 Task: Buy 1 Salon & Spa Stools from Salon & Spa Equipment section under best seller category for shipping address: Colton Mitchell, 4710 Wines Lane, Sabine Pass, Texas 77655, Cell Number 8322385022. Pay from credit card ending with 5759, CVV 953
Action: Mouse moved to (1029, 361)
Screenshot: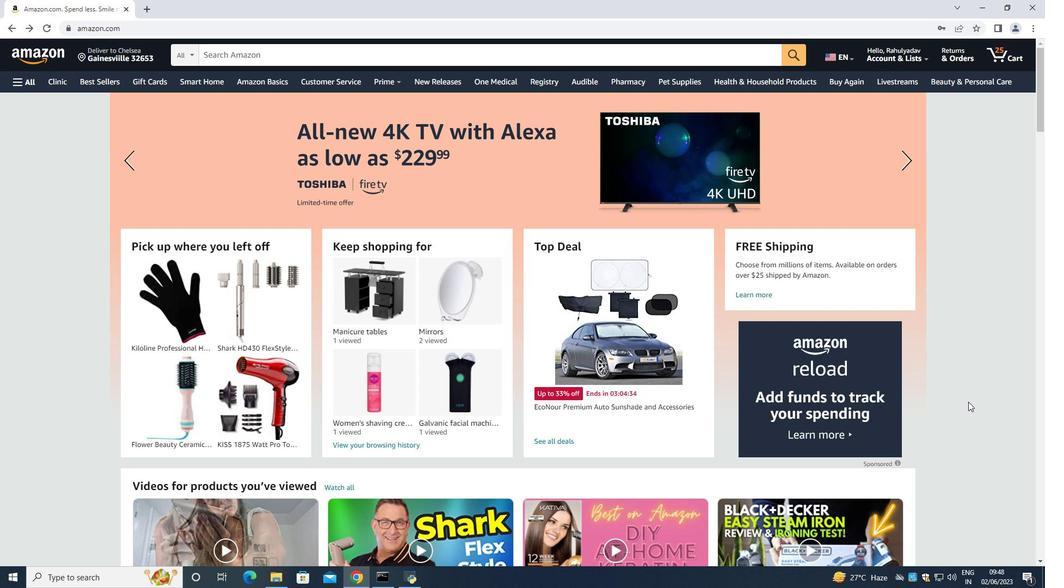 
Action: Mouse scrolled (1029, 361) with delta (0, 0)
Screenshot: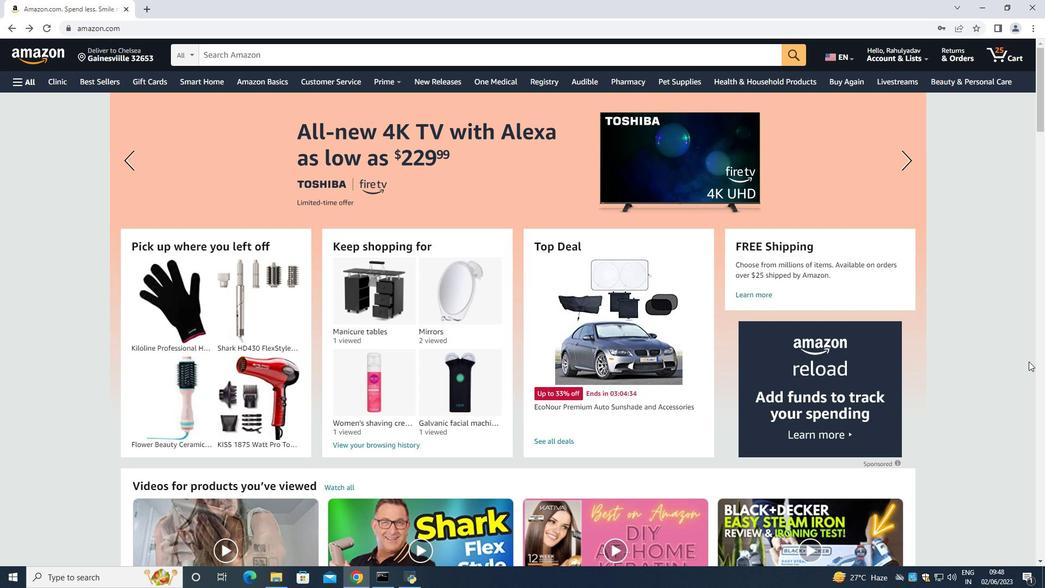 
Action: Mouse moved to (986, 346)
Screenshot: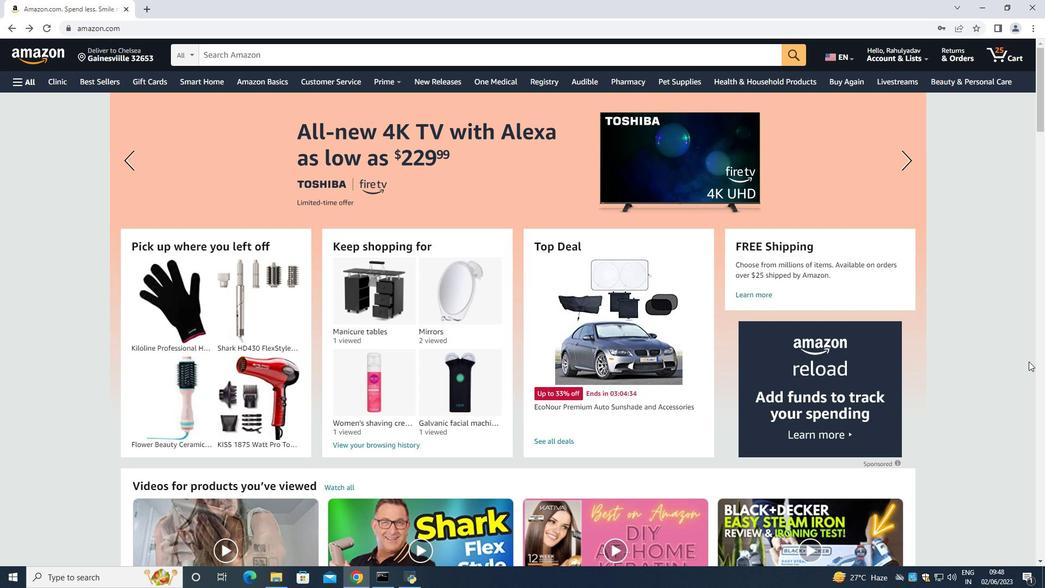 
Action: Mouse scrolled (1000, 351) with delta (0, 0)
Screenshot: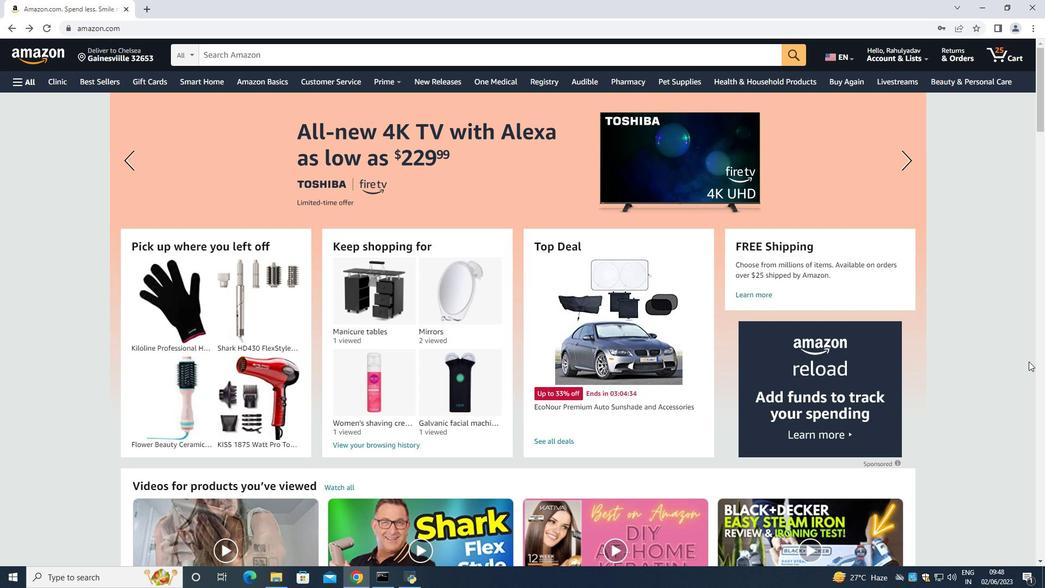 
Action: Mouse moved to (142, 99)
Screenshot: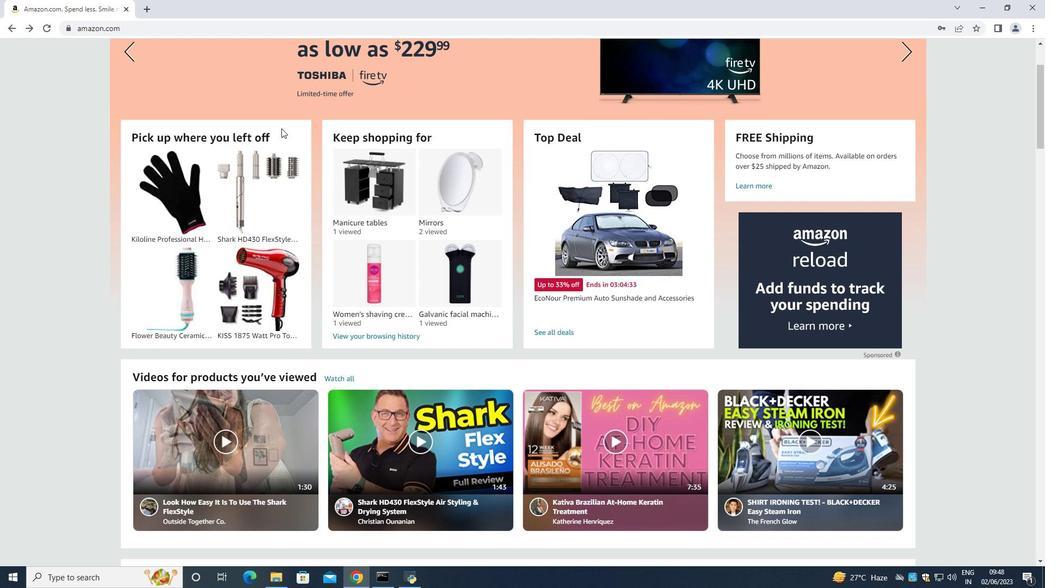 
Action: Mouse scrolled (142, 99) with delta (0, 0)
Screenshot: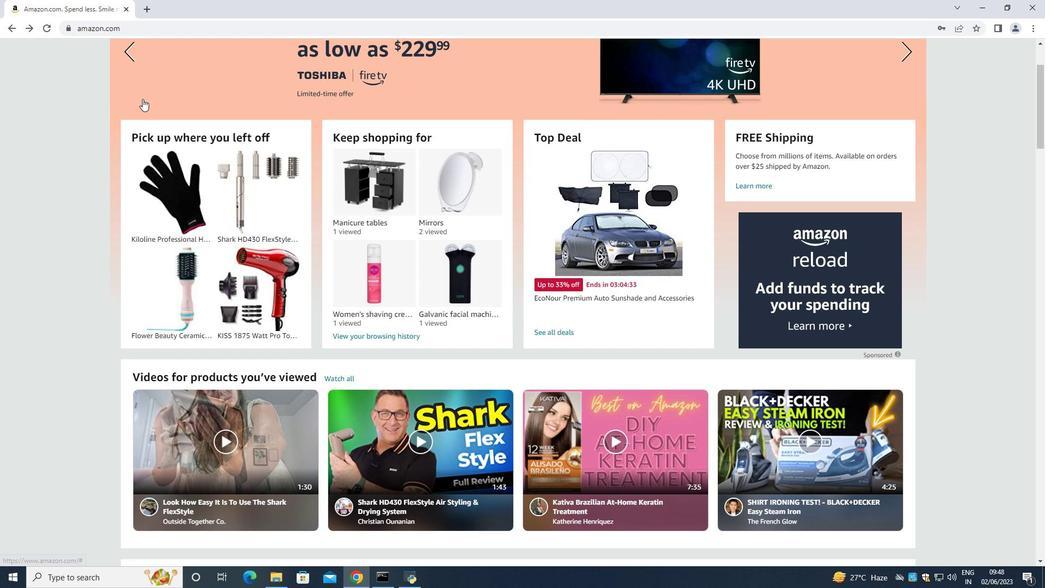 
Action: Mouse scrolled (142, 99) with delta (0, 0)
Screenshot: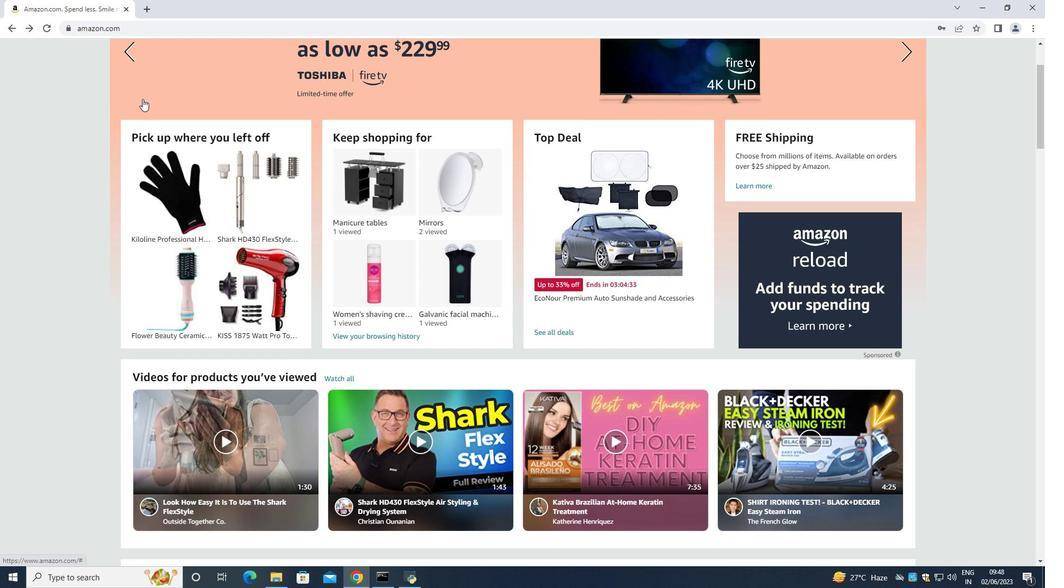 
Action: Mouse scrolled (142, 99) with delta (0, 0)
Screenshot: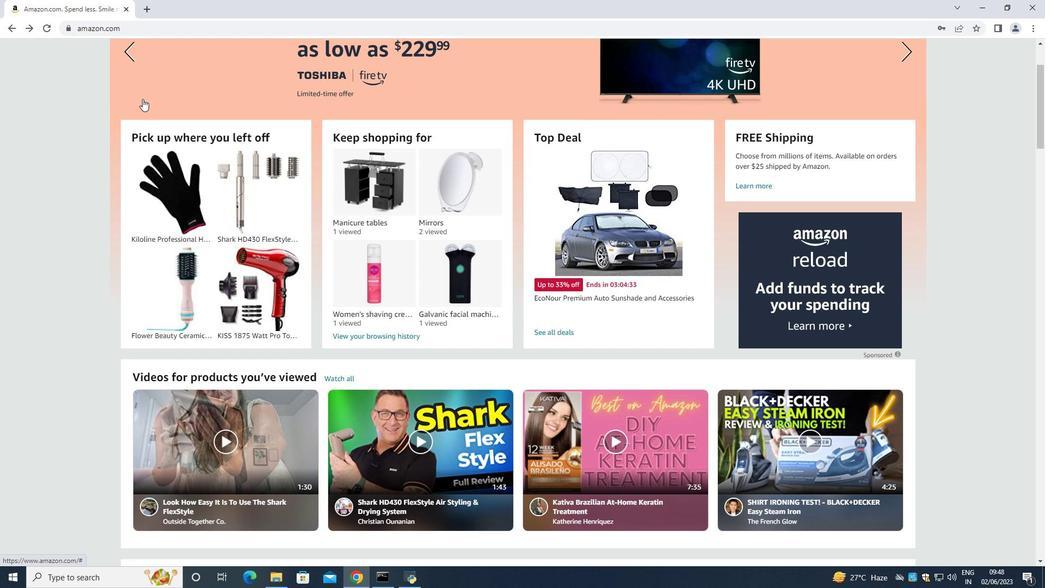 
Action: Mouse scrolled (142, 99) with delta (0, 0)
Screenshot: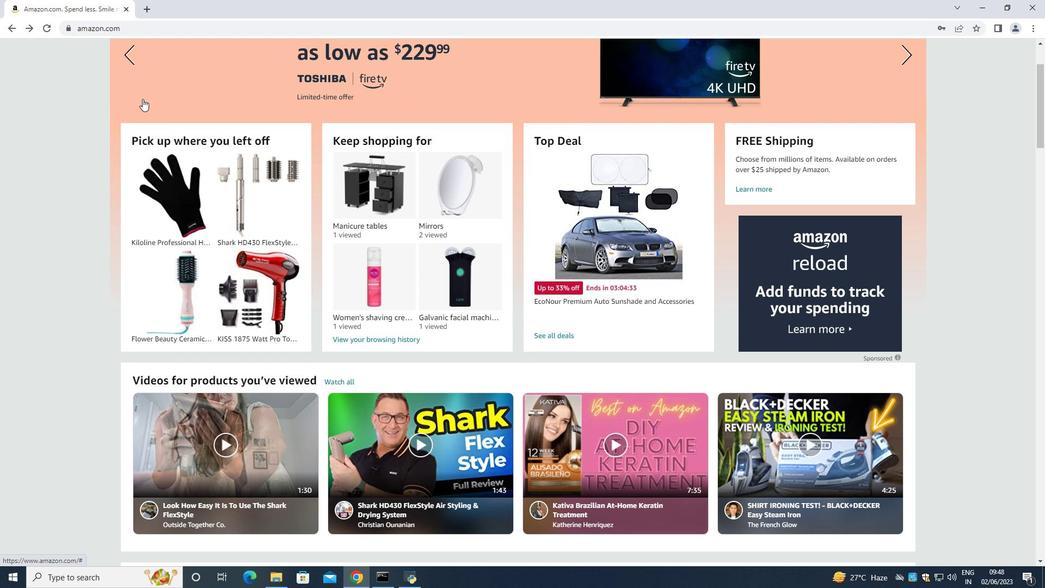 
Action: Mouse scrolled (142, 99) with delta (0, 0)
Screenshot: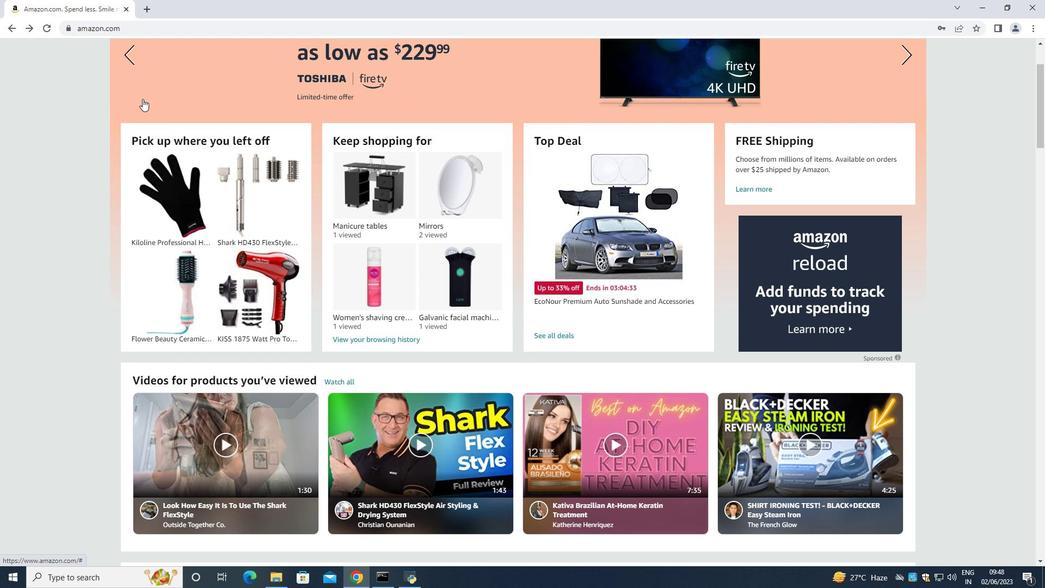 
Action: Mouse scrolled (142, 99) with delta (0, 0)
Screenshot: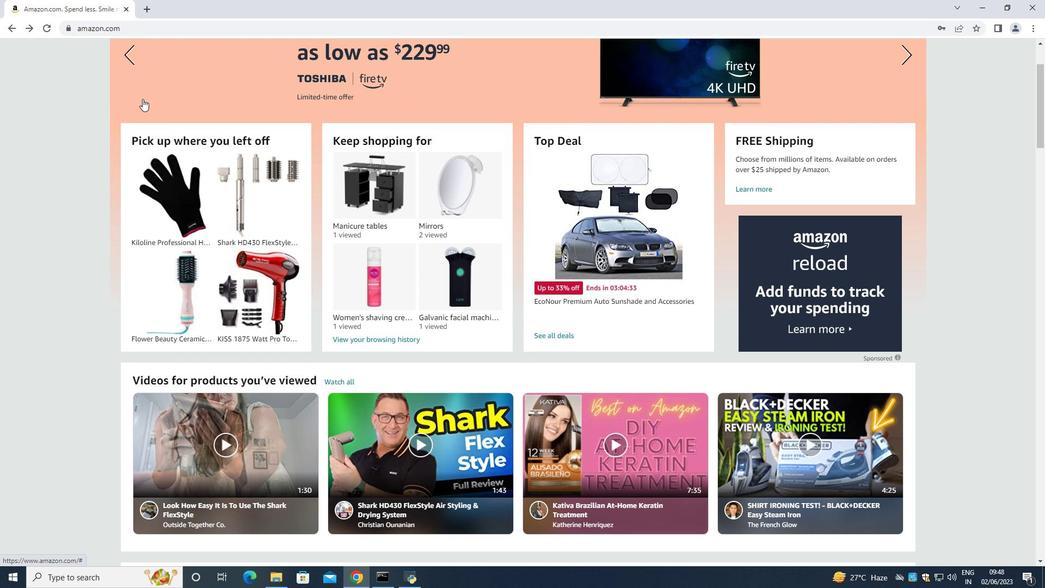
Action: Mouse moved to (18, 78)
Screenshot: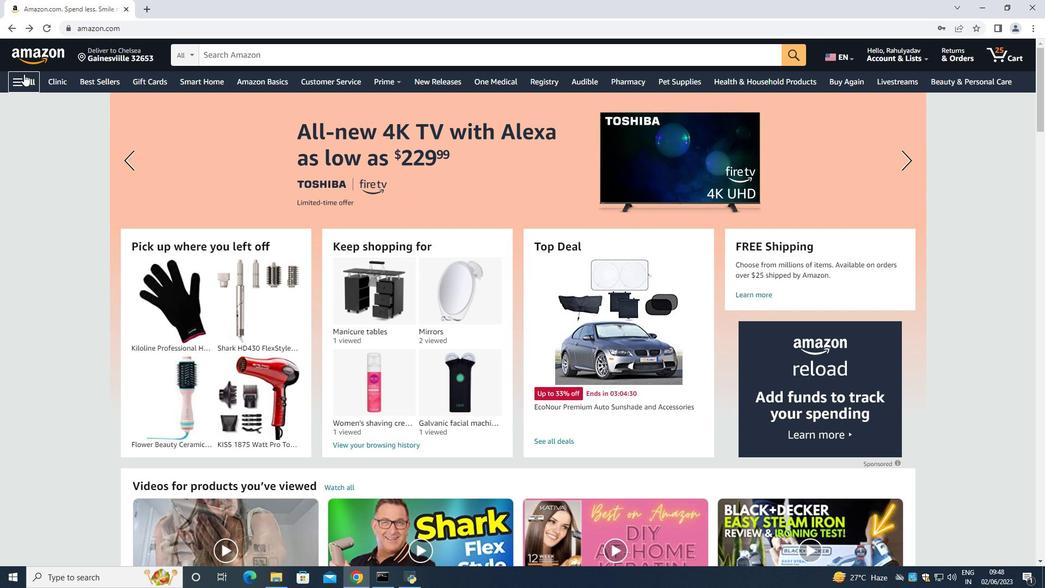 
Action: Mouse pressed left at (18, 78)
Screenshot: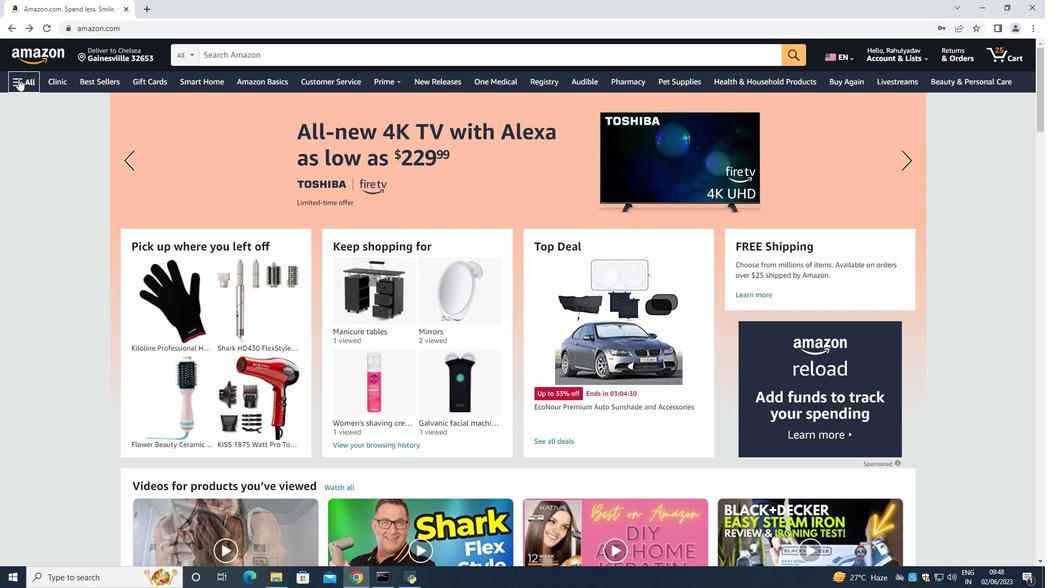 
Action: Mouse moved to (42, 107)
Screenshot: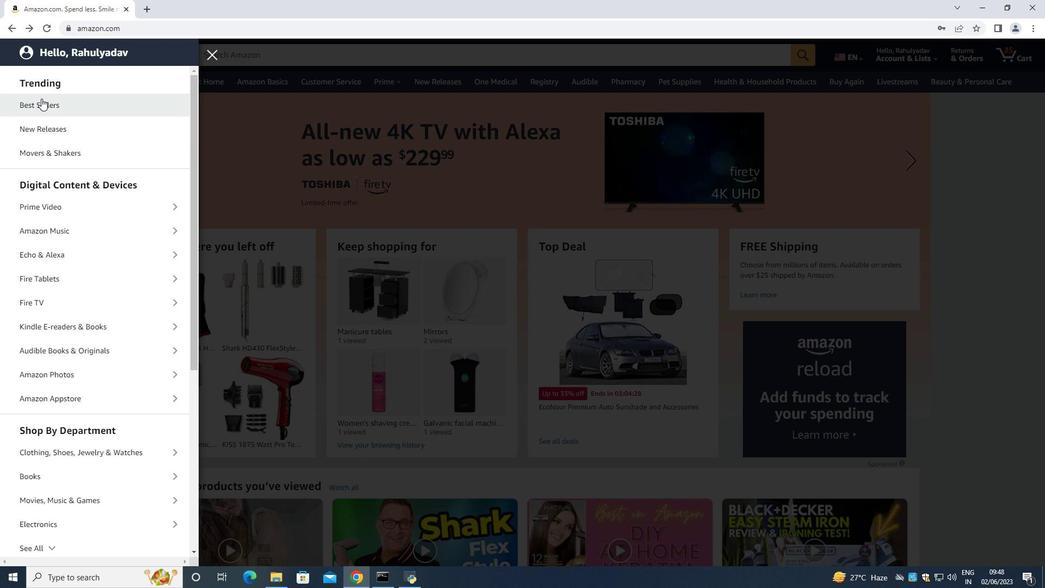 
Action: Mouse pressed left at (42, 107)
Screenshot: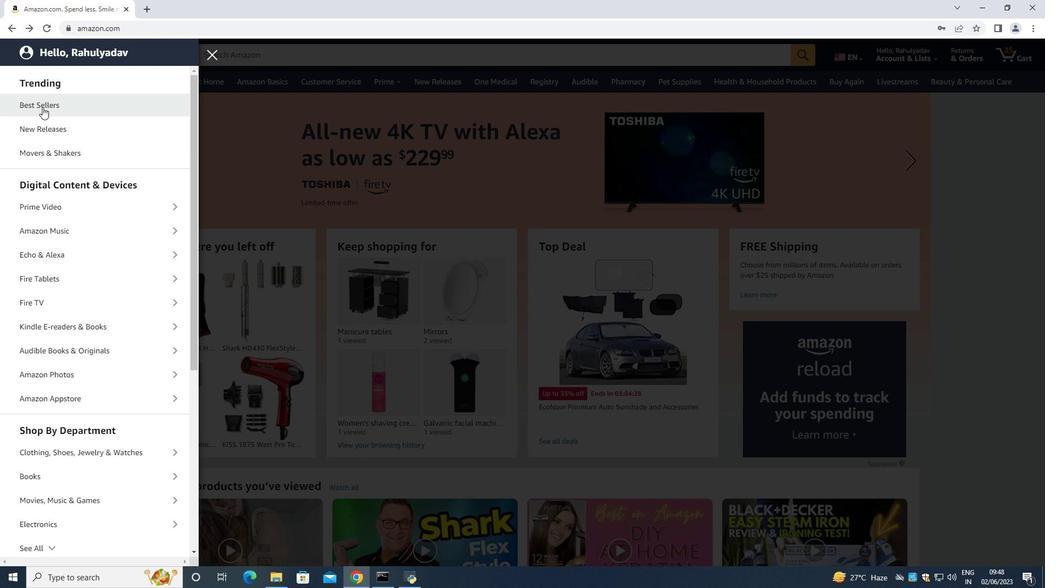 
Action: Mouse moved to (285, 51)
Screenshot: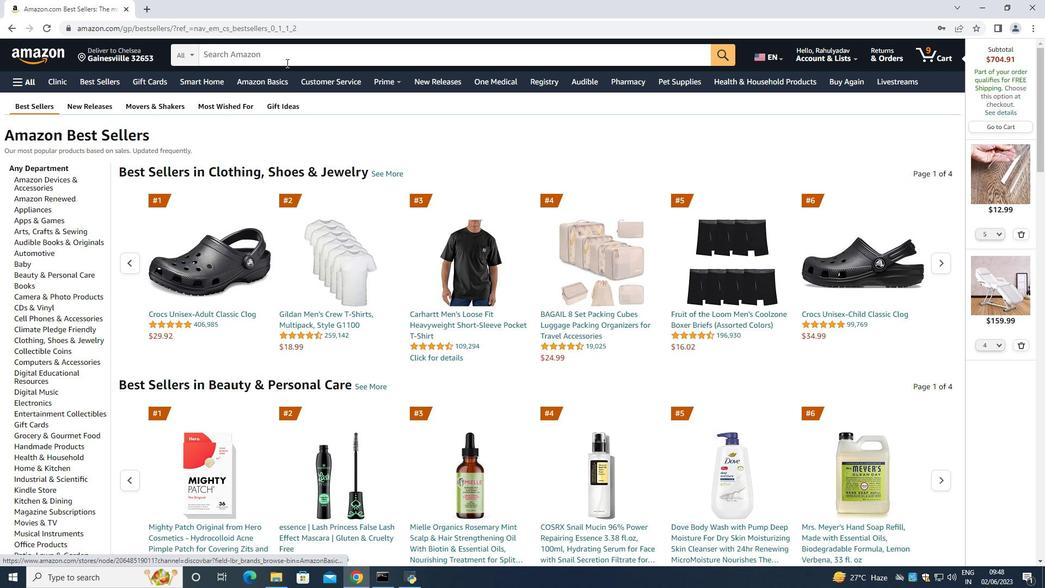 
Action: Mouse pressed left at (285, 51)
Screenshot: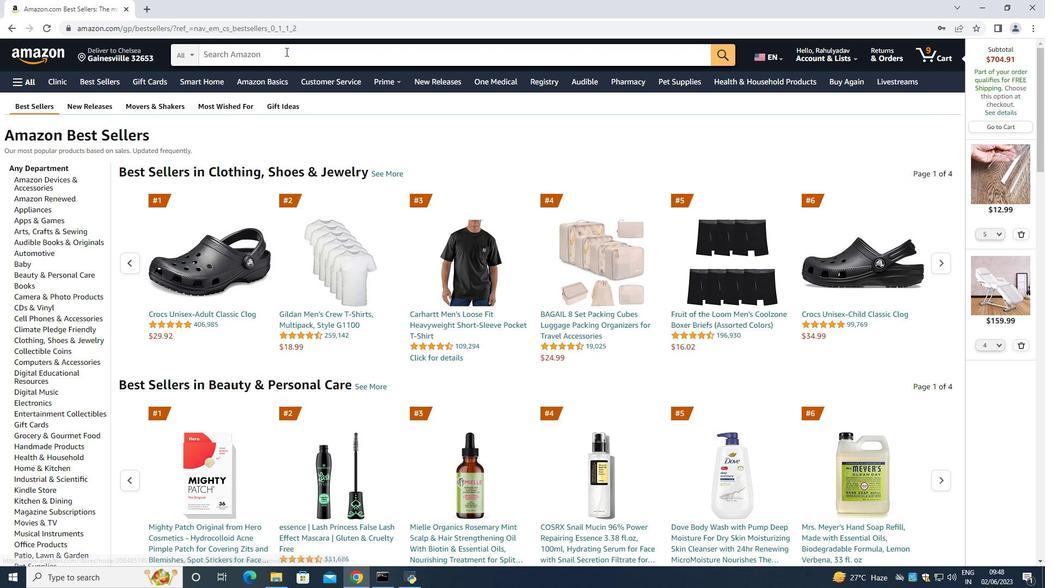 
Action: Mouse moved to (647, 94)
Screenshot: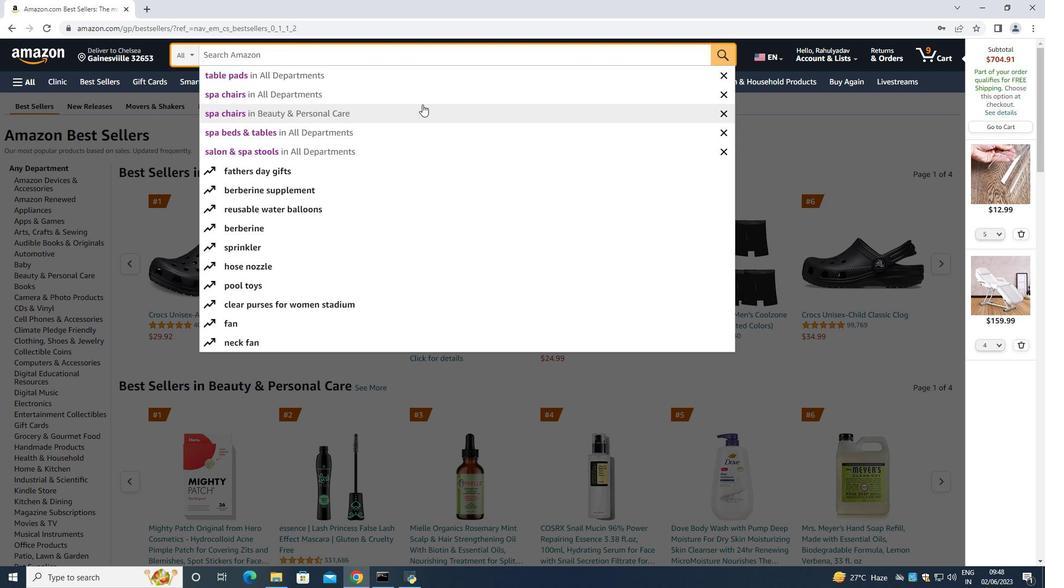 
Action: Key pressed <Key.shift><Key.shift><Key.shift><Key.shift><Key.shift><Key.shift><Key.shift><Key.shift><Key.shift><Key.shift><Key.shift><Key.shift><Key.shift><Key.shift><Key.shift><Key.shift>Salon<Key.space><Key.shift><Key.shift><Key.shift><Key.shift><Key.shift>&<Key.space><Key.shift>Spa<Key.space><Key.shift><Key.shift><Key.shift>s<Key.backspace><Key.shift><Key.shift><Key.shift>Stools<Key.space><Key.enter>
Screenshot: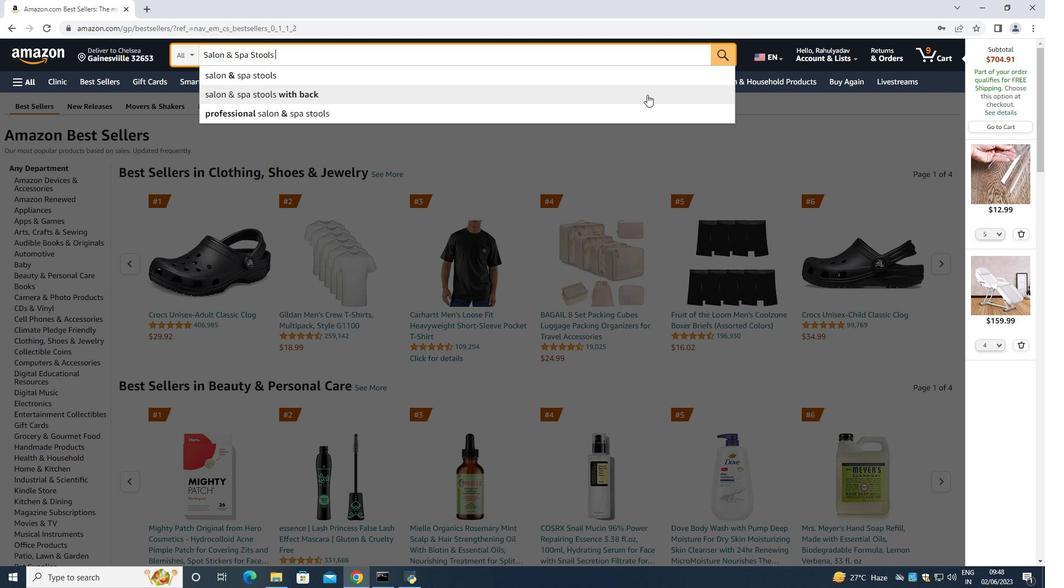 
Action: Mouse moved to (59, 204)
Screenshot: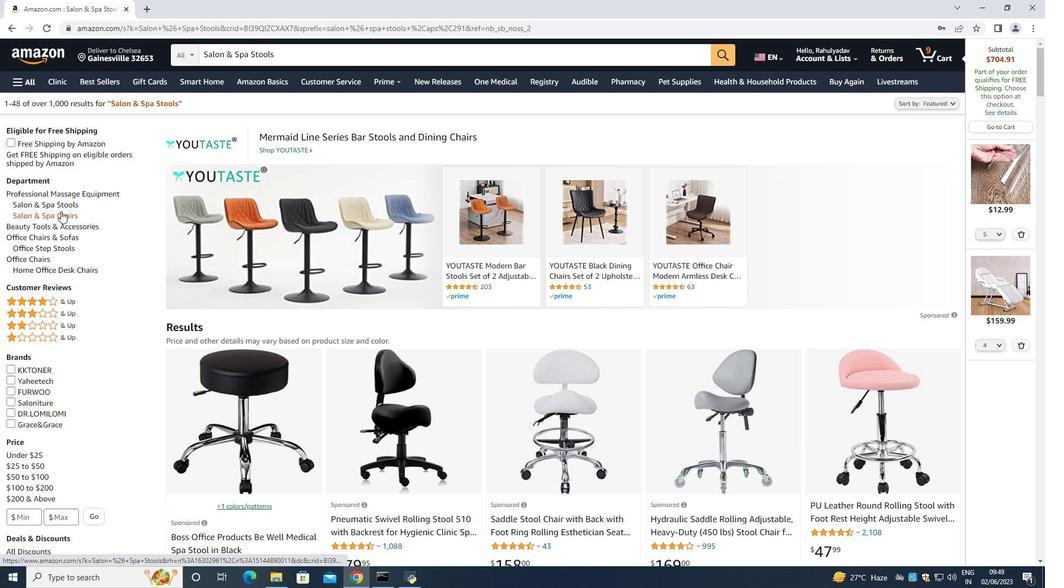 
Action: Mouse pressed left at (59, 204)
Screenshot: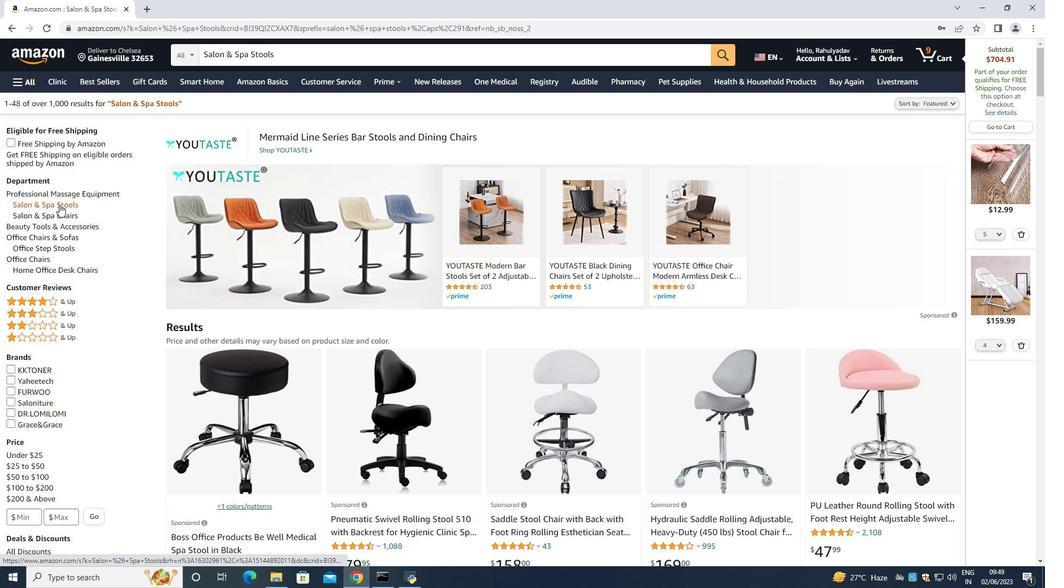 
Action: Mouse moved to (34, 236)
Screenshot: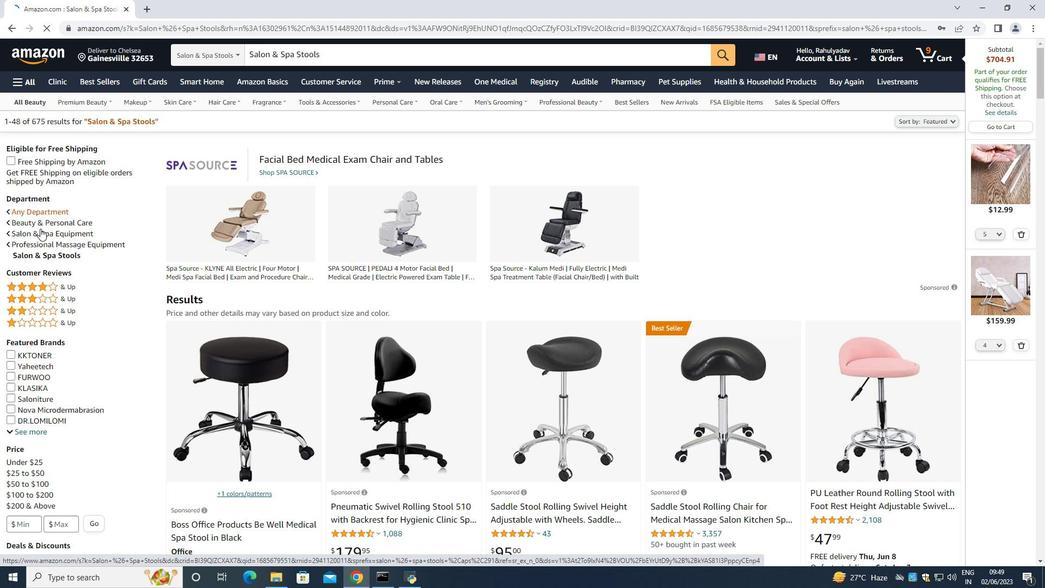 
Action: Mouse pressed left at (34, 236)
Screenshot: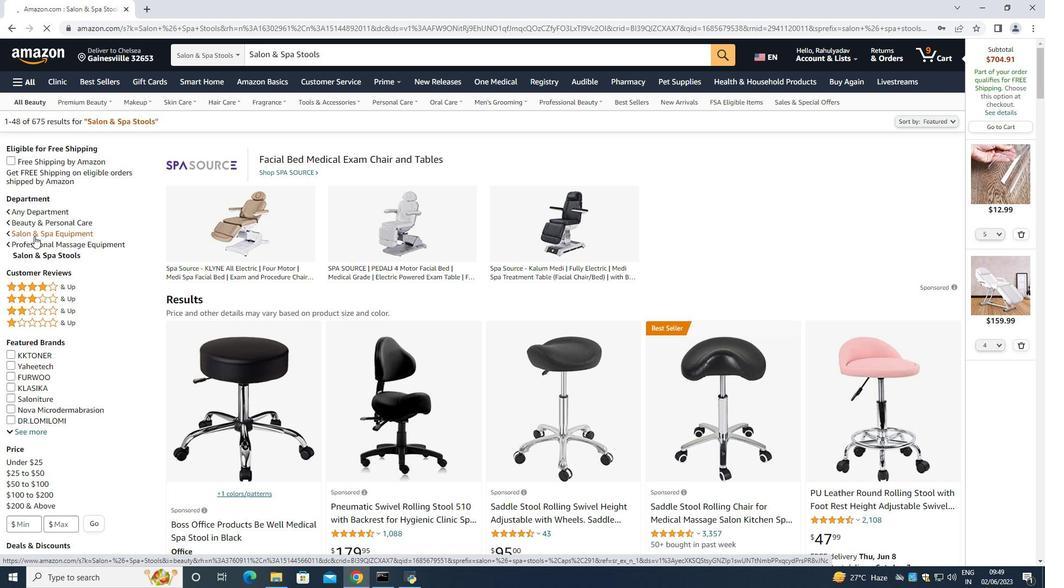 
Action: Mouse moved to (325, 265)
Screenshot: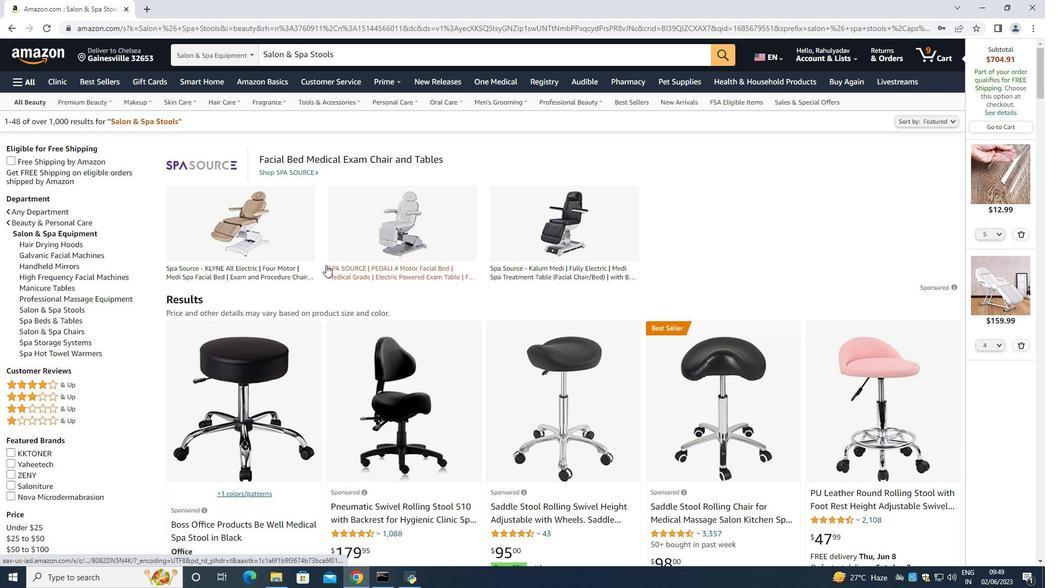 
Action: Mouse scrolled (325, 264) with delta (0, 0)
Screenshot: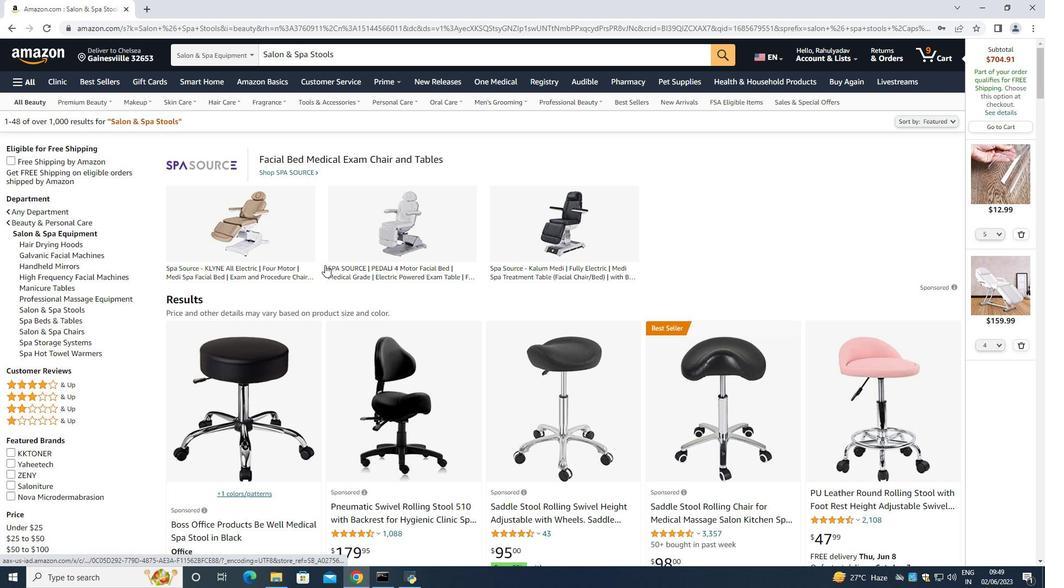 
Action: Mouse scrolled (325, 264) with delta (0, 0)
Screenshot: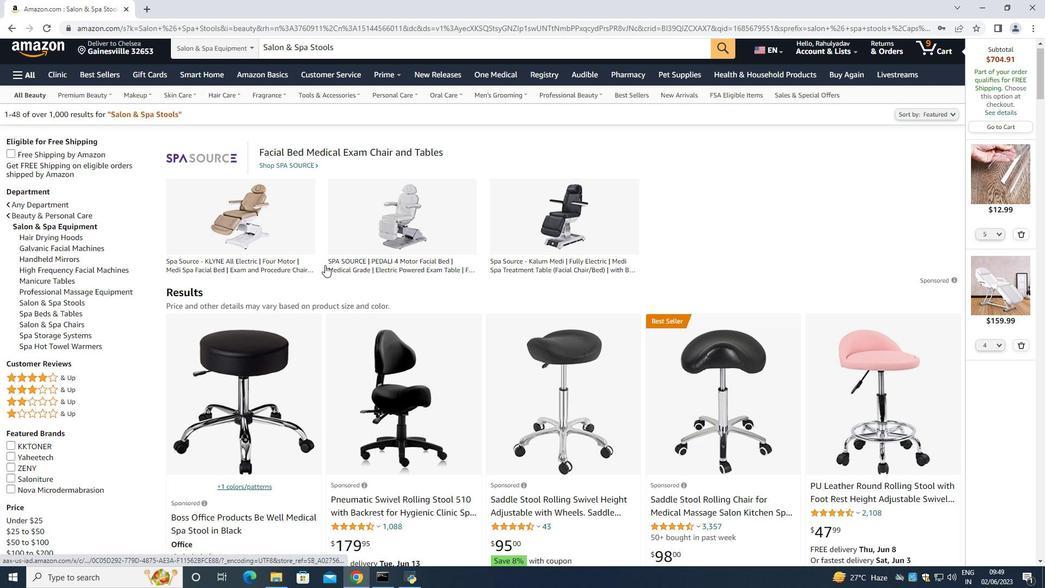 
Action: Mouse moved to (520, 310)
Screenshot: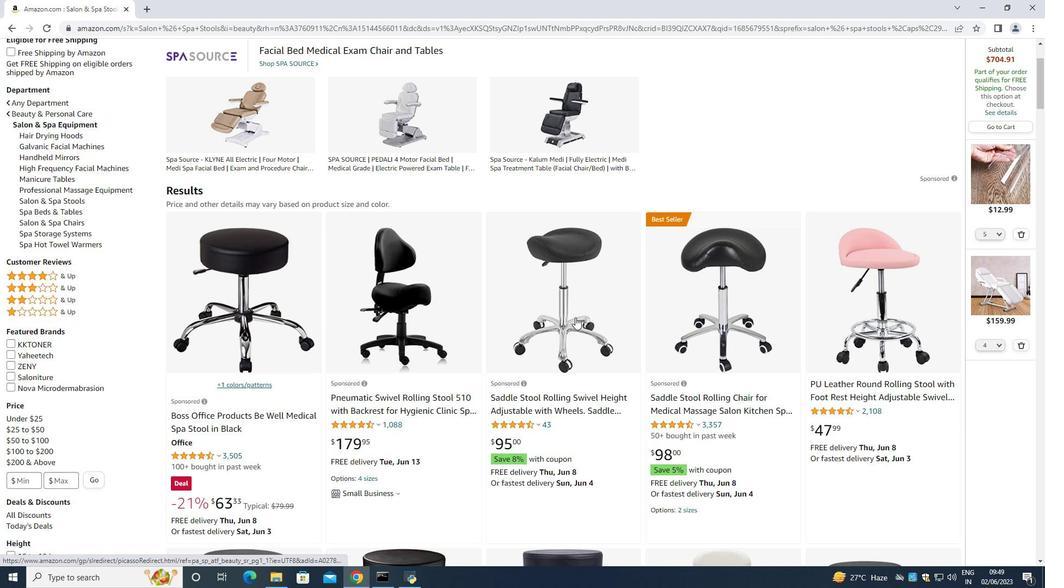 
Action: Mouse scrolled (520, 309) with delta (0, 0)
Screenshot: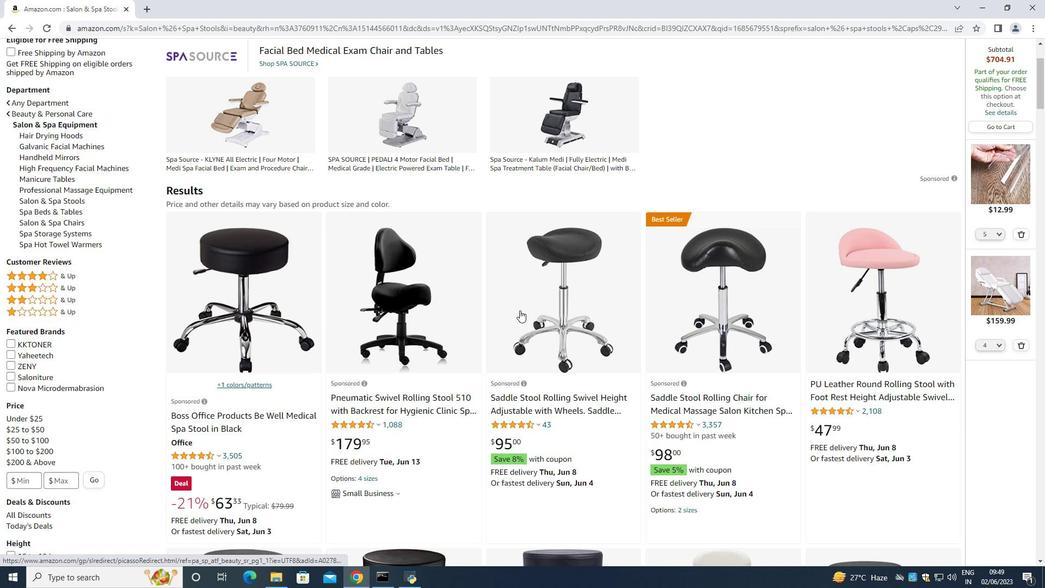 
Action: Mouse scrolled (520, 309) with delta (0, 0)
Screenshot: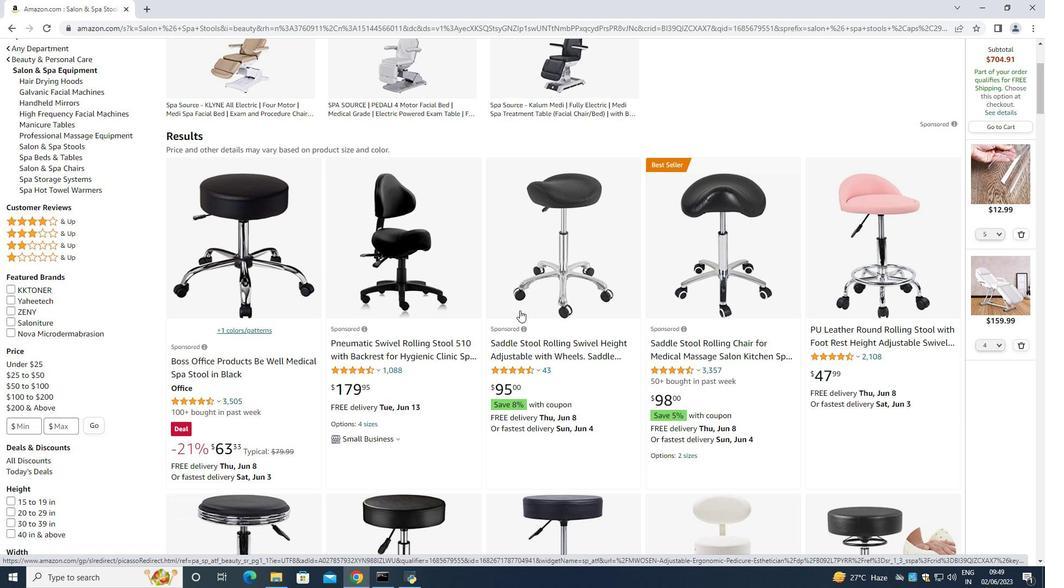 
Action: Mouse scrolled (520, 309) with delta (0, 0)
Screenshot: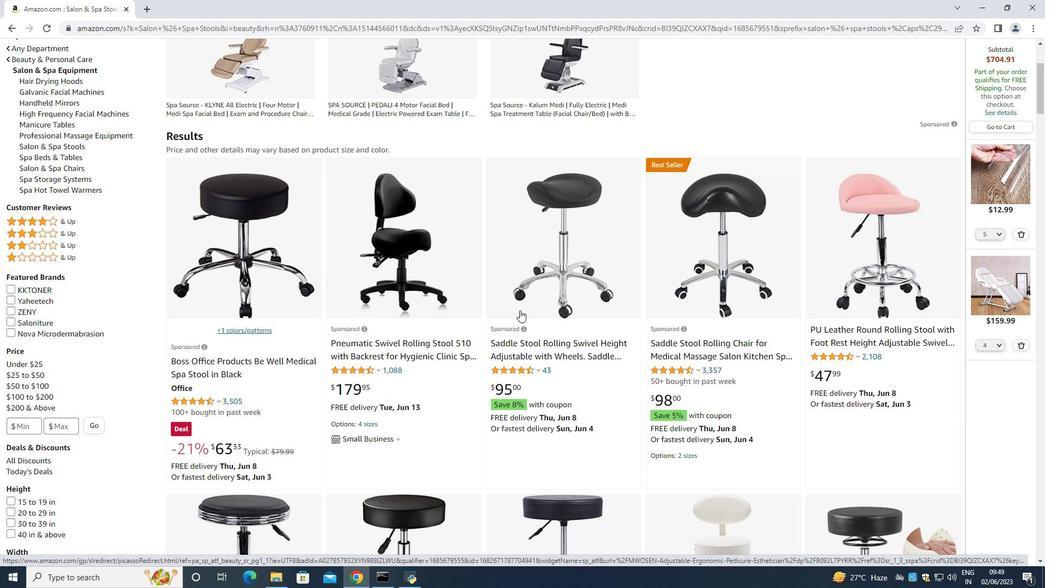 
Action: Mouse scrolled (520, 309) with delta (0, 0)
Screenshot: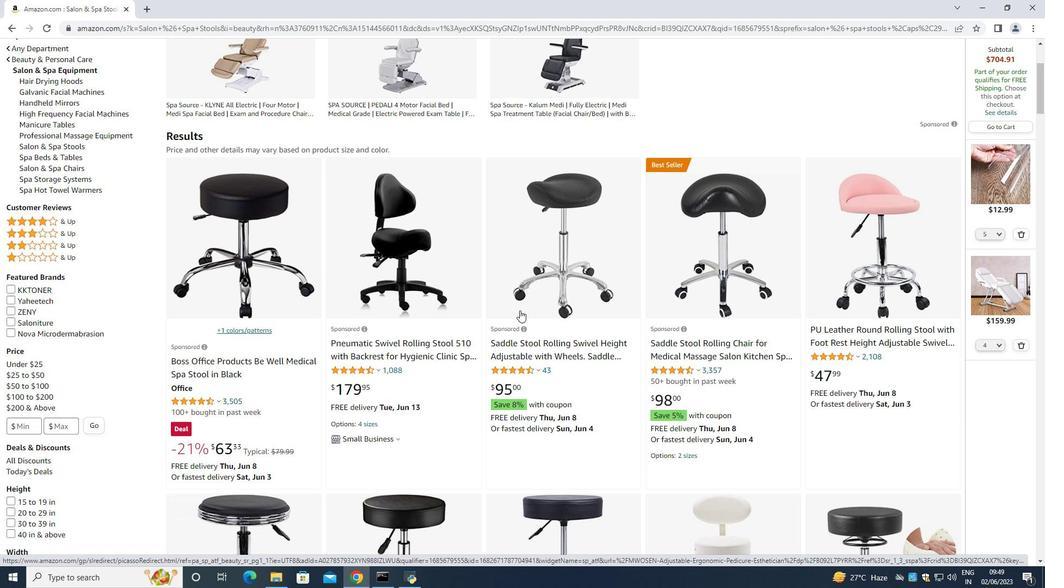 
Action: Mouse scrolled (520, 309) with delta (0, 0)
Screenshot: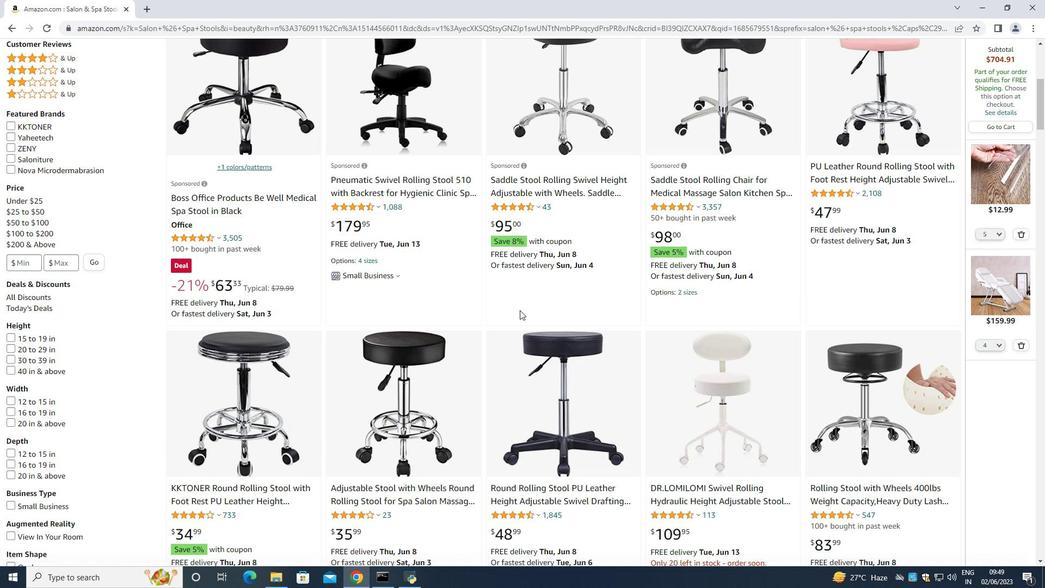 
Action: Mouse scrolled (520, 309) with delta (0, 0)
Screenshot: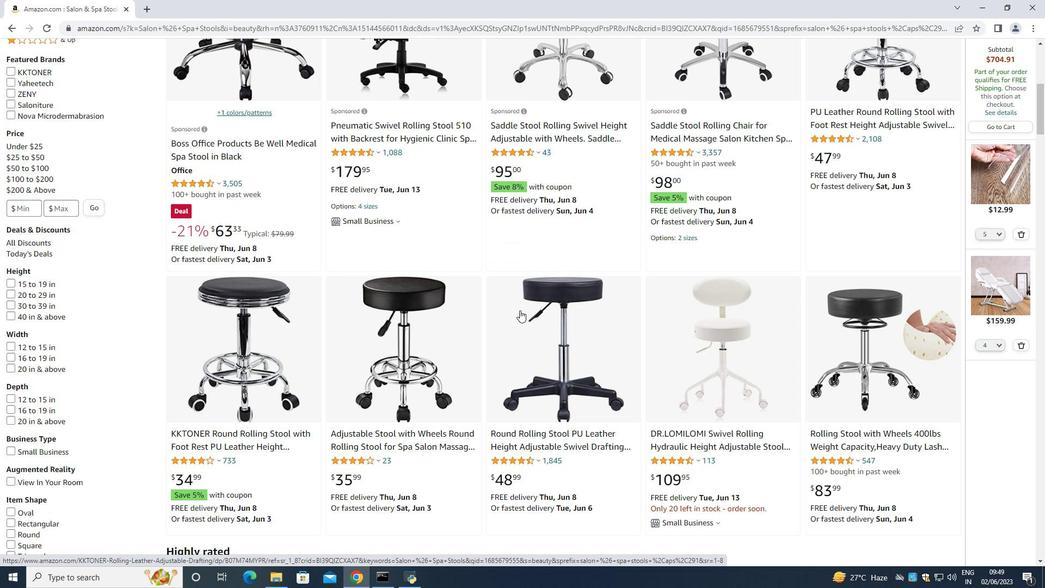 
Action: Mouse scrolled (520, 309) with delta (0, 0)
Screenshot: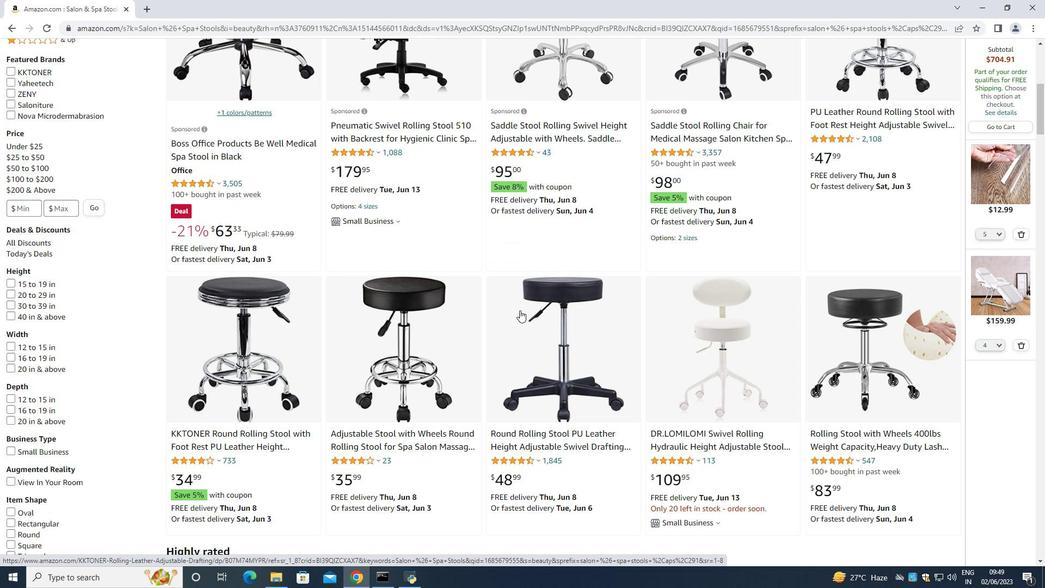 
Action: Mouse scrolled (520, 309) with delta (0, 0)
Screenshot: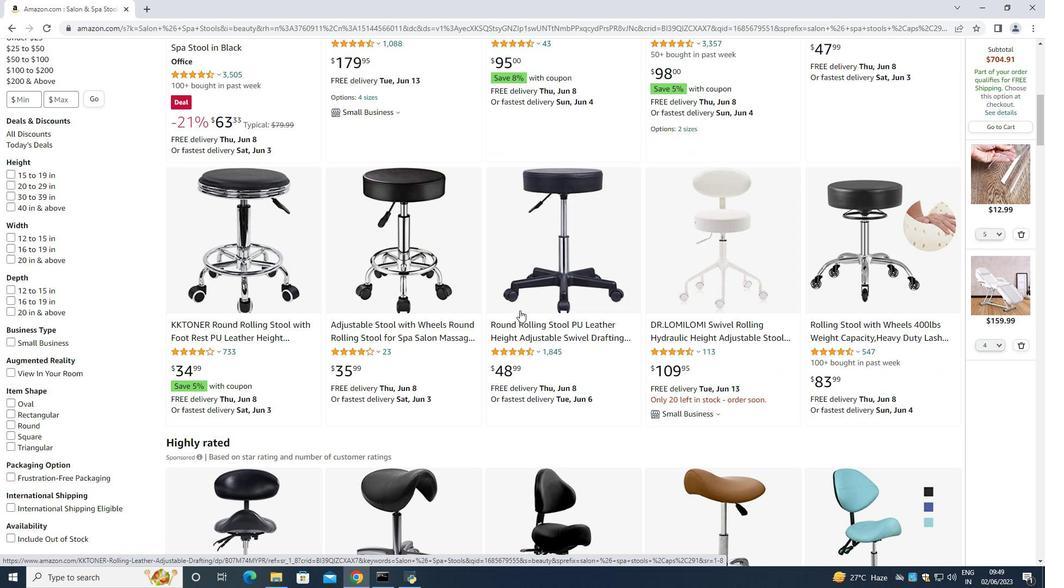
Action: Mouse scrolled (520, 309) with delta (0, 0)
Screenshot: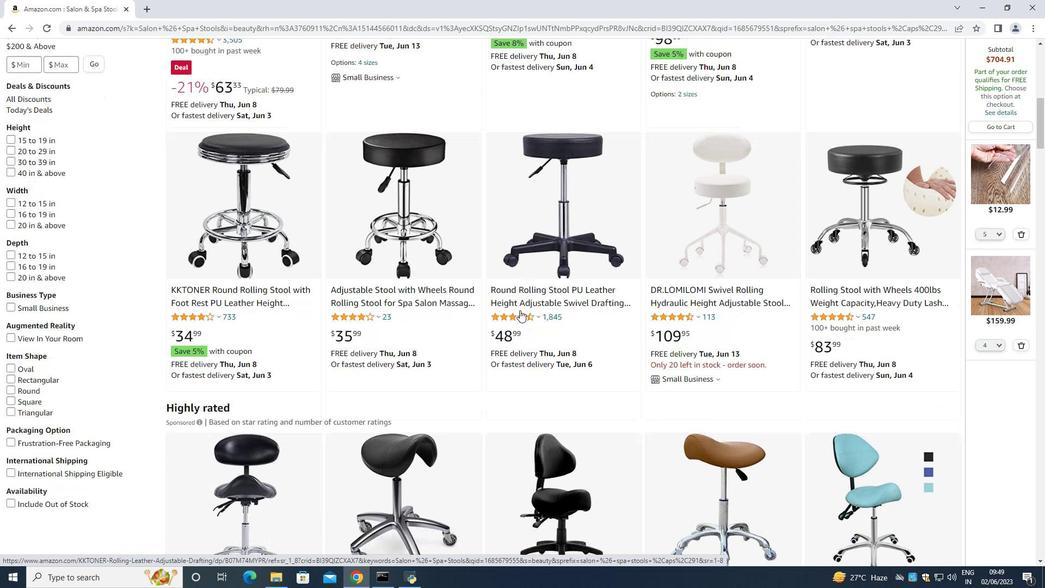 
Action: Mouse scrolled (520, 309) with delta (0, 0)
Screenshot: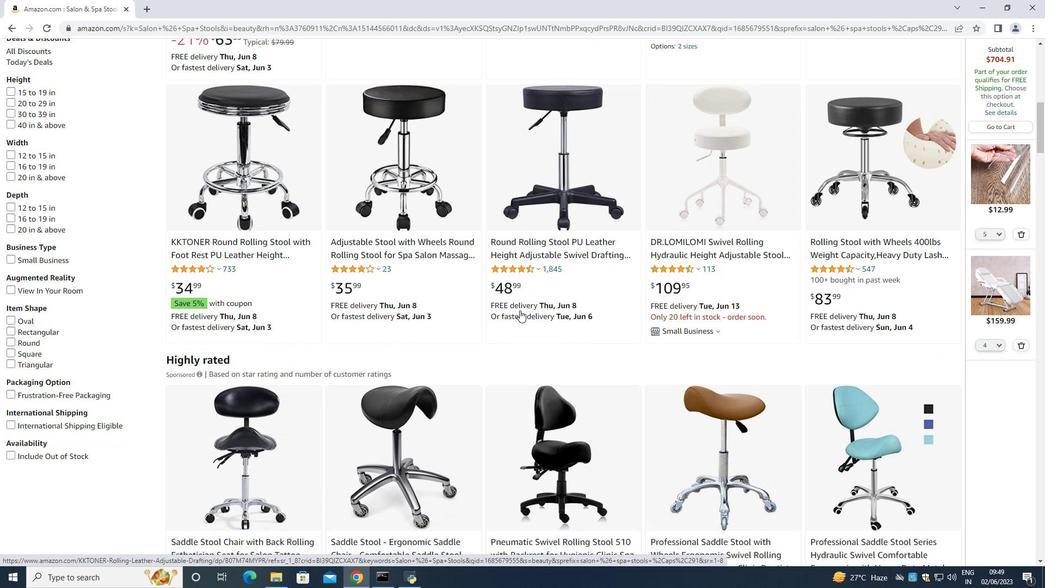 
Action: Mouse scrolled (520, 309) with delta (0, 0)
Screenshot: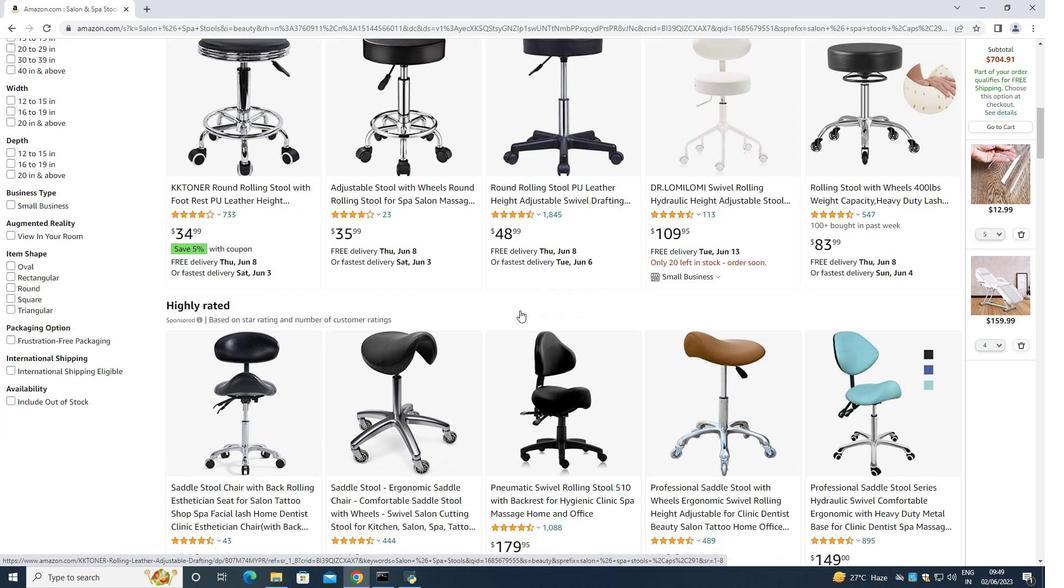 
Action: Mouse scrolled (520, 310) with delta (0, 0)
Screenshot: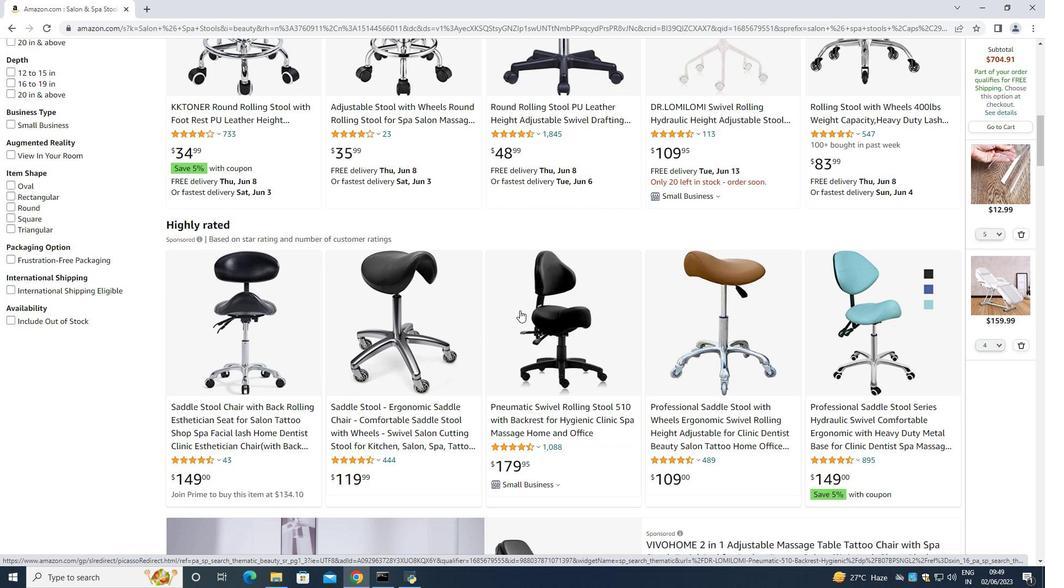 
Action: Mouse scrolled (520, 310) with delta (0, 0)
Screenshot: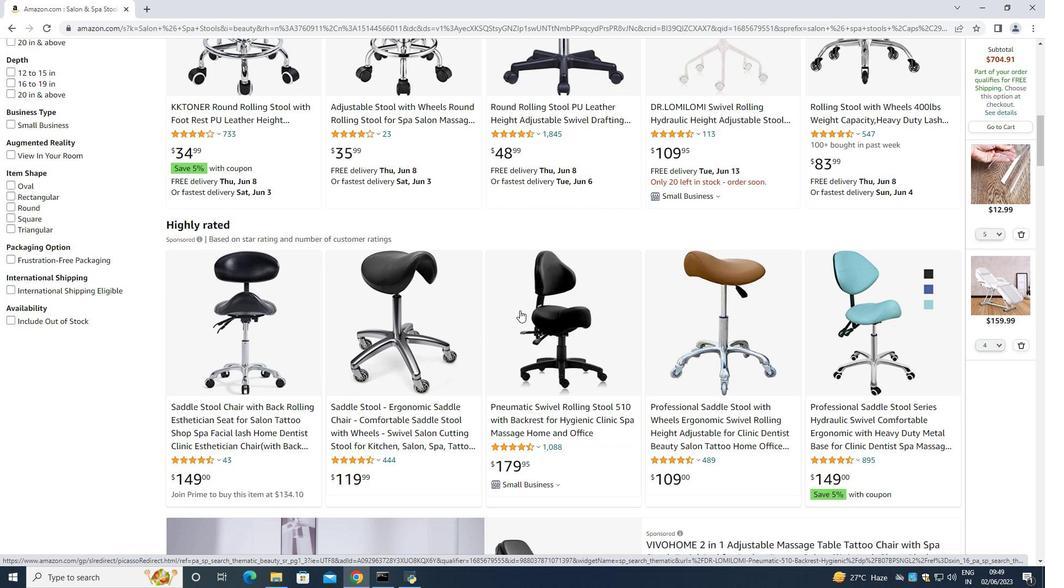 
Action: Mouse scrolled (520, 310) with delta (0, 0)
Screenshot: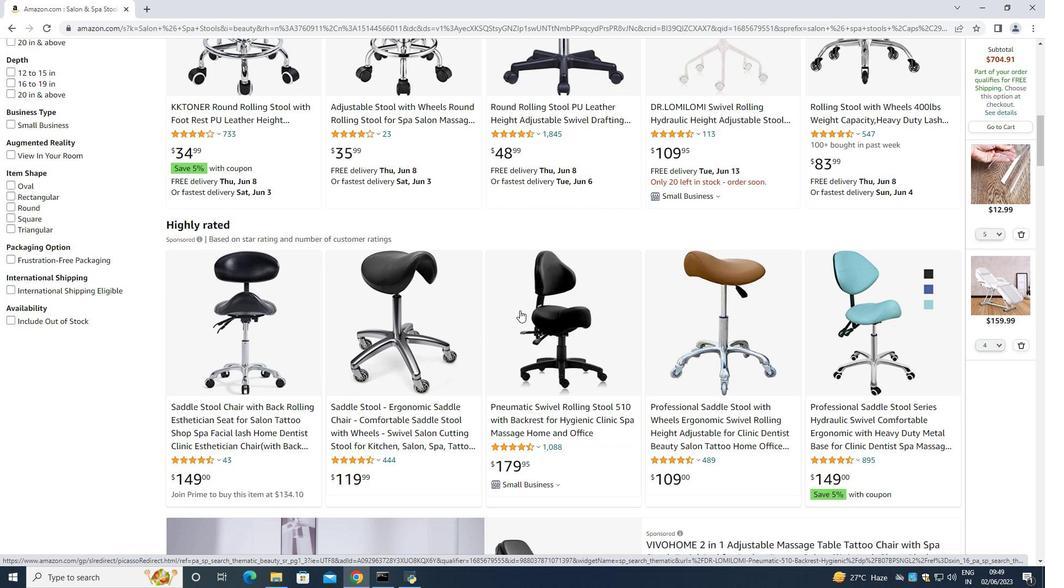 
Action: Mouse scrolled (520, 310) with delta (0, 0)
Screenshot: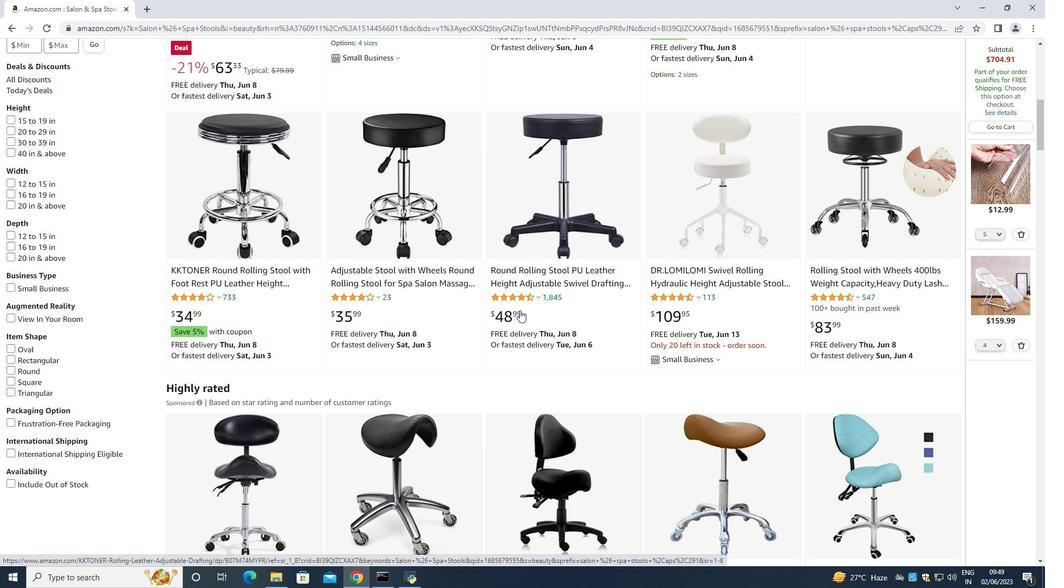 
Action: Mouse moved to (791, 327)
Screenshot: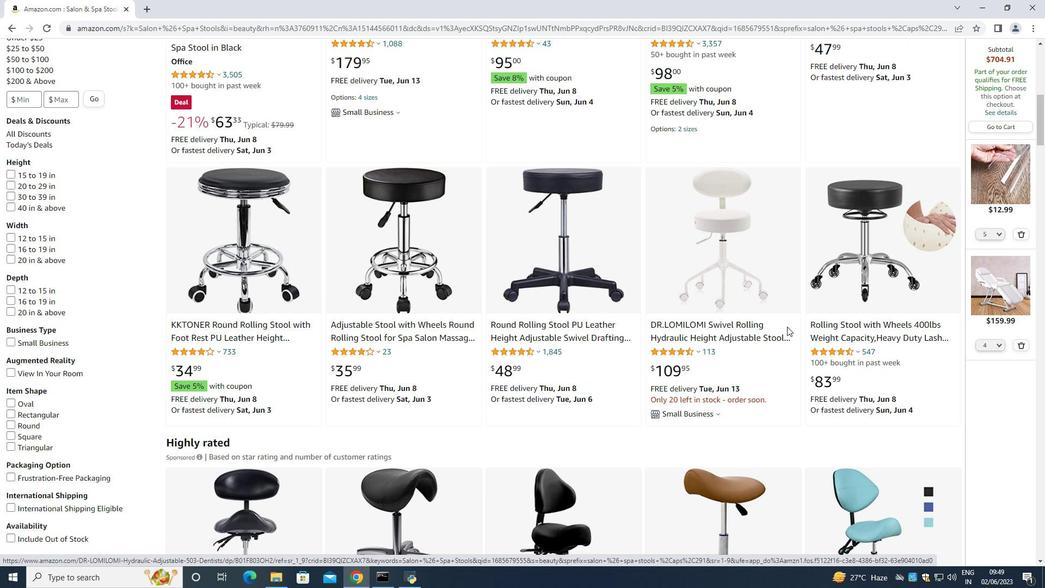 
Action: Mouse scrolled (791, 326) with delta (0, 0)
Screenshot: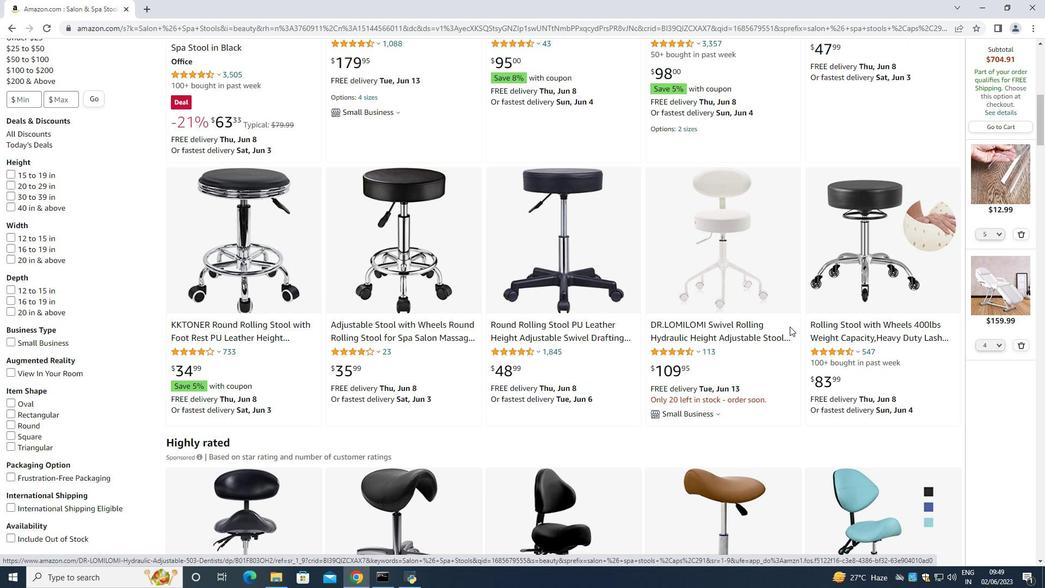 
Action: Mouse scrolled (791, 326) with delta (0, 0)
Screenshot: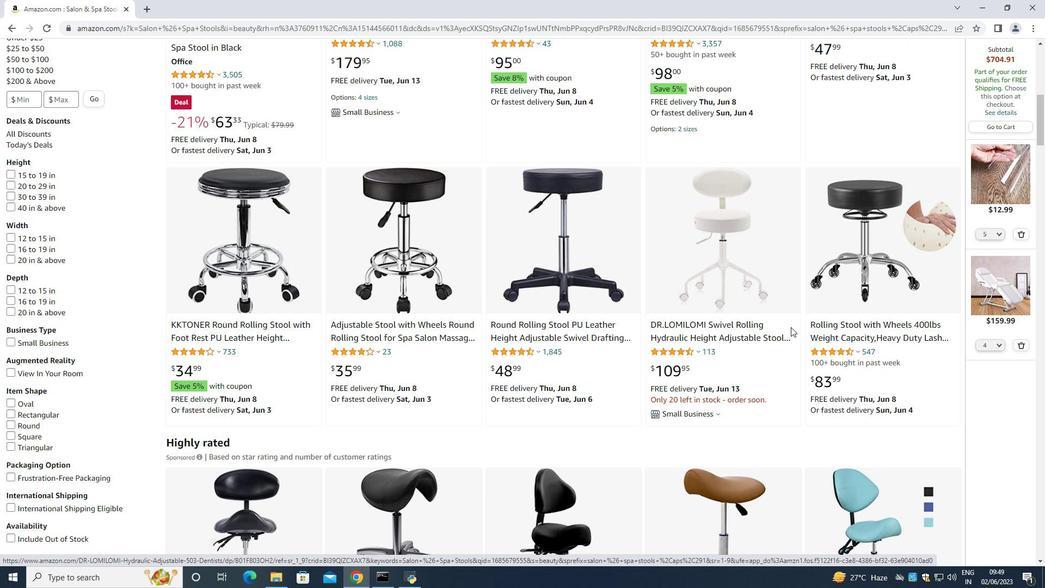 
Action: Mouse scrolled (791, 326) with delta (0, 0)
Screenshot: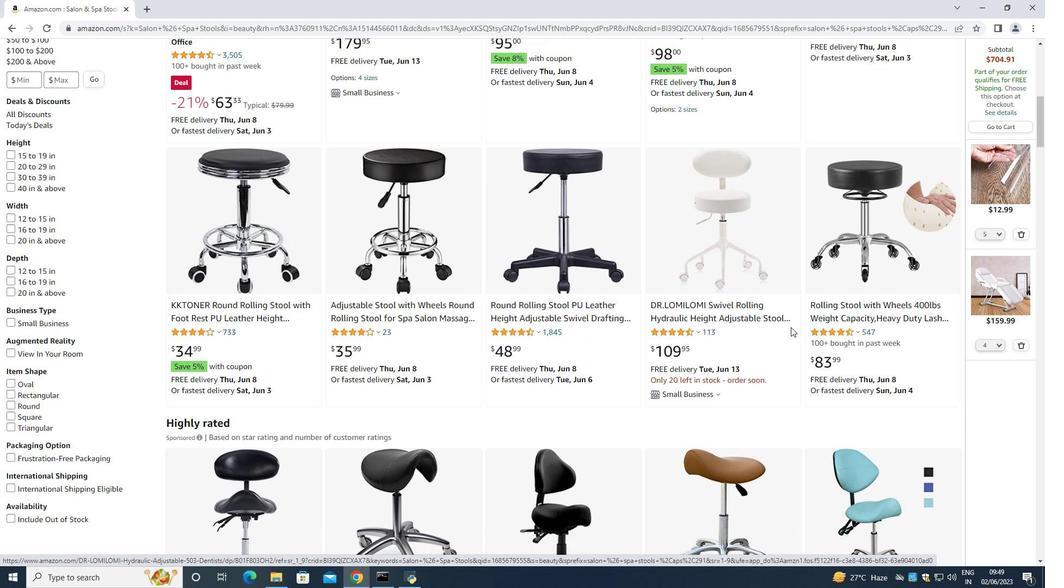 
Action: Mouse scrolled (791, 326) with delta (0, 0)
Screenshot: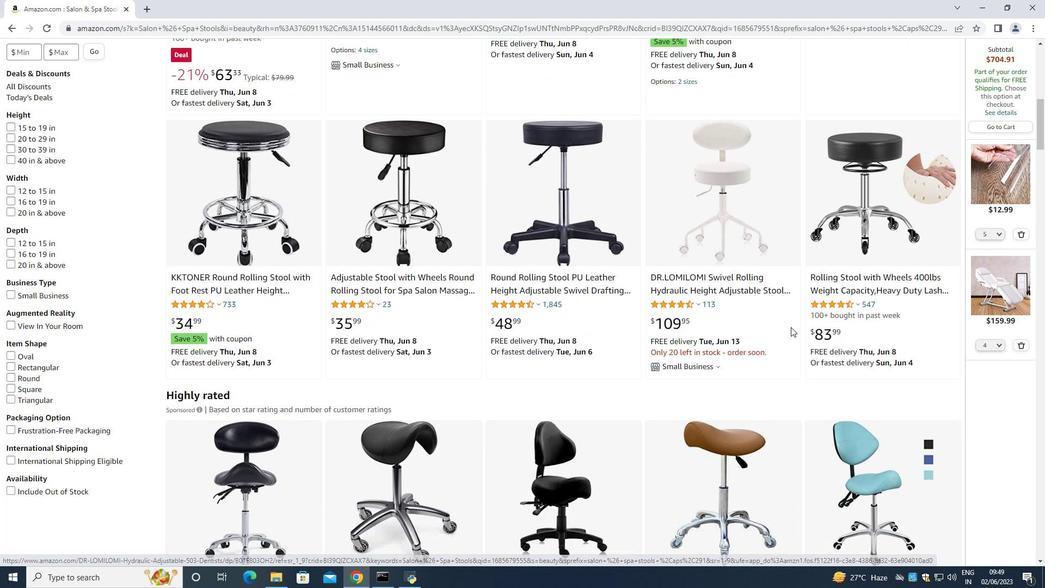 
Action: Mouse moved to (790, 327)
Screenshot: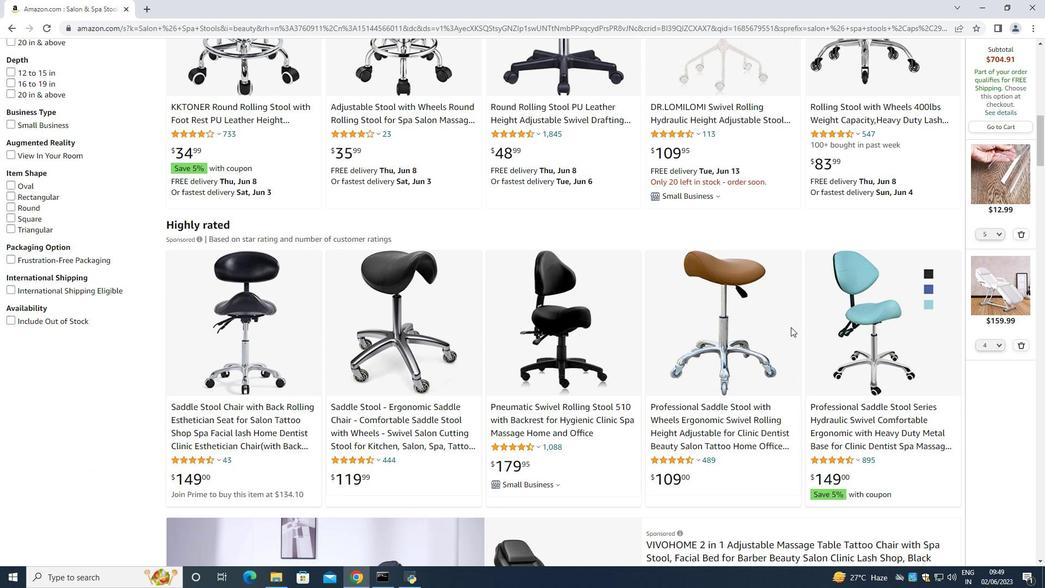 
Action: Mouse scrolled (790, 327) with delta (0, 0)
Screenshot: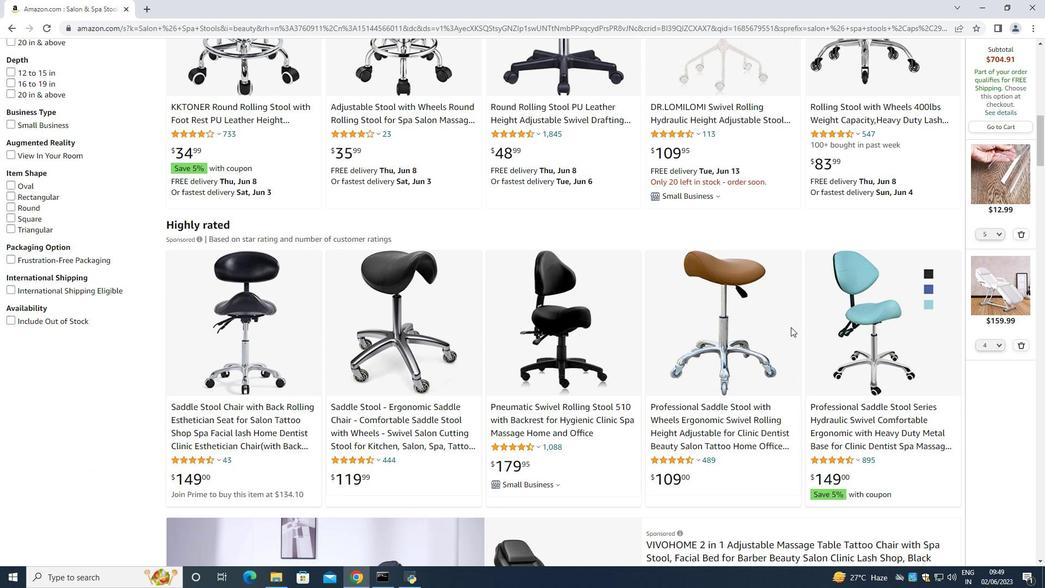 
Action: Mouse moved to (788, 329)
Screenshot: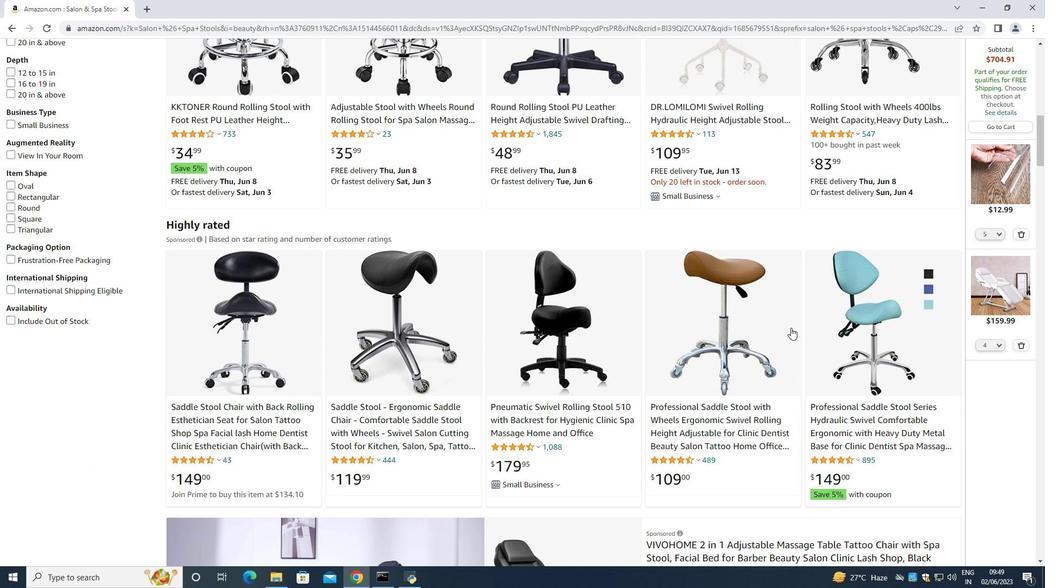 
Action: Mouse scrolled (788, 328) with delta (0, 0)
Screenshot: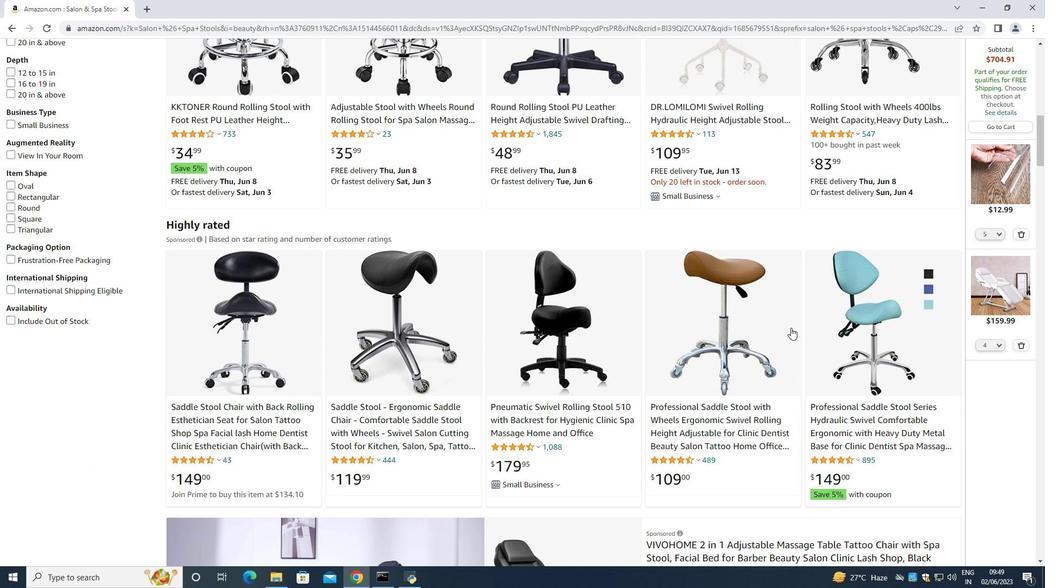 
Action: Mouse moved to (787, 331)
Screenshot: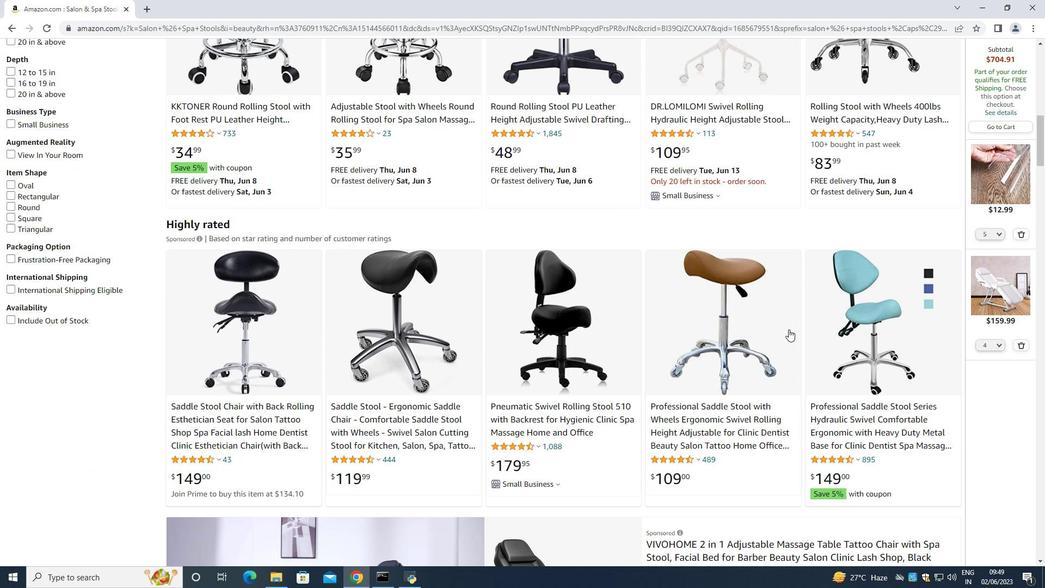 
Action: Mouse scrolled (787, 330) with delta (0, 0)
Screenshot: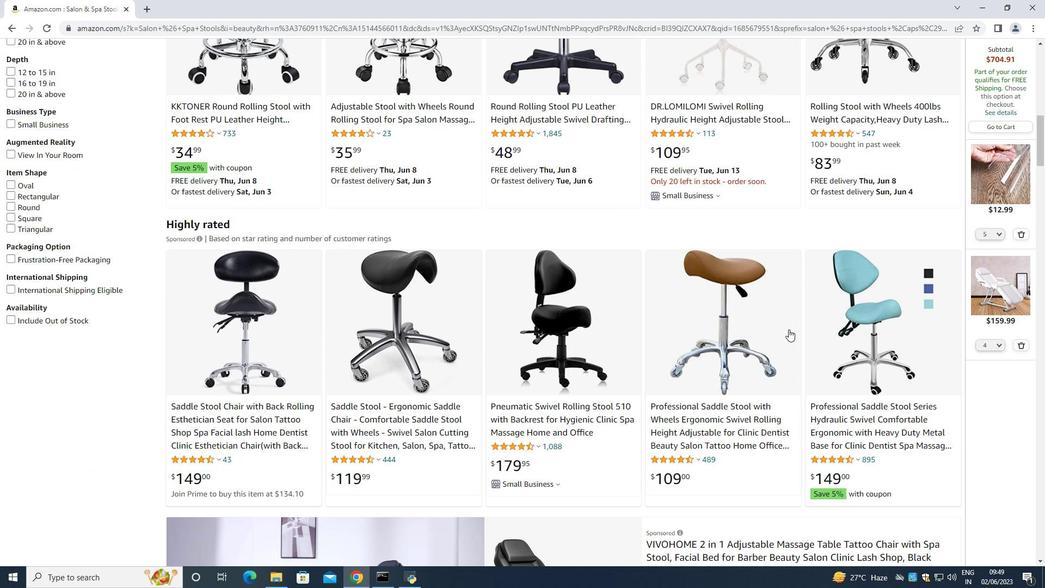 
Action: Mouse moved to (787, 331)
Screenshot: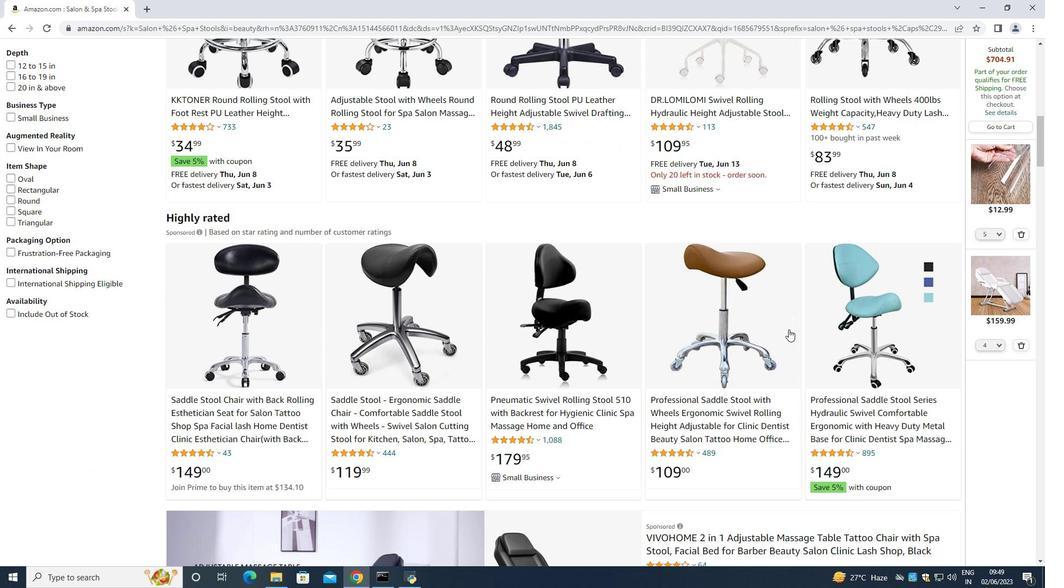 
Action: Mouse scrolled (787, 330) with delta (0, 0)
Screenshot: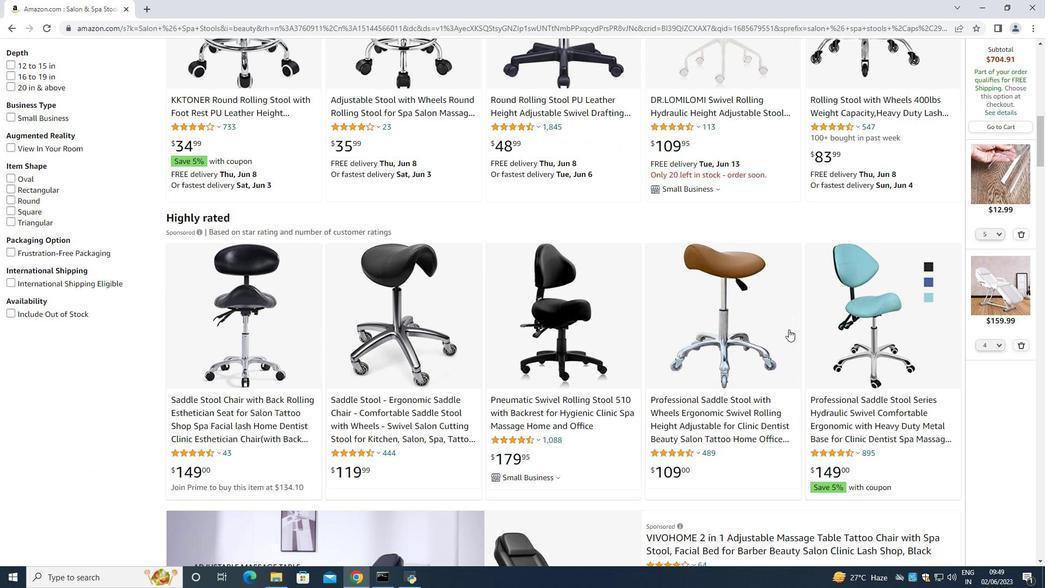 
Action: Mouse moved to (786, 331)
Screenshot: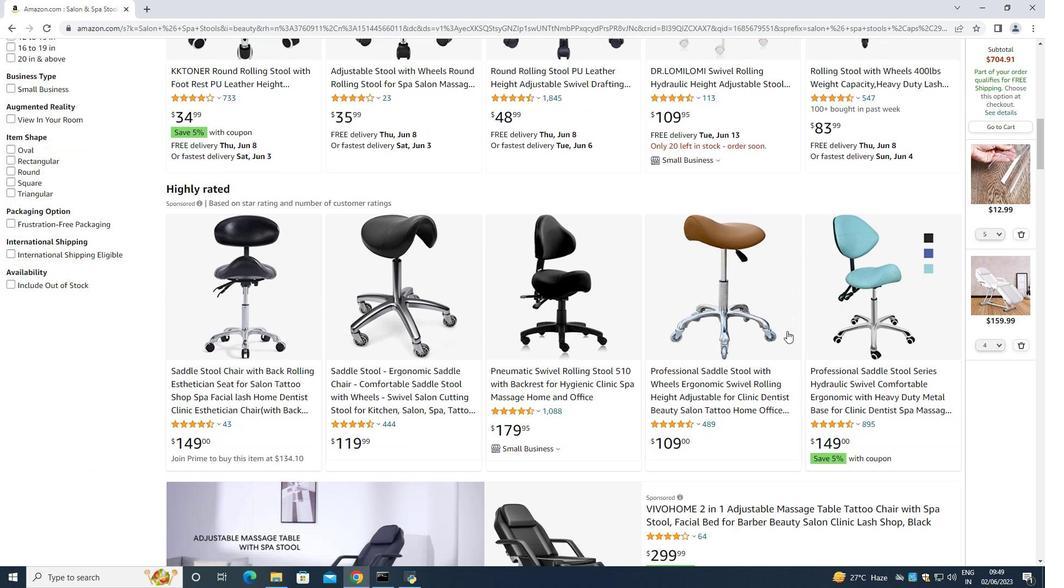 
Action: Mouse scrolled (786, 330) with delta (0, 0)
Screenshot: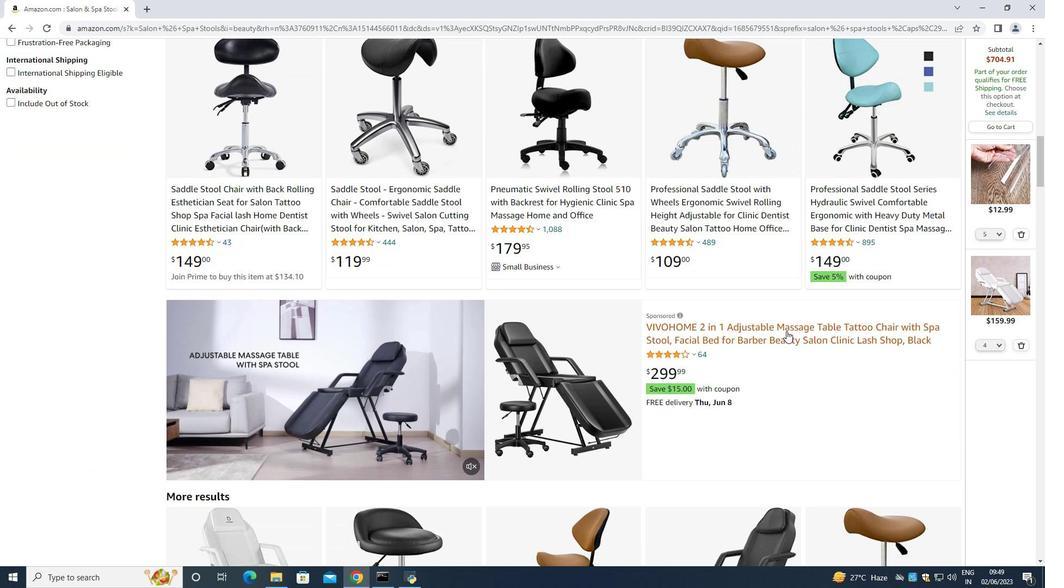 
Action: Mouse moved to (785, 332)
Screenshot: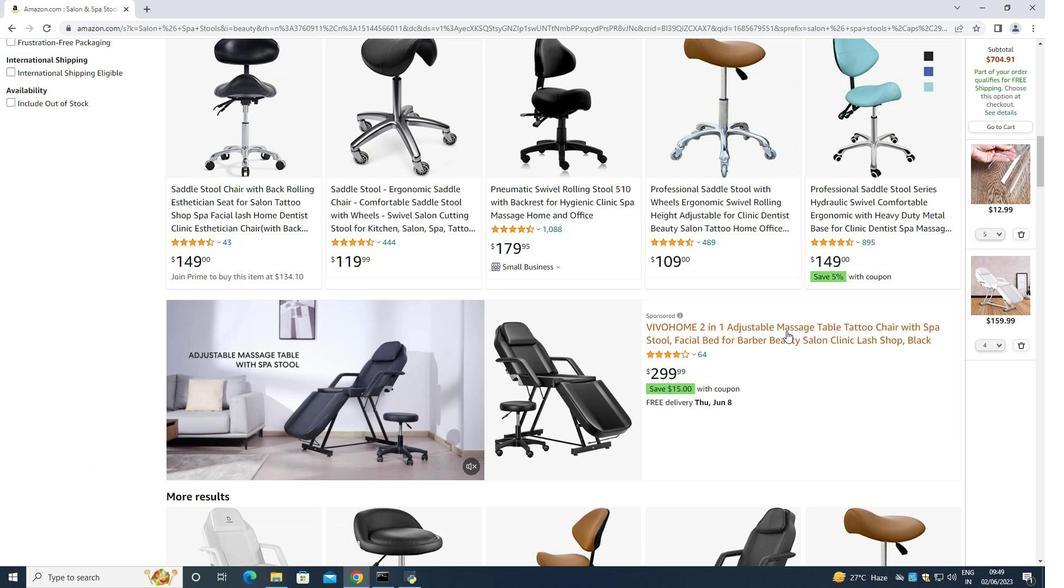 
Action: Mouse scrolled (785, 331) with delta (0, 0)
Screenshot: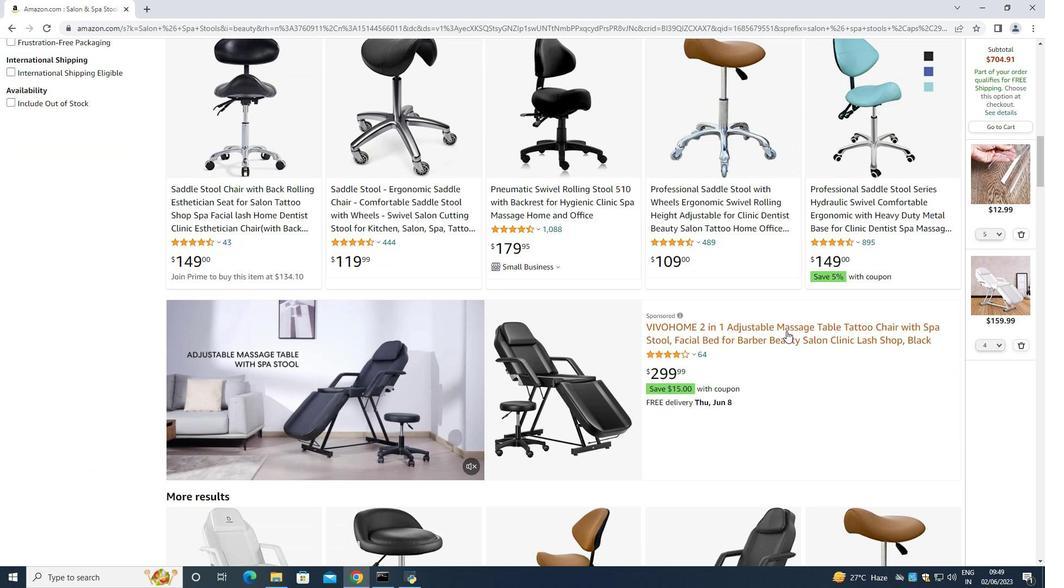
Action: Mouse moved to (785, 333)
Screenshot: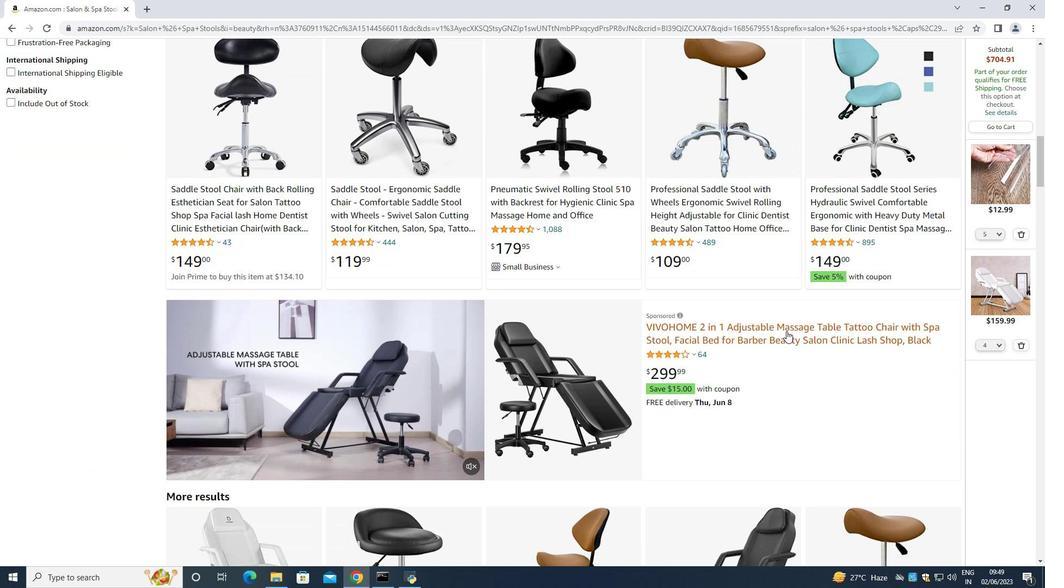 
Action: Mouse scrolled (785, 333) with delta (0, 0)
Screenshot: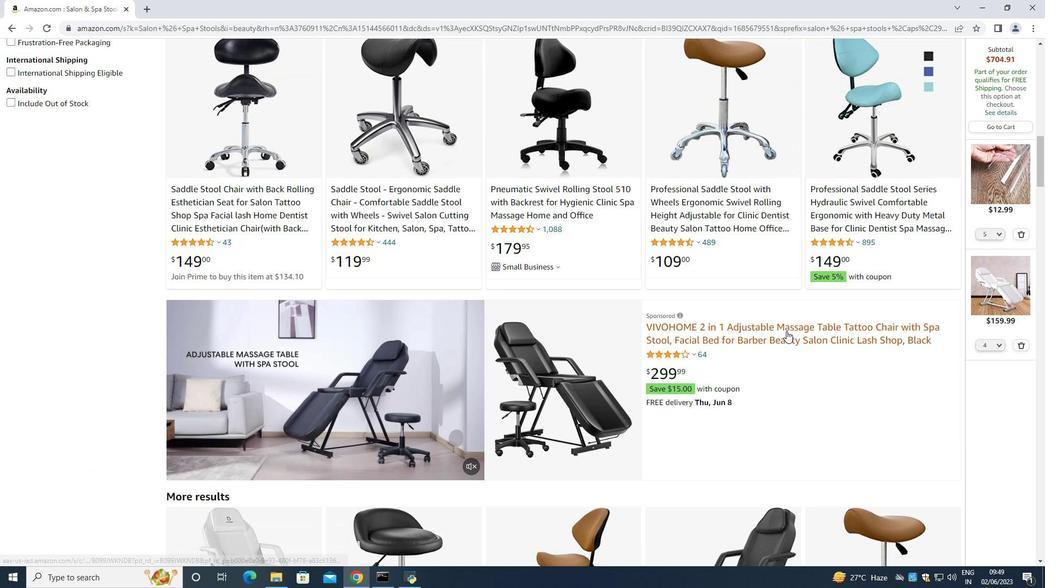 
Action: Mouse moved to (784, 334)
Screenshot: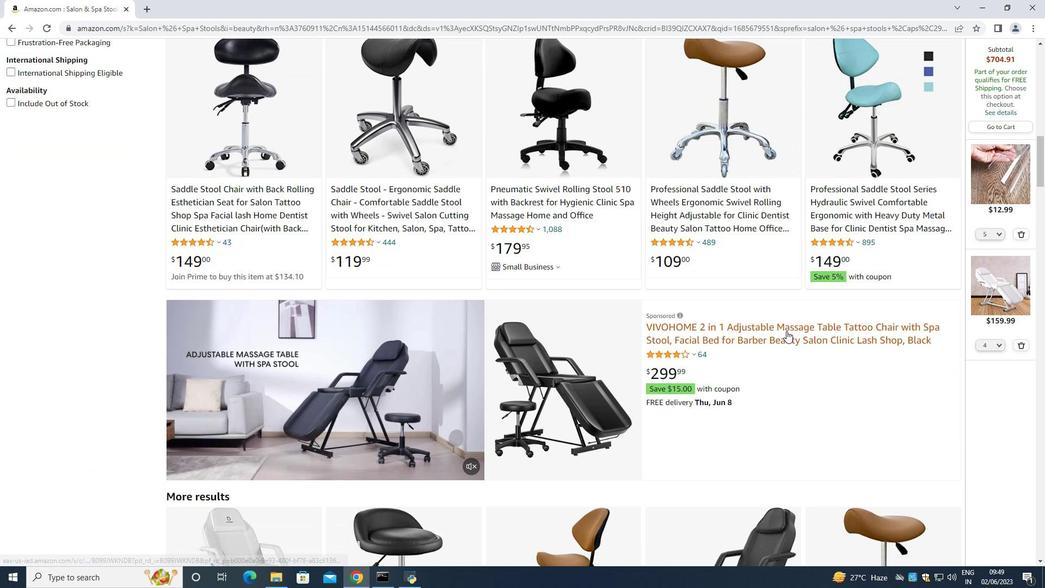 
Action: Mouse scrolled (784, 334) with delta (0, 0)
Screenshot: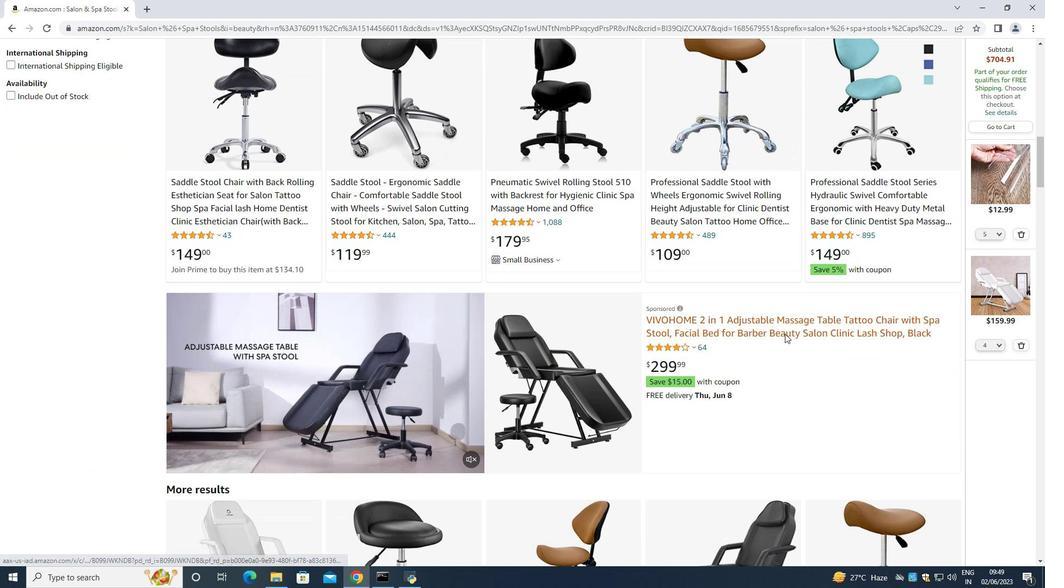 
Action: Mouse moved to (427, 470)
Screenshot: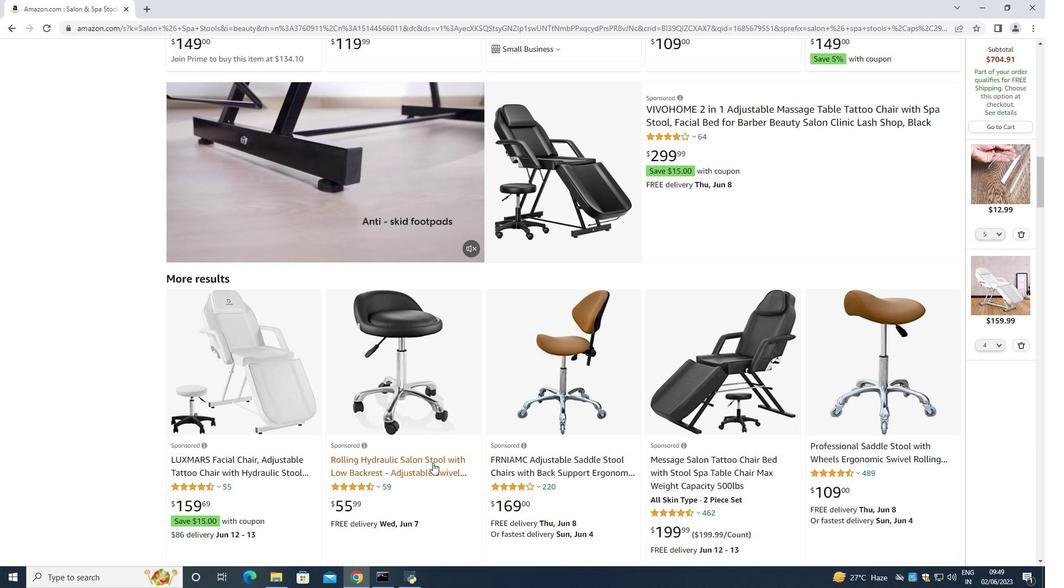 
Action: Mouse scrolled (427, 469) with delta (0, 0)
Screenshot: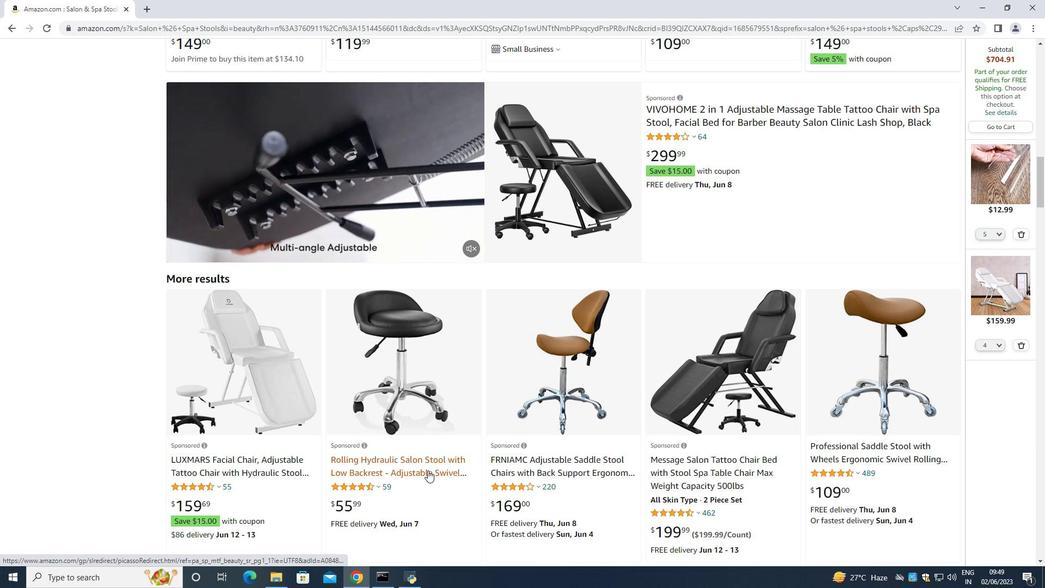 
Action: Mouse scrolled (427, 469) with delta (0, 0)
Screenshot: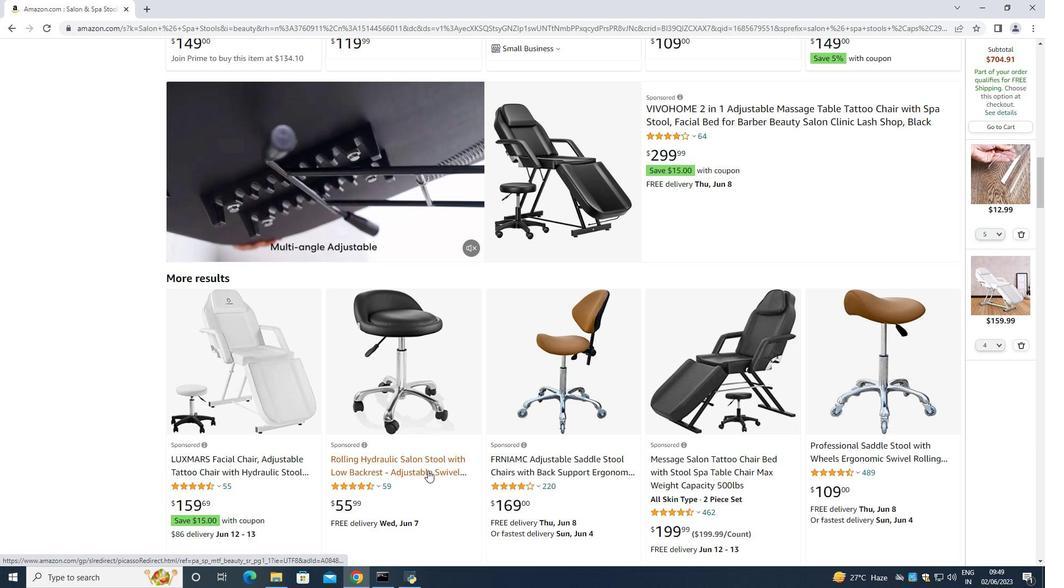 
Action: Mouse scrolled (427, 469) with delta (0, 0)
Screenshot: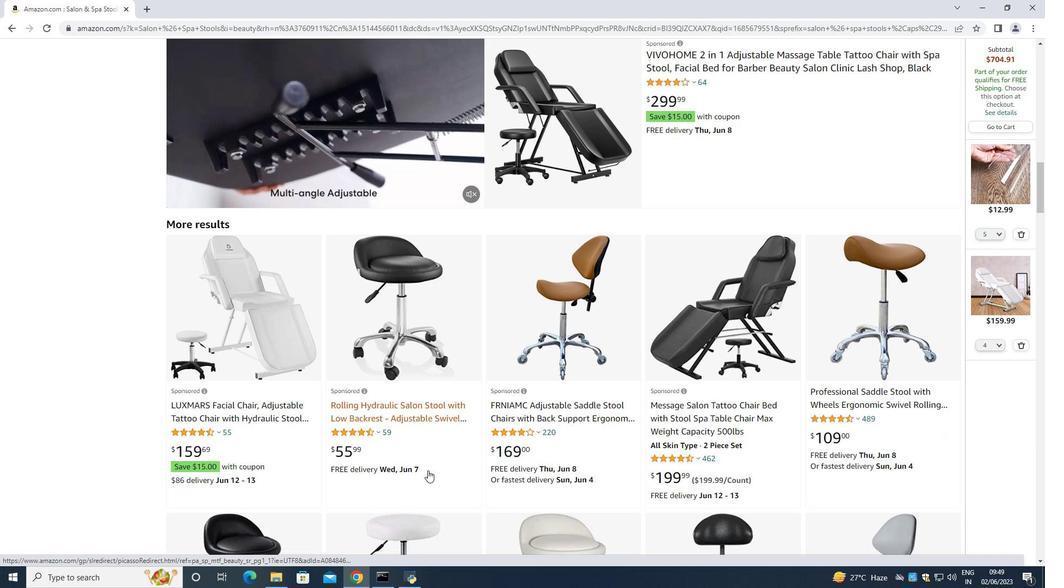 
Action: Mouse scrolled (427, 469) with delta (0, 0)
Screenshot: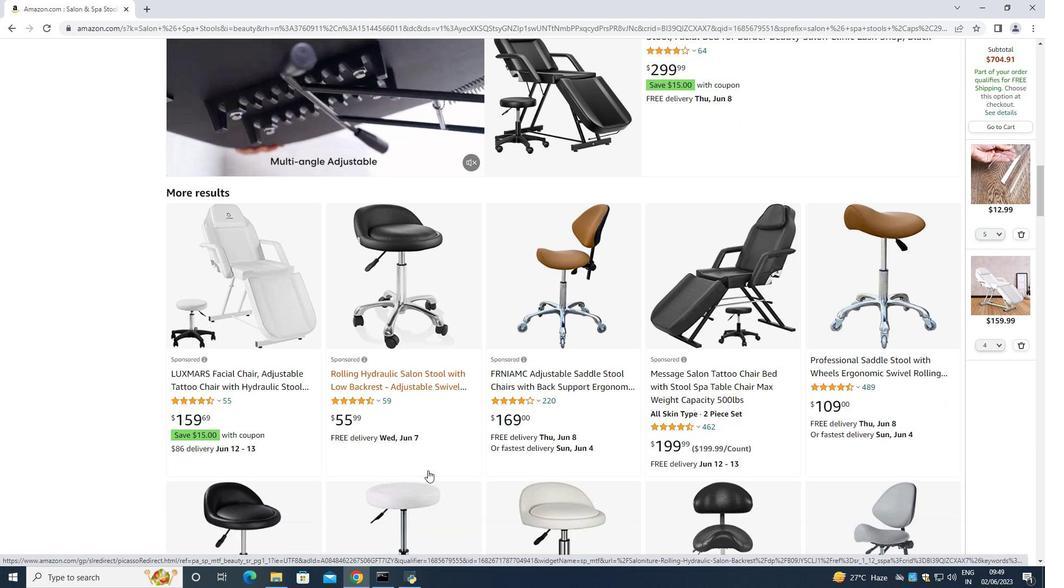 
Action: Mouse scrolled (427, 471) with delta (0, 0)
Screenshot: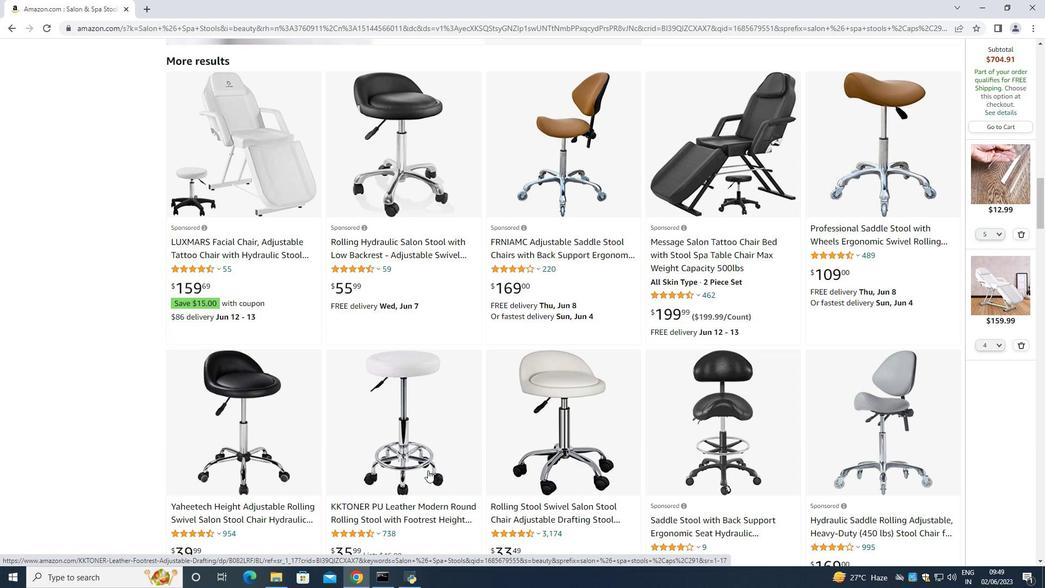 
Action: Mouse scrolled (427, 471) with delta (0, 0)
Screenshot: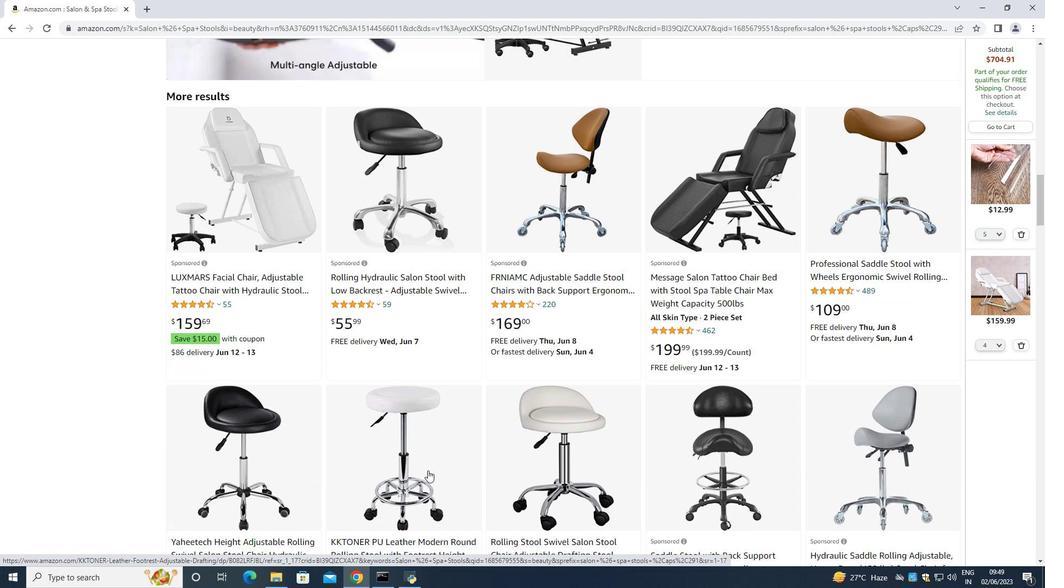 
Action: Mouse scrolled (427, 471) with delta (0, 0)
Screenshot: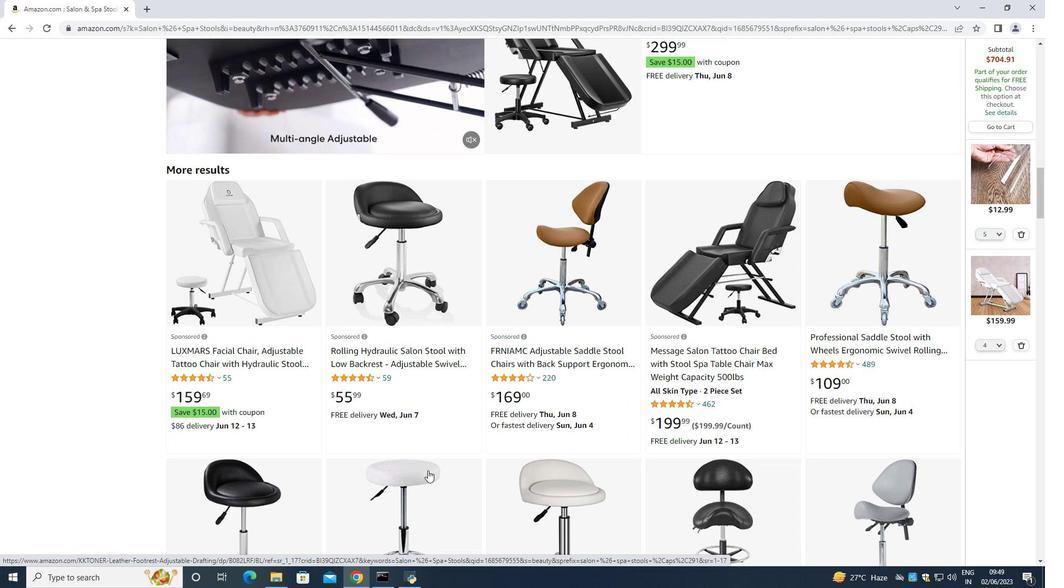 
Action: Mouse scrolled (427, 471) with delta (0, 0)
Screenshot: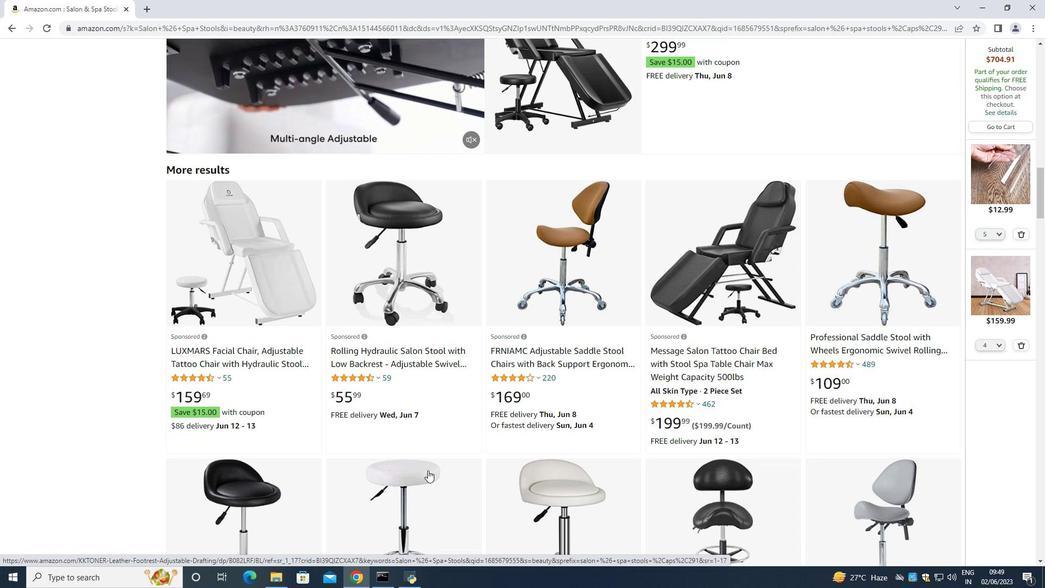 
Action: Mouse scrolled (427, 471) with delta (0, 0)
Screenshot: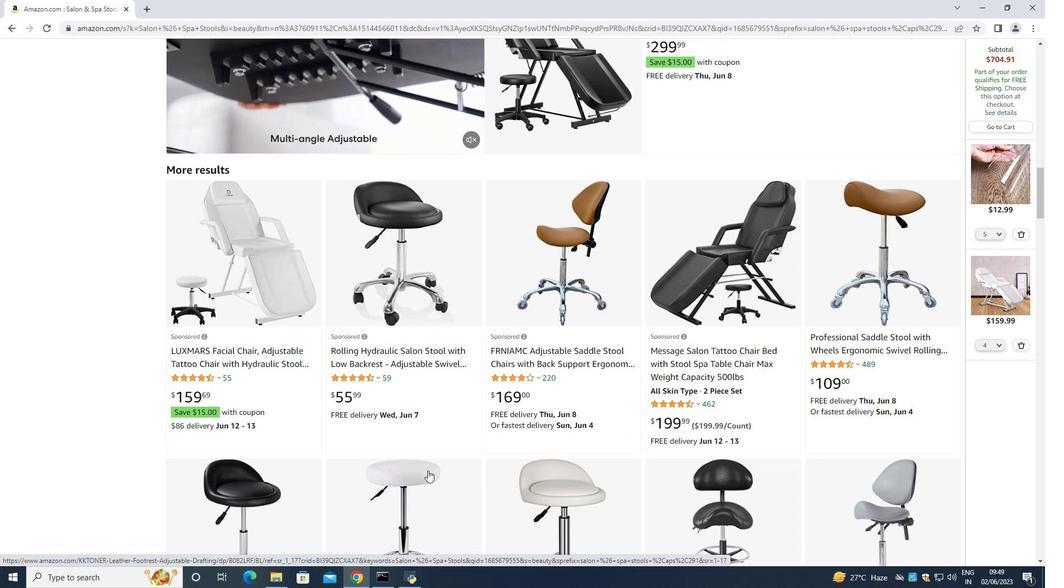 
Action: Mouse scrolled (427, 471) with delta (0, 0)
Screenshot: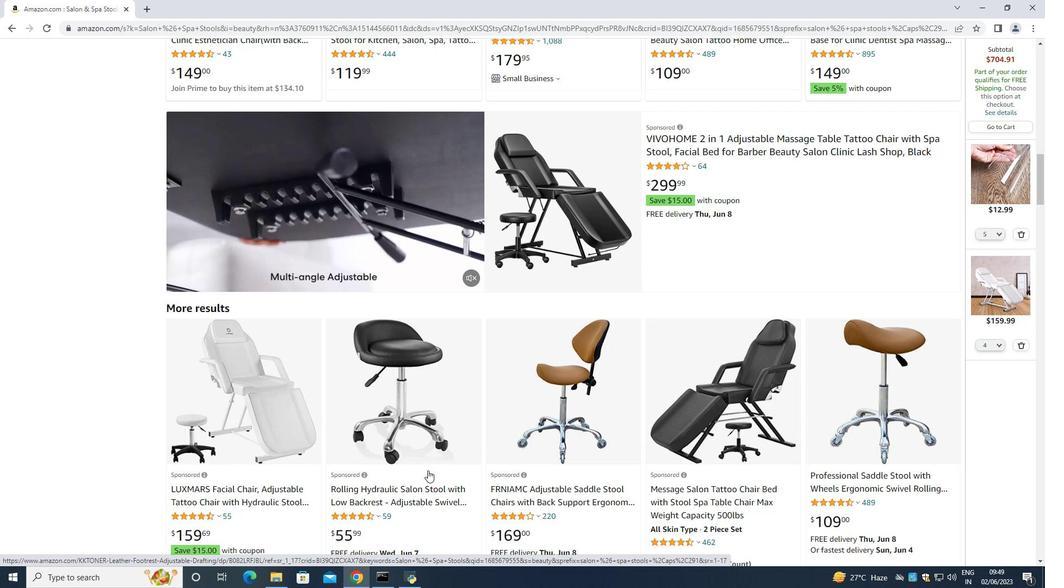 
Action: Mouse scrolled (427, 471) with delta (0, 0)
Screenshot: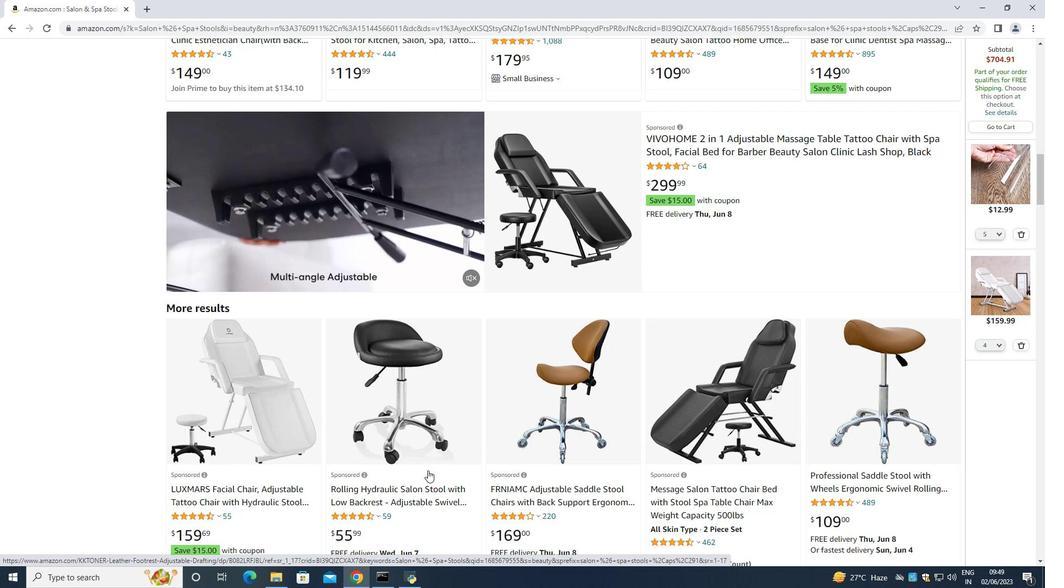 
Action: Mouse scrolled (427, 471) with delta (0, 0)
Screenshot: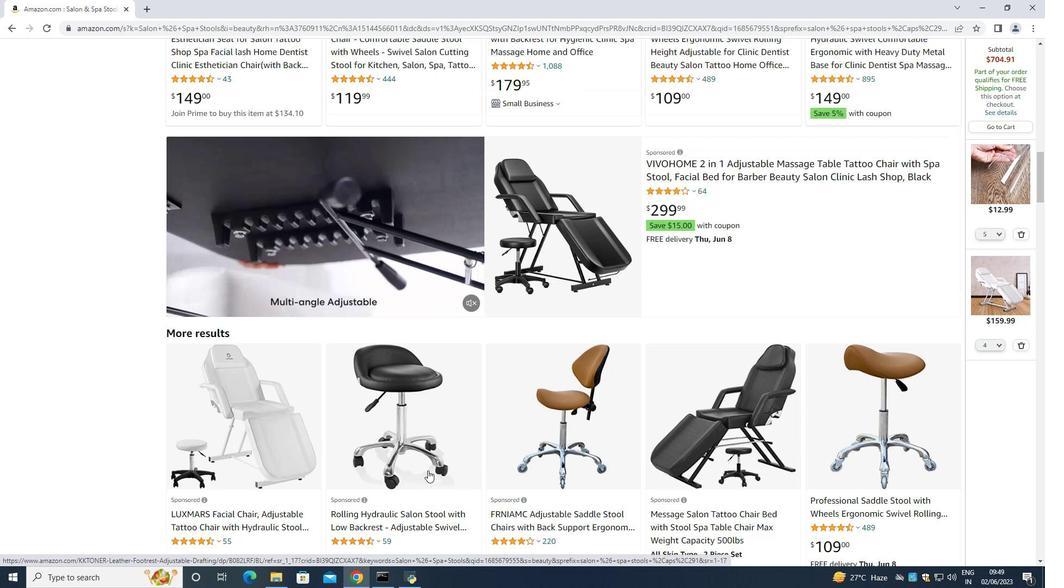 
Action: Mouse scrolled (427, 471) with delta (0, 0)
Screenshot: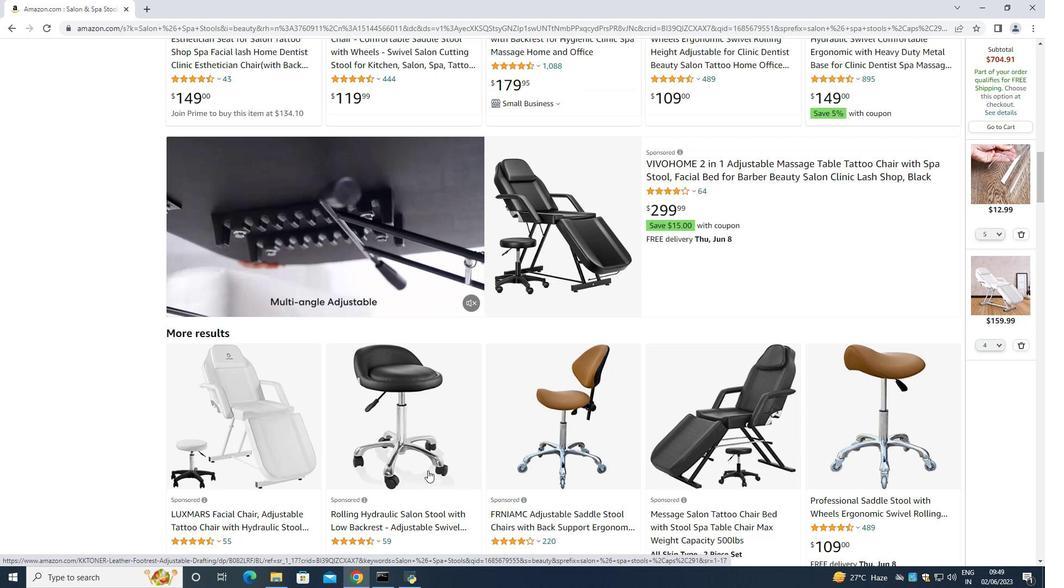 
Action: Mouse scrolled (427, 471) with delta (0, 0)
Screenshot: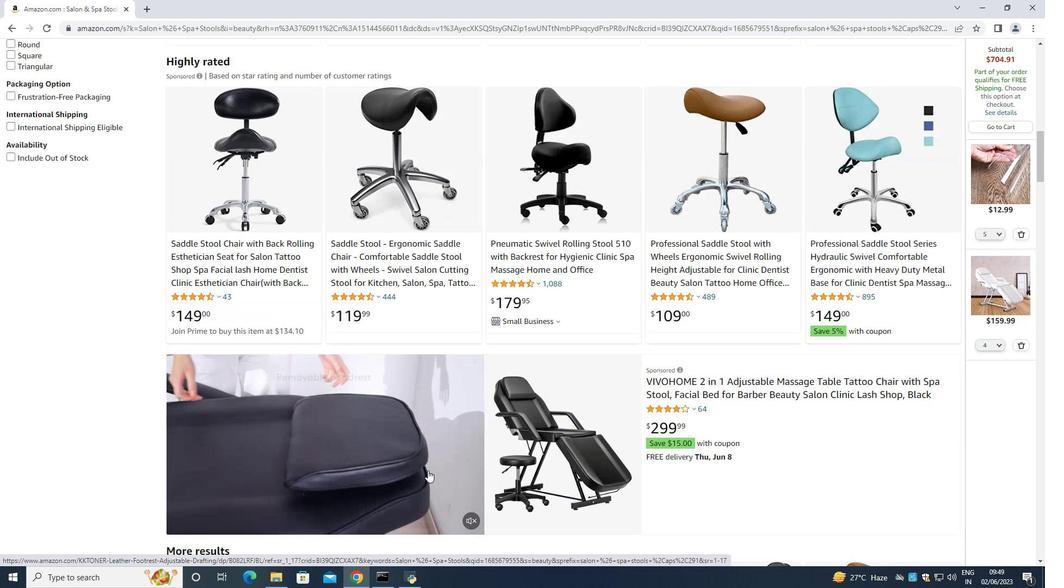 
Action: Mouse scrolled (427, 471) with delta (0, 0)
Screenshot: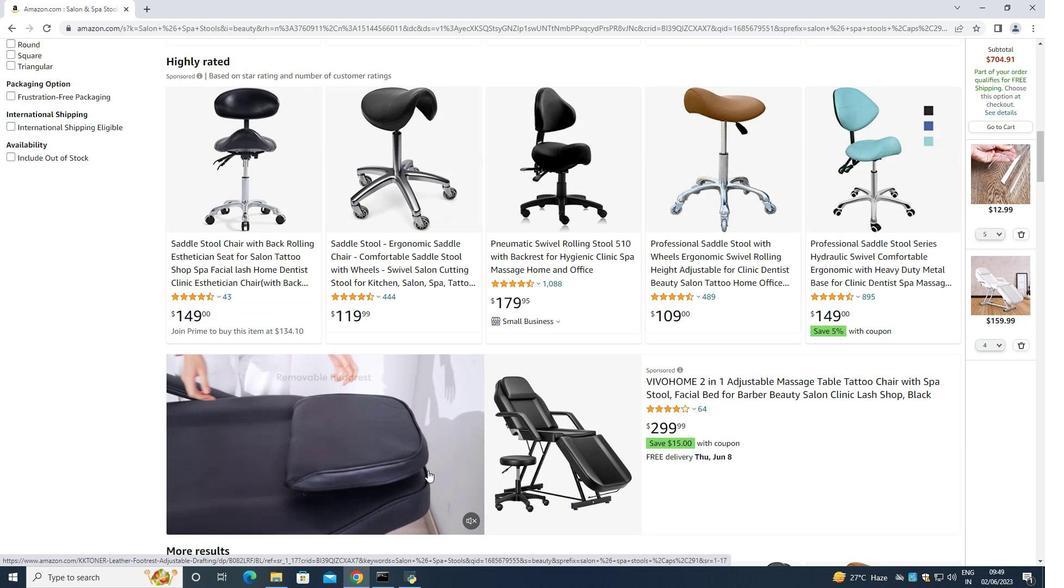 
Action: Mouse scrolled (427, 471) with delta (0, 0)
Screenshot: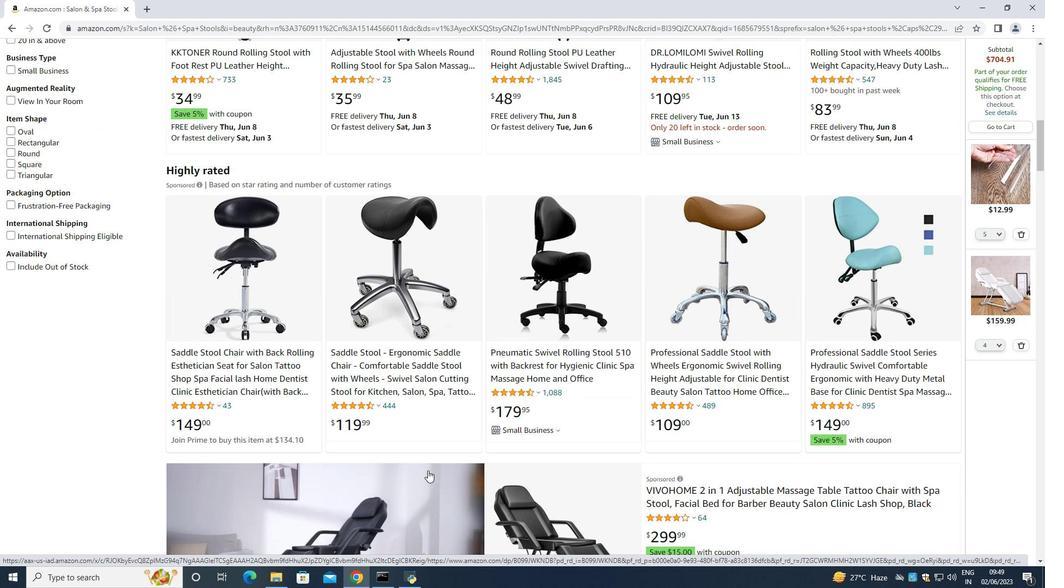 
Action: Mouse scrolled (427, 471) with delta (0, 0)
Screenshot: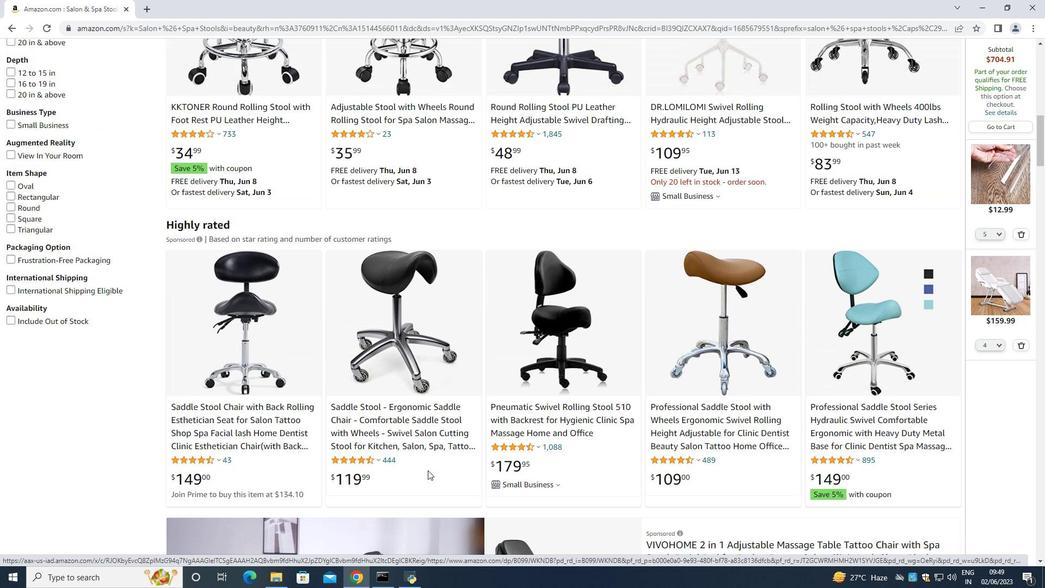 
Action: Mouse scrolled (427, 471) with delta (0, 0)
Screenshot: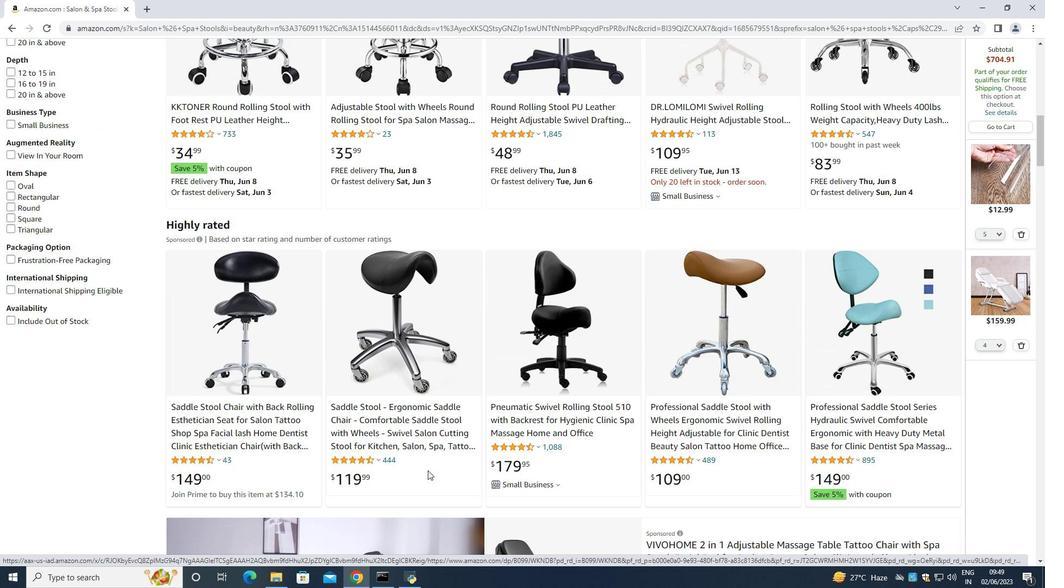 
Action: Mouse scrolled (427, 471) with delta (0, 0)
Screenshot: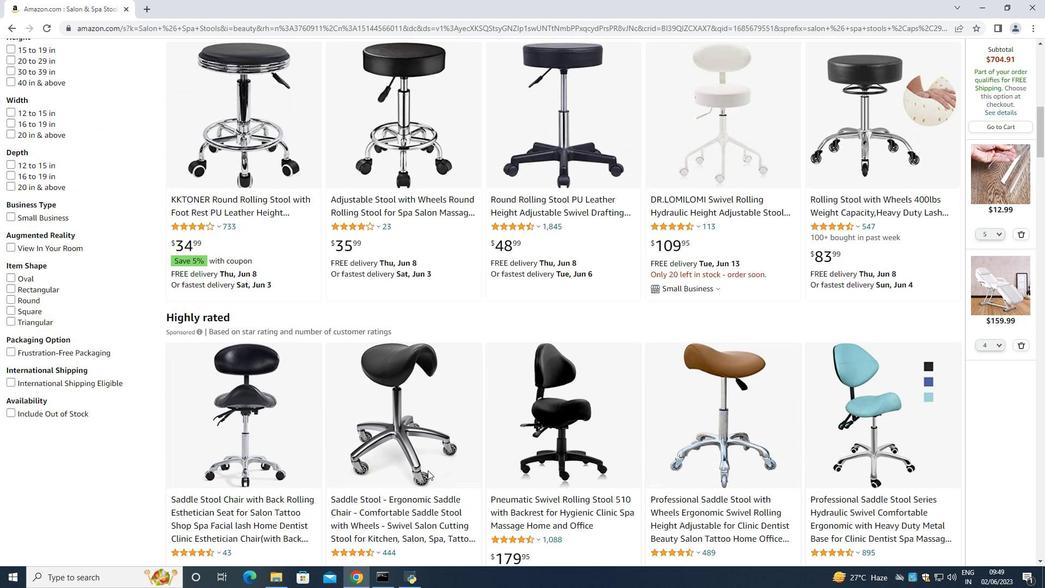 
Action: Mouse scrolled (427, 469) with delta (0, 0)
Screenshot: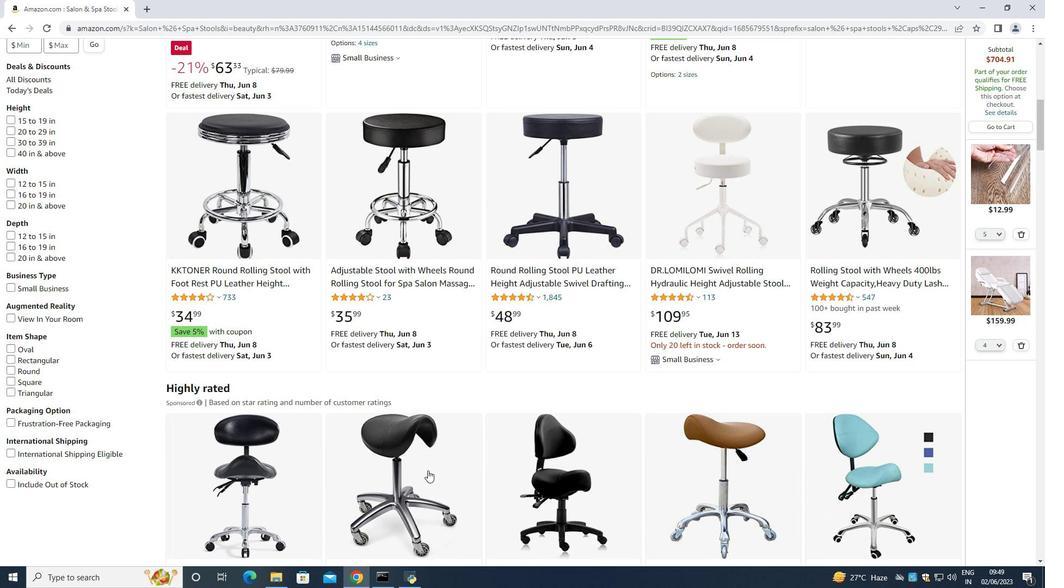 
Action: Mouse scrolled (427, 469) with delta (0, 0)
Screenshot: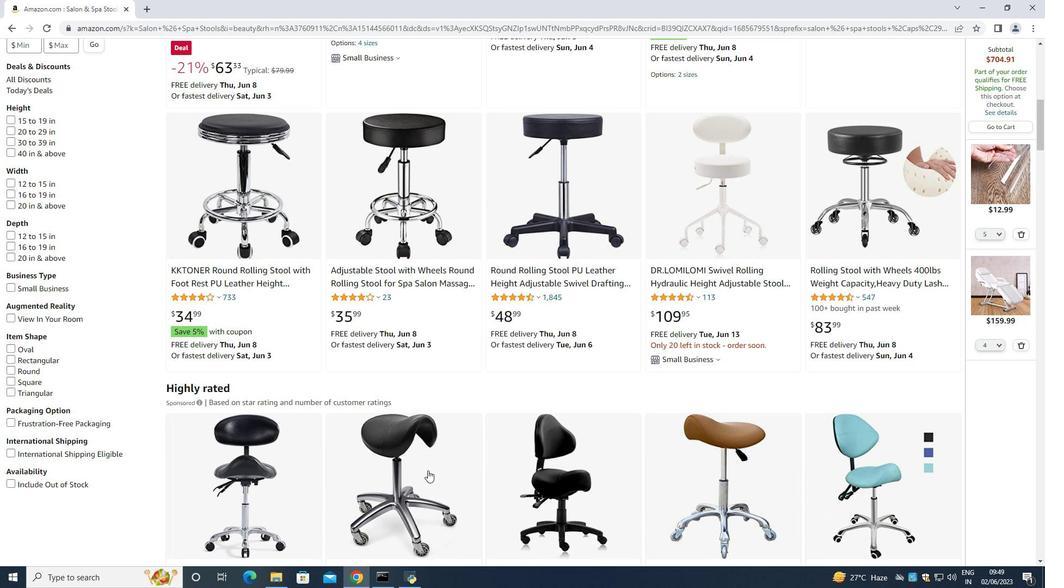 
Action: Mouse scrolled (427, 469) with delta (0, 0)
Screenshot: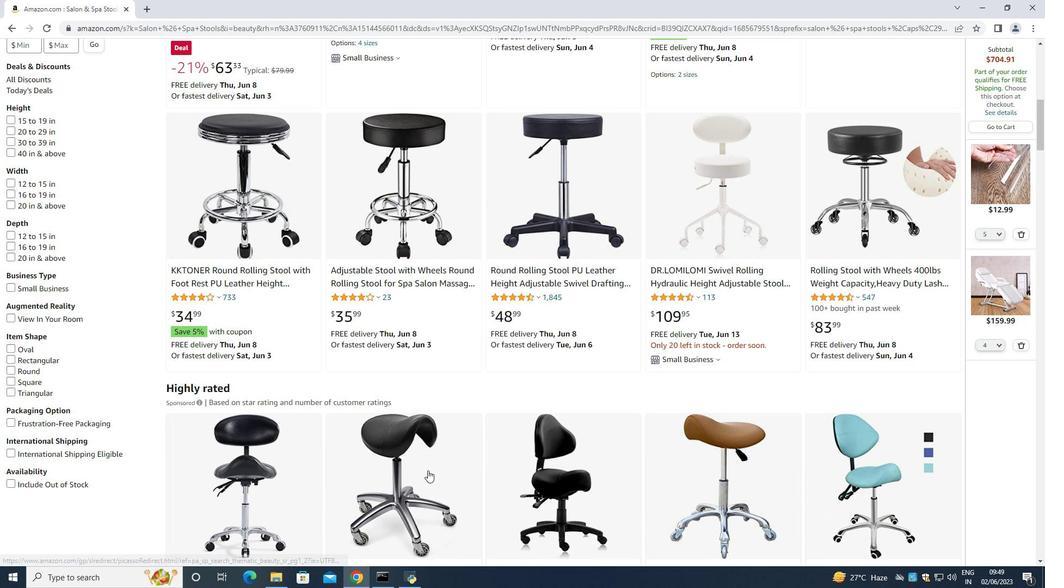 
Action: Mouse scrolled (427, 469) with delta (0, 0)
Screenshot: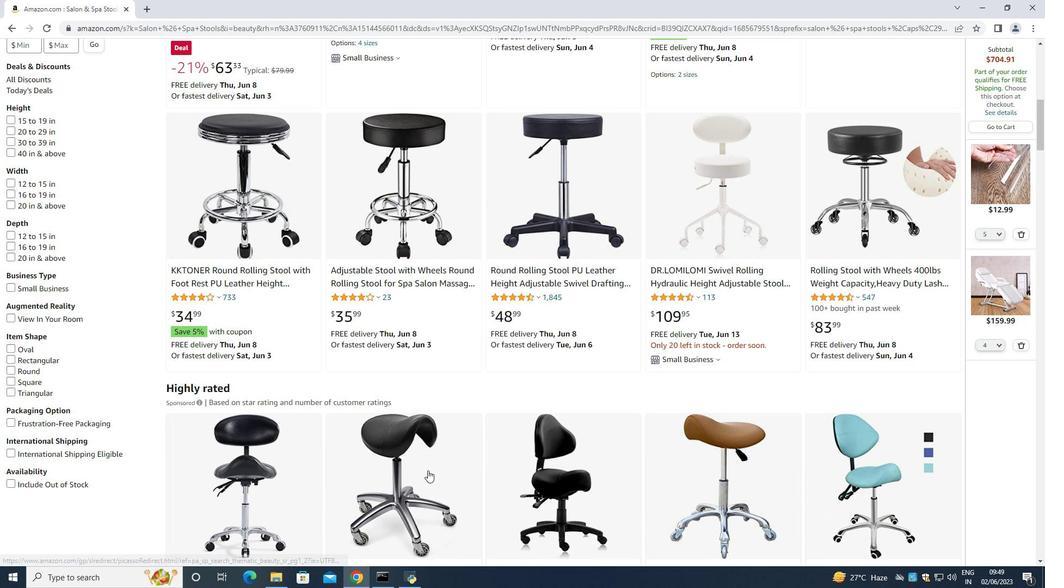 
Action: Mouse scrolled (427, 469) with delta (0, 0)
Screenshot: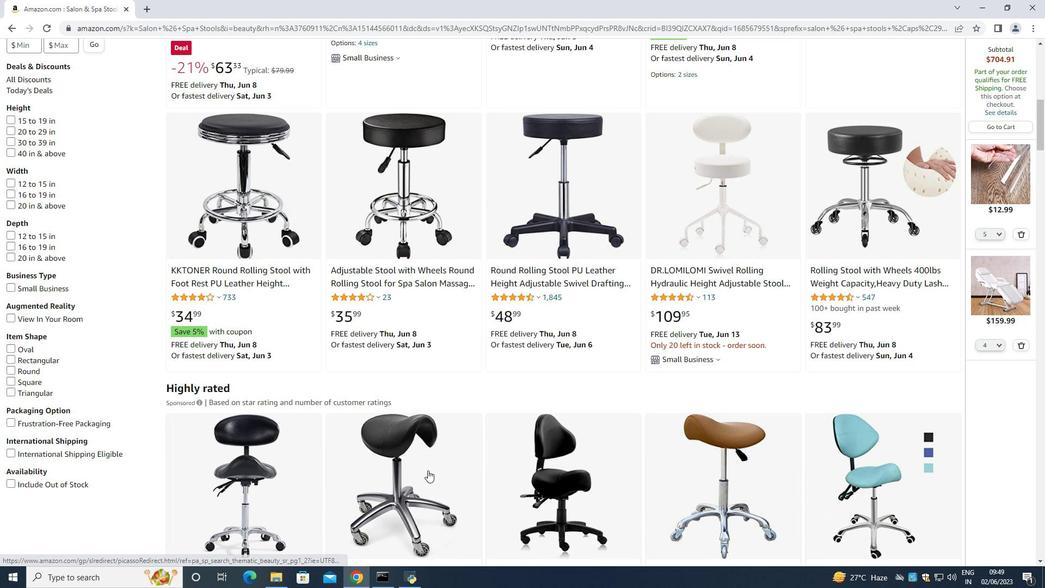 
Action: Mouse scrolled (427, 469) with delta (0, 0)
Screenshot: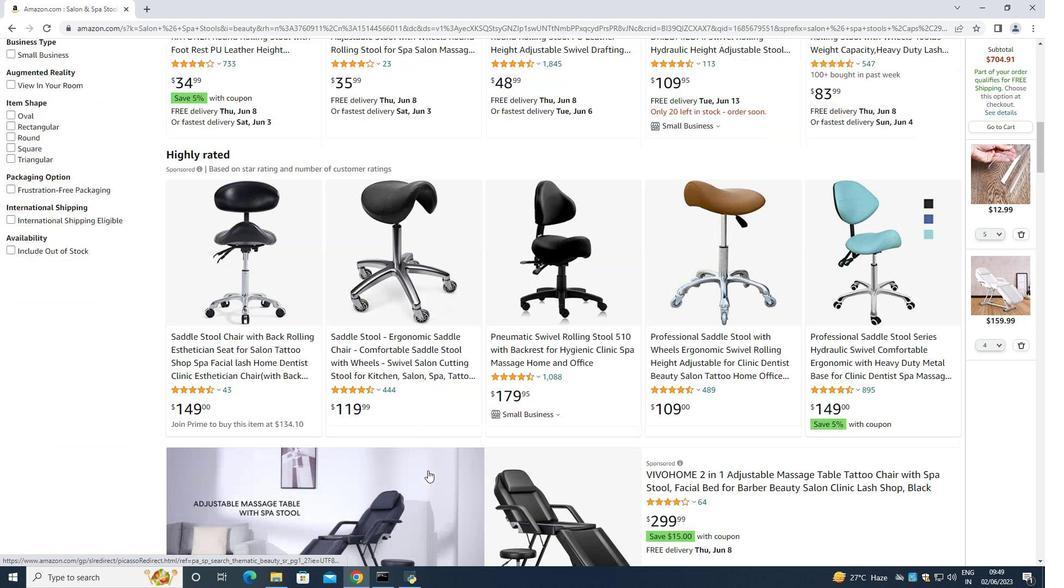 
Action: Mouse scrolled (427, 469) with delta (0, 0)
Screenshot: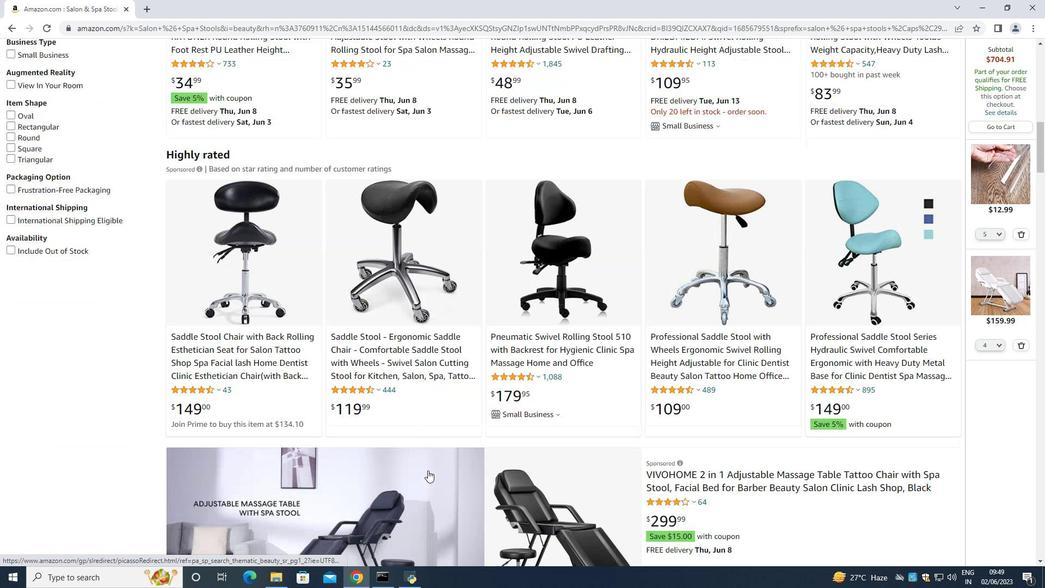 
Action: Mouse scrolled (427, 469) with delta (0, 0)
Screenshot: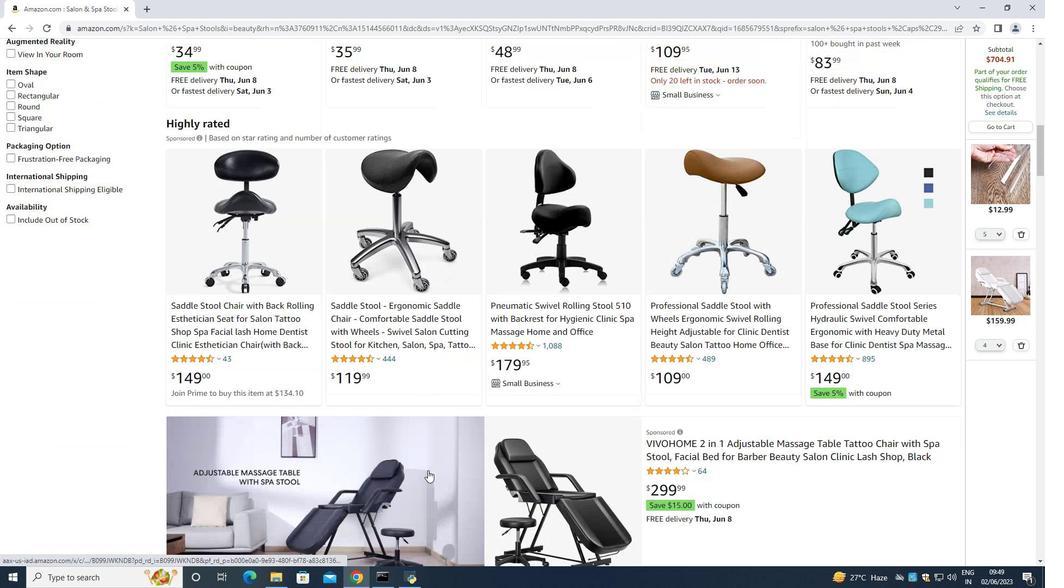 
Action: Mouse scrolled (427, 469) with delta (0, 0)
Screenshot: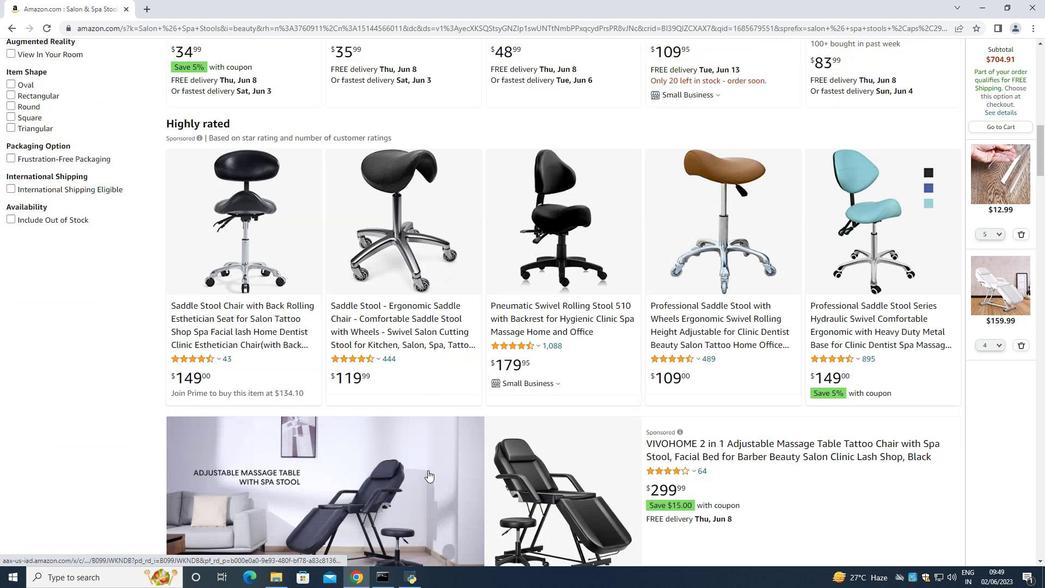 
Action: Mouse scrolled (427, 469) with delta (0, 0)
Screenshot: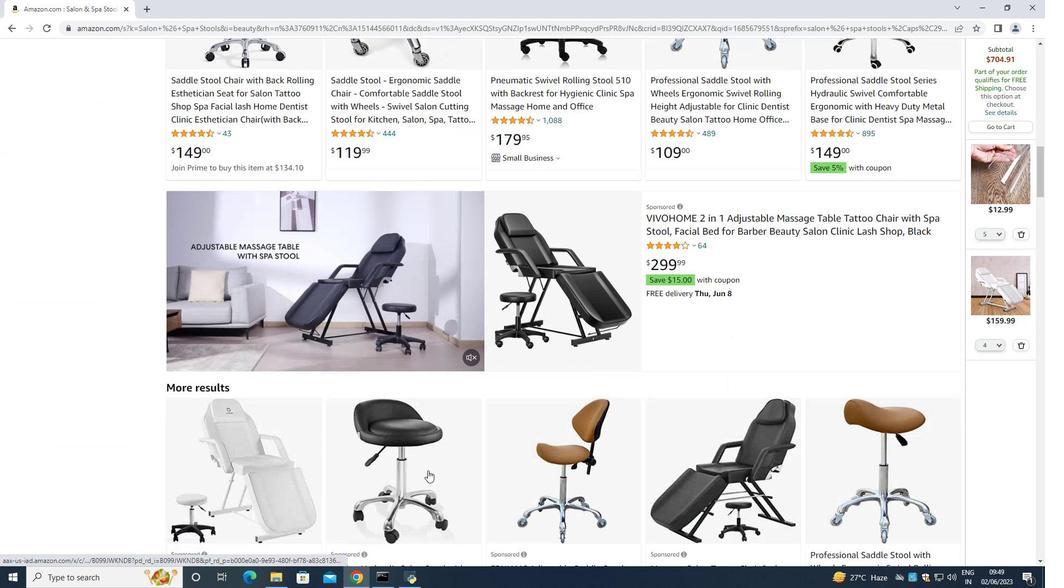 
Action: Mouse scrolled (427, 469) with delta (0, 0)
Screenshot: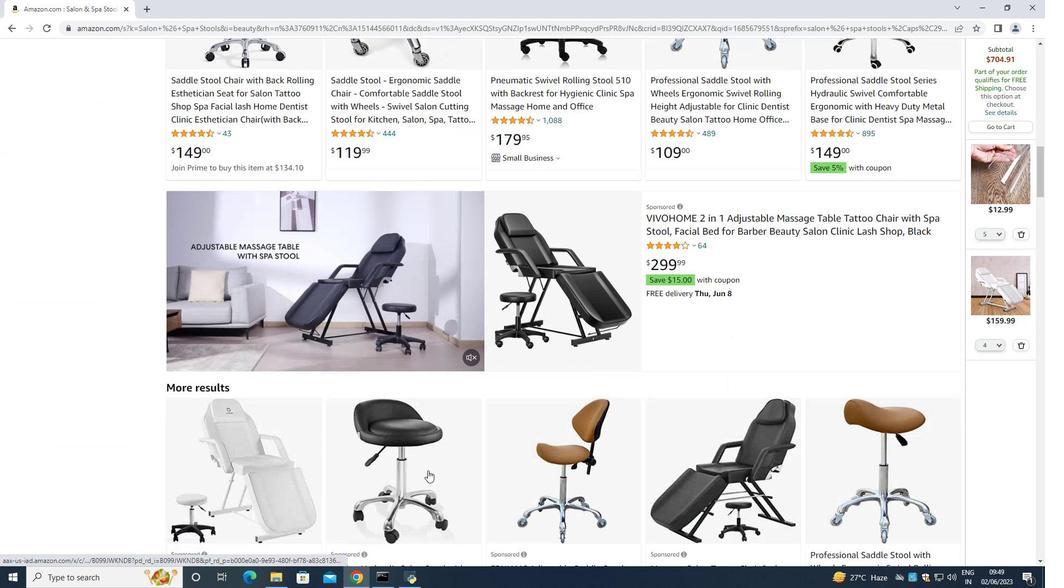 
Action: Mouse scrolled (427, 469) with delta (0, 0)
Screenshot: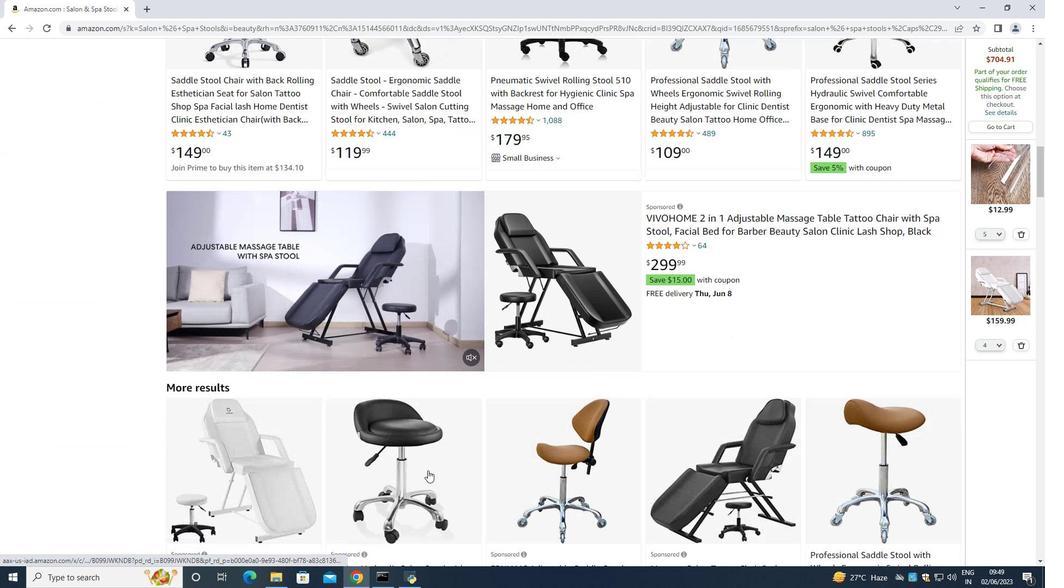 
Action: Mouse scrolled (427, 469) with delta (0, 0)
Screenshot: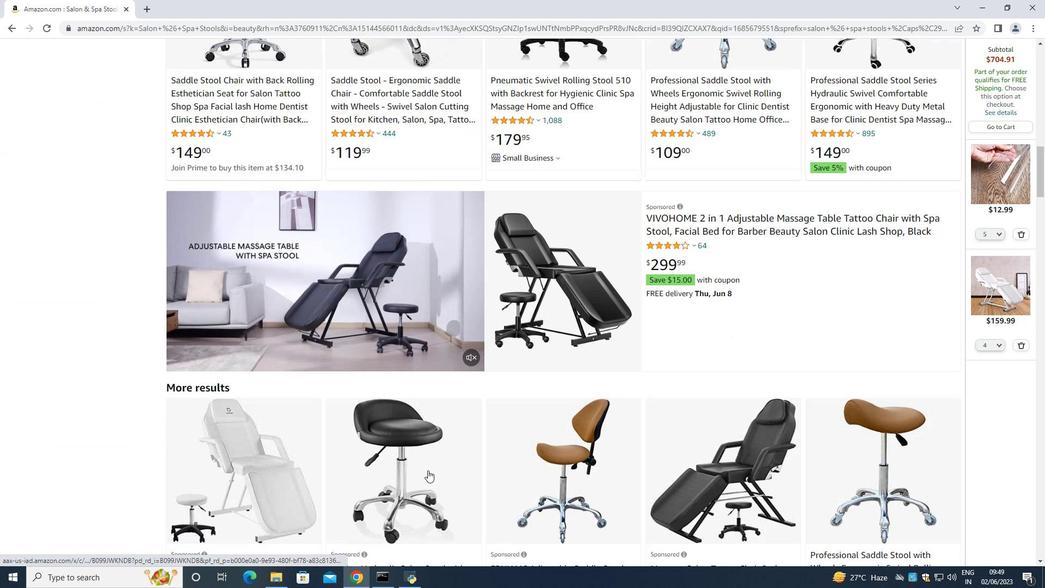
Action: Mouse moved to (429, 351)
Screenshot: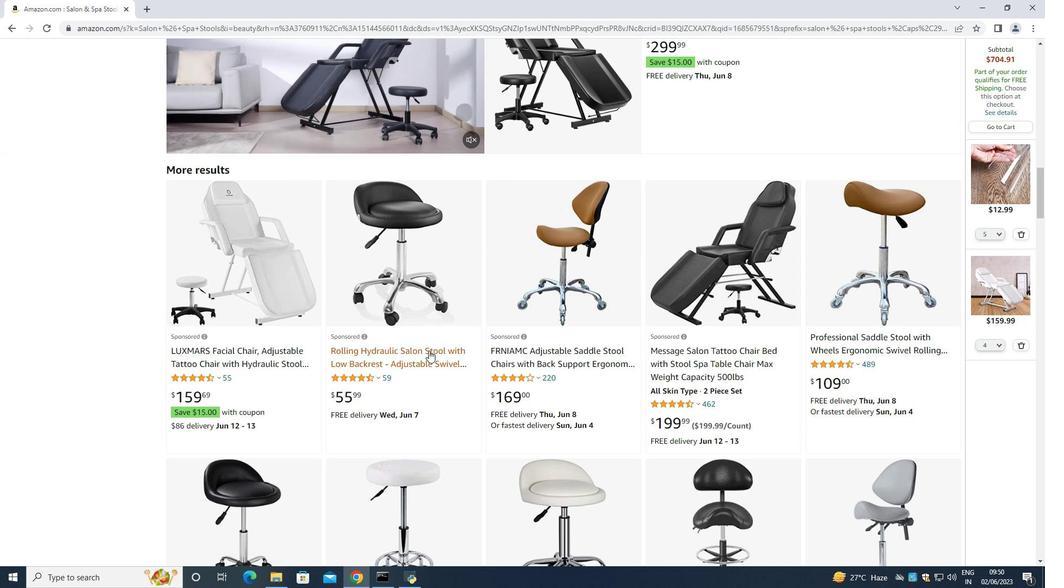 
Action: Mouse pressed left at (429, 351)
Screenshot: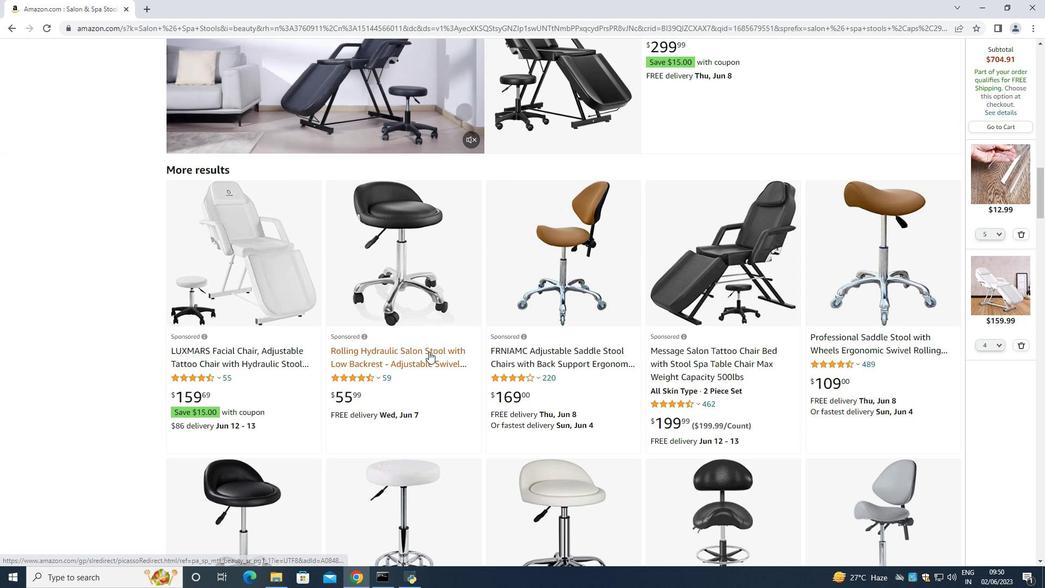 
Action: Mouse moved to (741, 381)
Screenshot: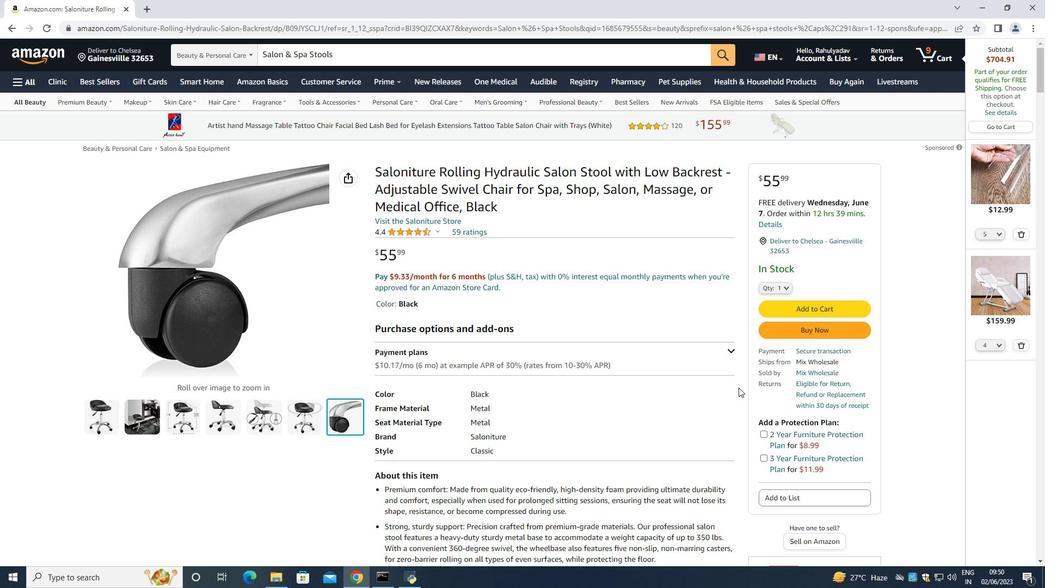 
Action: Mouse scrolled (741, 380) with delta (0, 0)
Screenshot: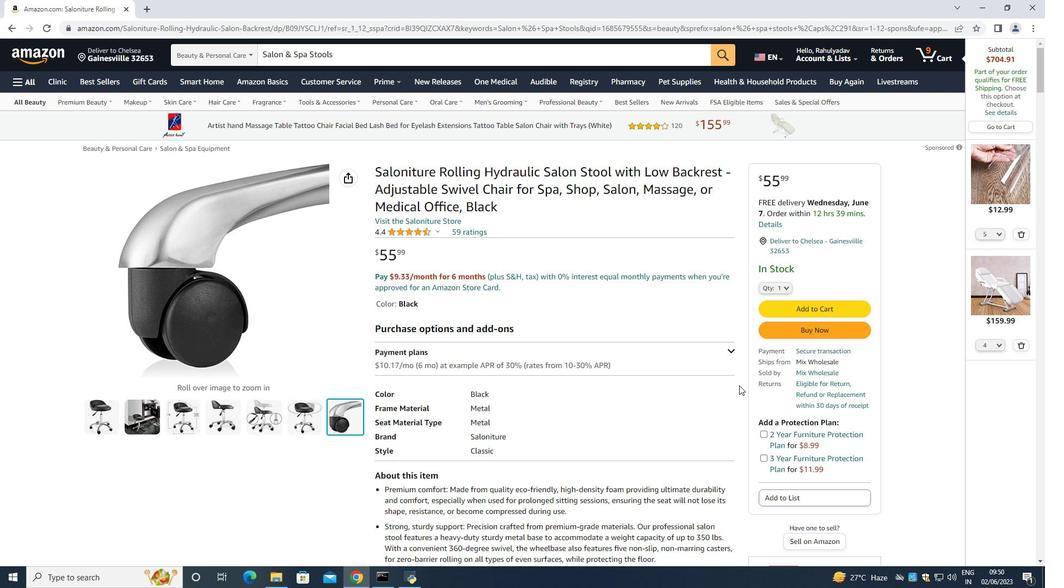 
Action: Mouse scrolled (741, 380) with delta (0, 0)
Screenshot: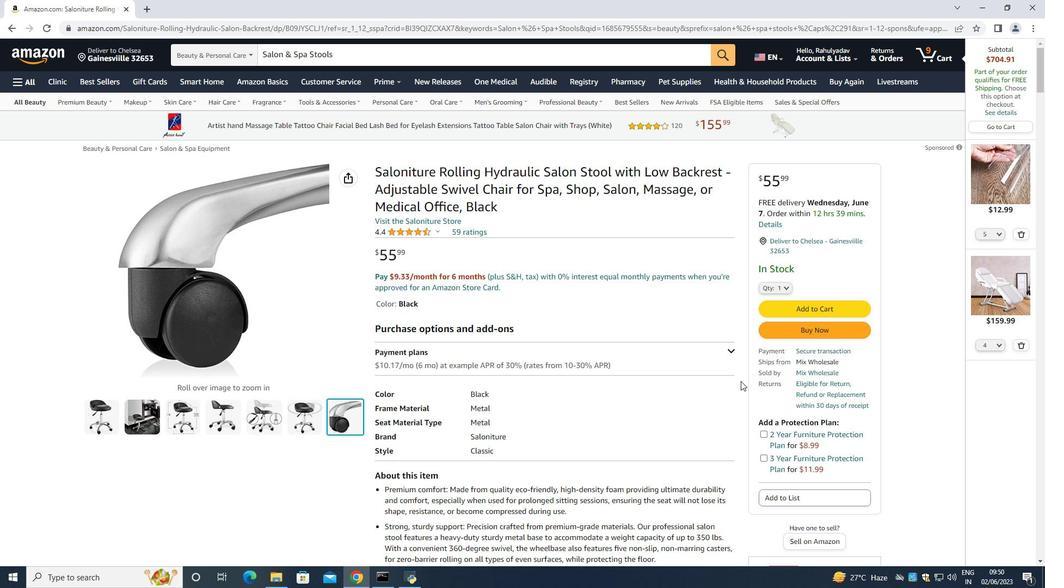 
Action: Mouse scrolled (741, 380) with delta (0, 0)
Screenshot: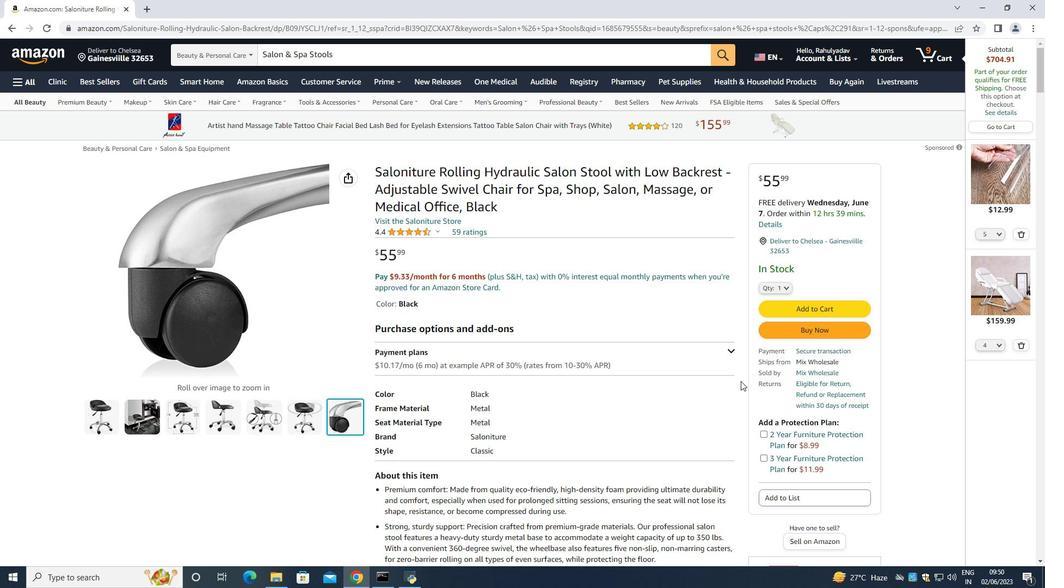 
Action: Mouse scrolled (741, 380) with delta (0, 0)
Screenshot: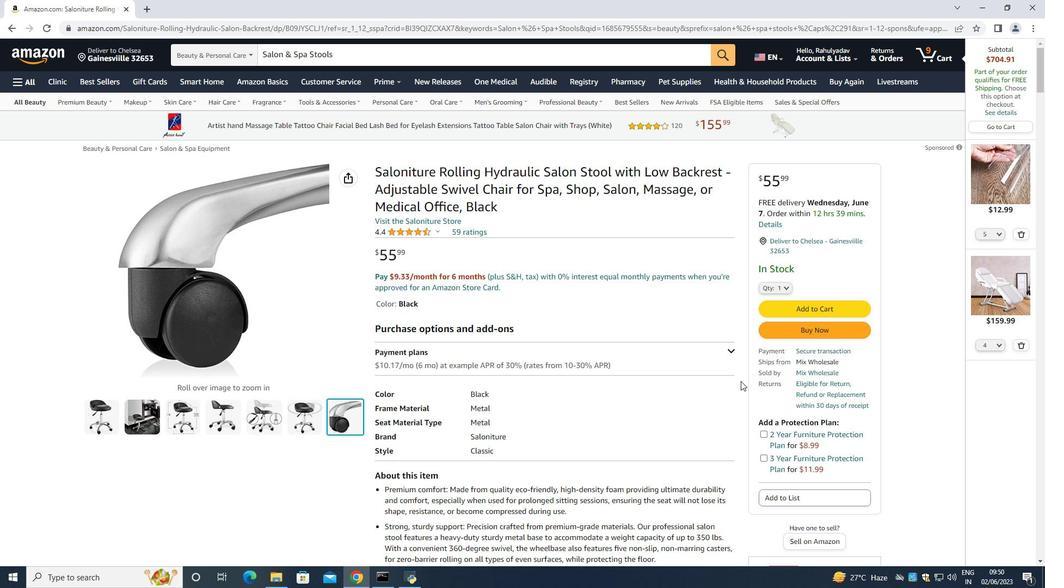 
Action: Mouse moved to (740, 373)
Screenshot: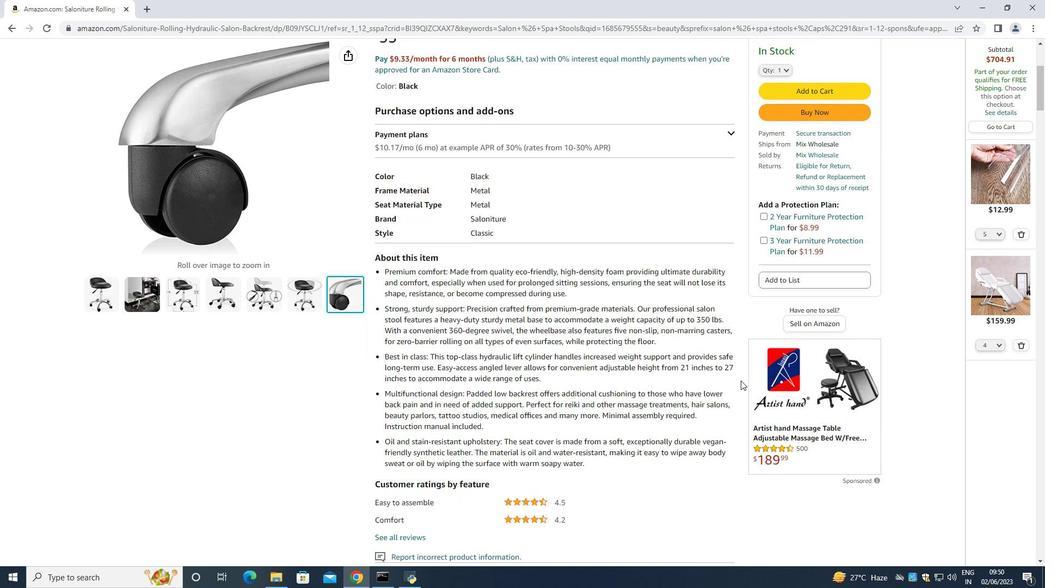 
Action: Mouse scrolled (740, 374) with delta (0, 0)
Screenshot: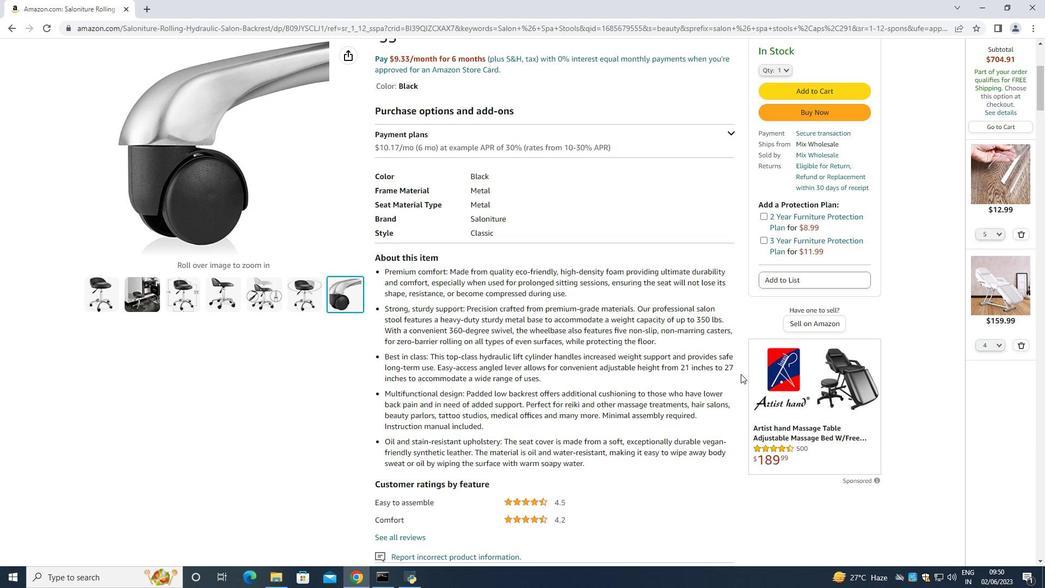 
Action: Mouse scrolled (740, 374) with delta (0, 0)
Screenshot: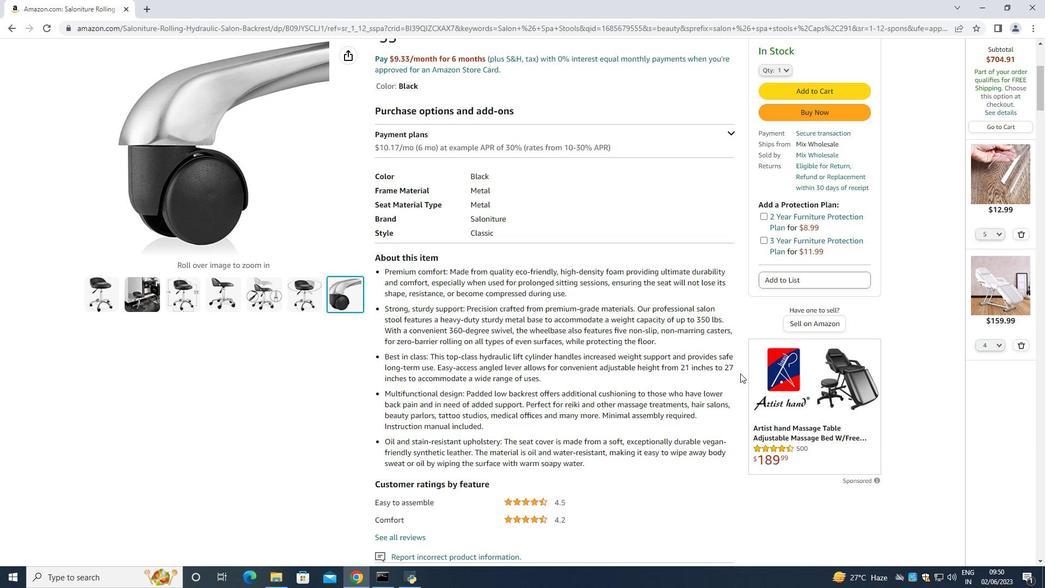 
Action: Mouse moved to (774, 179)
Screenshot: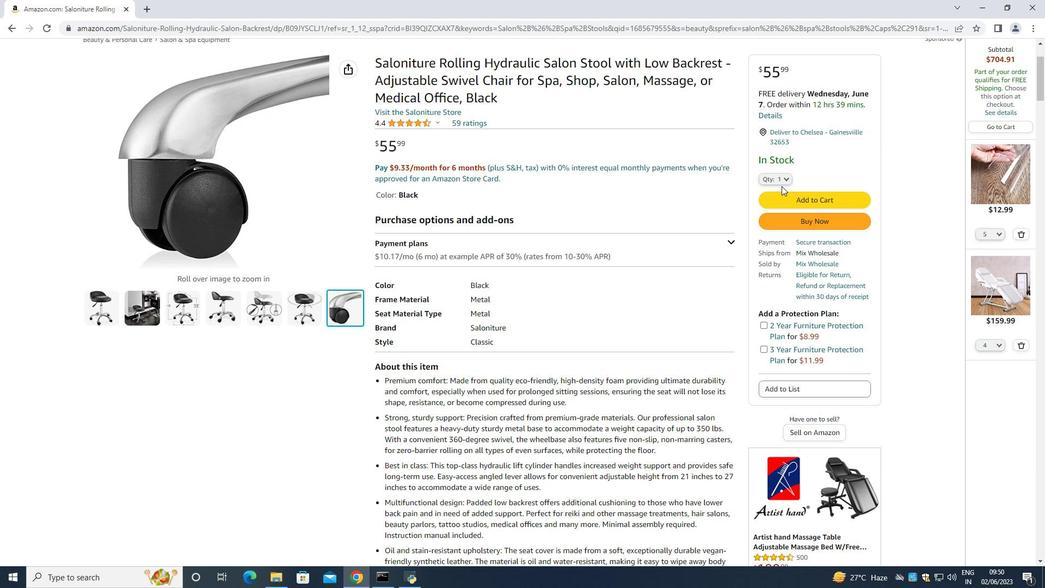 
Action: Mouse pressed left at (774, 179)
Screenshot: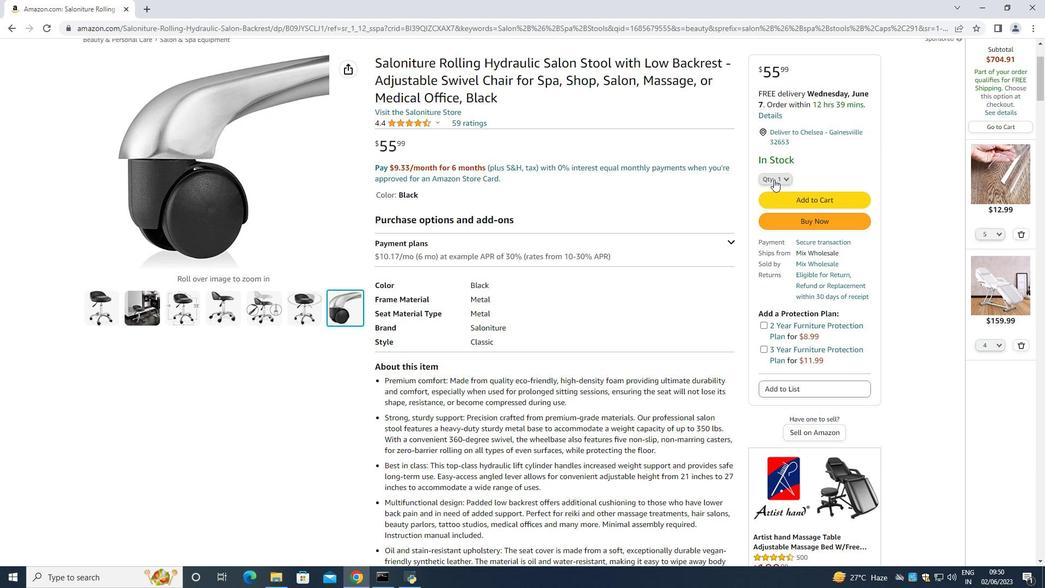 
Action: Mouse moved to (767, 185)
Screenshot: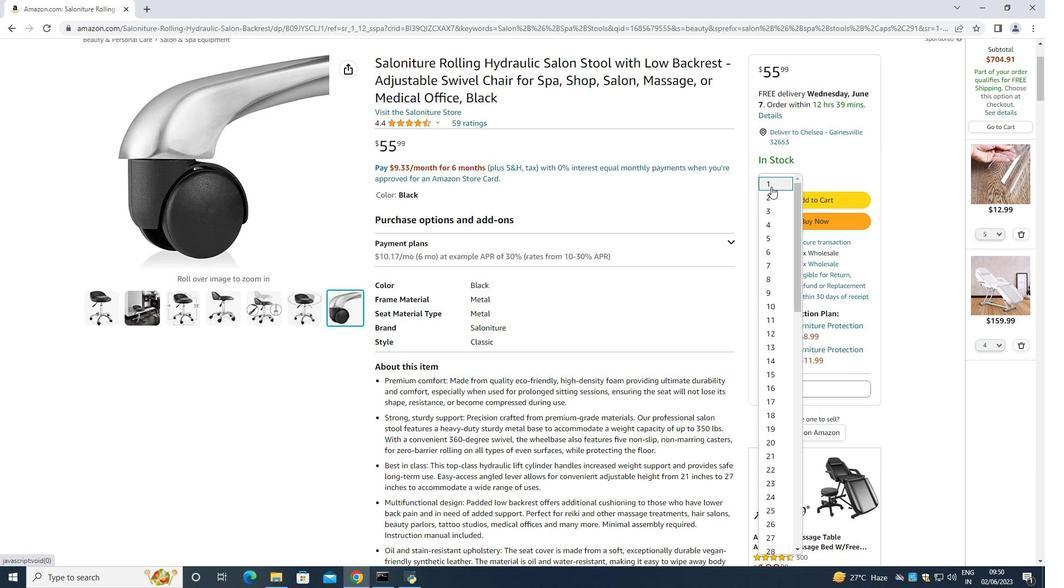 
Action: Mouse pressed left at (767, 185)
Screenshot: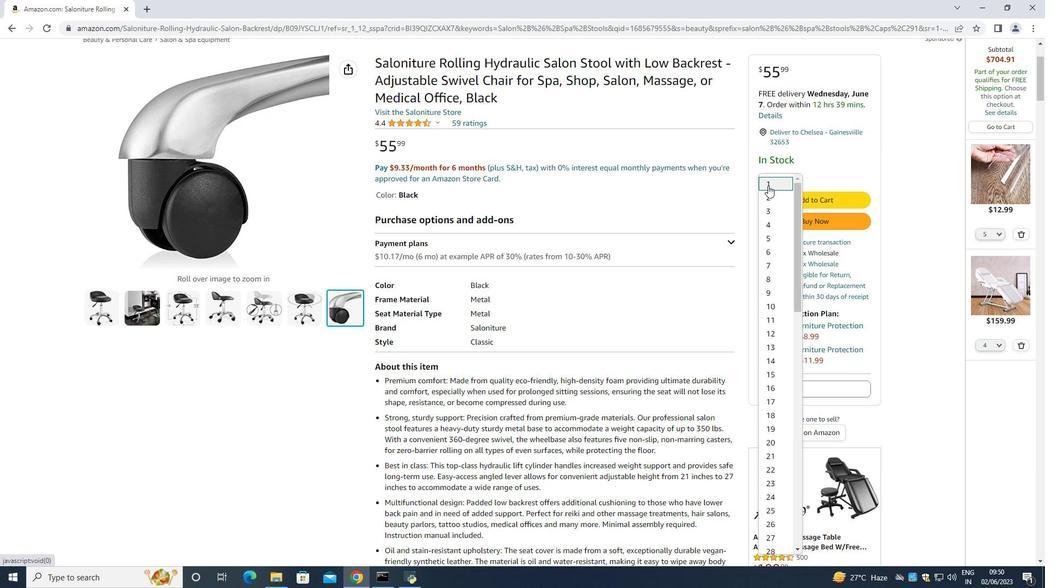 
Action: Mouse moved to (808, 218)
Screenshot: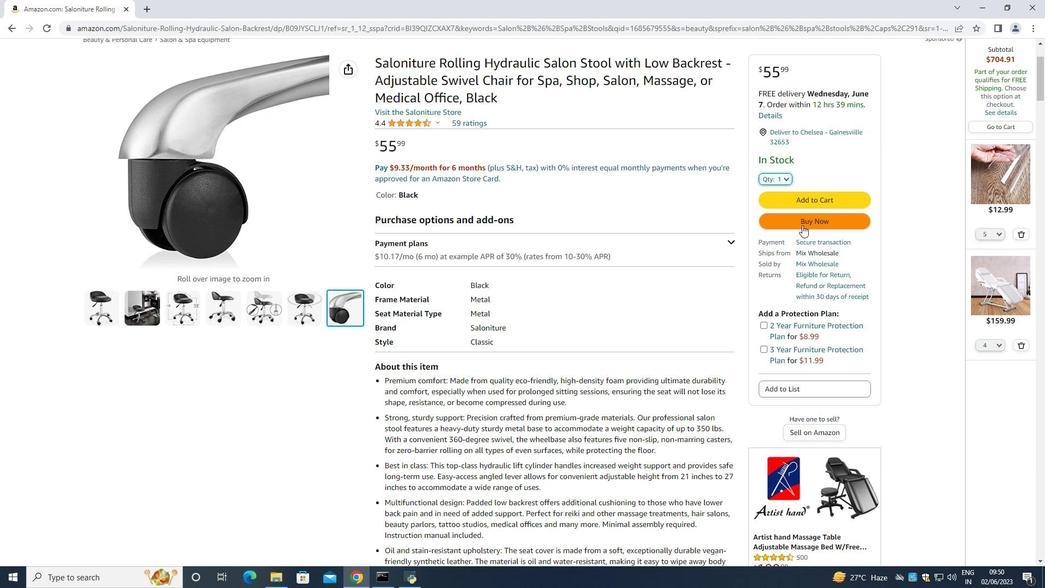 
Action: Mouse pressed left at (808, 218)
Screenshot: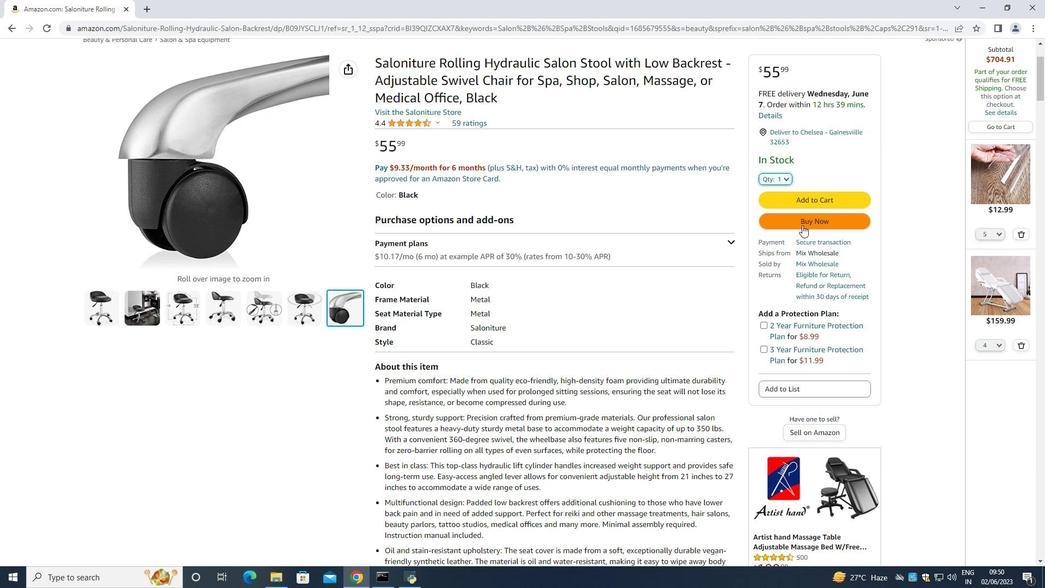 
Action: Mouse moved to (640, 93)
Screenshot: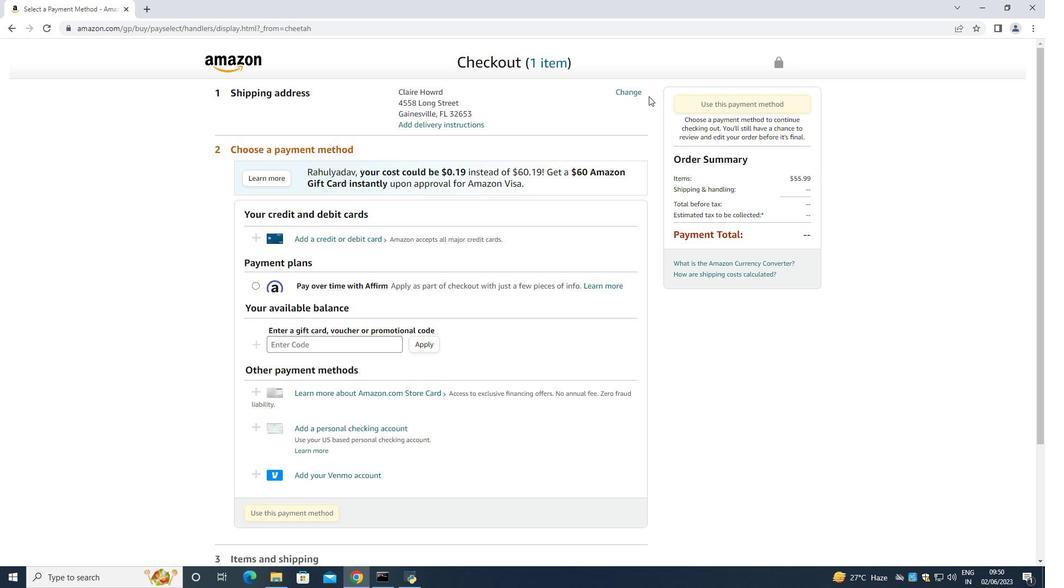 
Action: Mouse pressed left at (640, 93)
Screenshot: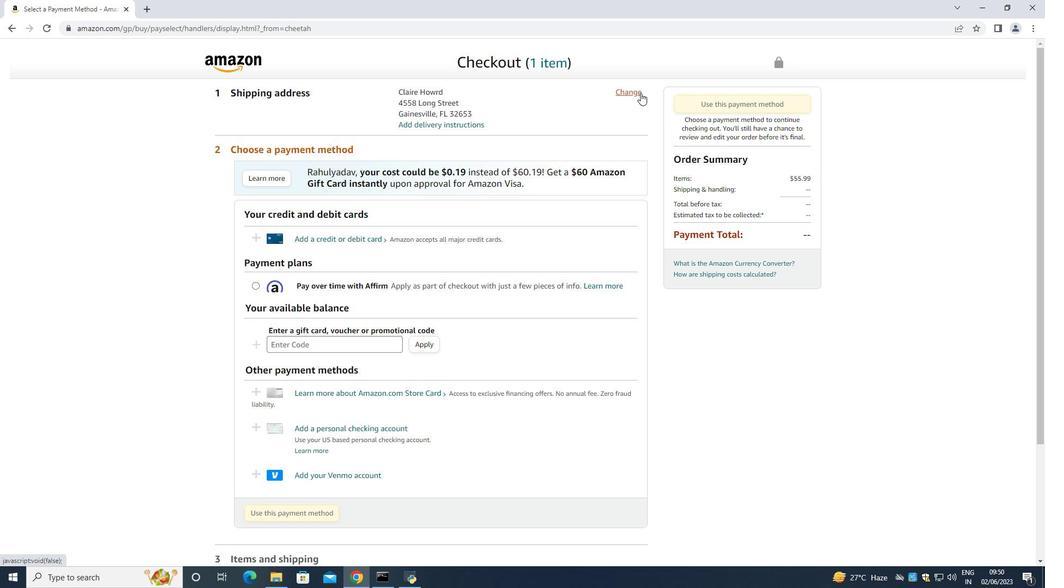 
Action: Mouse moved to (247, 314)
Screenshot: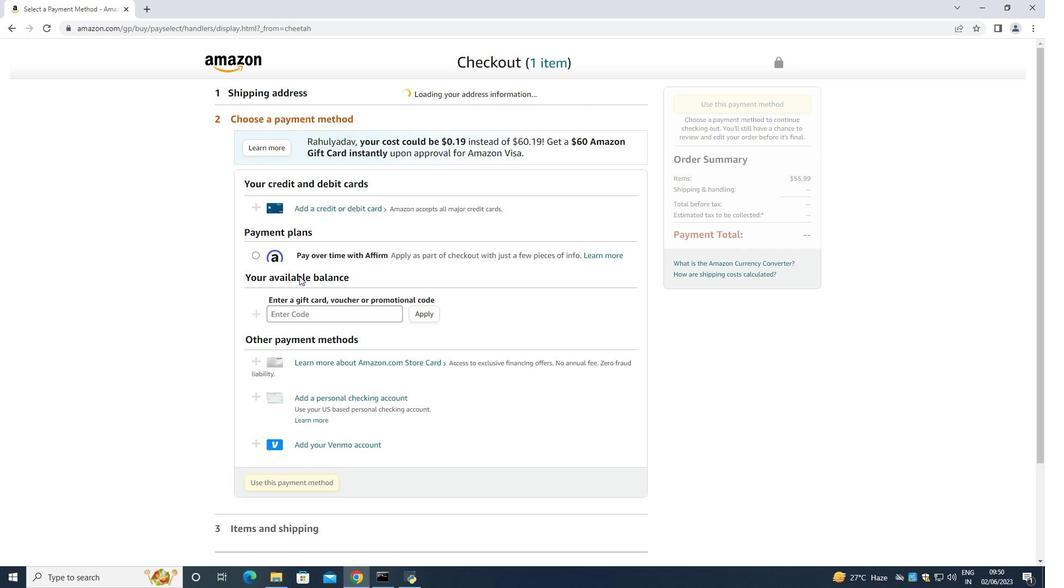 
Action: Mouse scrolled (247, 313) with delta (0, 0)
Screenshot: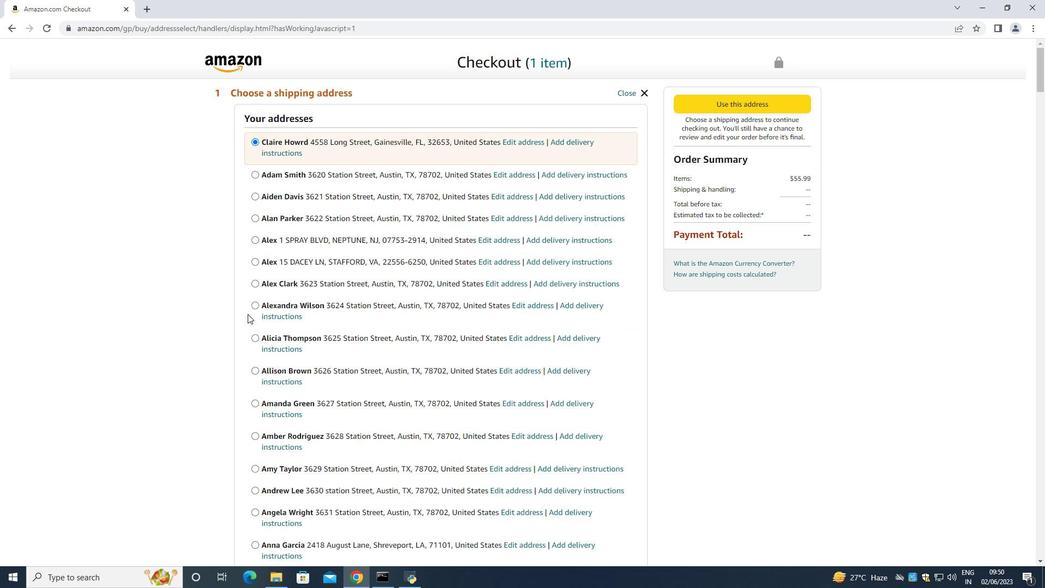 
Action: Mouse scrolled (247, 313) with delta (0, 0)
Screenshot: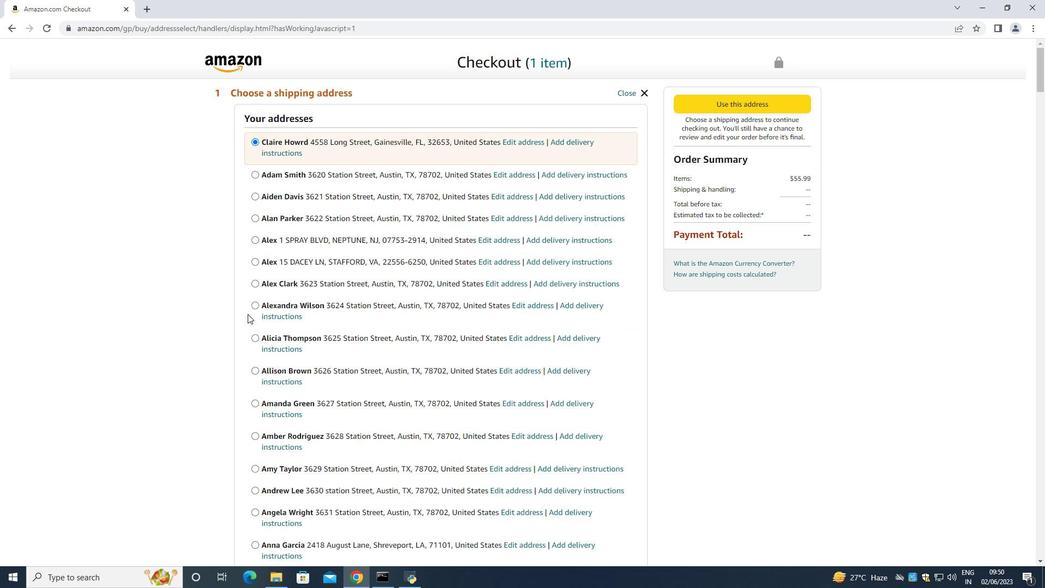 
Action: Mouse scrolled (247, 313) with delta (0, 0)
Screenshot: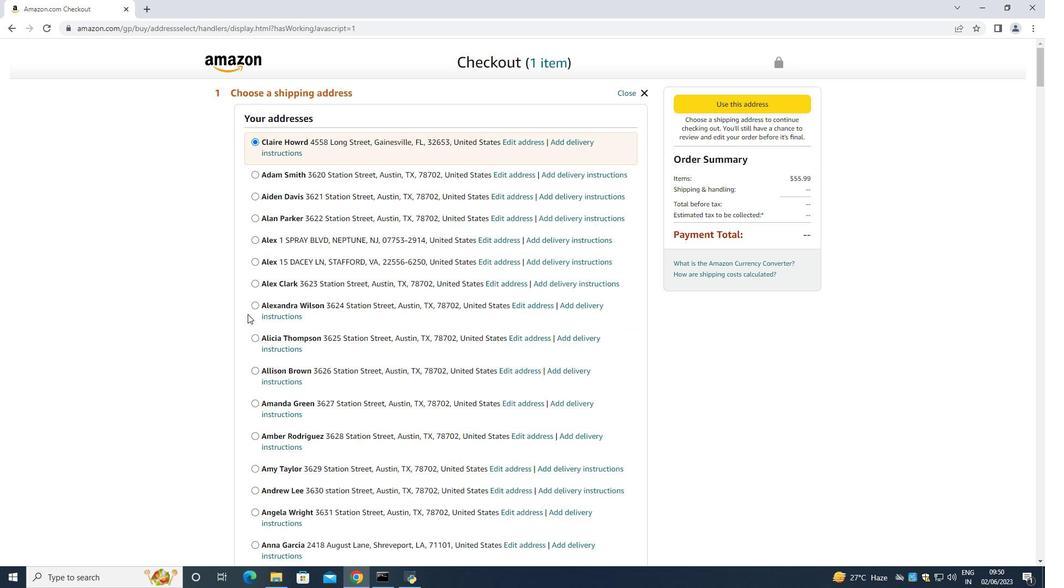 
Action: Mouse scrolled (247, 313) with delta (0, 0)
Screenshot: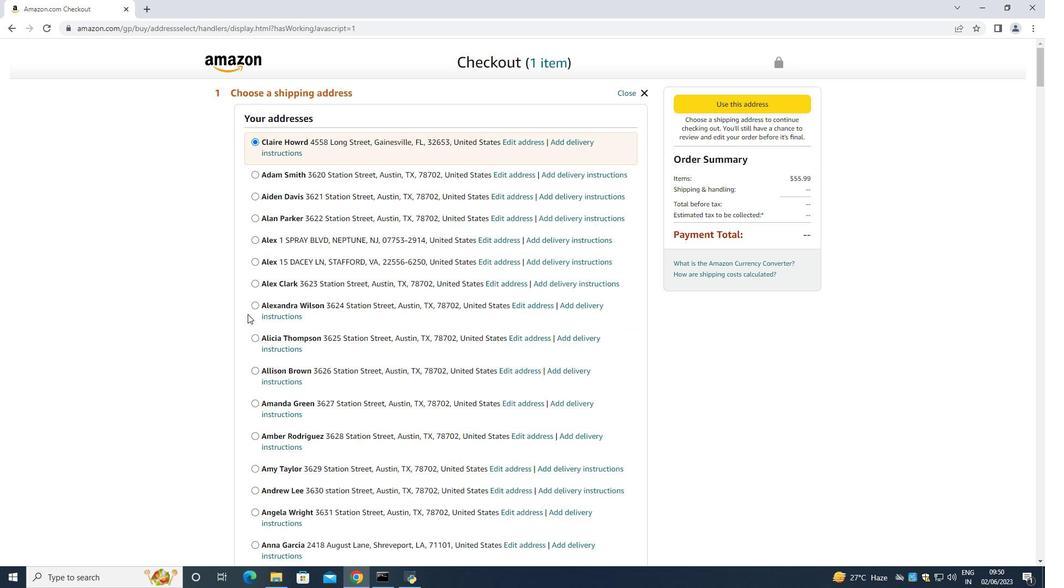 
Action: Mouse scrolled (247, 313) with delta (0, 0)
Screenshot: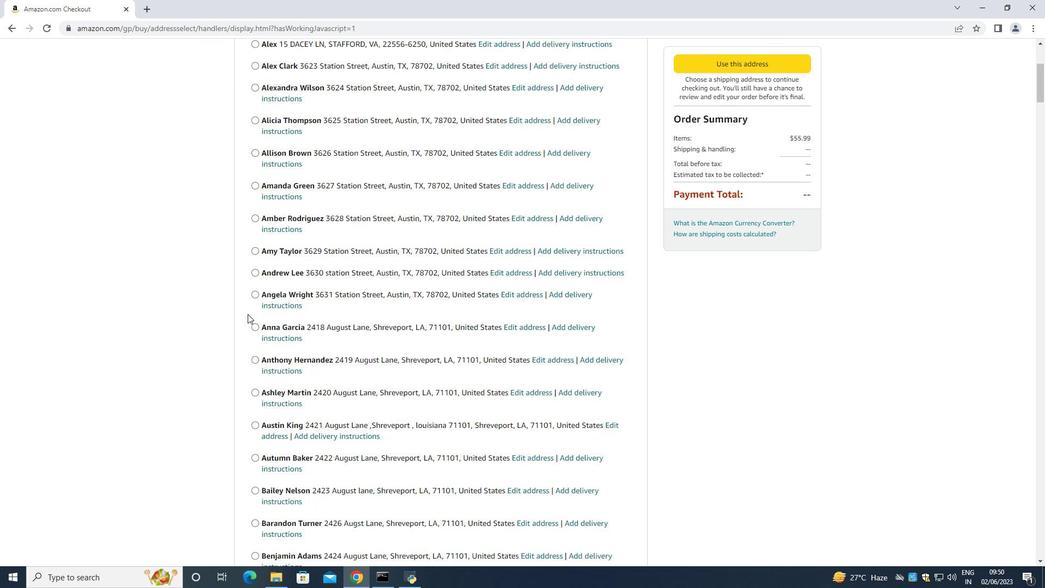 
Action: Mouse scrolled (247, 313) with delta (0, 0)
Screenshot: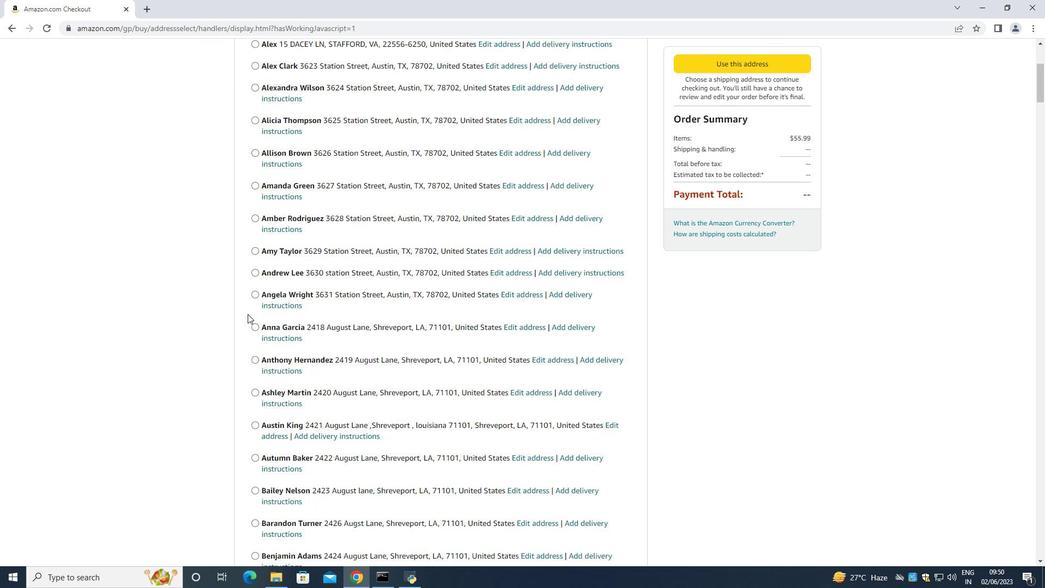 
Action: Mouse scrolled (247, 313) with delta (0, 0)
Screenshot: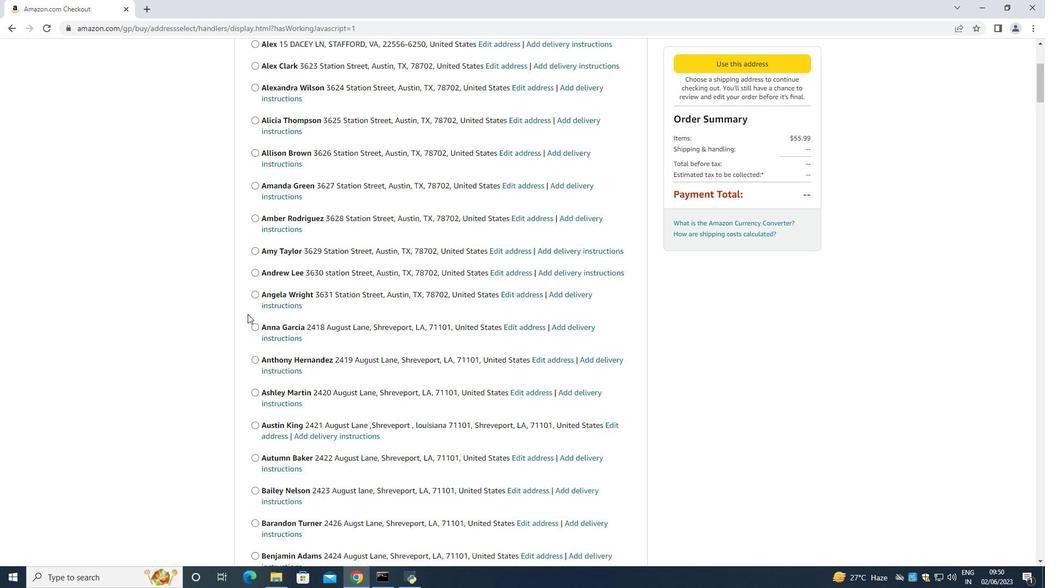 
Action: Mouse scrolled (247, 313) with delta (0, 0)
Screenshot: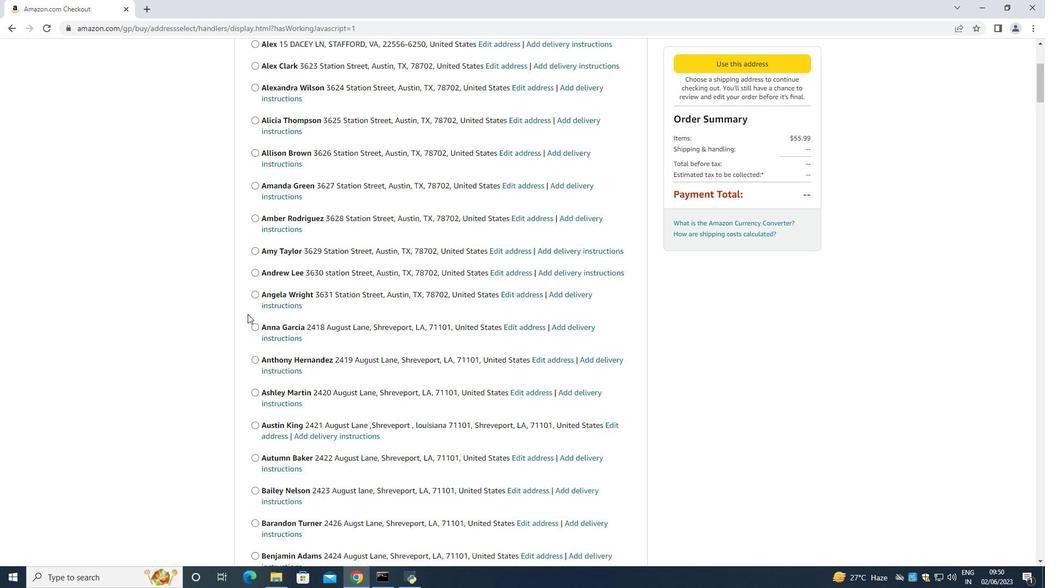 
Action: Mouse scrolled (247, 313) with delta (0, 0)
Screenshot: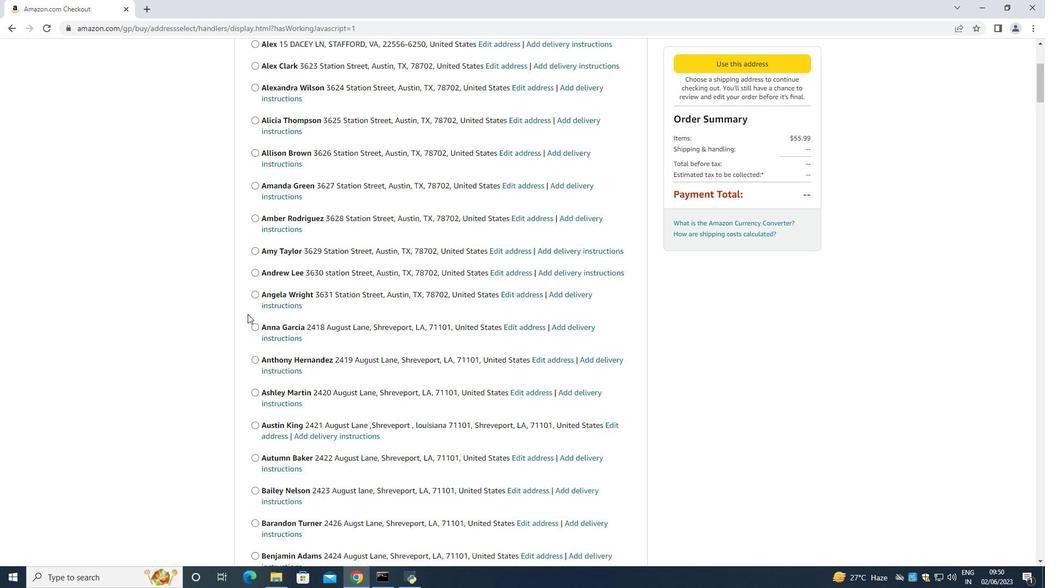
Action: Mouse scrolled (247, 313) with delta (0, 0)
Screenshot: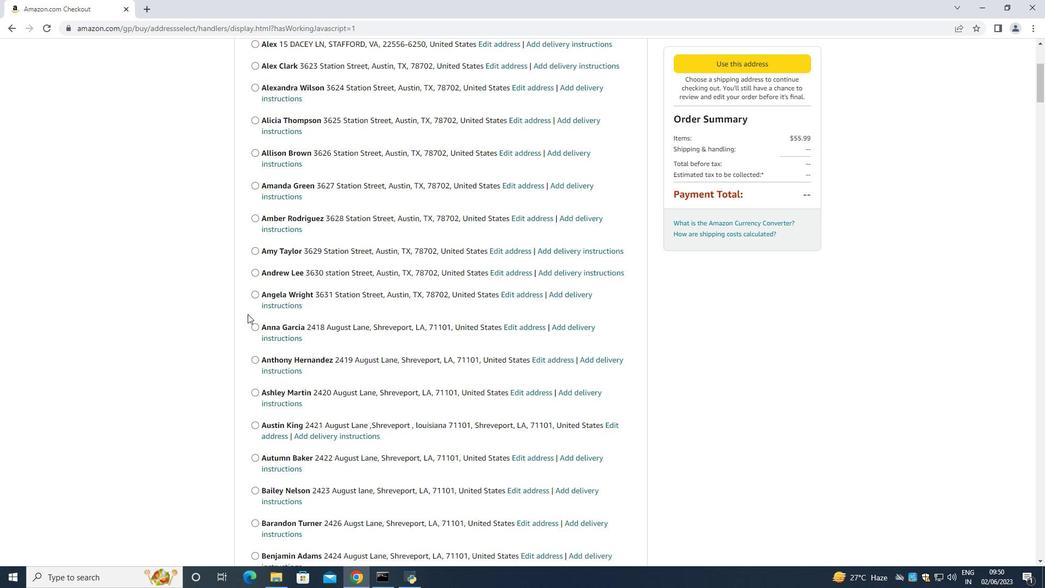
Action: Mouse scrolled (247, 313) with delta (0, 0)
Screenshot: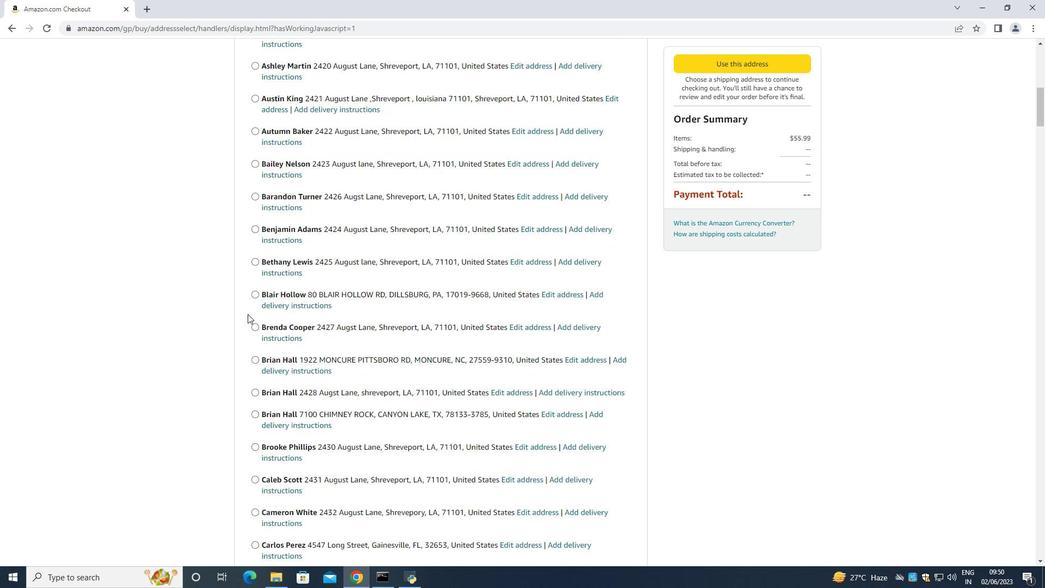 
Action: Mouse scrolled (247, 313) with delta (0, 0)
Screenshot: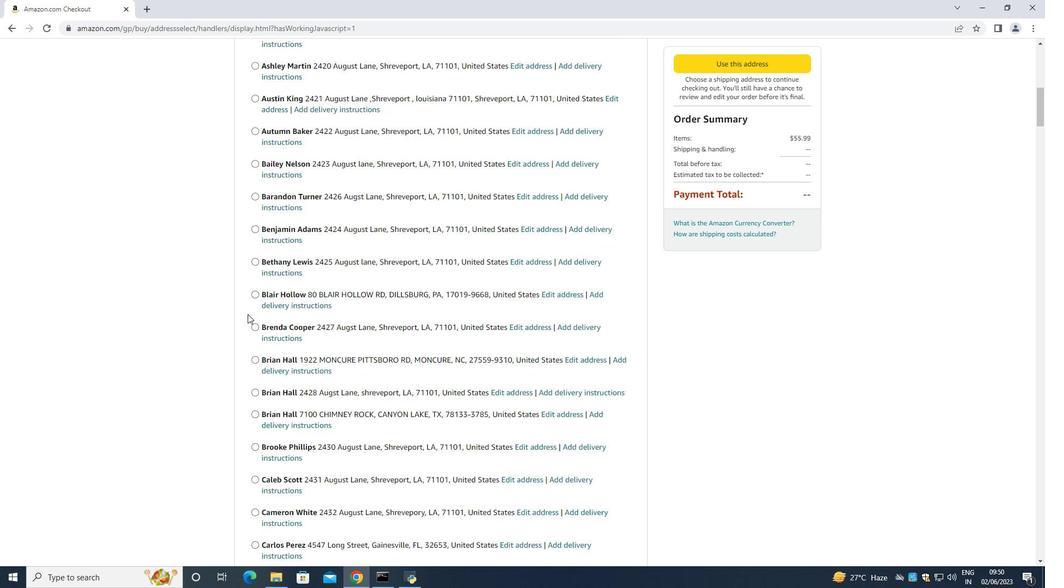 
Action: Mouse scrolled (247, 313) with delta (0, 0)
Screenshot: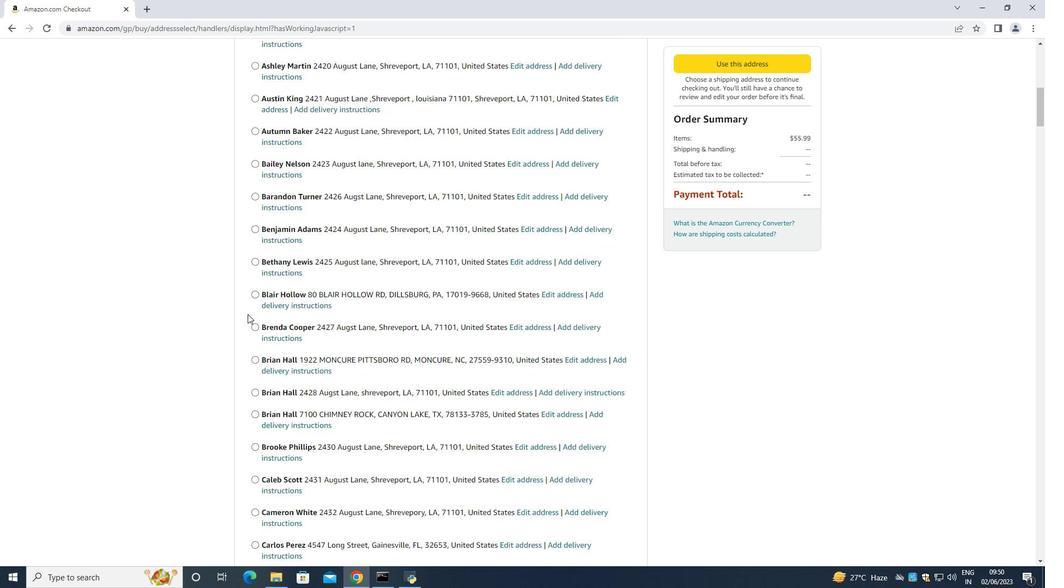 
Action: Mouse scrolled (247, 313) with delta (0, 0)
Screenshot: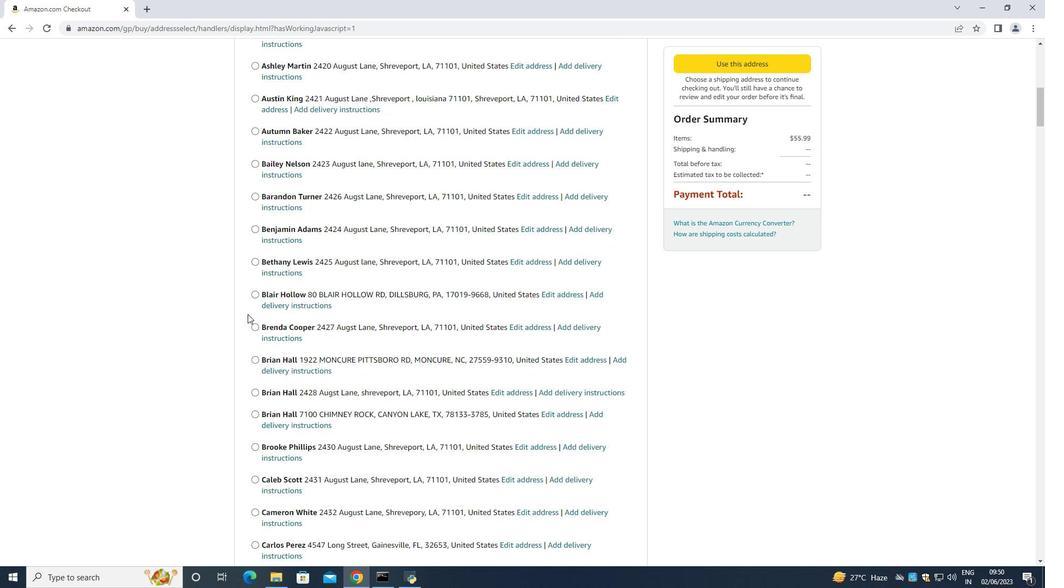 
Action: Mouse scrolled (247, 313) with delta (0, 0)
Screenshot: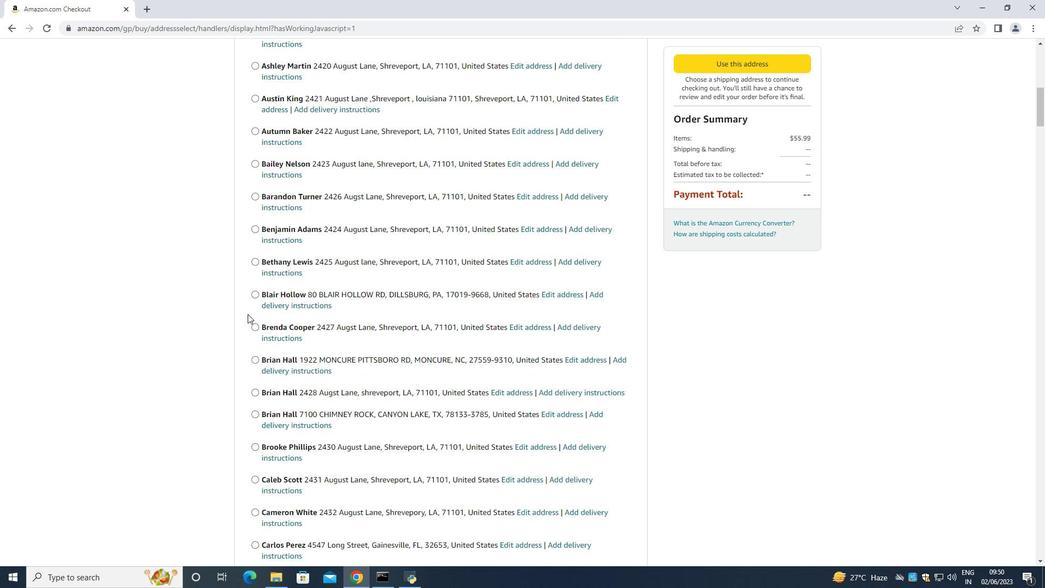 
Action: Mouse scrolled (247, 313) with delta (0, 0)
Screenshot: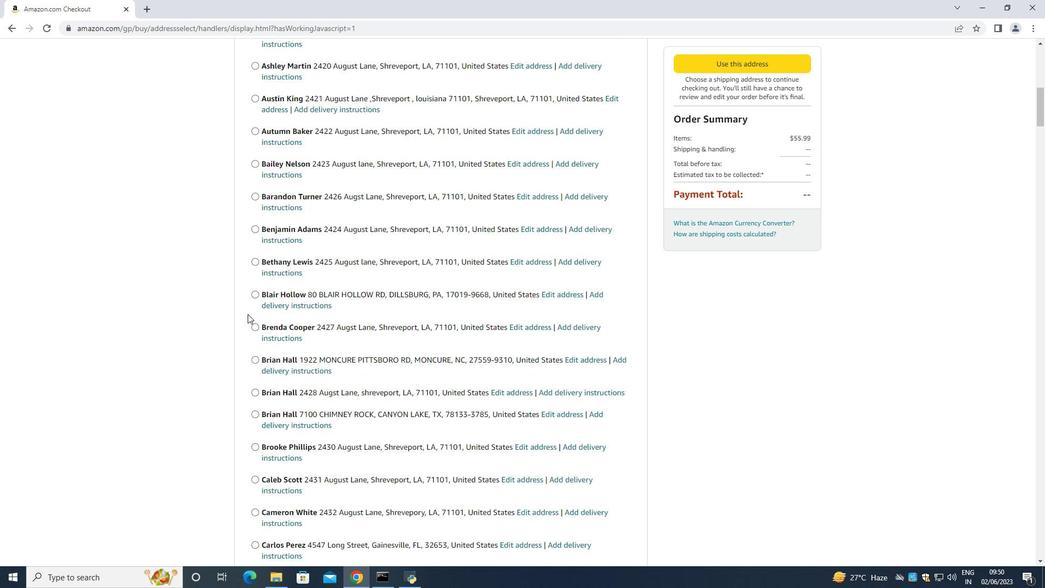 
Action: Mouse scrolled (247, 313) with delta (0, 0)
Screenshot: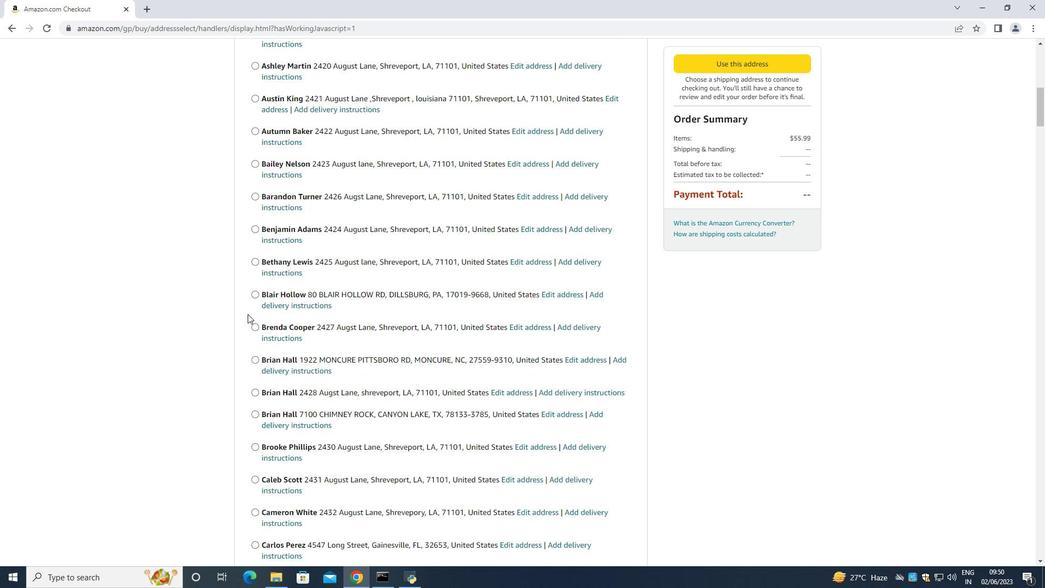 
Action: Mouse moved to (247, 314)
Screenshot: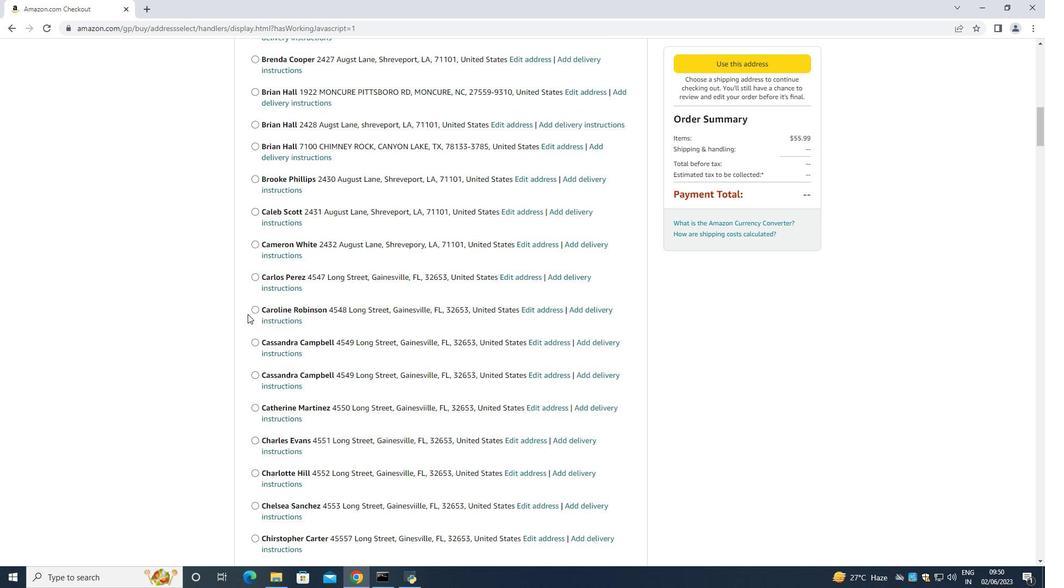 
Action: Mouse scrolled (247, 313) with delta (0, 0)
Screenshot: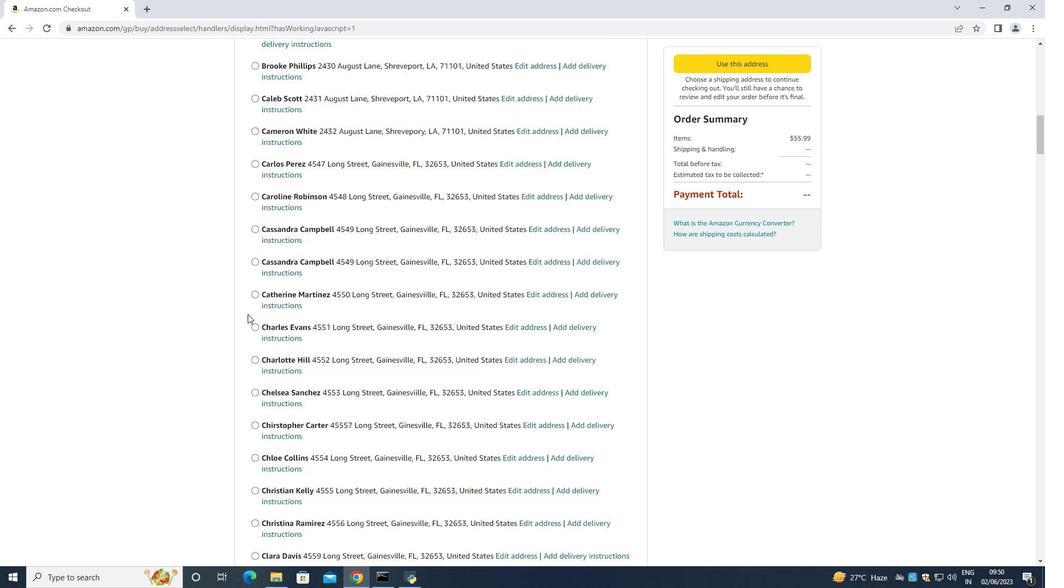 
Action: Mouse moved to (247, 314)
Screenshot: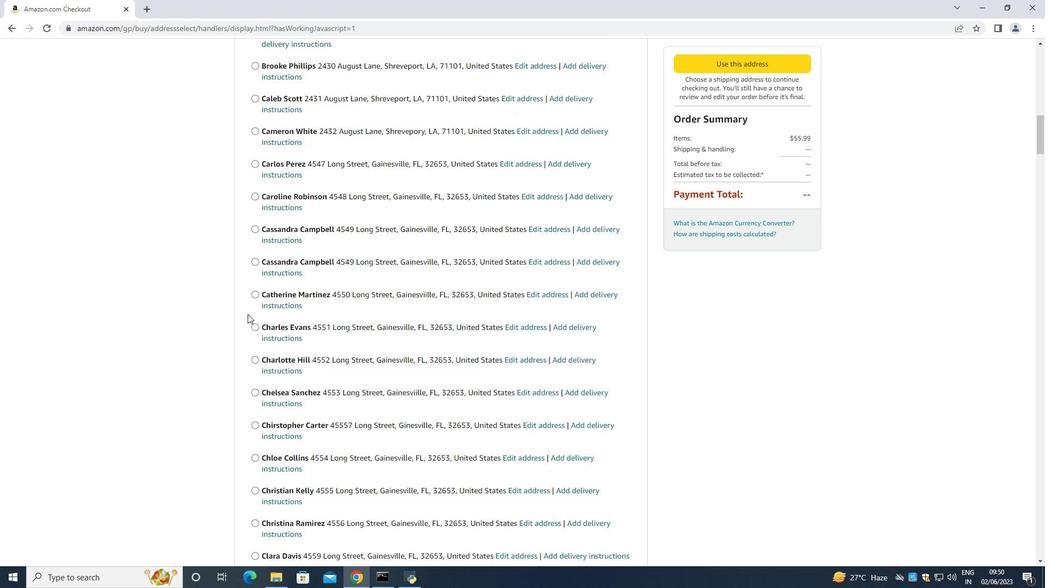 
Action: Mouse scrolled (247, 314) with delta (0, 0)
Screenshot: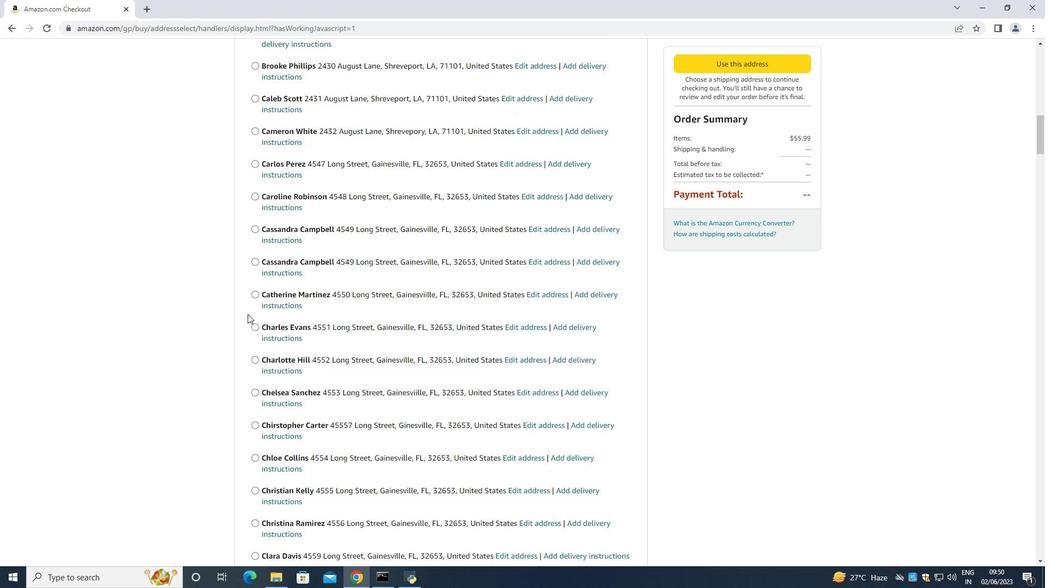 
Action: Mouse moved to (249, 317)
Screenshot: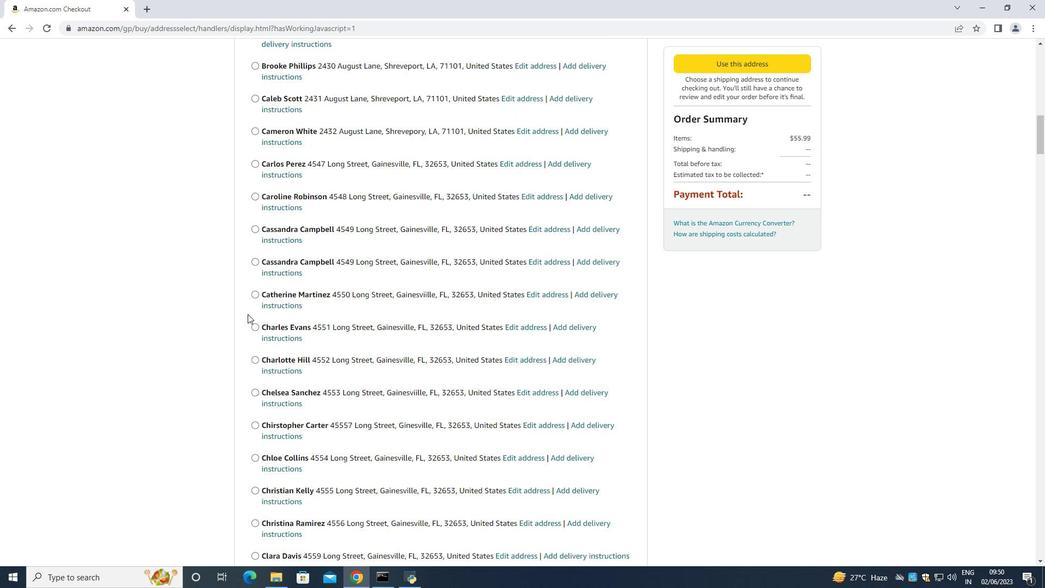 
Action: Mouse scrolled (248, 315) with delta (0, 0)
Screenshot: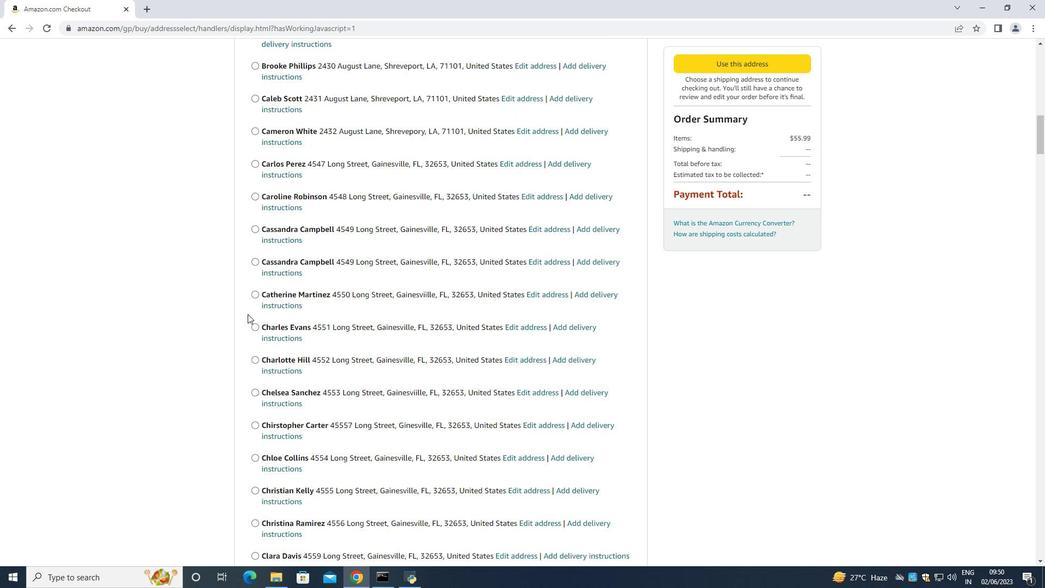 
Action: Mouse moved to (249, 318)
Screenshot: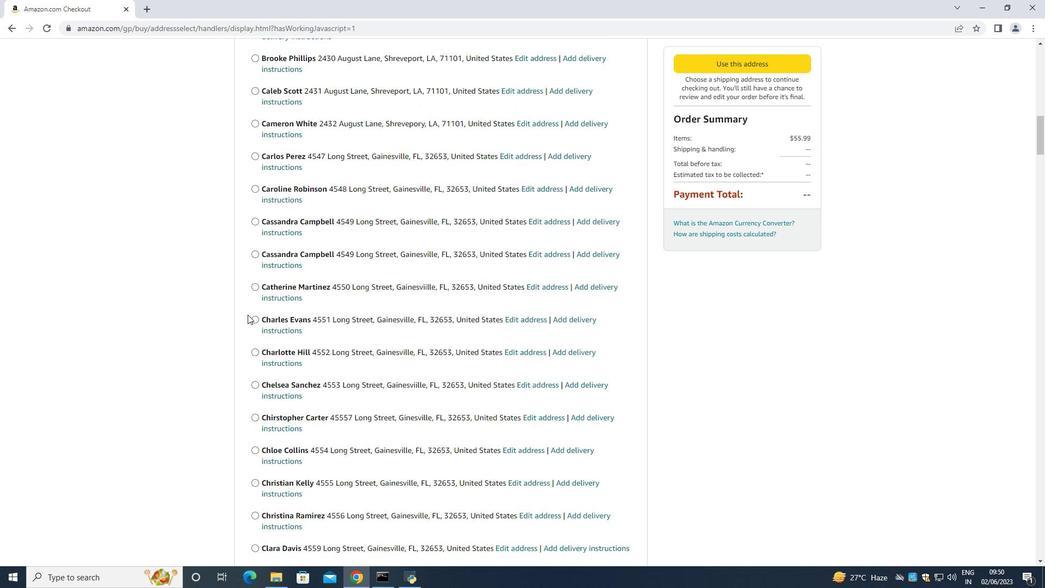 
Action: Mouse scrolled (248, 315) with delta (0, 0)
Screenshot: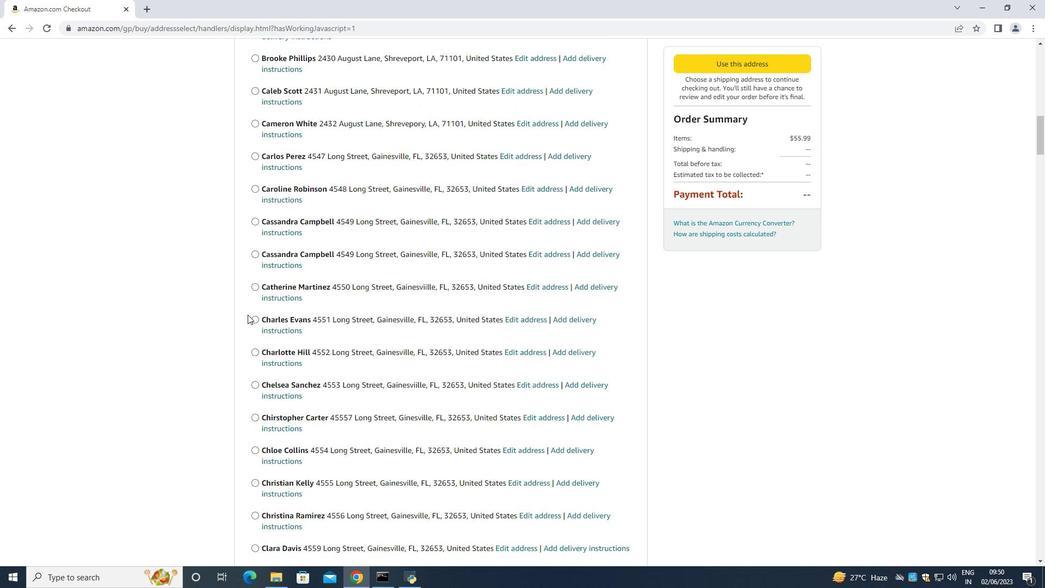 
Action: Mouse moved to (251, 322)
Screenshot: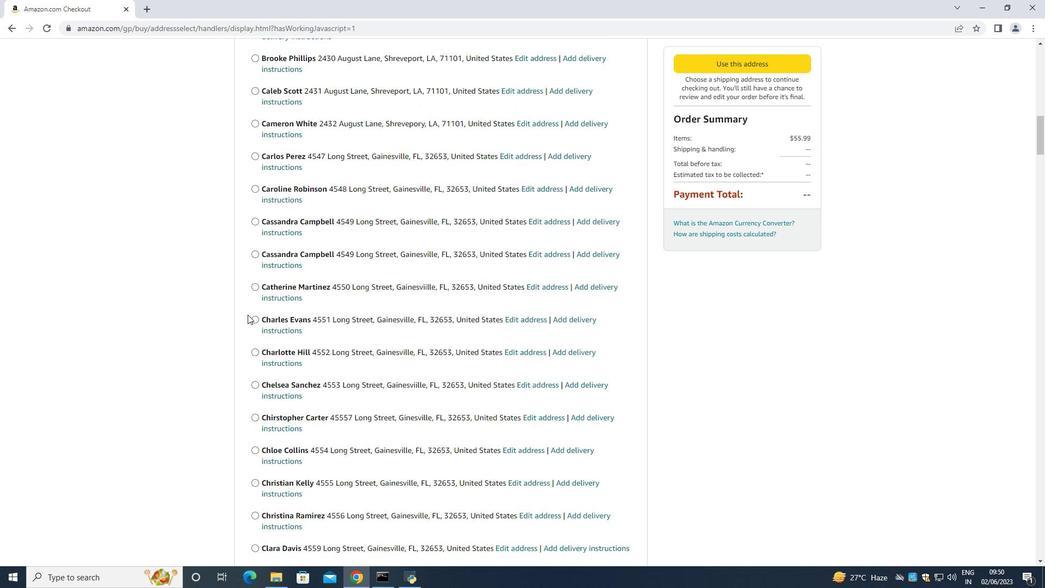 
Action: Mouse scrolled (248, 316) with delta (0, 0)
Screenshot: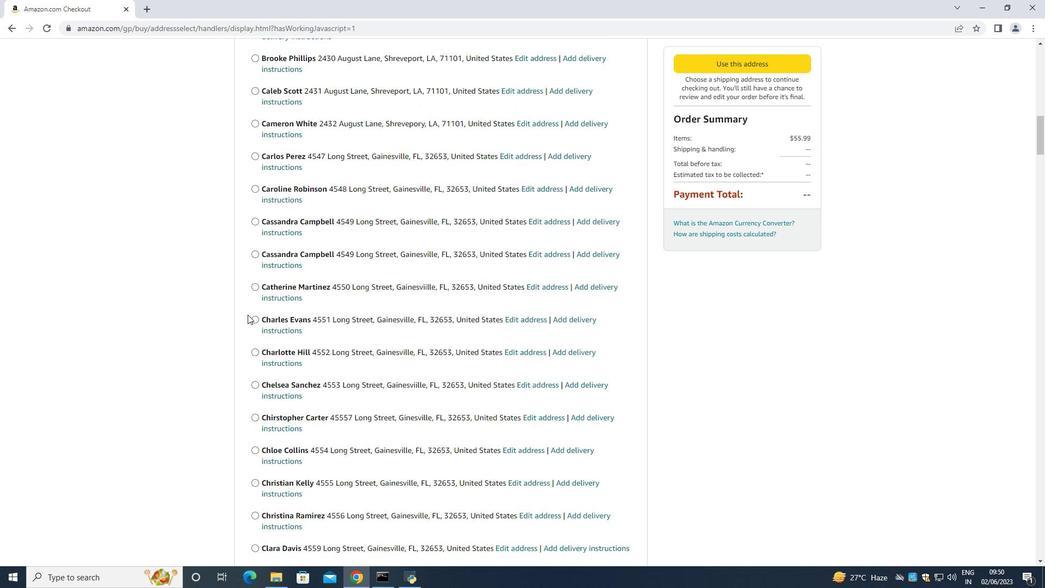 
Action: Mouse scrolled (248, 316) with delta (0, 0)
Screenshot: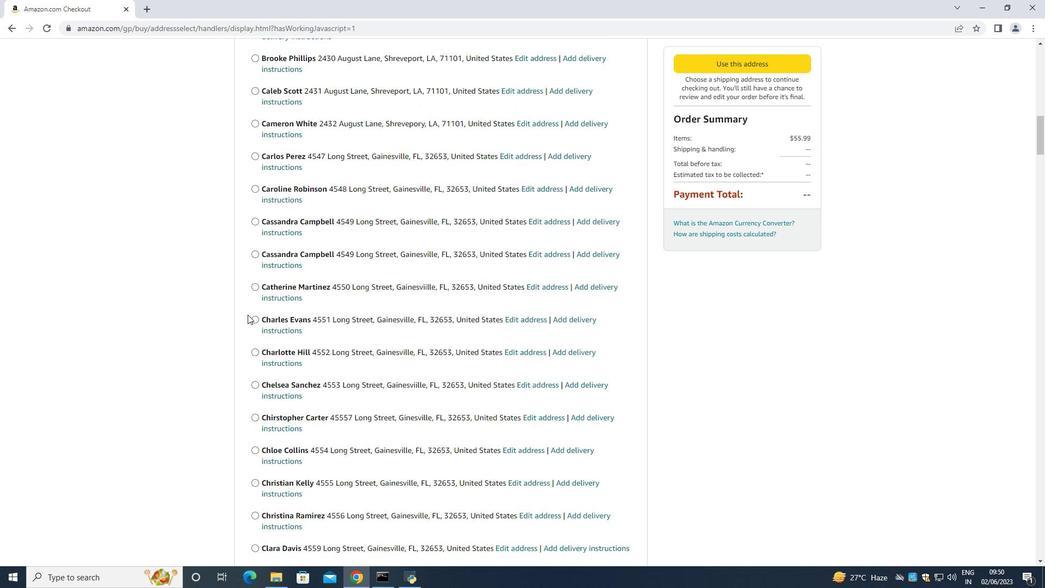 
Action: Mouse moved to (251, 322)
Screenshot: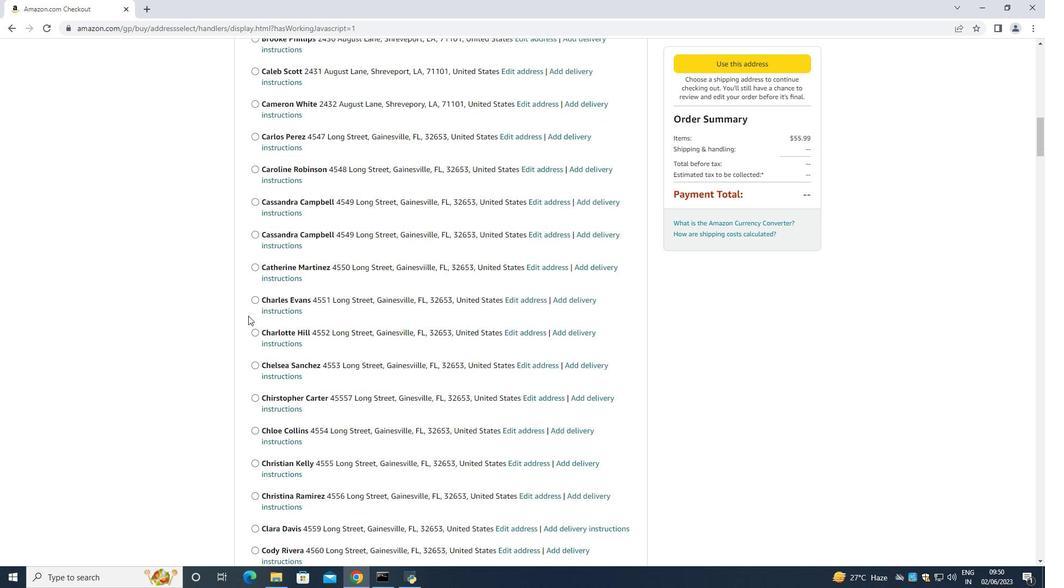 
Action: Mouse scrolled (249, 317) with delta (0, 0)
Screenshot: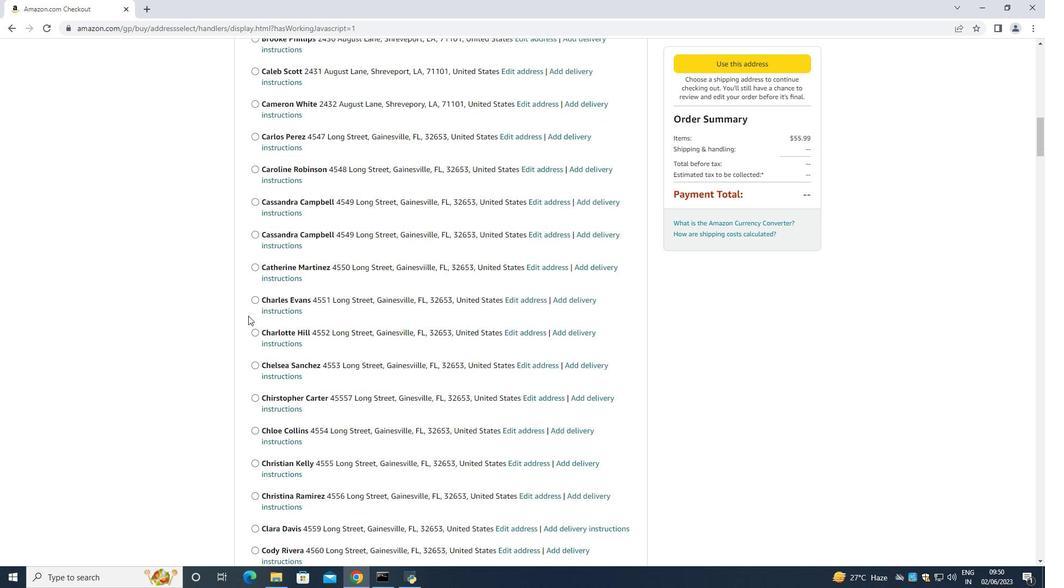 
Action: Mouse scrolled (249, 317) with delta (0, 0)
Screenshot: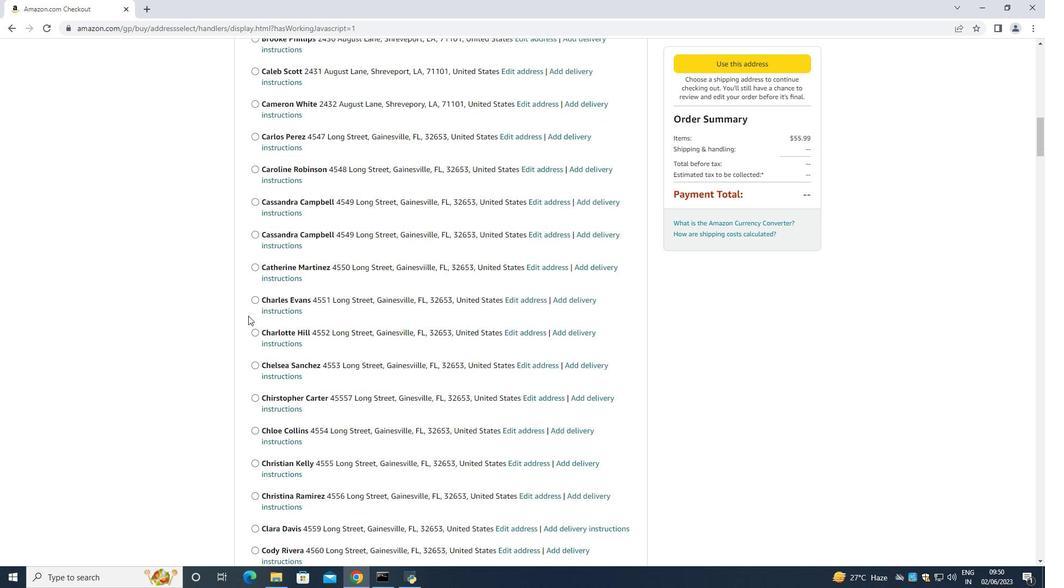 
Action: Mouse moved to (252, 323)
Screenshot: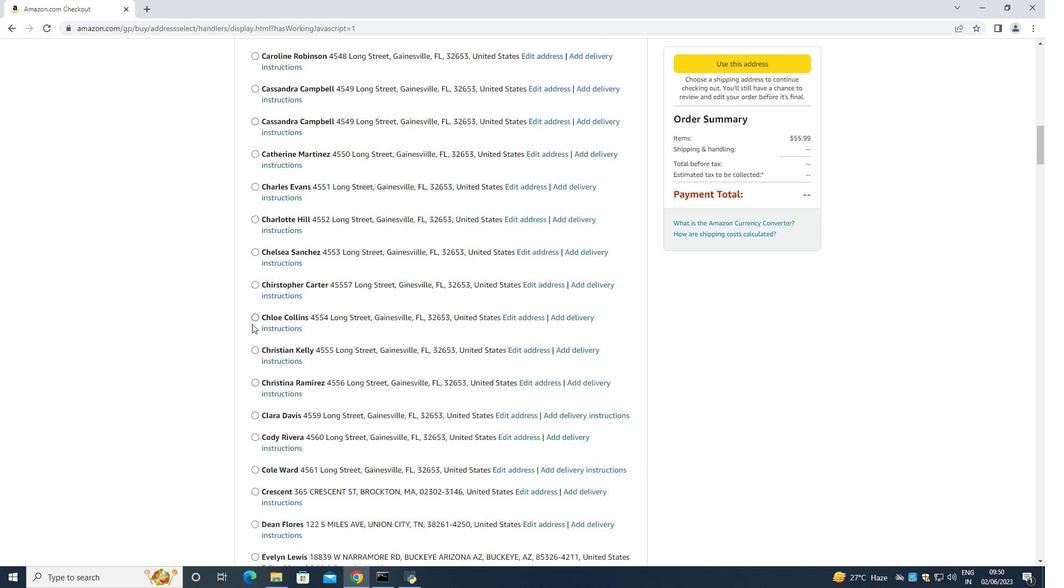 
Action: Mouse scrolled (252, 323) with delta (0, 0)
Screenshot: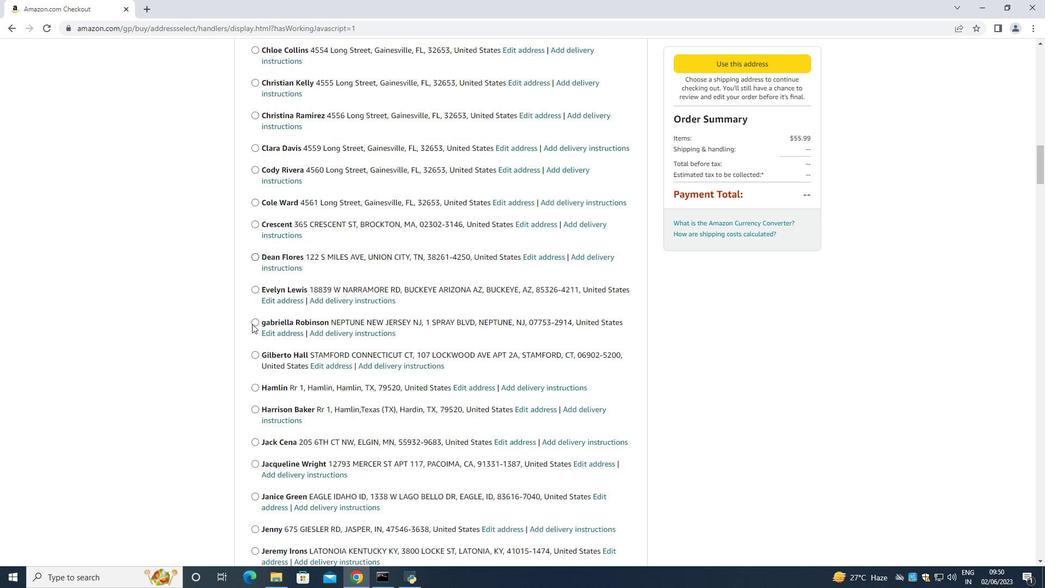 
Action: Mouse scrolled (252, 323) with delta (0, 0)
Screenshot: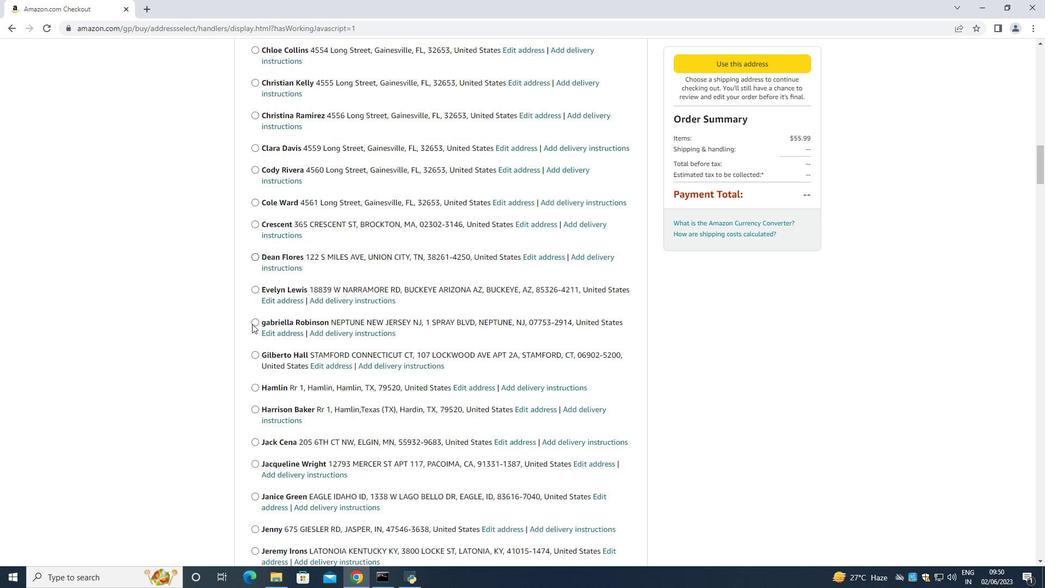 
Action: Mouse moved to (252, 324)
Screenshot: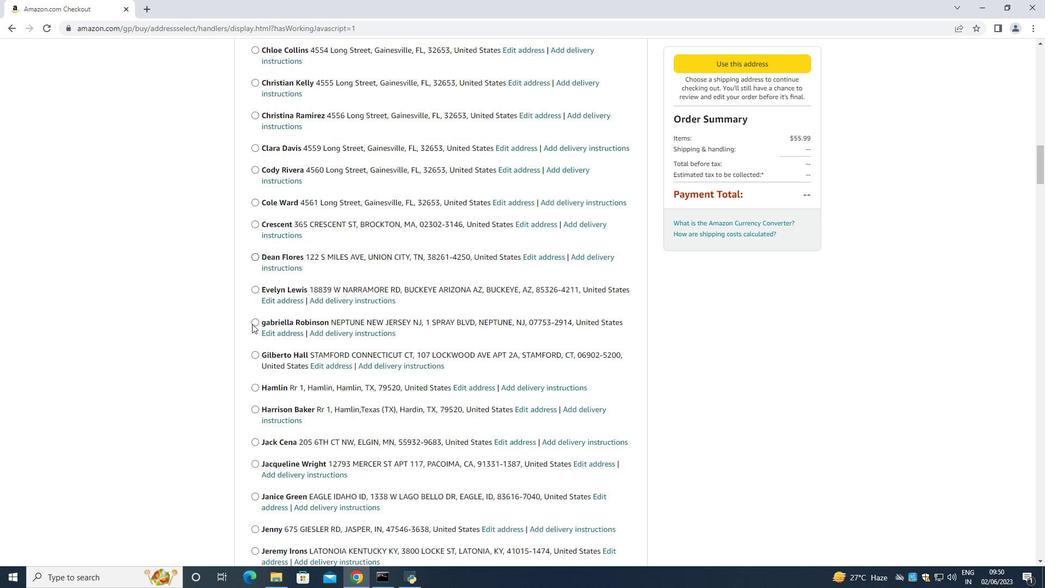 
Action: Mouse scrolled (252, 323) with delta (0, 0)
Screenshot: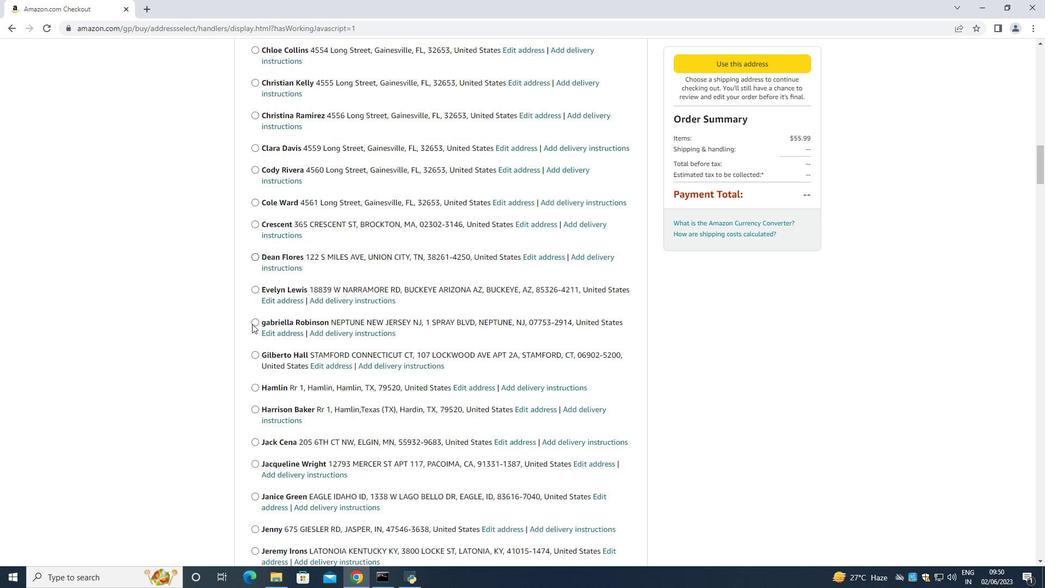 
Action: Mouse moved to (252, 324)
Screenshot: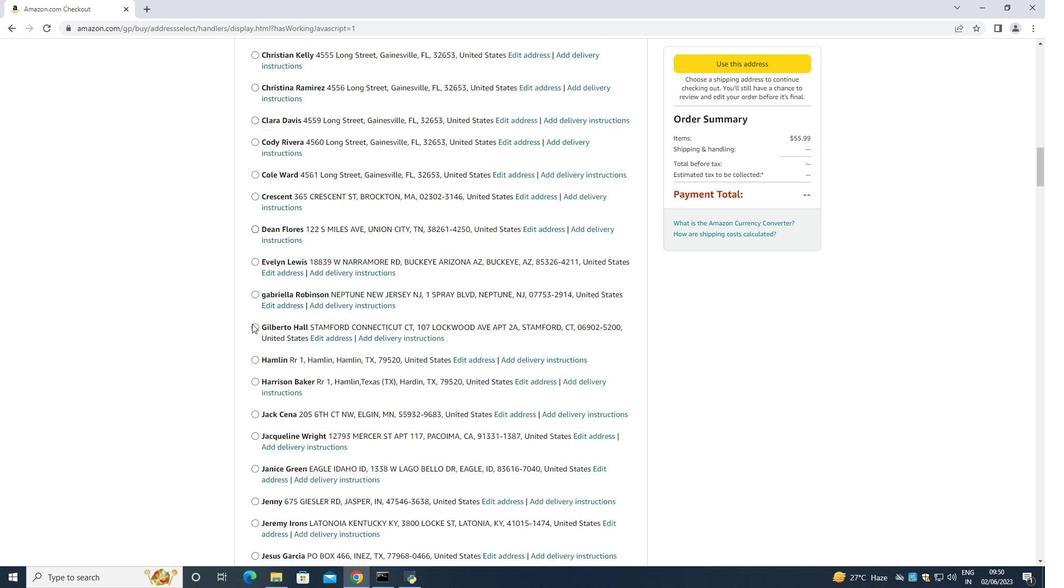 
Action: Mouse scrolled (252, 323) with delta (0, 0)
Screenshot: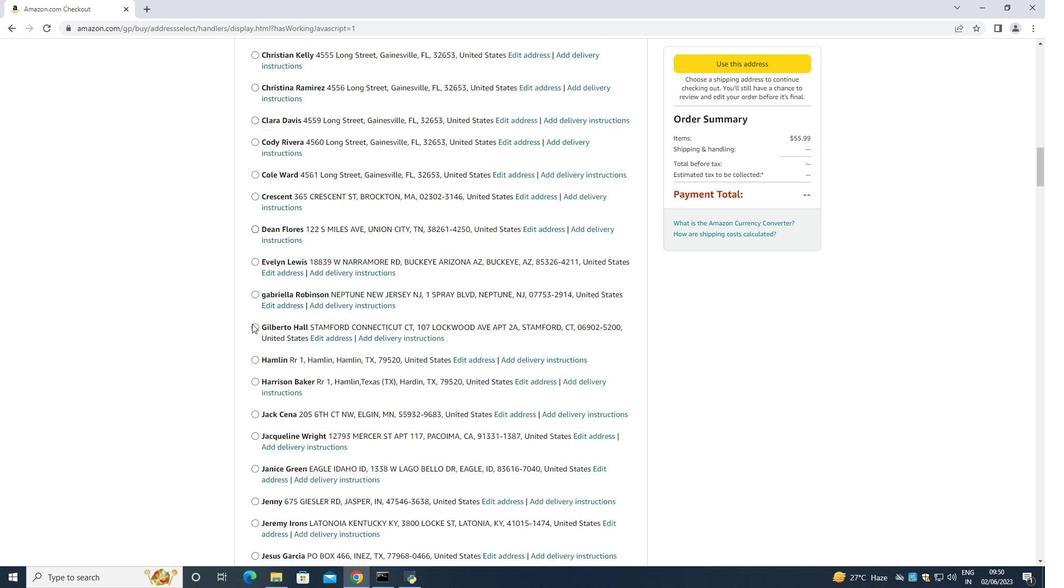 
Action: Mouse scrolled (252, 323) with delta (0, 0)
Screenshot: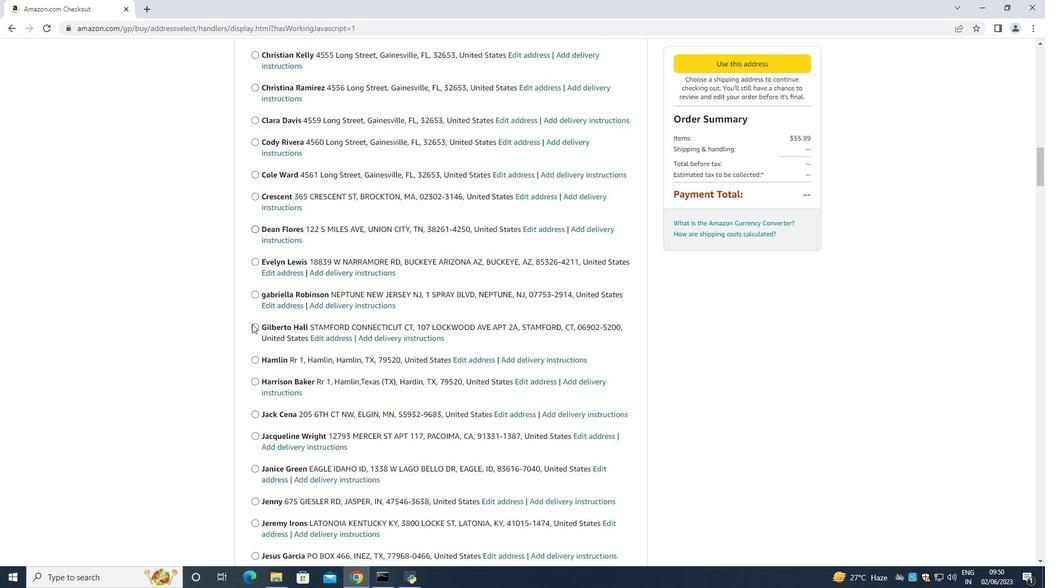 
Action: Mouse scrolled (252, 323) with delta (0, 0)
Screenshot: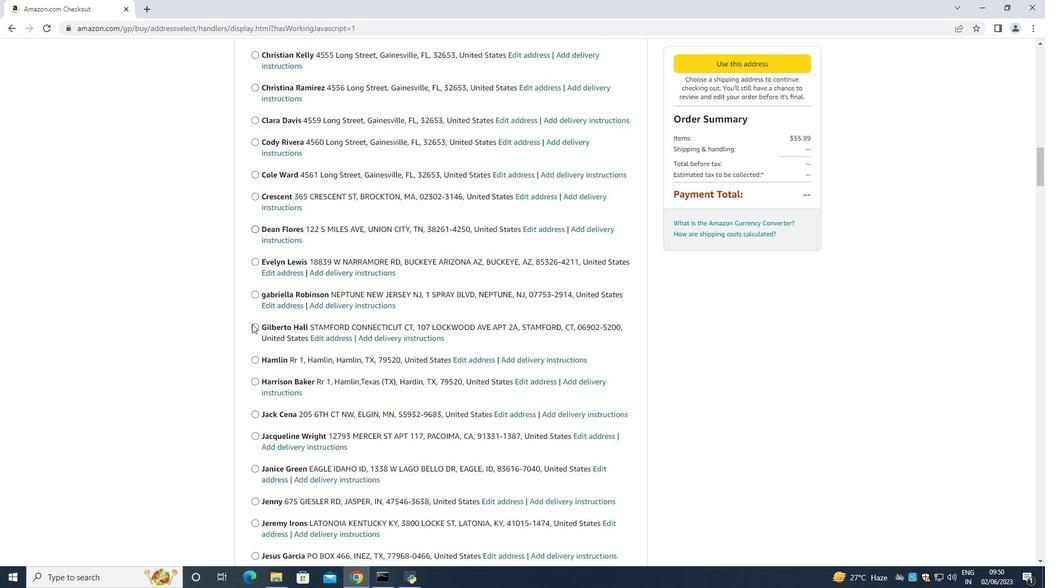 
Action: Mouse scrolled (252, 323) with delta (0, 0)
Screenshot: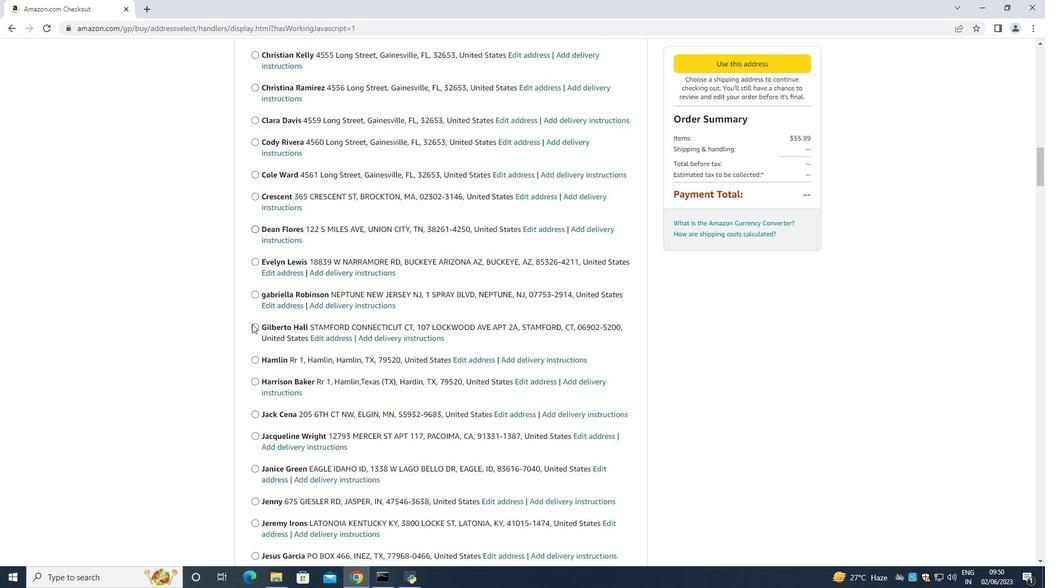 
Action: Mouse scrolled (252, 323) with delta (0, 0)
Screenshot: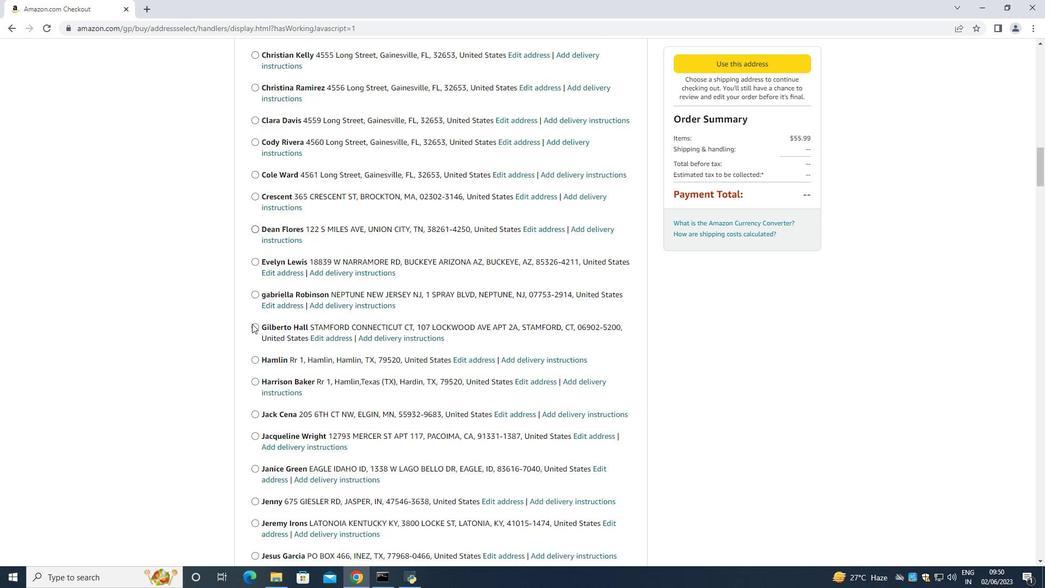 
Action: Mouse scrolled (252, 323) with delta (0, 0)
Screenshot: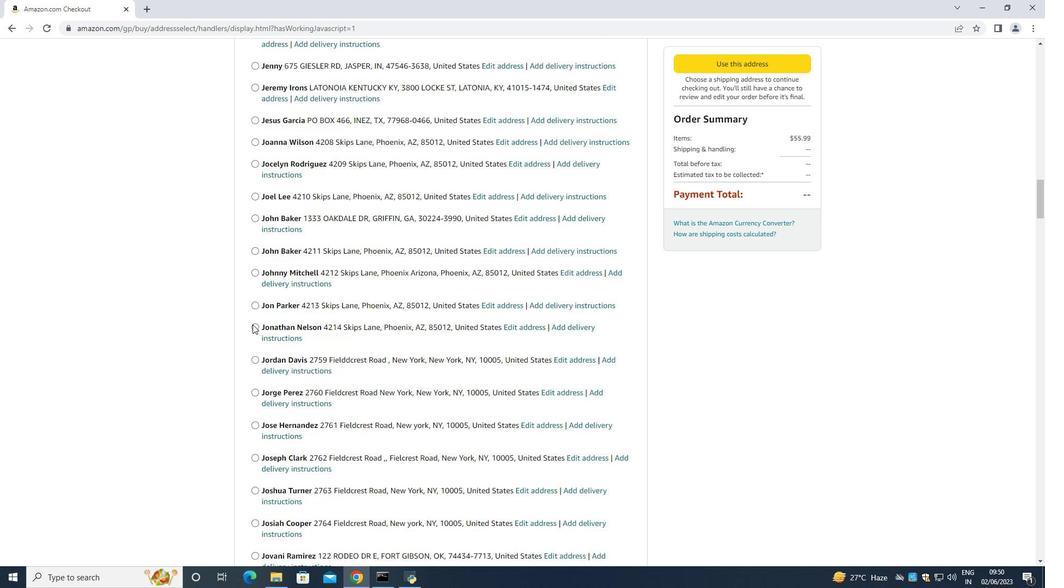 
Action: Mouse moved to (252, 324)
Screenshot: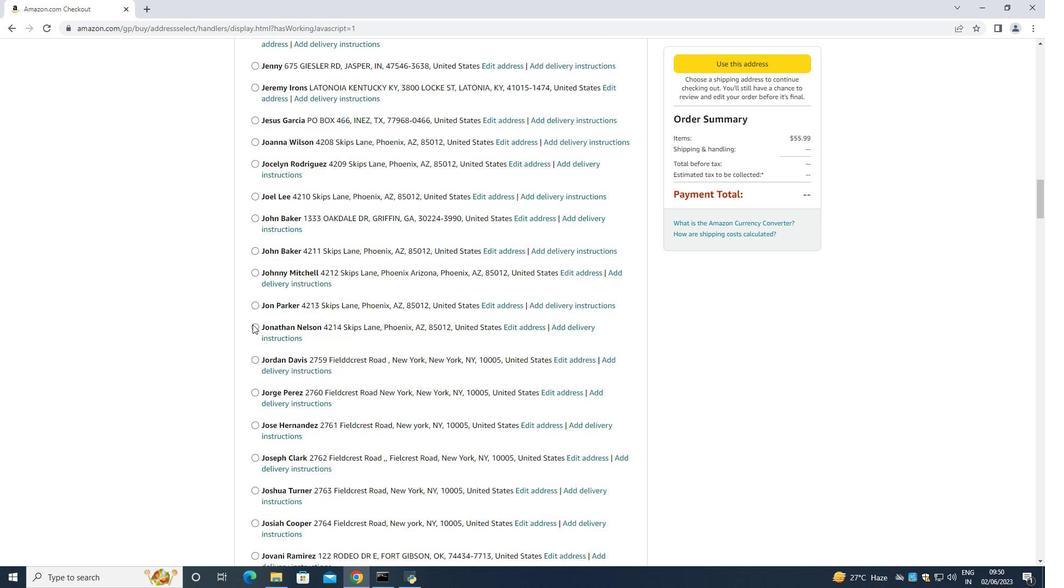 
Action: Mouse scrolled (252, 323) with delta (0, 0)
Screenshot: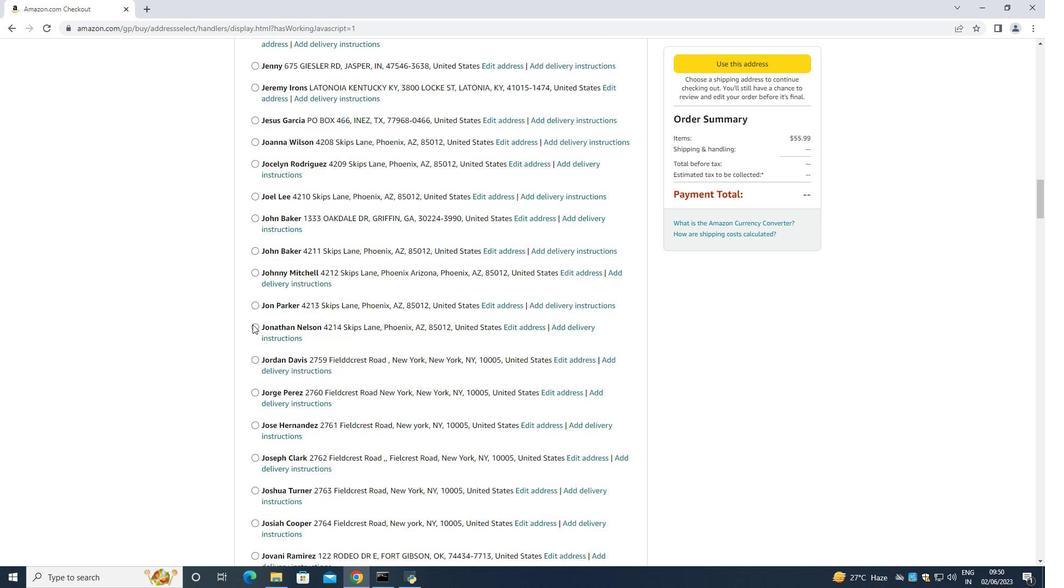 
Action: Mouse scrolled (252, 323) with delta (0, 0)
Screenshot: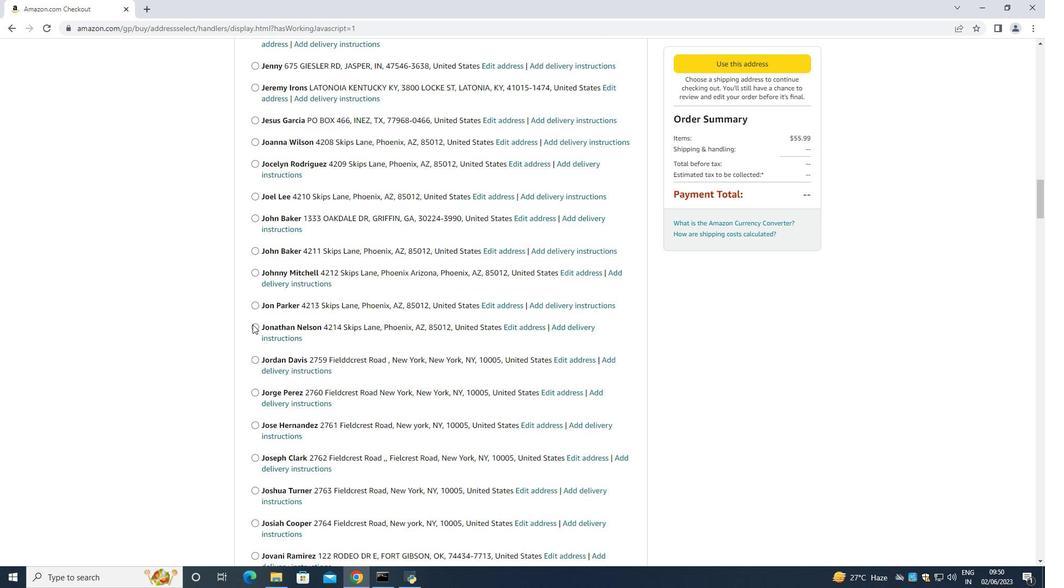 
Action: Mouse scrolled (252, 323) with delta (0, 0)
Screenshot: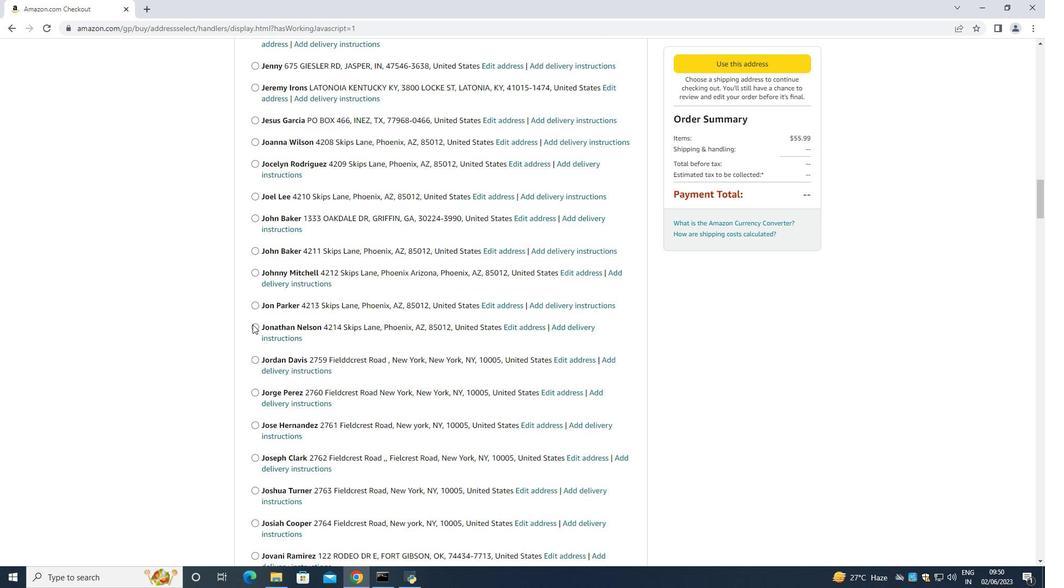 
Action: Mouse scrolled (252, 323) with delta (0, 0)
Screenshot: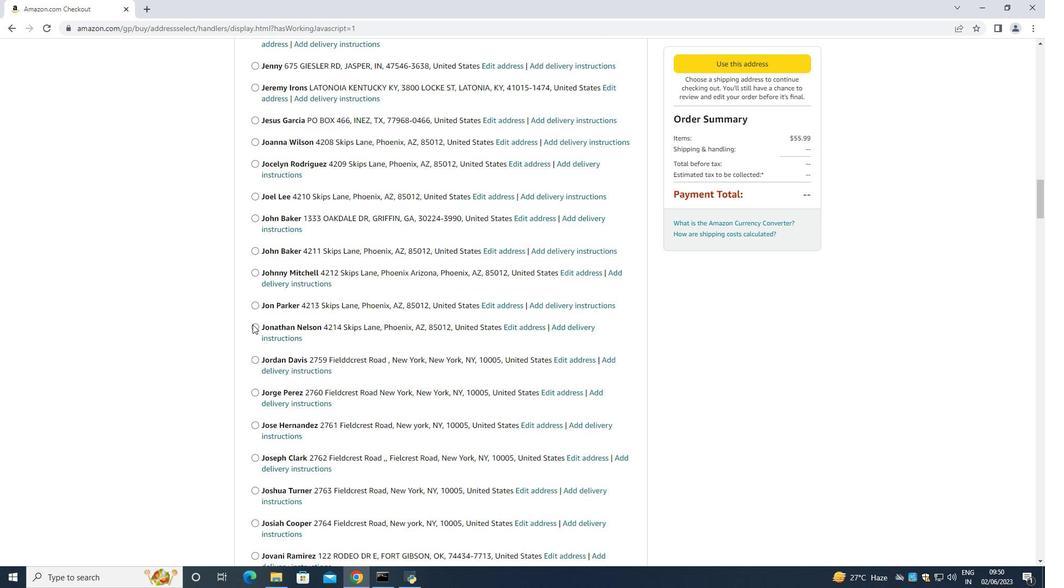 
Action: Mouse scrolled (252, 323) with delta (0, 0)
Screenshot: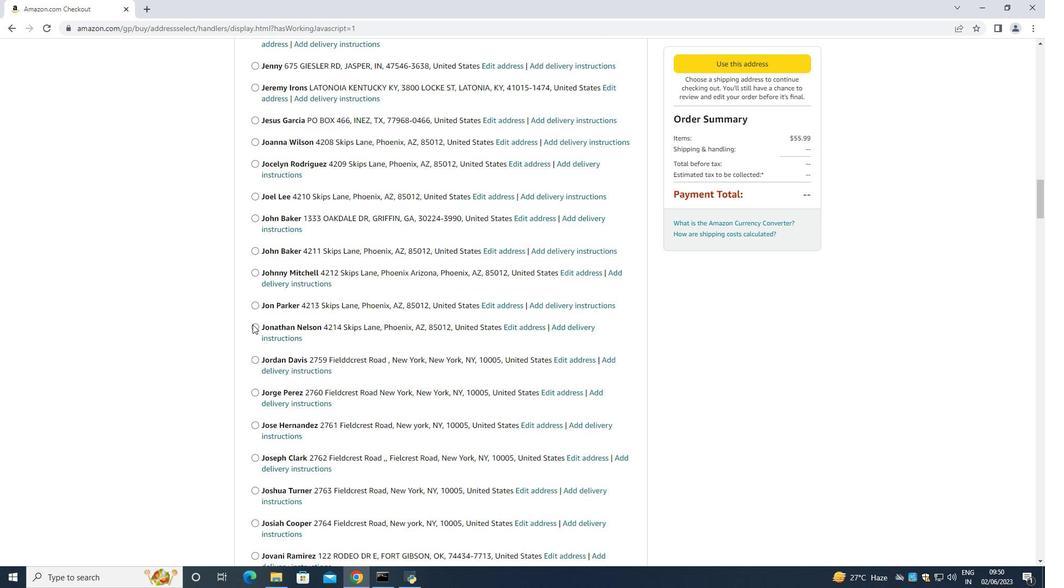 
Action: Mouse scrolled (252, 323) with delta (0, 0)
Screenshot: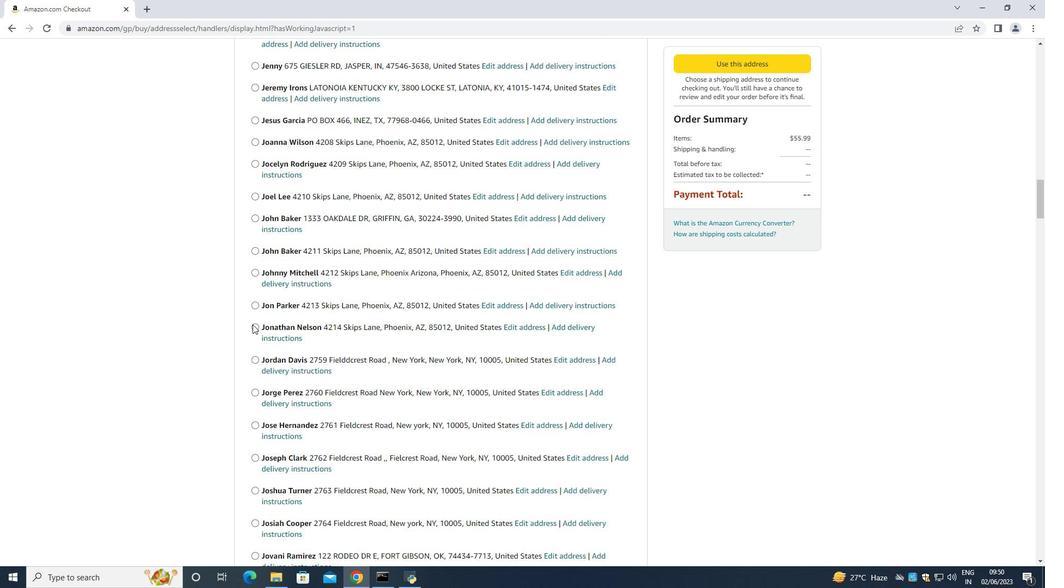 
Action: Mouse scrolled (252, 323) with delta (0, 0)
Screenshot: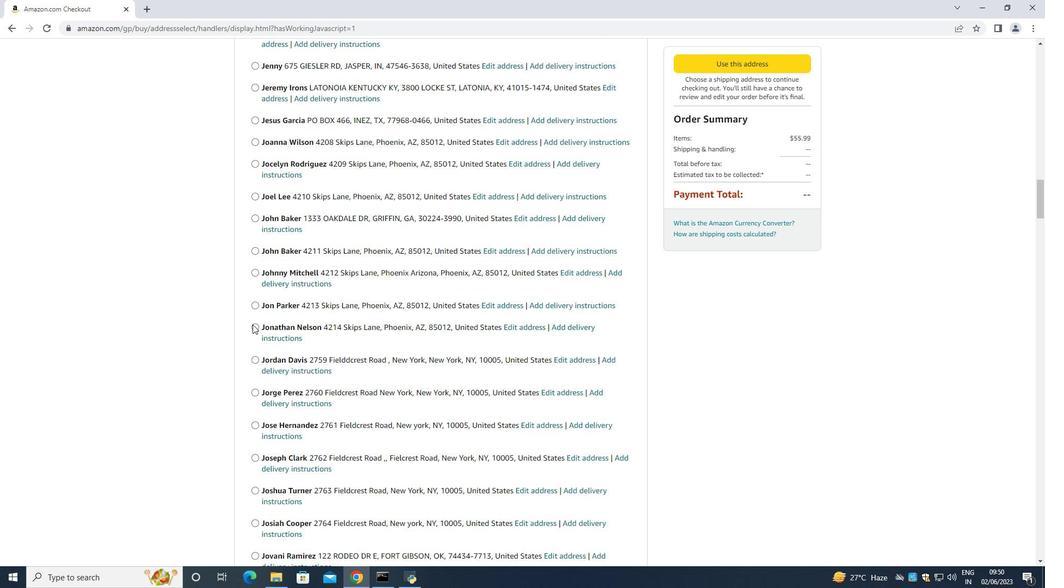 
Action: Mouse scrolled (252, 323) with delta (0, 0)
Screenshot: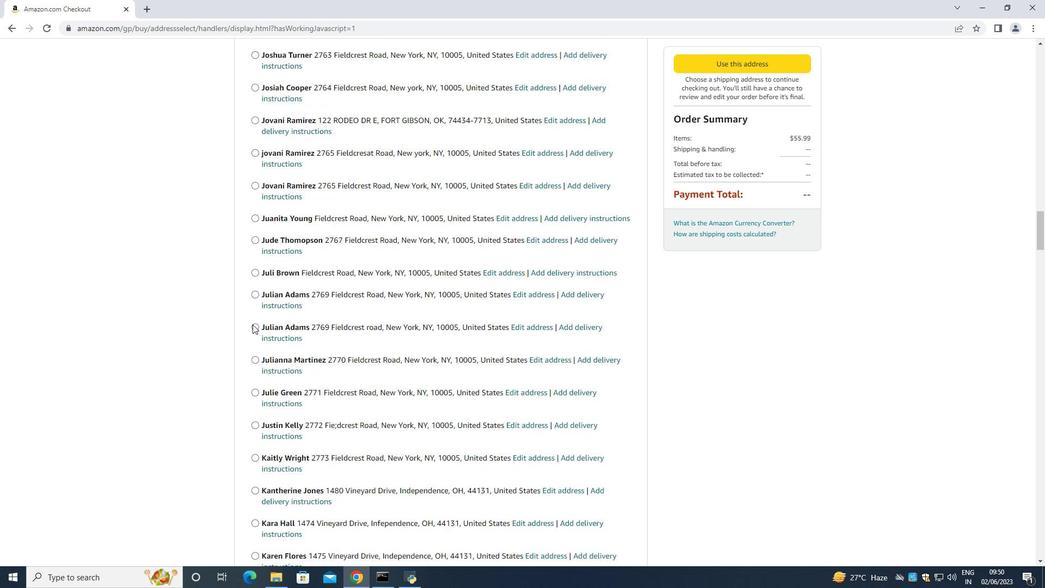 
Action: Mouse scrolled (252, 323) with delta (0, 0)
Screenshot: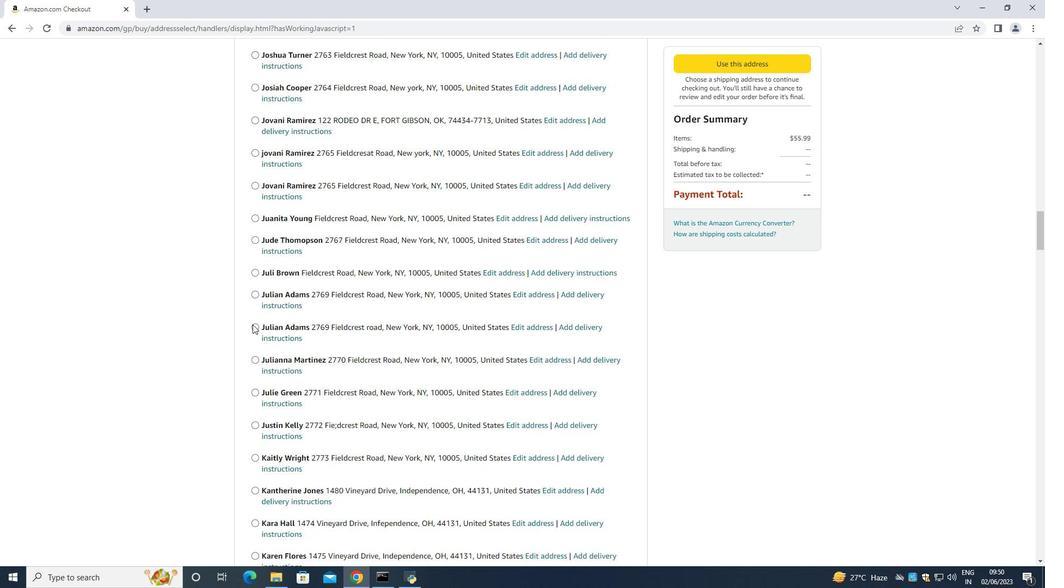 
Action: Mouse scrolled (252, 323) with delta (0, 0)
Screenshot: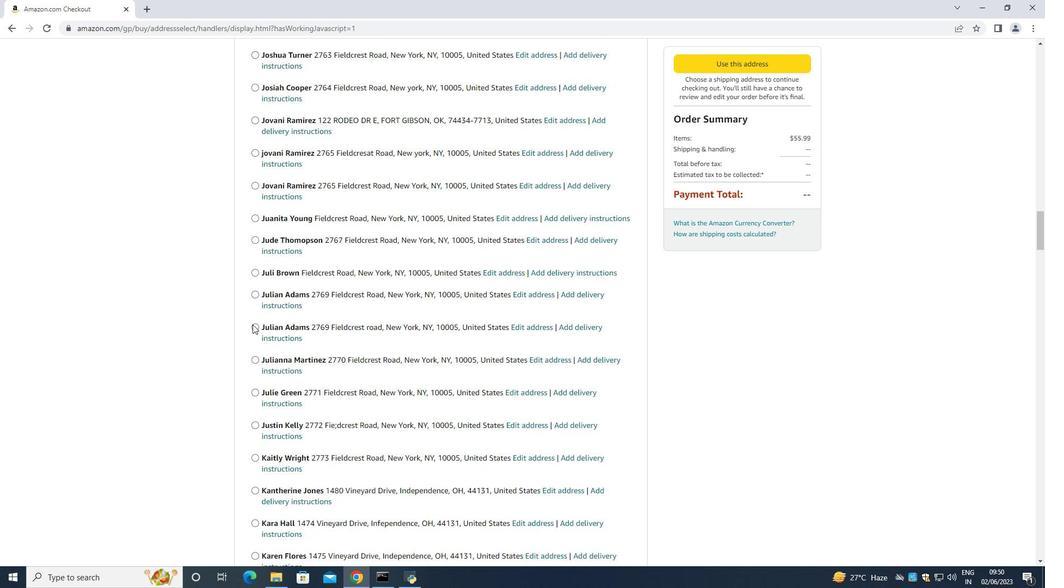 
Action: Mouse scrolled (252, 323) with delta (0, 0)
Screenshot: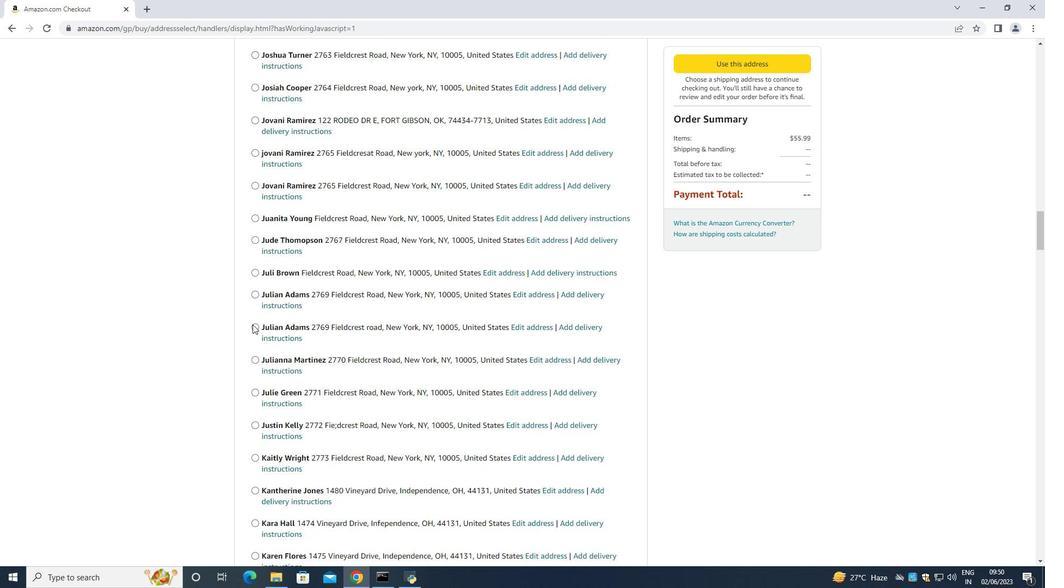 
Action: Mouse scrolled (252, 323) with delta (0, 0)
Screenshot: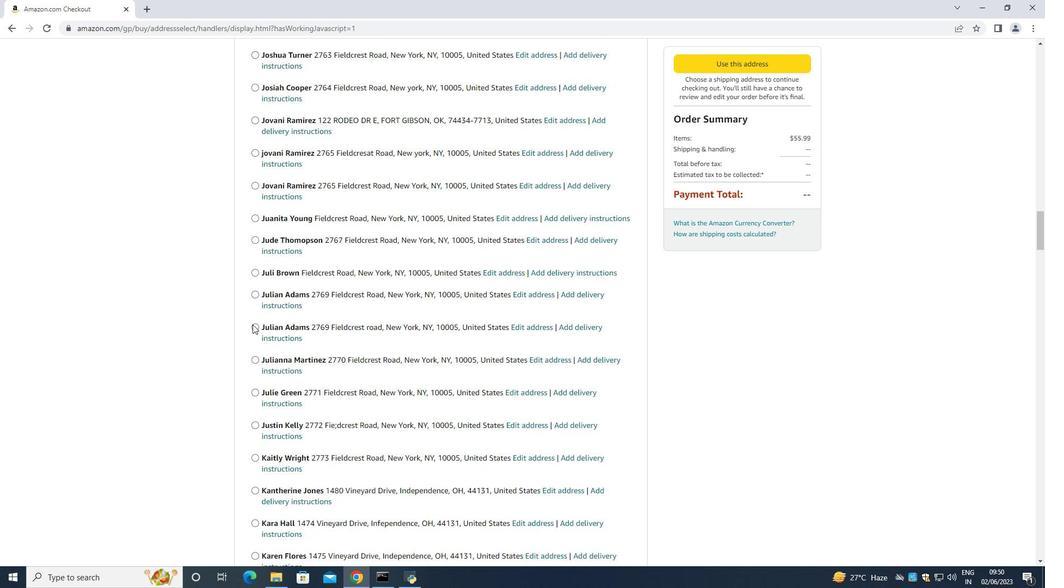 
Action: Mouse scrolled (252, 323) with delta (0, 0)
Screenshot: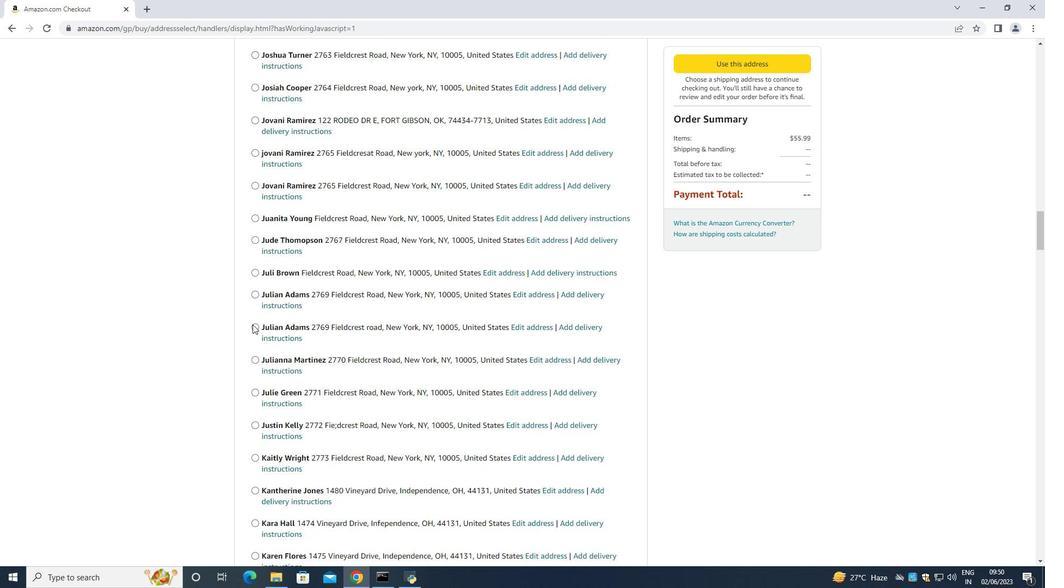 
Action: Mouse scrolled (252, 323) with delta (0, 0)
Screenshot: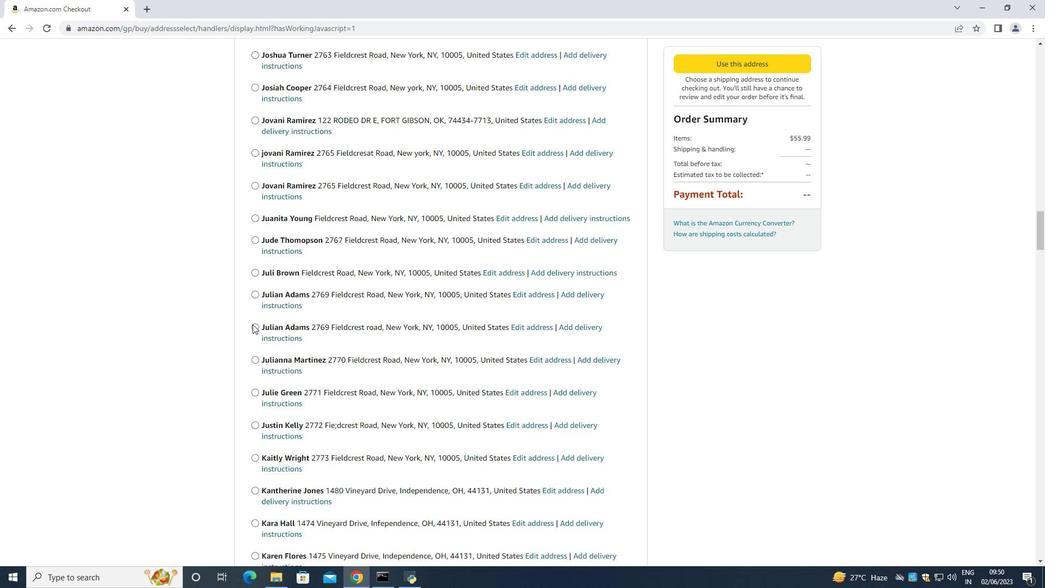 
Action: Mouse scrolled (252, 323) with delta (0, 0)
Screenshot: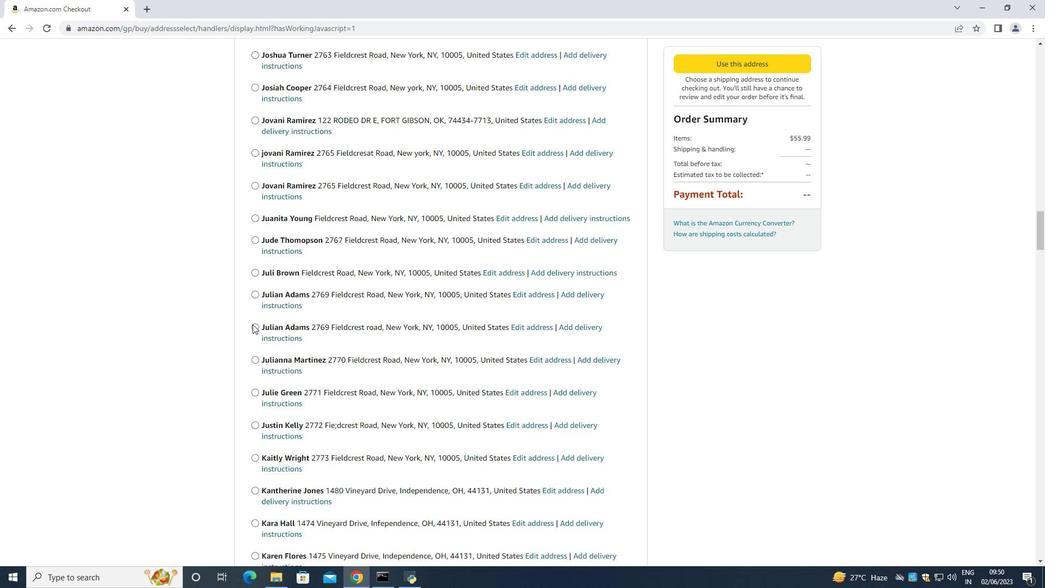 
Action: Mouse scrolled (252, 323) with delta (0, 0)
Screenshot: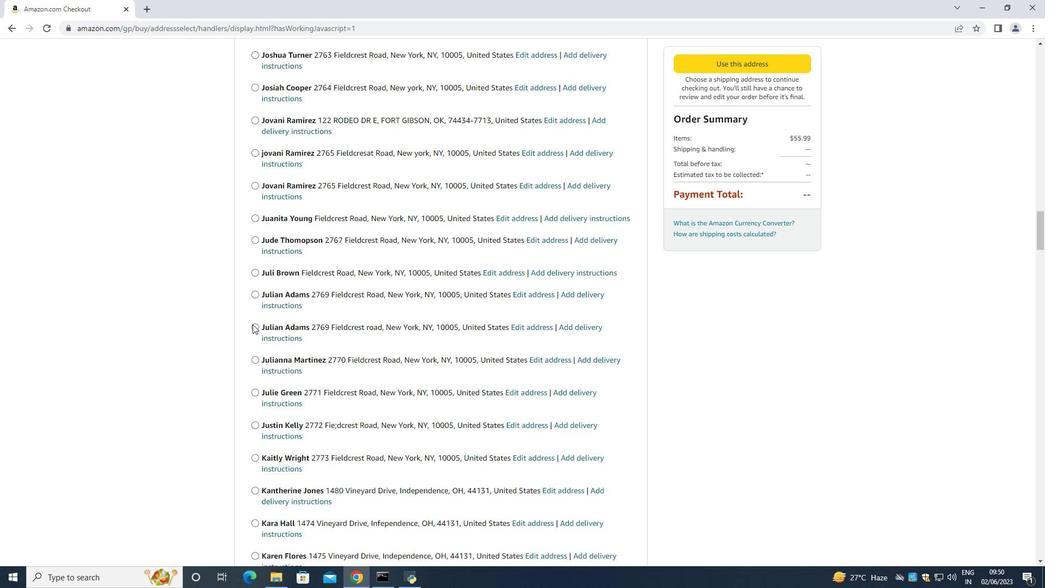 
Action: Mouse scrolled (252, 323) with delta (0, 0)
Screenshot: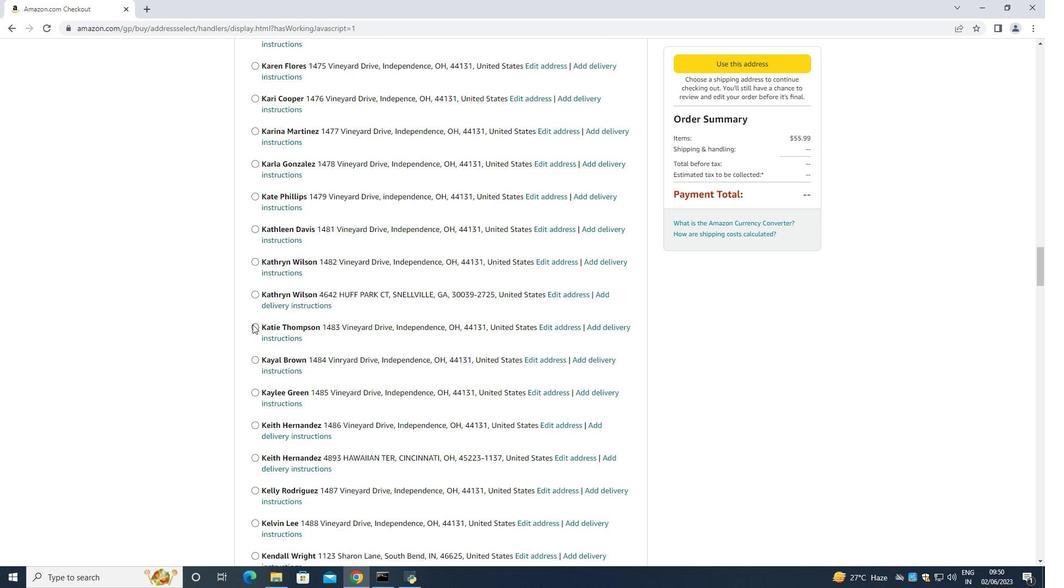 
Action: Mouse scrolled (252, 323) with delta (0, 0)
Screenshot: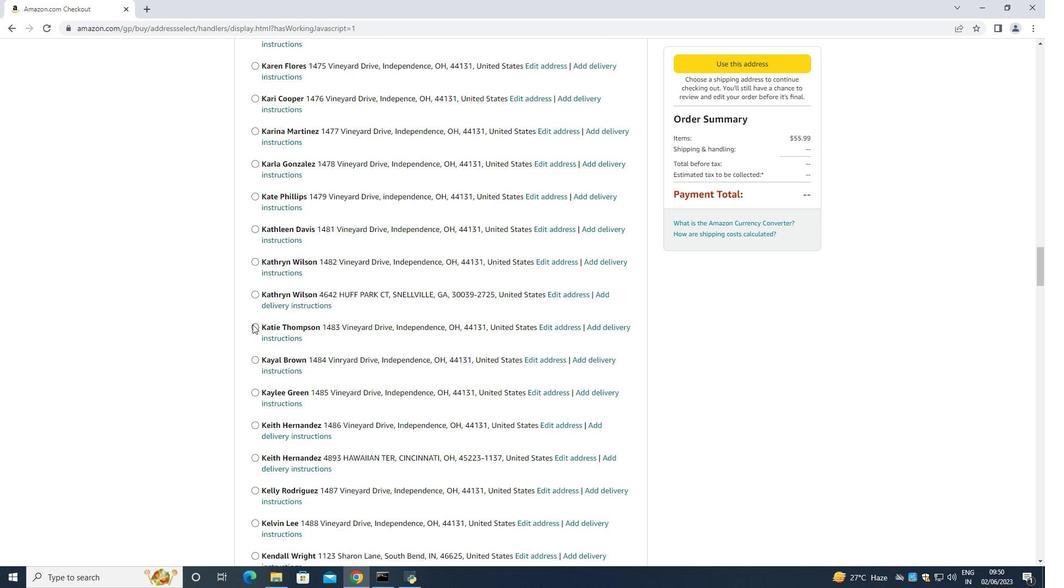 
Action: Mouse scrolled (252, 323) with delta (0, 0)
Screenshot: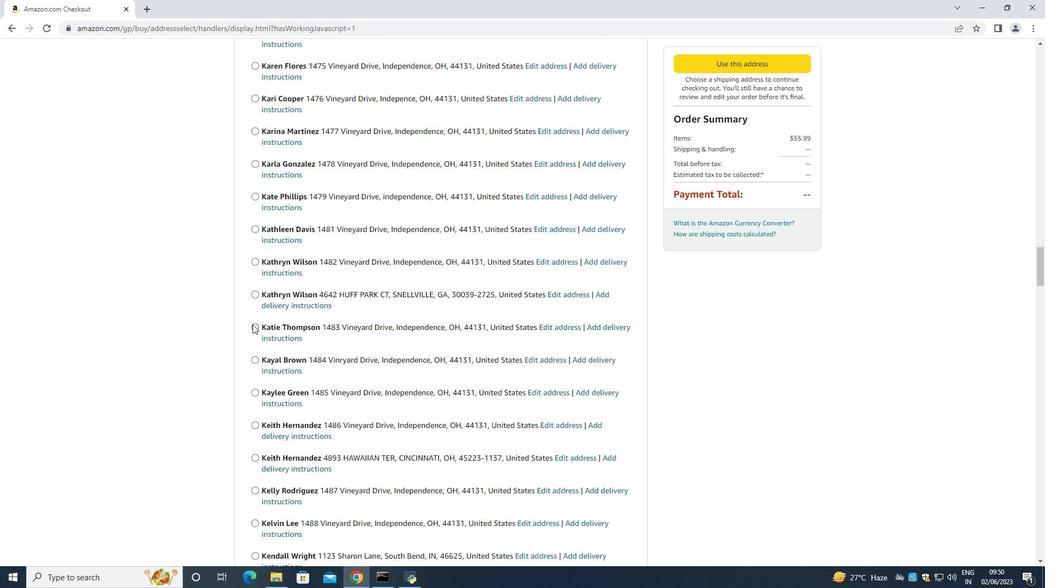 
Action: Mouse scrolled (252, 323) with delta (0, 0)
Screenshot: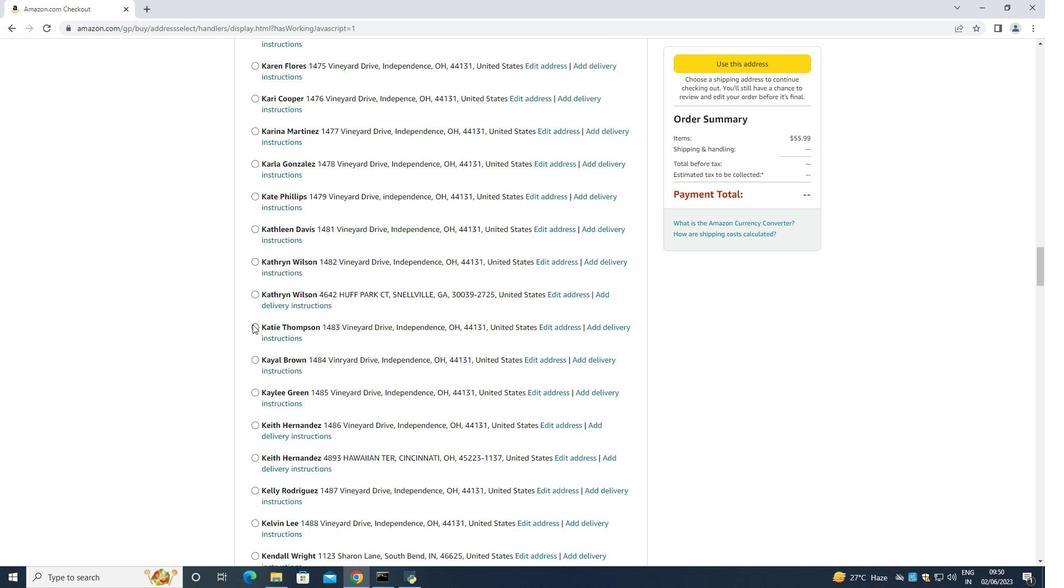 
Action: Mouse scrolled (252, 323) with delta (0, 0)
Screenshot: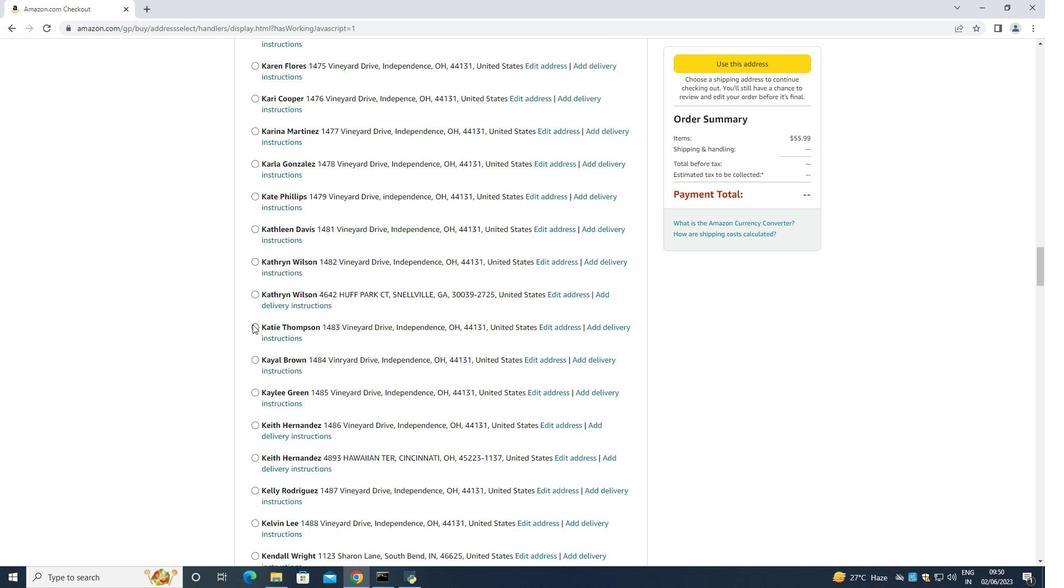 
Action: Mouse scrolled (252, 323) with delta (0, 0)
Screenshot: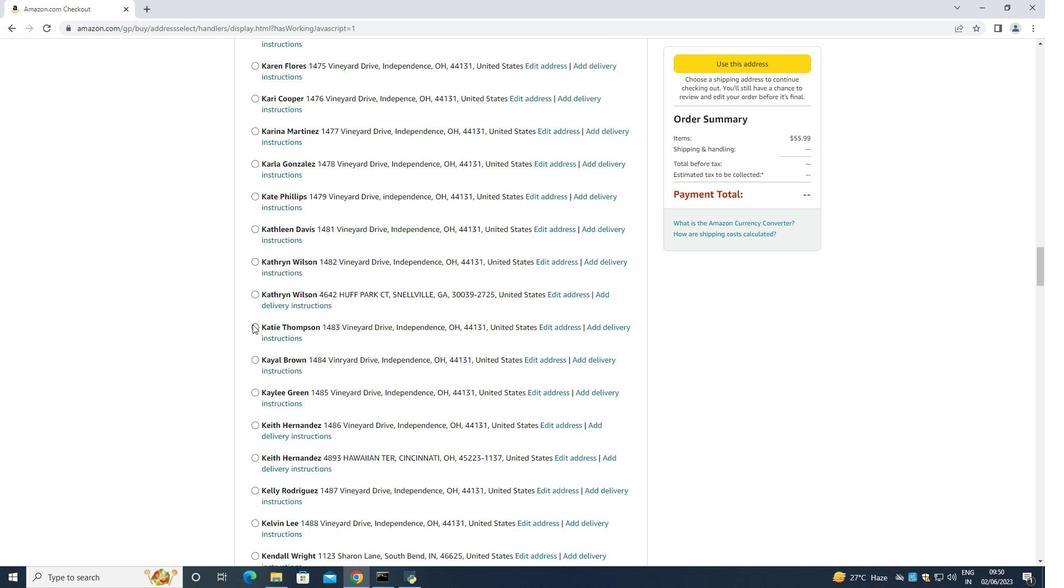 
Action: Mouse scrolled (252, 323) with delta (0, 0)
Screenshot: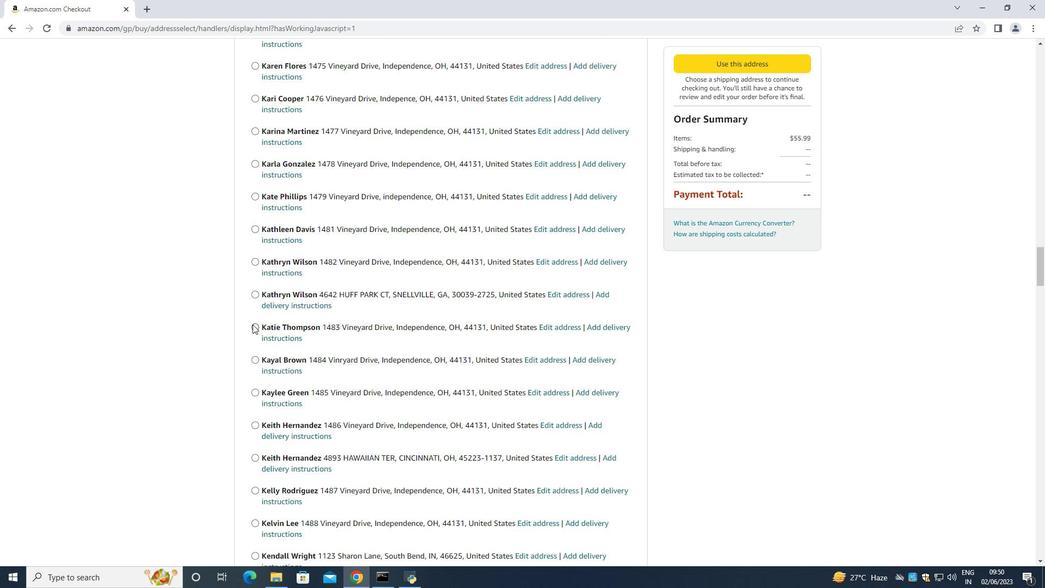 
Action: Mouse scrolled (252, 323) with delta (0, 0)
Screenshot: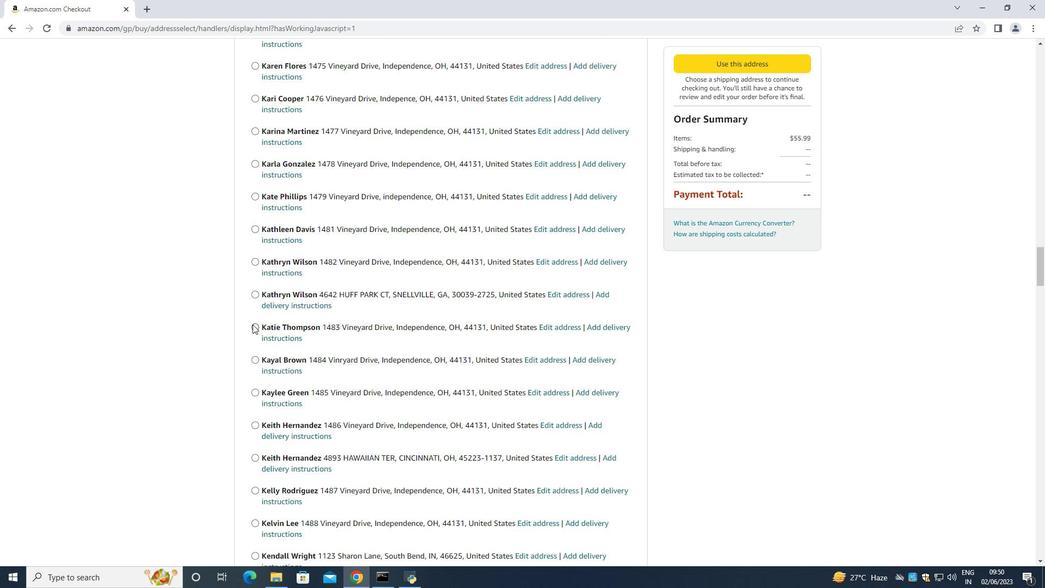 
Action: Mouse scrolled (252, 323) with delta (0, 0)
Screenshot: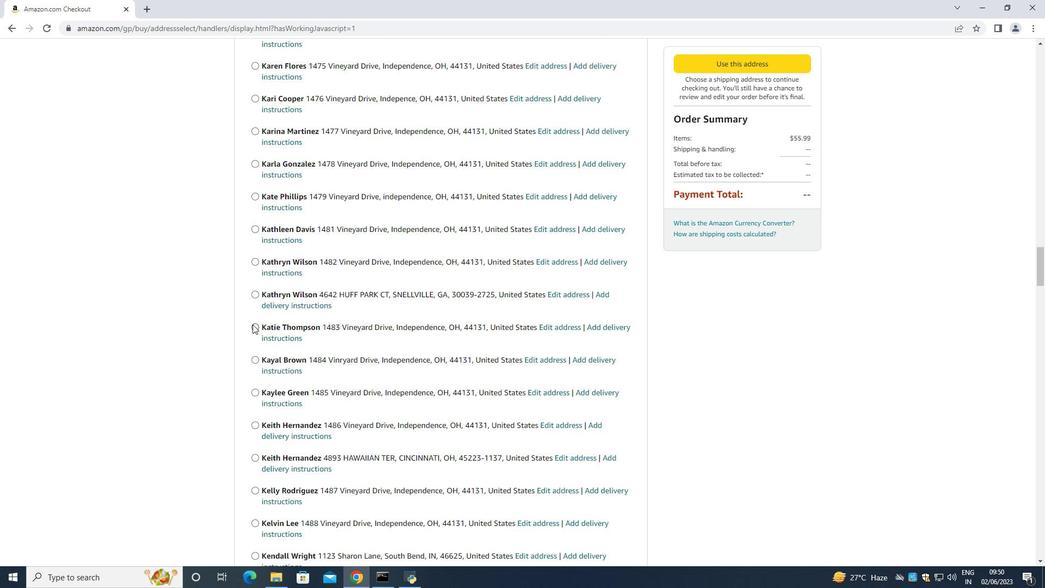 
Action: Mouse scrolled (252, 323) with delta (0, 0)
Screenshot: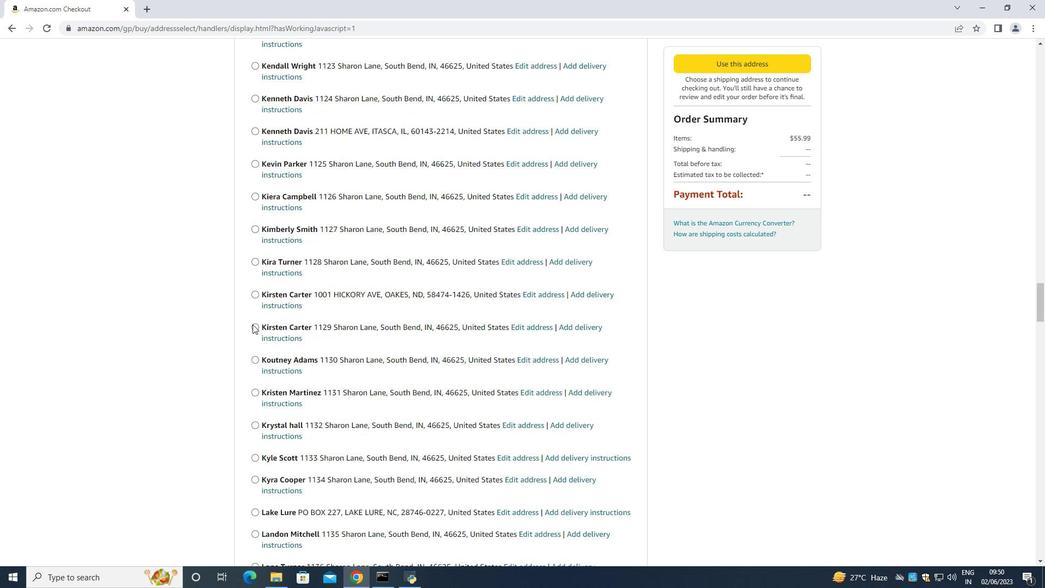 
Action: Mouse scrolled (252, 323) with delta (0, 0)
Screenshot: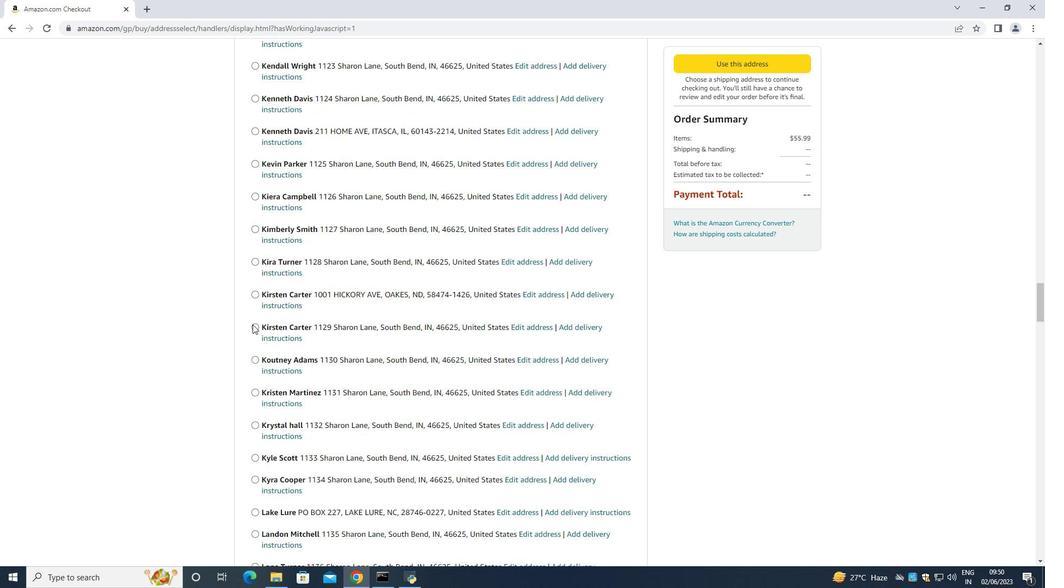 
Action: Mouse scrolled (252, 323) with delta (0, 0)
Screenshot: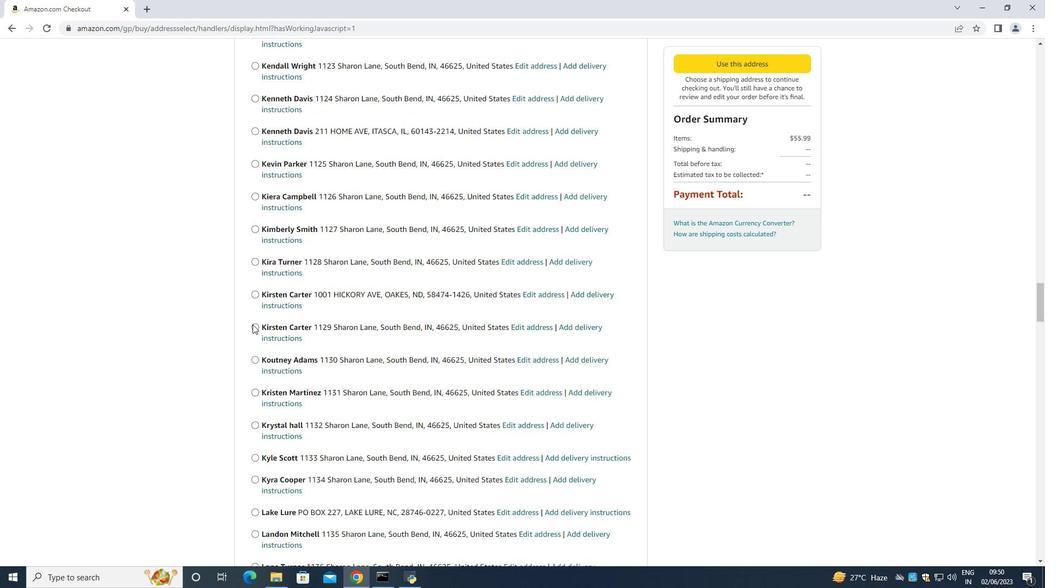 
Action: Mouse scrolled (252, 323) with delta (0, 0)
Screenshot: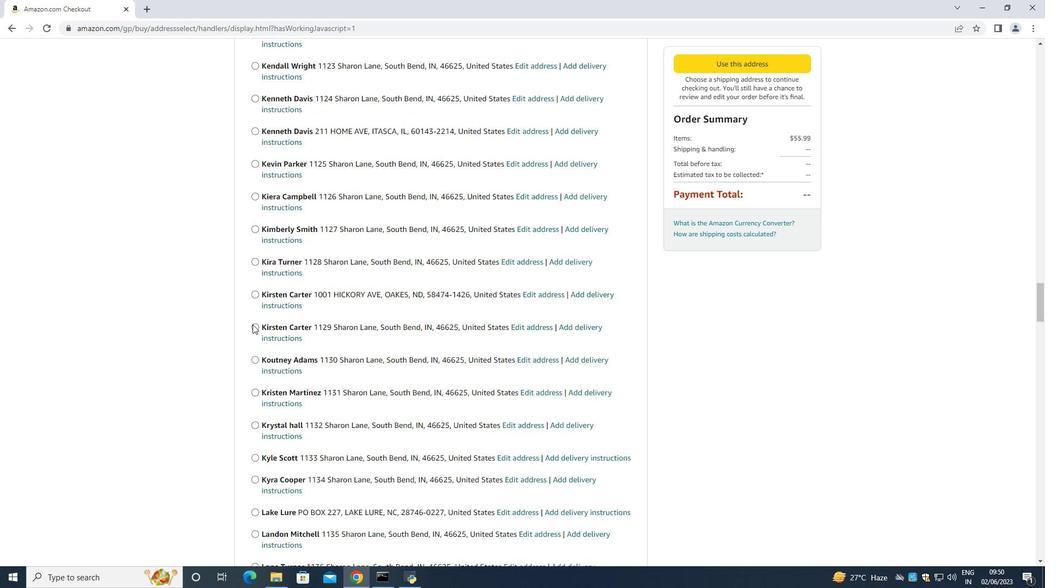 
Action: Mouse scrolled (252, 323) with delta (0, 0)
Screenshot: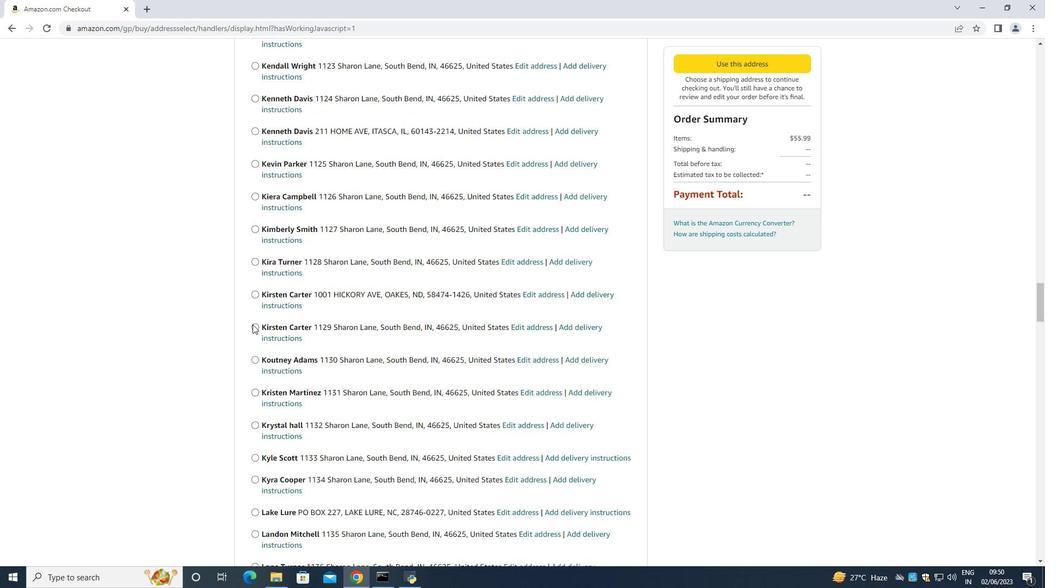 
Action: Mouse scrolled (252, 323) with delta (0, 0)
Screenshot: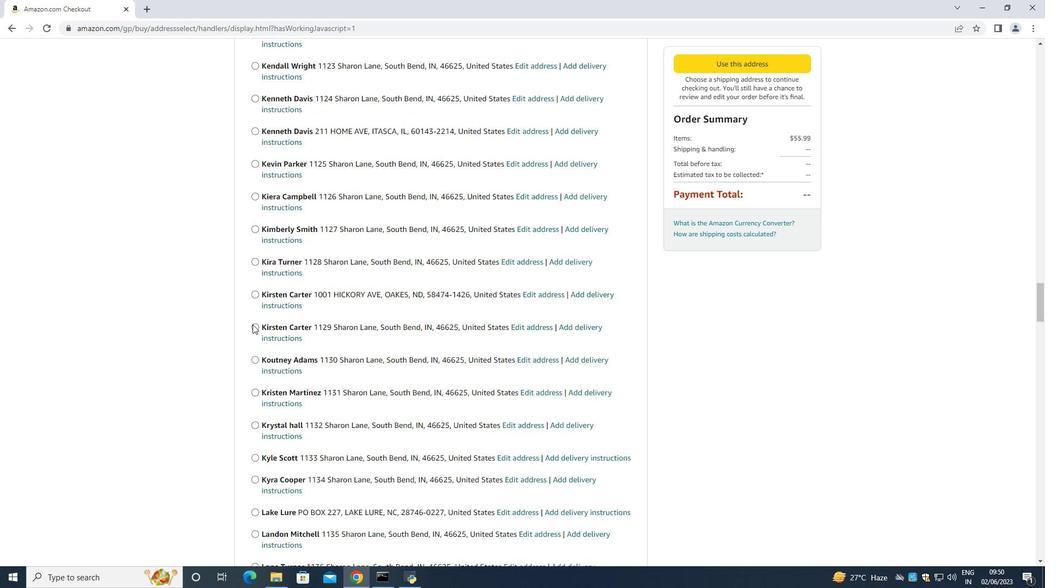 
Action: Mouse scrolled (252, 323) with delta (0, 0)
Screenshot: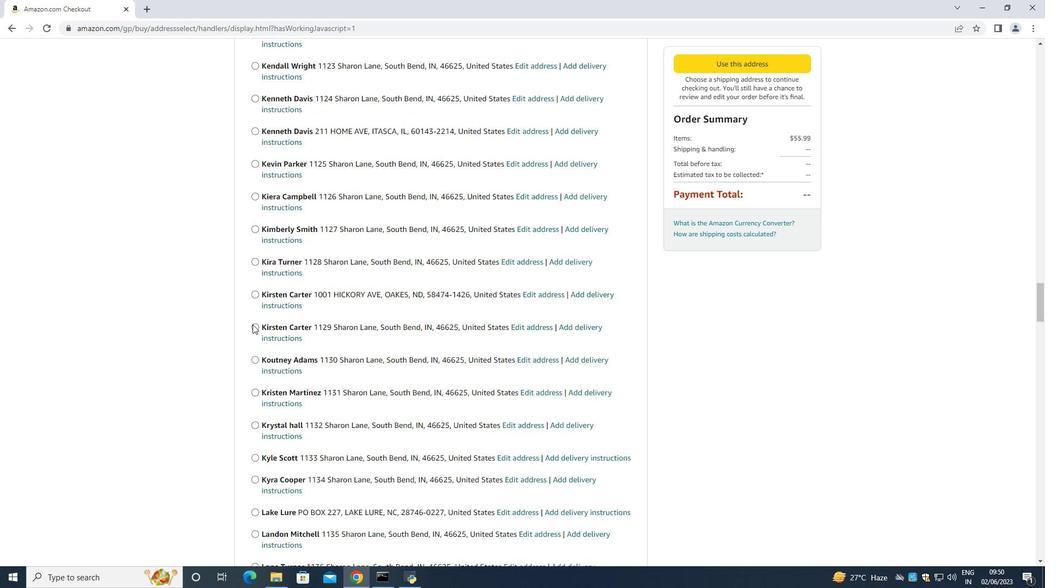
Action: Mouse scrolled (252, 323) with delta (0, 0)
Screenshot: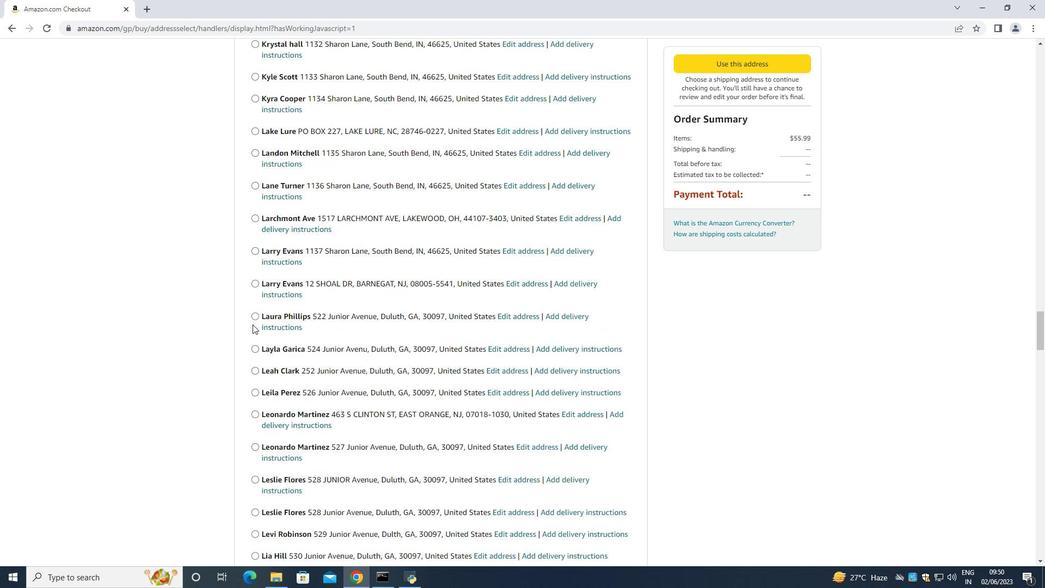 
Action: Mouse scrolled (252, 323) with delta (0, 0)
Screenshot: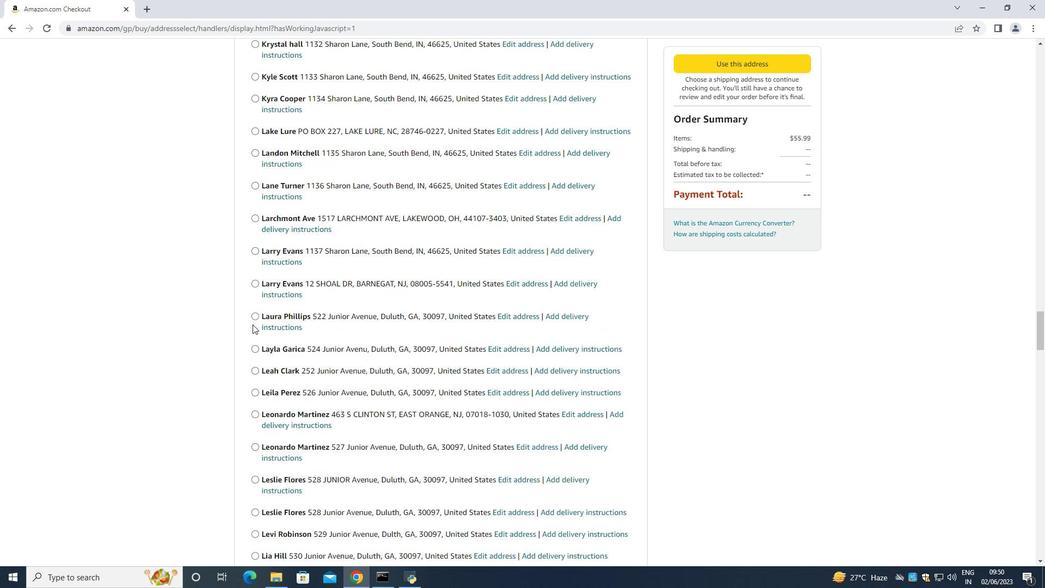 
Action: Mouse scrolled (252, 323) with delta (0, 0)
Screenshot: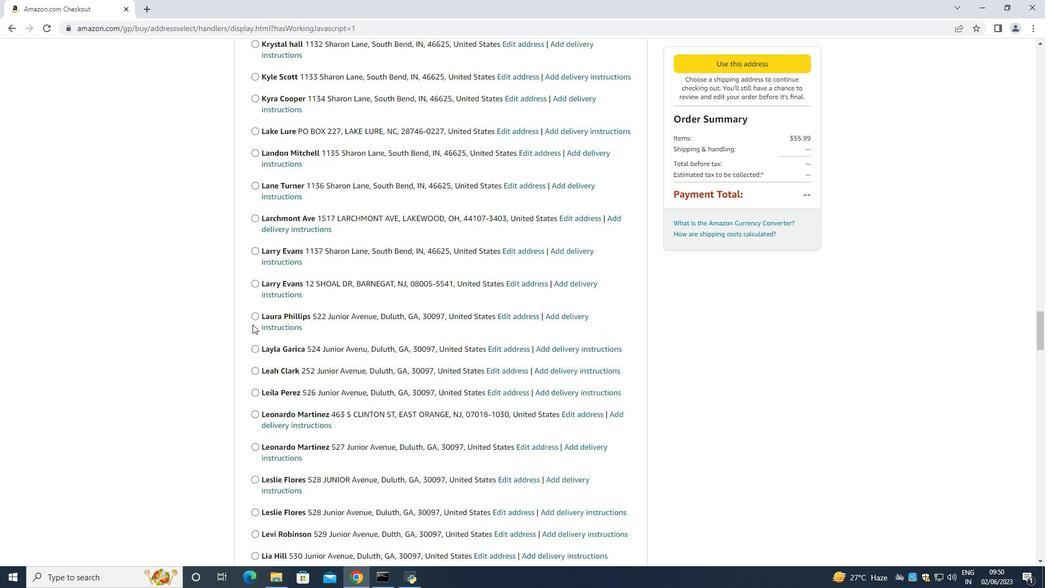 
Action: Mouse scrolled (252, 323) with delta (0, 0)
Screenshot: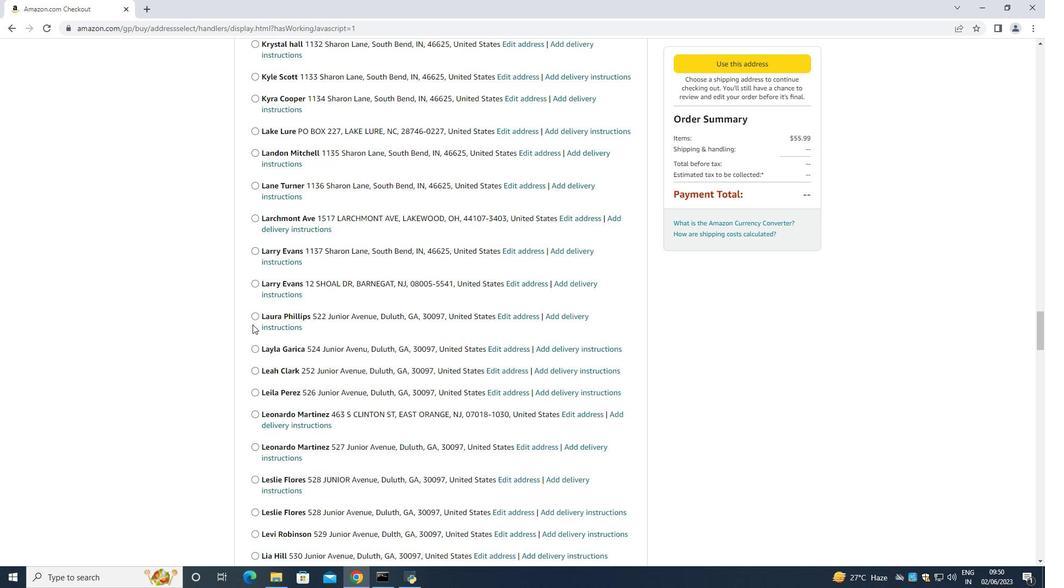 
Action: Mouse scrolled (252, 323) with delta (0, 0)
Screenshot: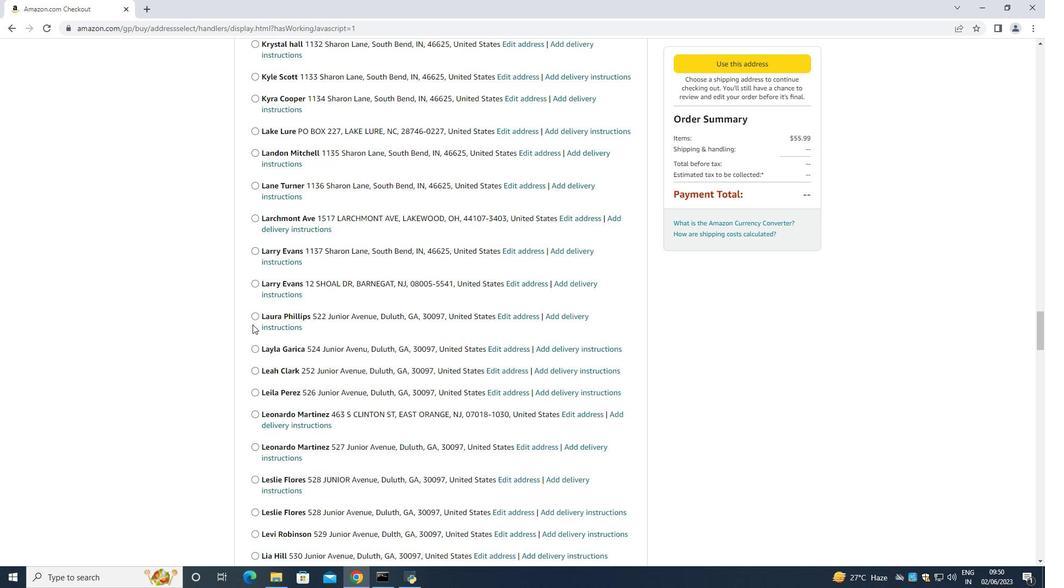 
Action: Mouse scrolled (252, 323) with delta (0, 0)
Screenshot: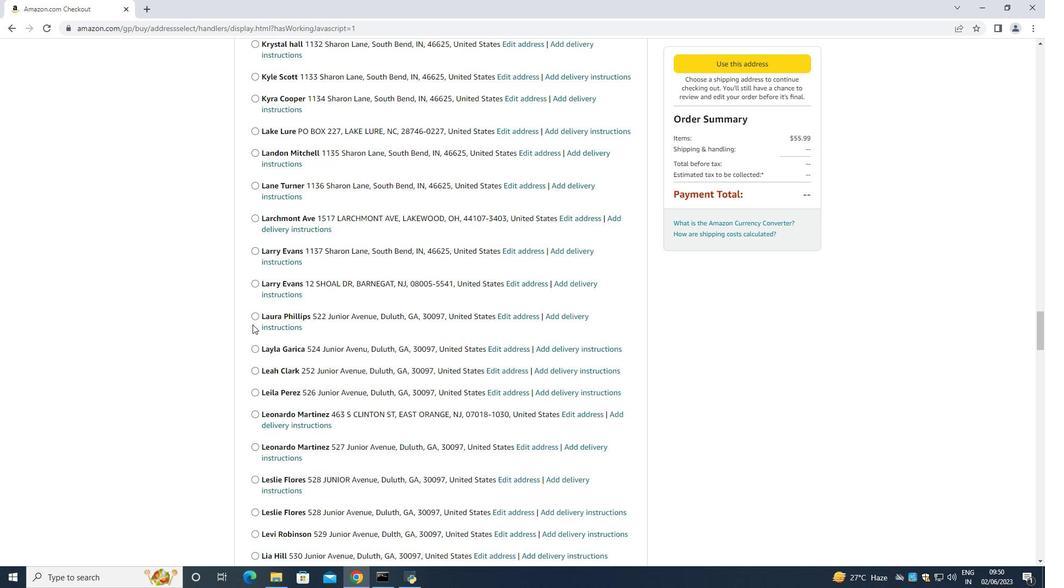 
Action: Mouse scrolled (252, 323) with delta (0, 0)
Screenshot: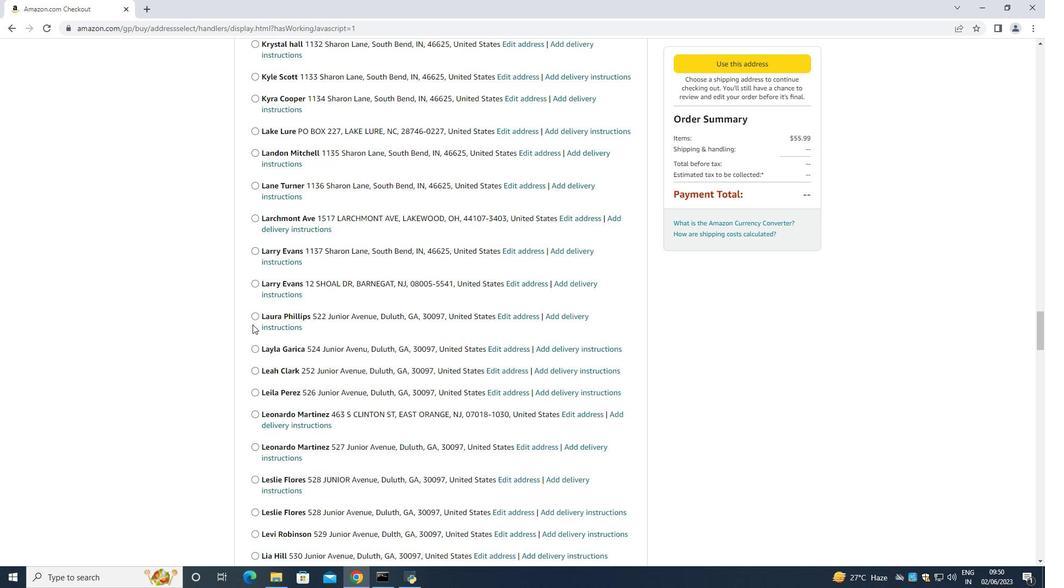 
Action: Mouse scrolled (252, 323) with delta (0, 0)
Screenshot: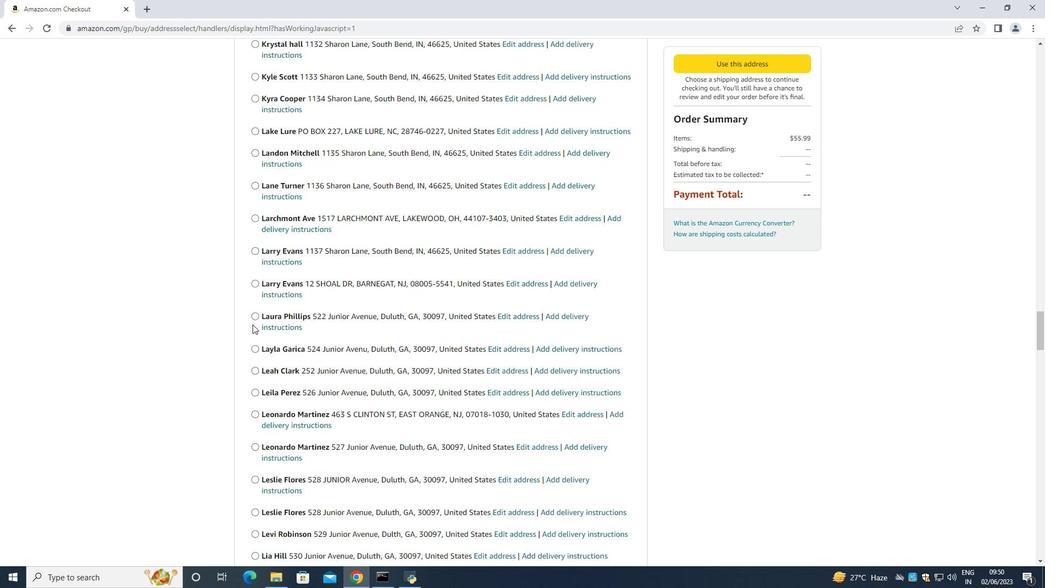 
Action: Mouse scrolled (252, 323) with delta (0, 0)
Screenshot: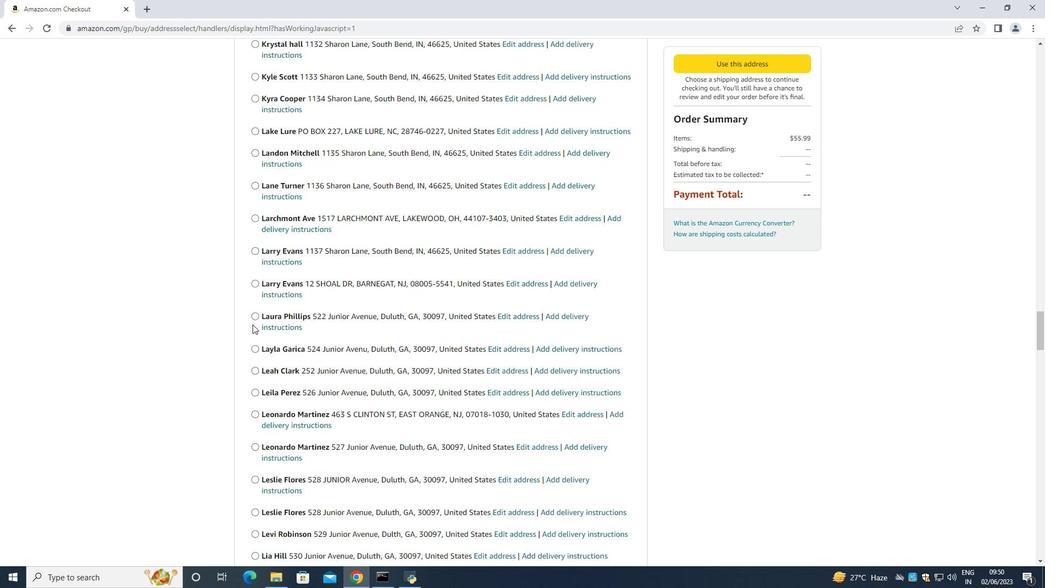 
Action: Mouse scrolled (252, 323) with delta (0, 0)
Screenshot: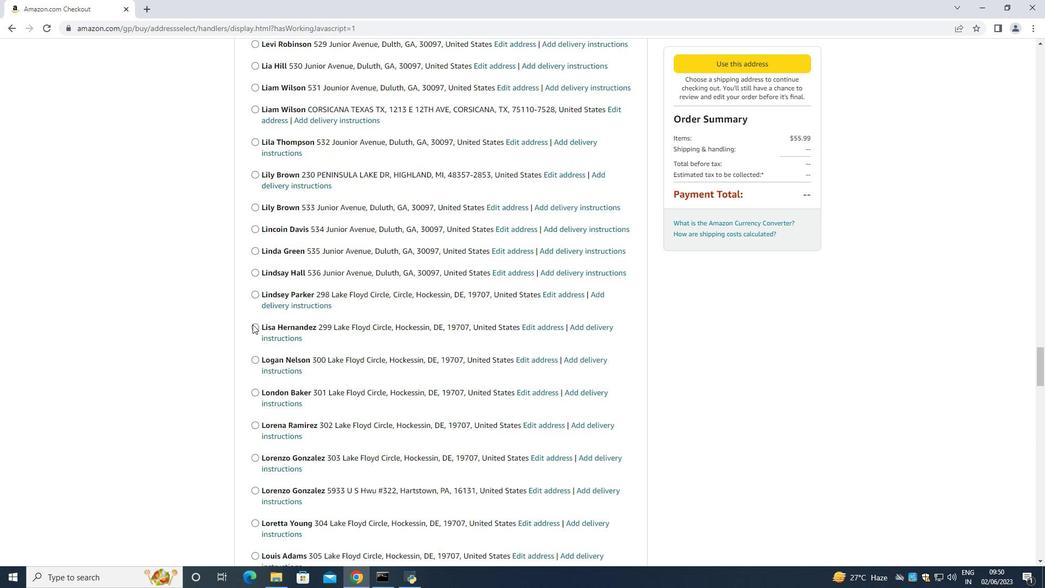 
Action: Mouse scrolled (252, 323) with delta (0, 0)
Screenshot: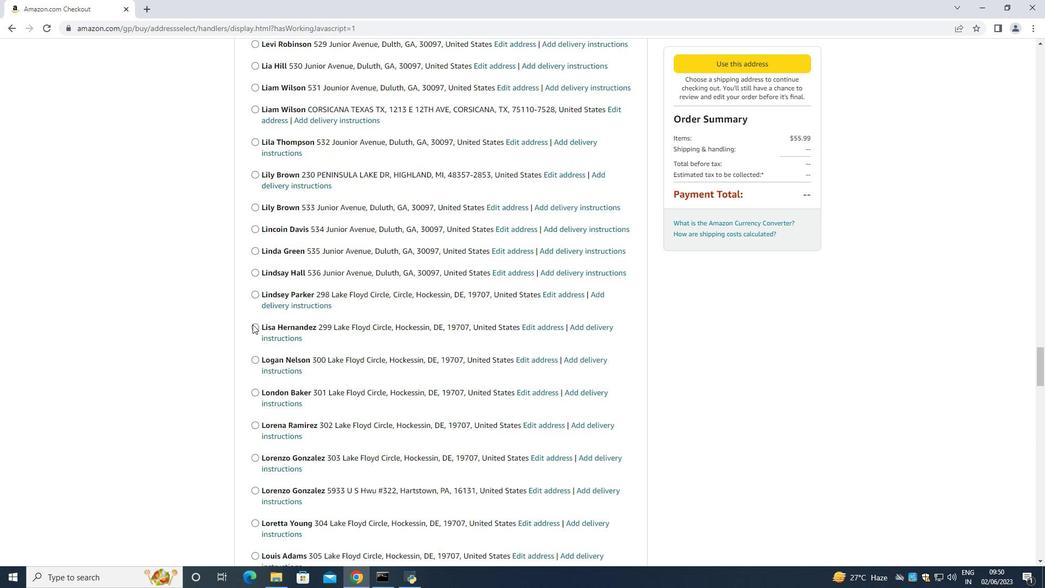 
Action: Mouse scrolled (252, 323) with delta (0, 0)
Screenshot: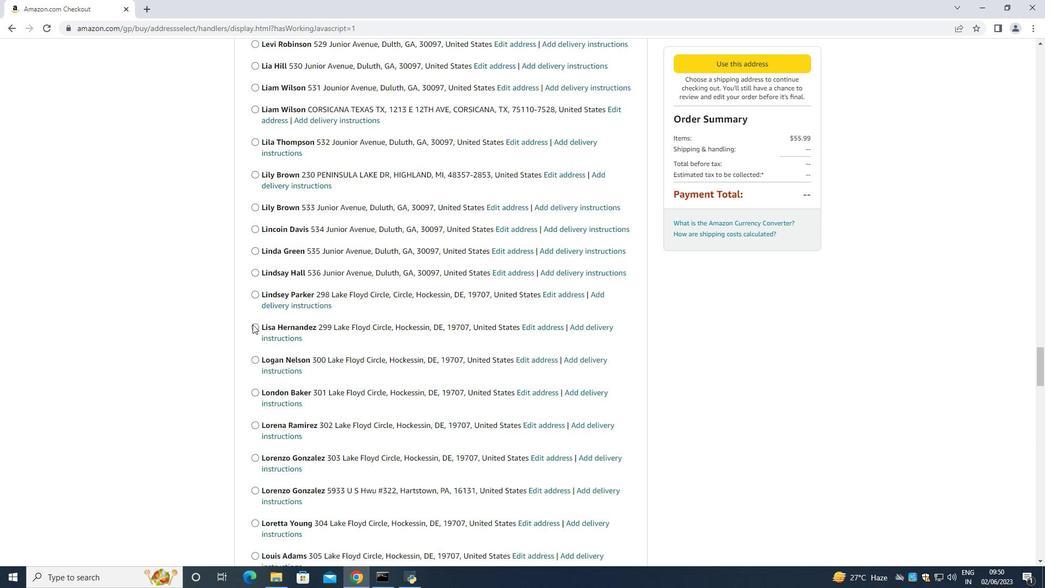 
Action: Mouse scrolled (252, 323) with delta (0, 0)
Screenshot: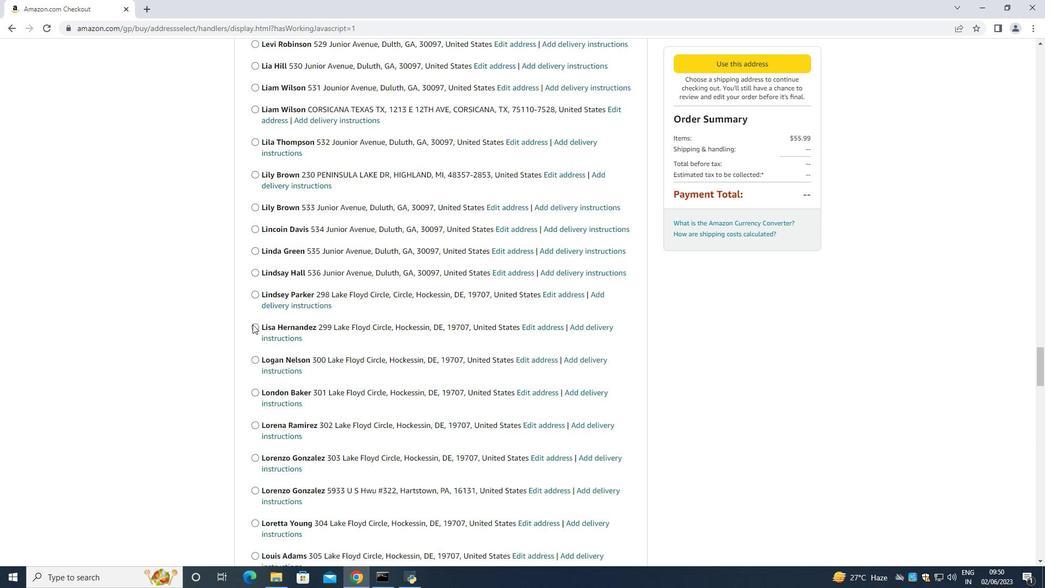 
Action: Mouse scrolled (252, 323) with delta (0, 0)
Screenshot: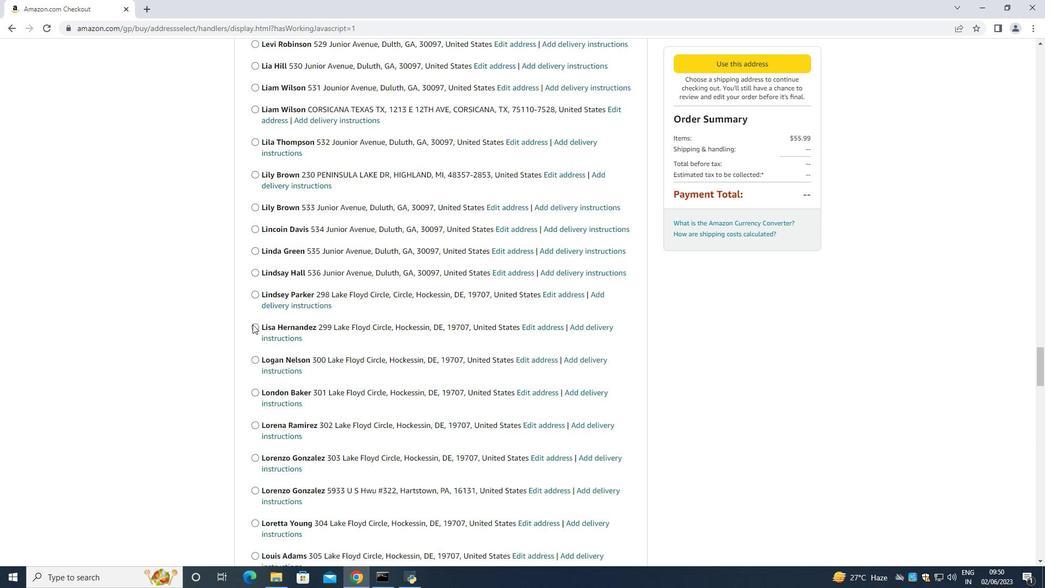 
Action: Mouse scrolled (252, 323) with delta (0, 0)
Screenshot: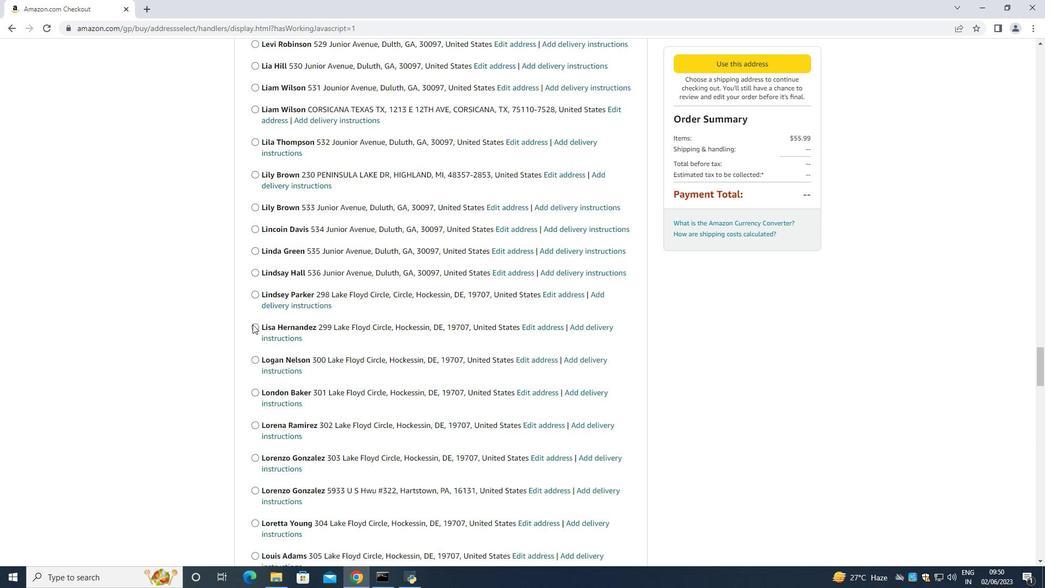 
Action: Mouse scrolled (252, 323) with delta (0, 0)
Screenshot: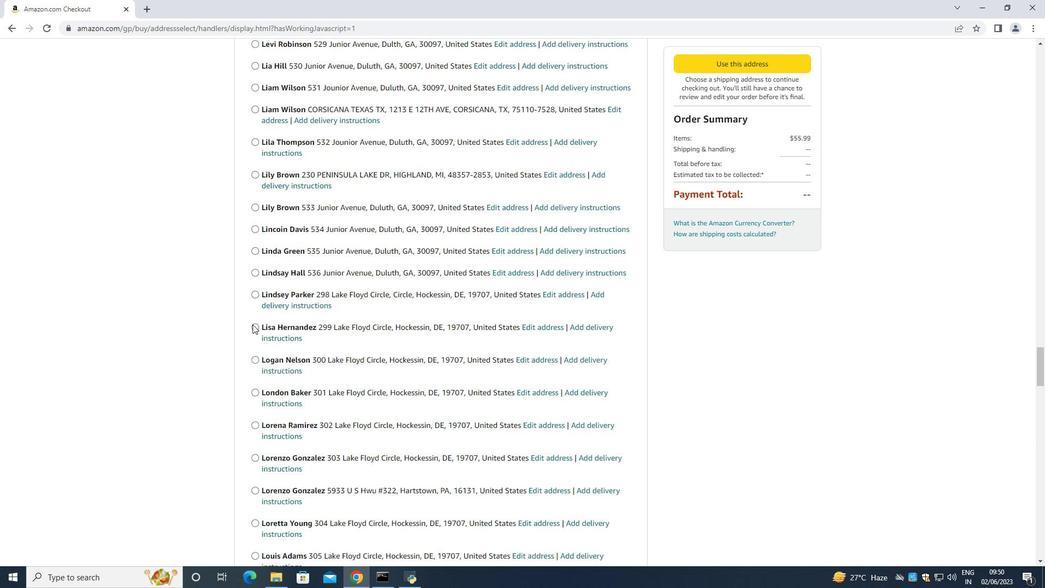
Action: Mouse scrolled (252, 323) with delta (0, 0)
Screenshot: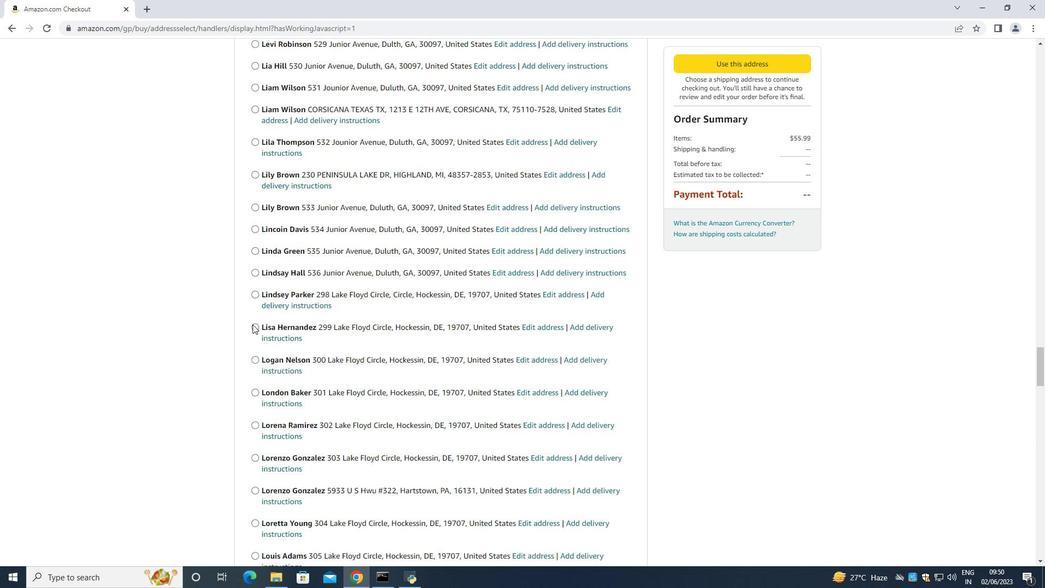 
Action: Mouse scrolled (252, 323) with delta (0, 0)
Screenshot: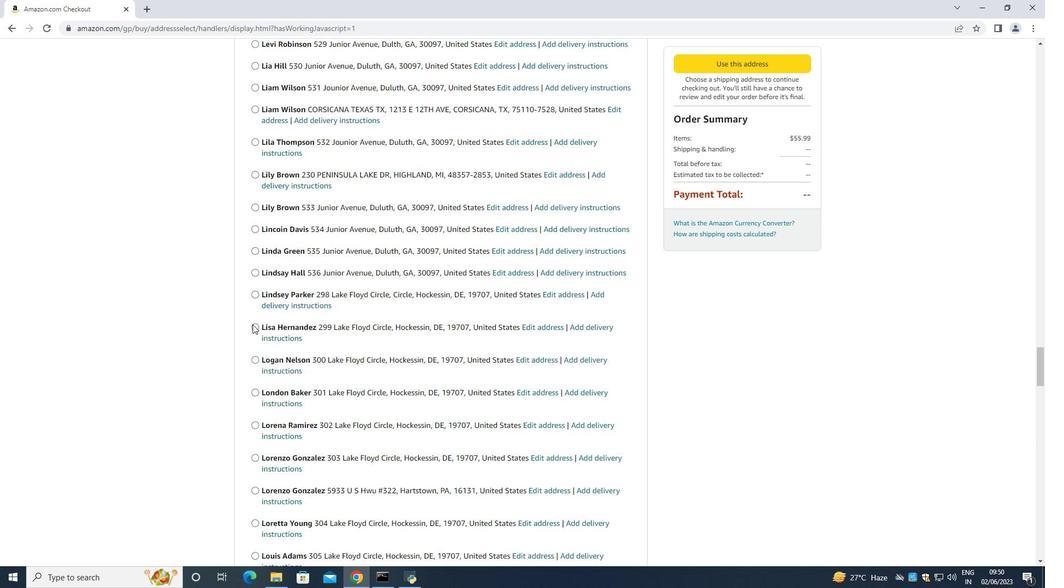 
Action: Mouse scrolled (252, 323) with delta (0, 0)
Screenshot: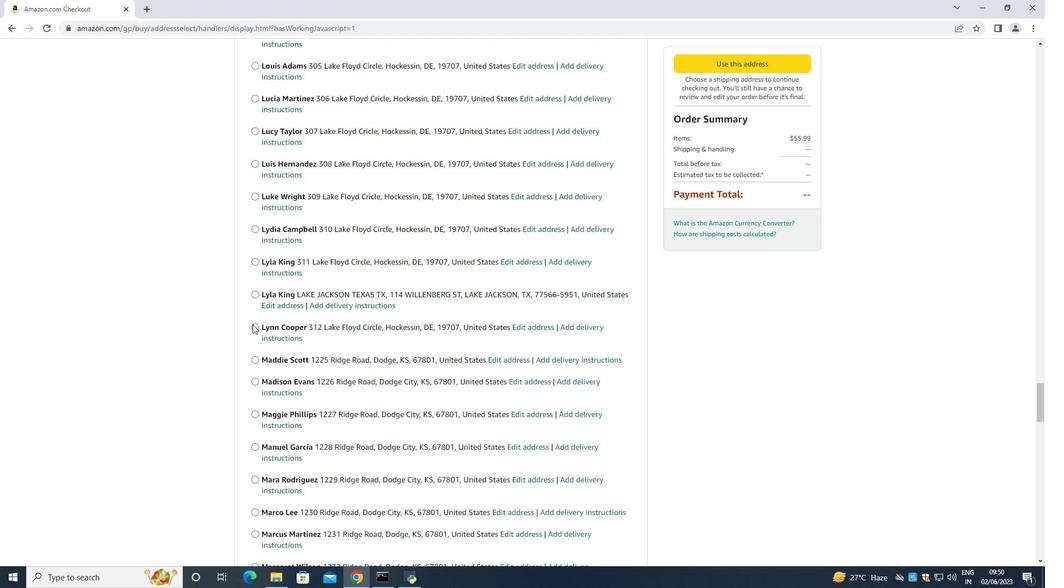 
Action: Mouse scrolled (252, 323) with delta (0, 0)
Screenshot: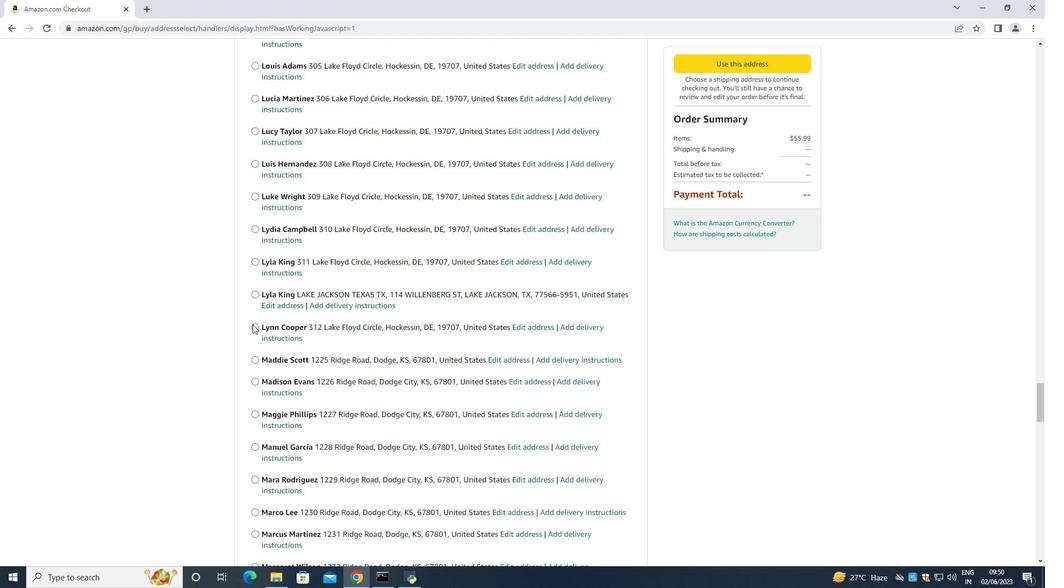 
Action: Mouse scrolled (252, 323) with delta (0, 0)
Screenshot: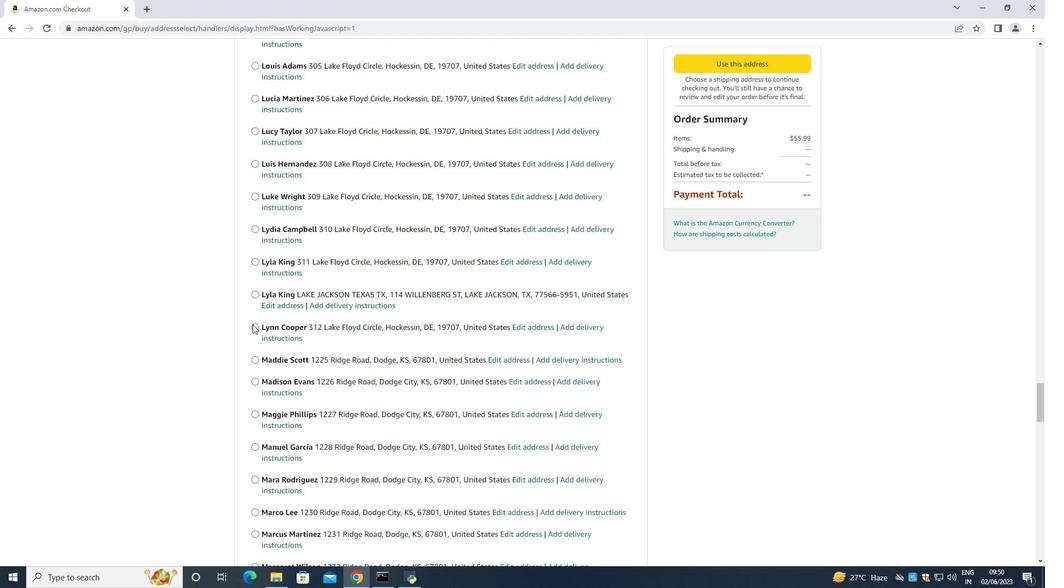 
Action: Mouse scrolled (252, 323) with delta (0, 0)
Screenshot: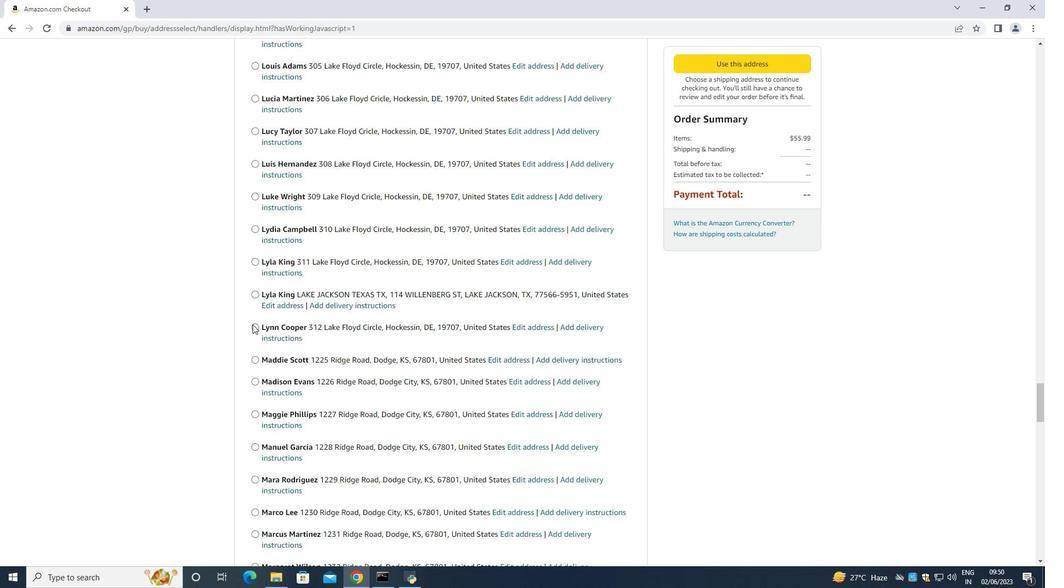 
Action: Mouse scrolled (252, 323) with delta (0, 0)
Screenshot: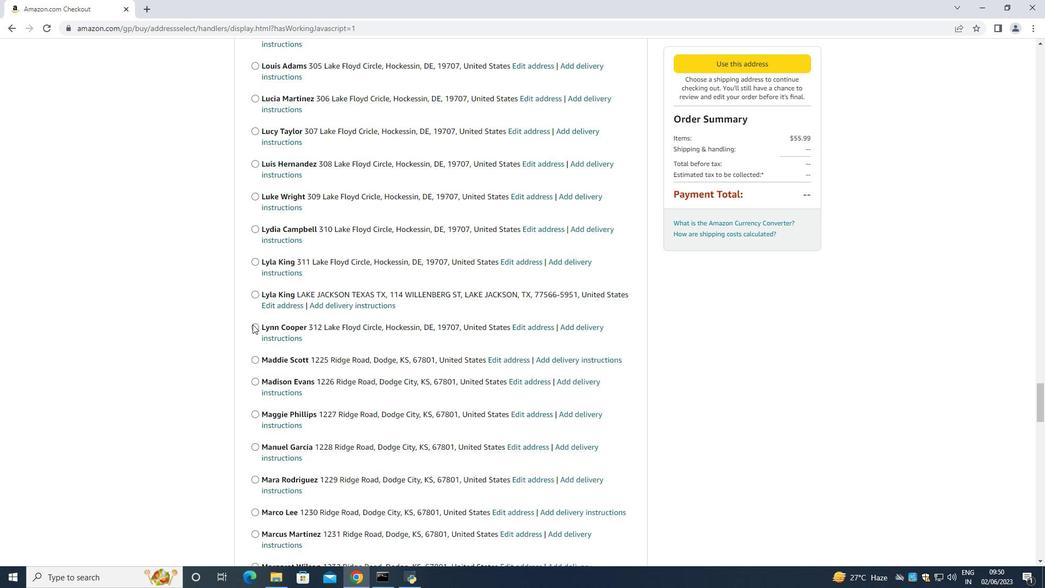 
Action: Mouse scrolled (252, 323) with delta (0, 0)
Screenshot: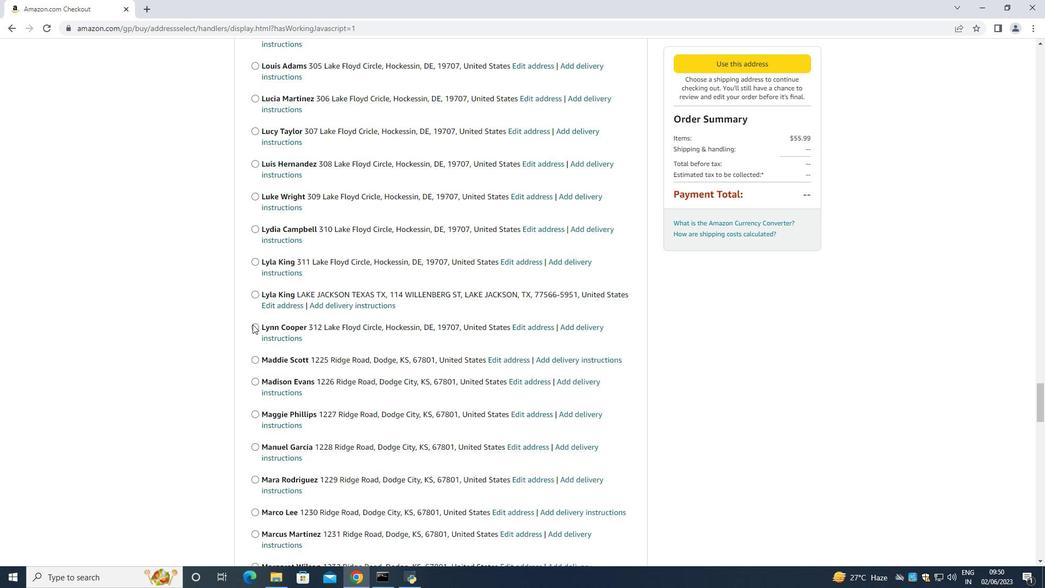 
Action: Mouse scrolled (252, 323) with delta (0, 0)
Screenshot: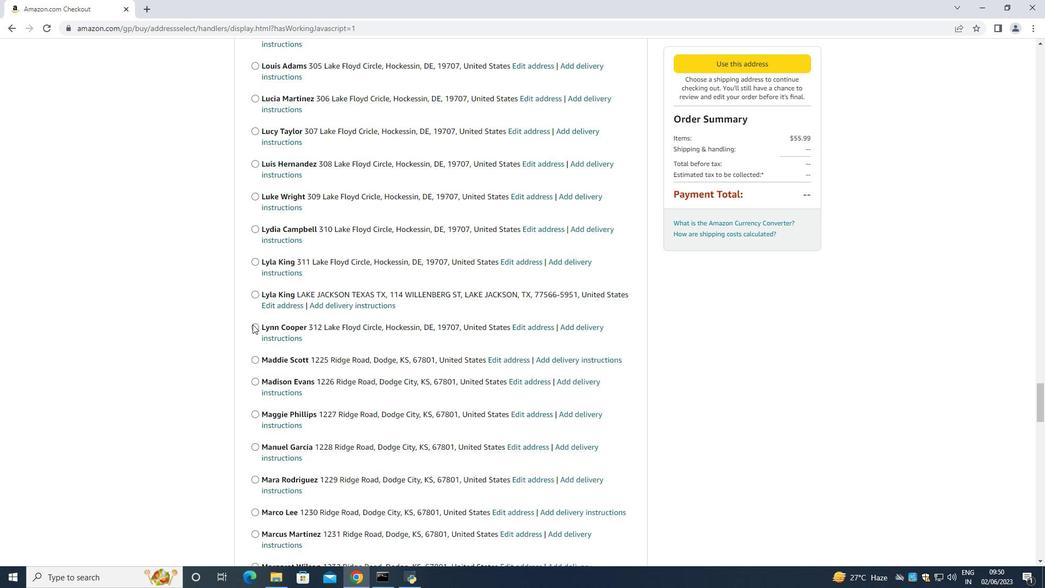 
Action: Mouse scrolled (252, 323) with delta (0, 0)
Screenshot: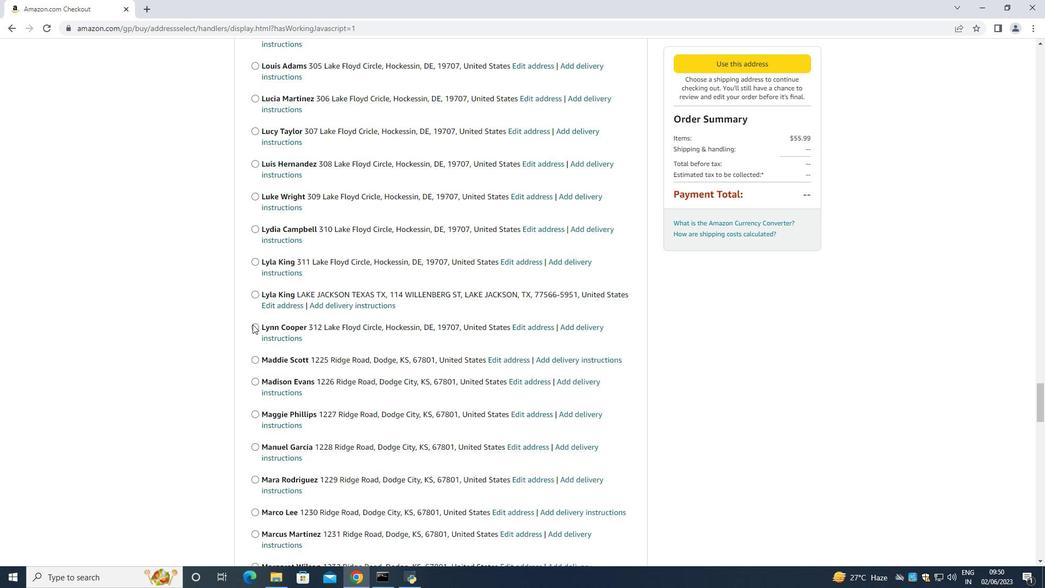 
Action: Mouse scrolled (252, 323) with delta (0, 0)
Screenshot: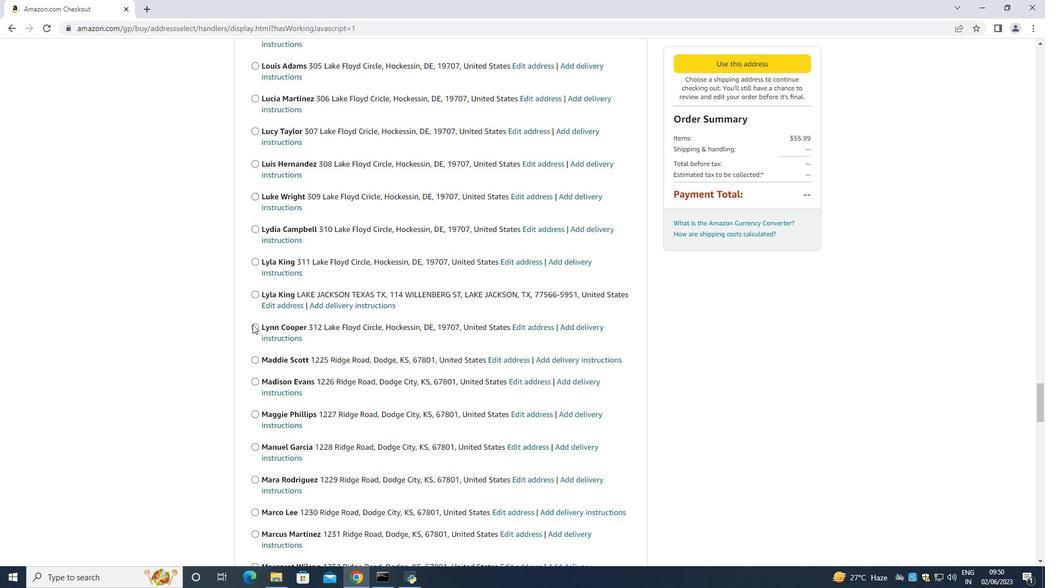 
Action: Mouse scrolled (252, 323) with delta (0, 0)
Screenshot: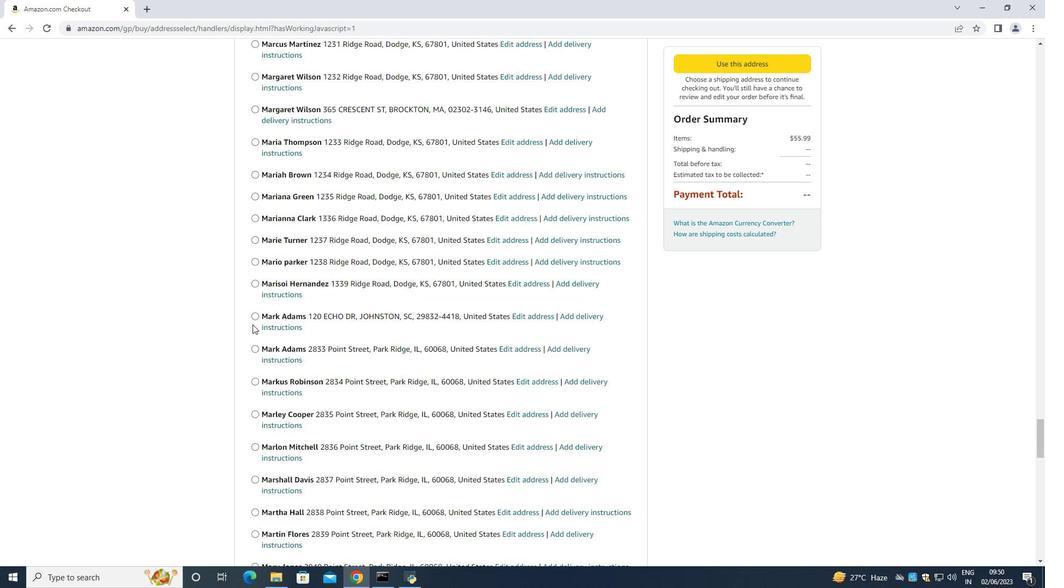 
Action: Mouse scrolled (252, 323) with delta (0, 0)
Screenshot: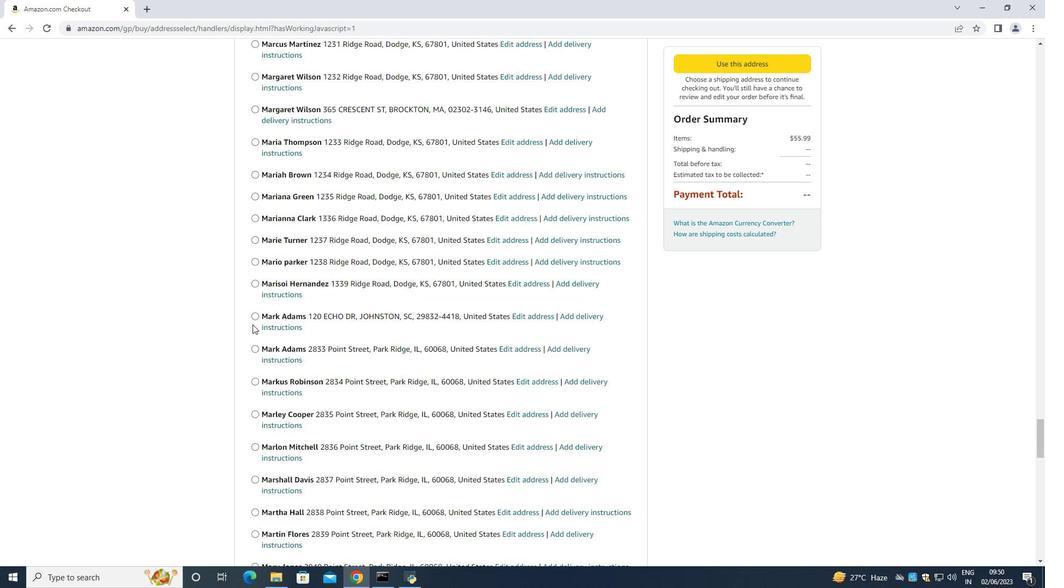 
Action: Mouse scrolled (252, 323) with delta (0, 0)
Screenshot: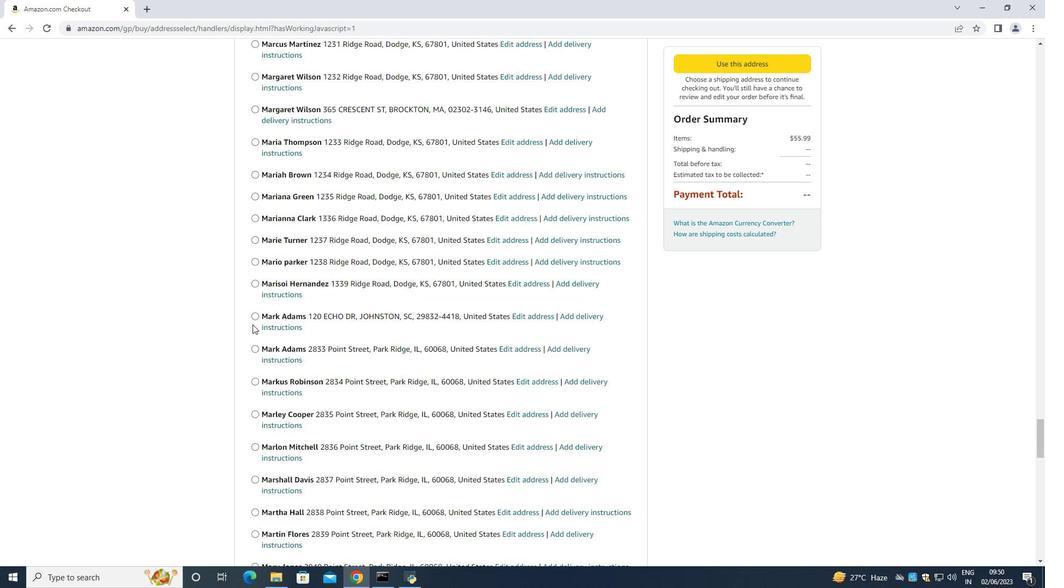 
Action: Mouse scrolled (252, 323) with delta (0, 0)
Screenshot: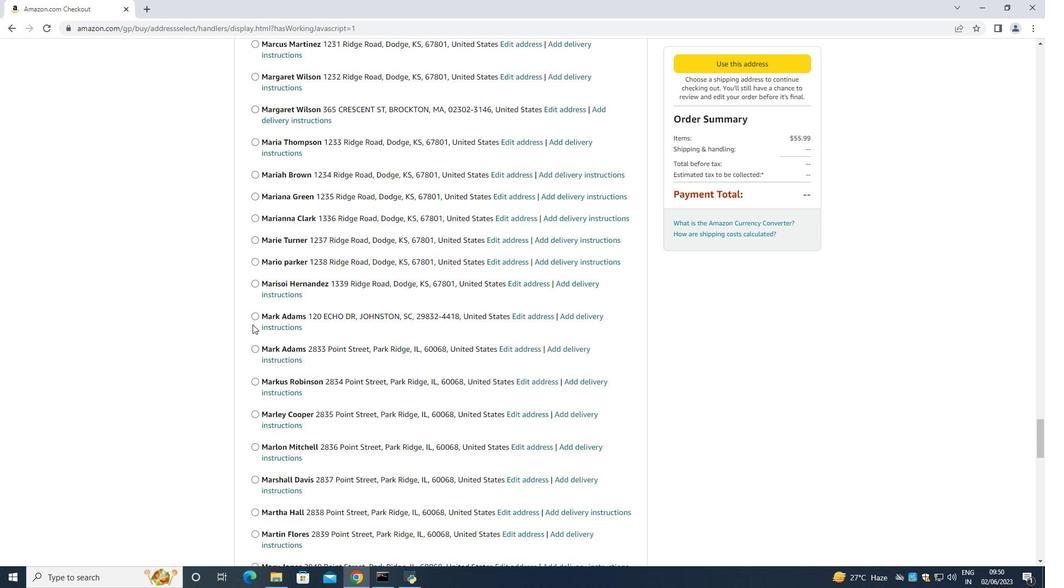 
Action: Mouse scrolled (252, 323) with delta (0, -1)
Screenshot: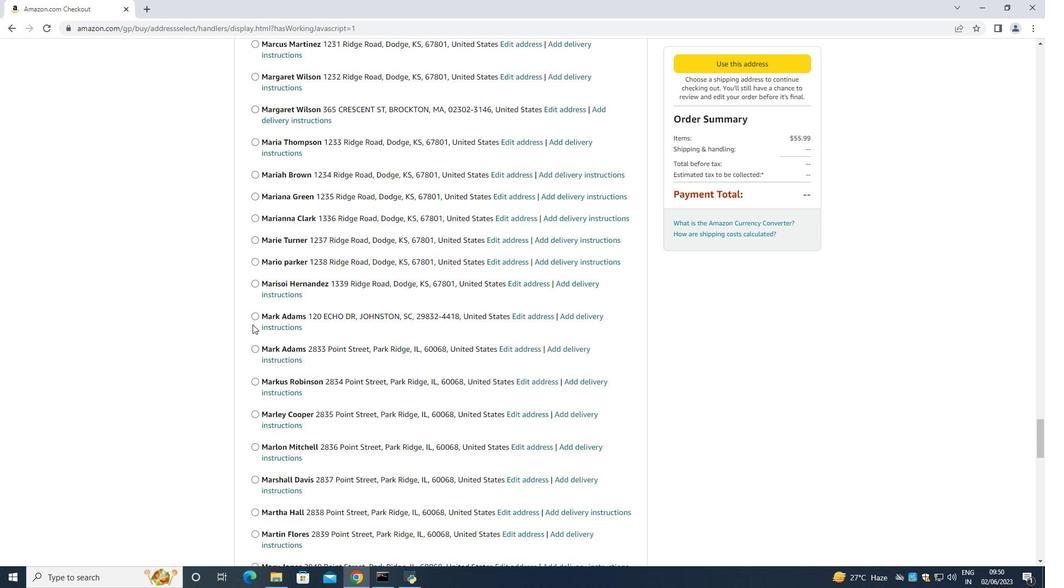 
Action: Mouse scrolled (252, 323) with delta (0, 0)
Screenshot: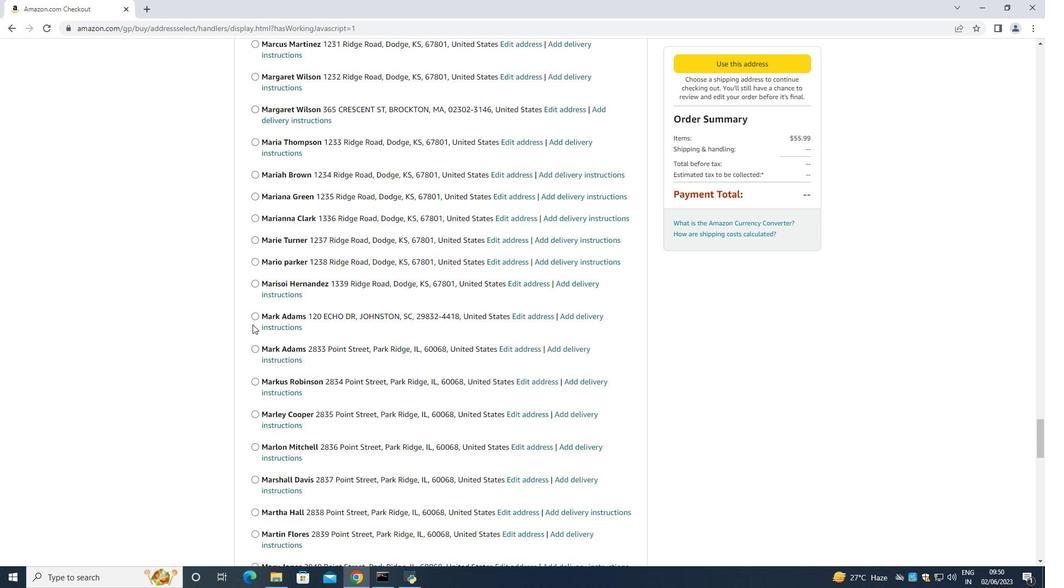 
Action: Mouse scrolled (252, 323) with delta (0, 0)
Screenshot: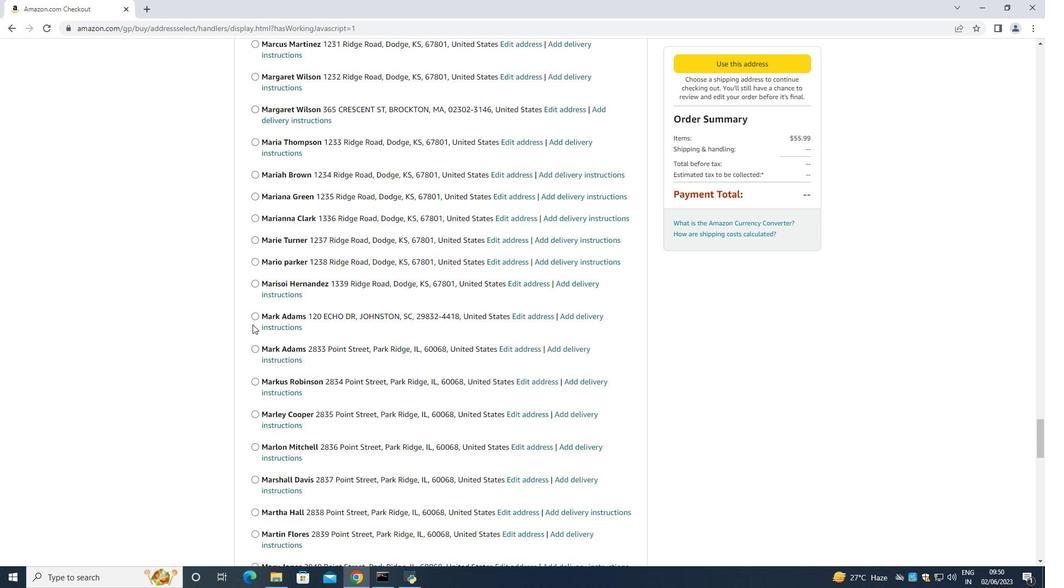 
Action: Mouse scrolled (252, 323) with delta (0, 0)
Screenshot: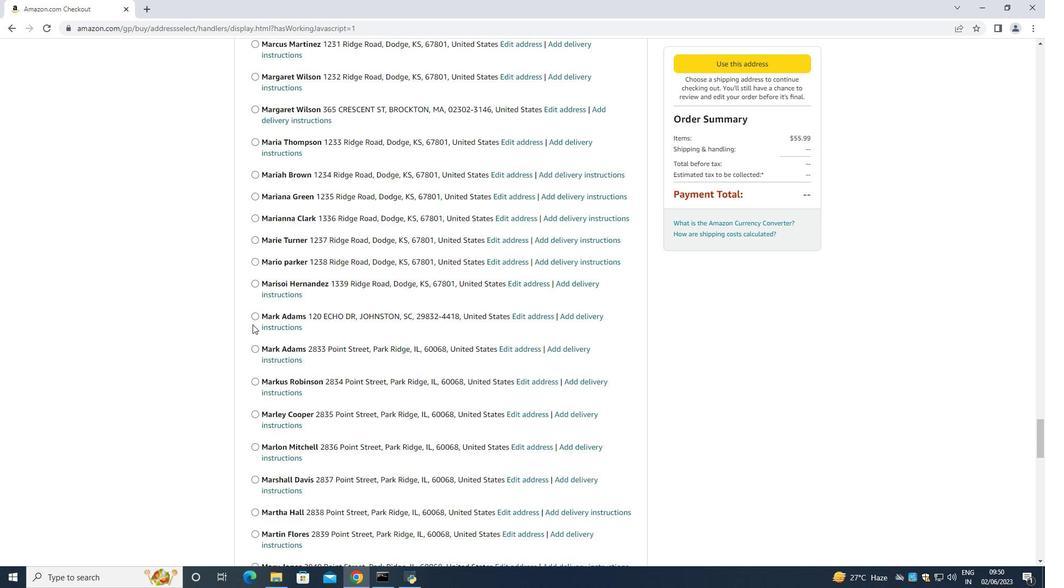
Action: Mouse scrolled (252, 323) with delta (0, 0)
Screenshot: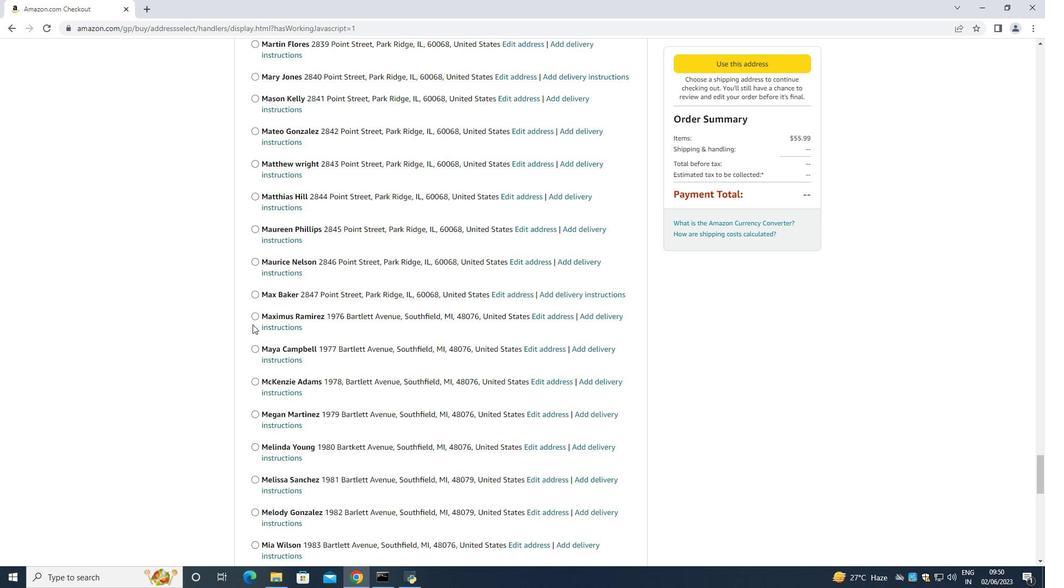 
Action: Mouse scrolled (252, 323) with delta (0, 0)
Screenshot: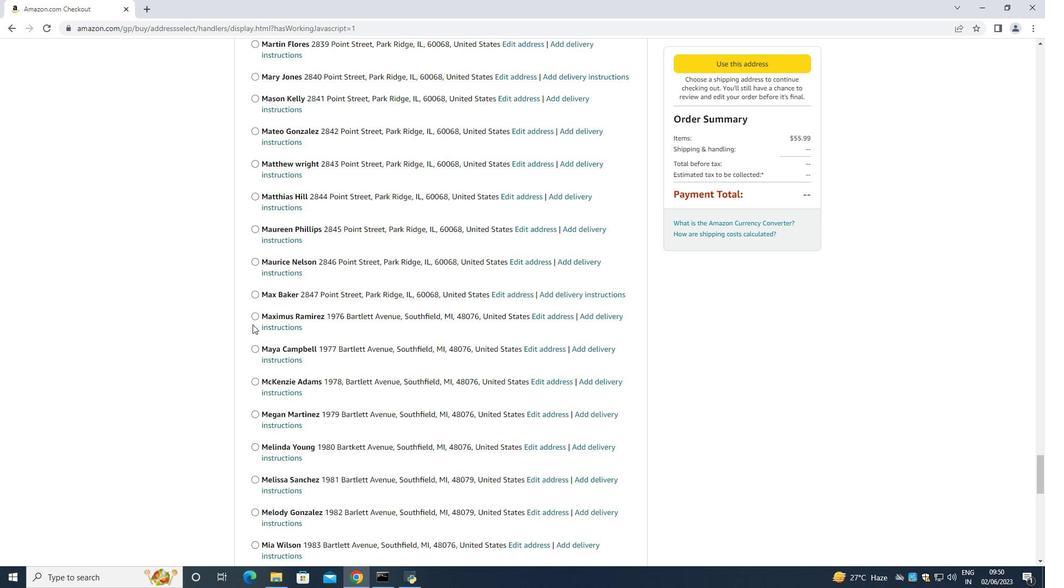 
Action: Mouse scrolled (252, 323) with delta (0, 0)
Screenshot: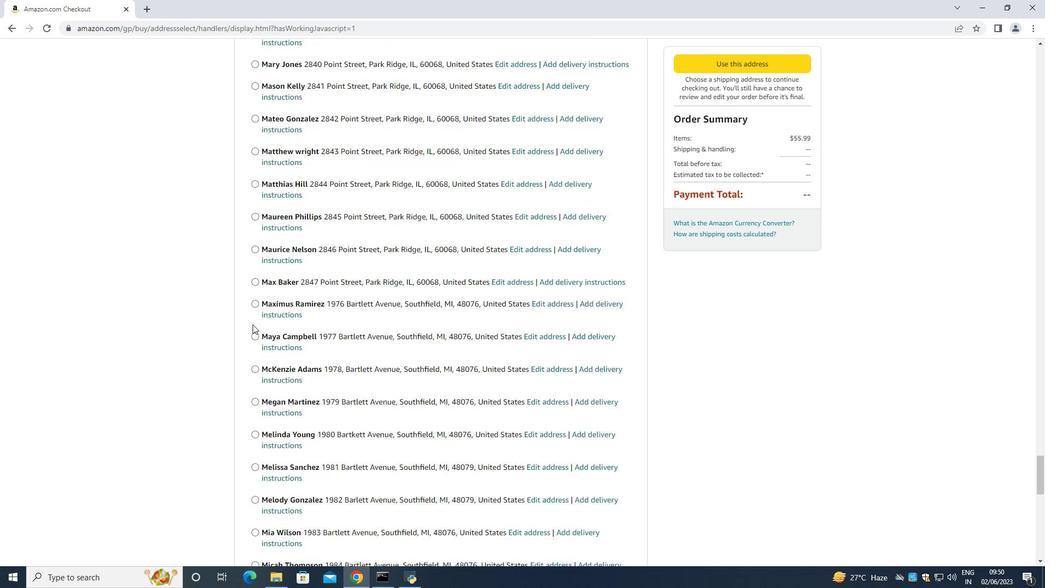 
Action: Mouse scrolled (252, 323) with delta (0, -1)
Screenshot: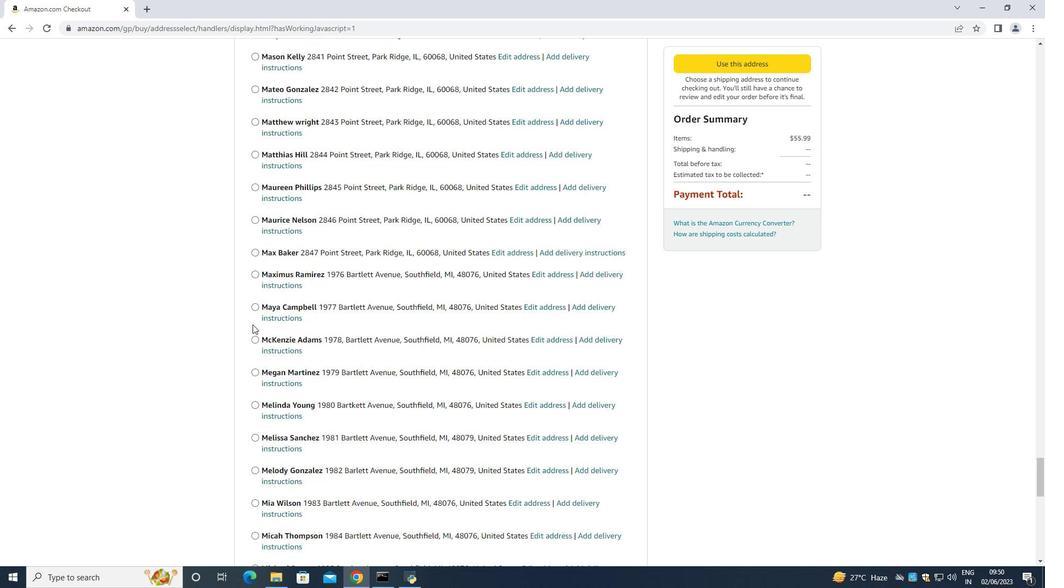 
Action: Mouse scrolled (252, 323) with delta (0, 0)
Screenshot: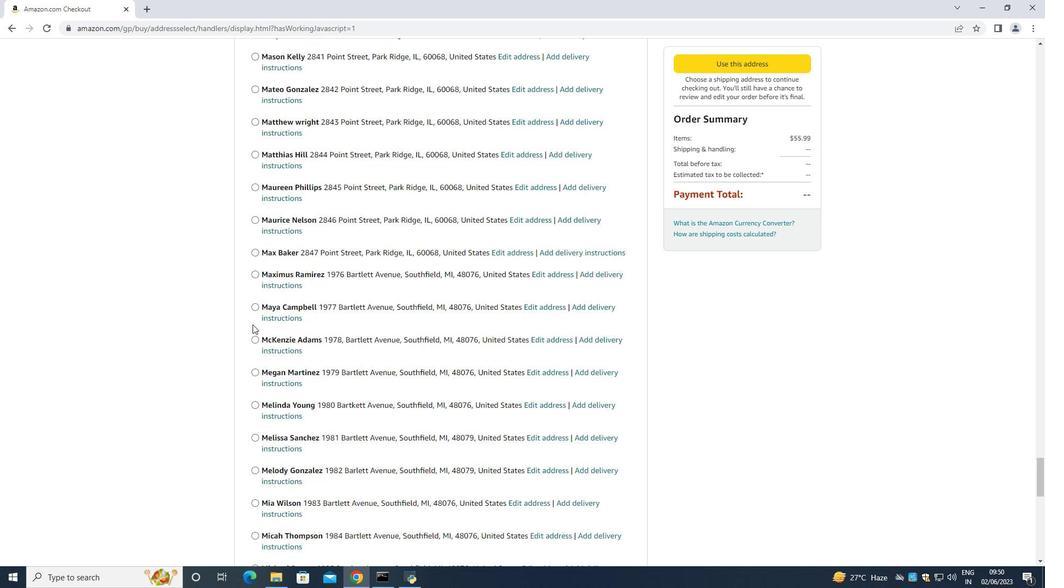 
Action: Mouse scrolled (252, 323) with delta (0, -1)
Screenshot: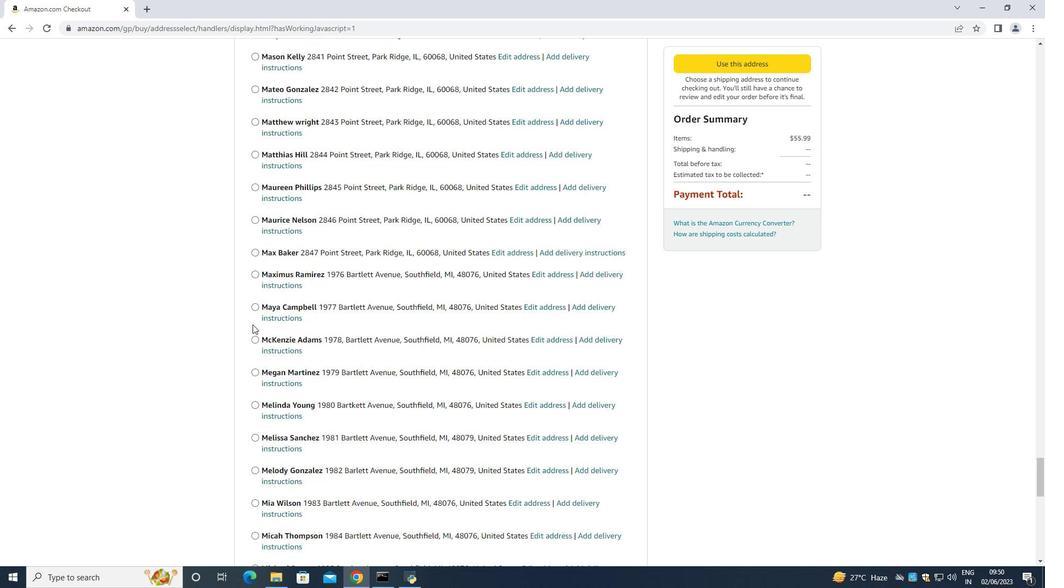 
Action: Mouse scrolled (252, 323) with delta (0, 0)
Screenshot: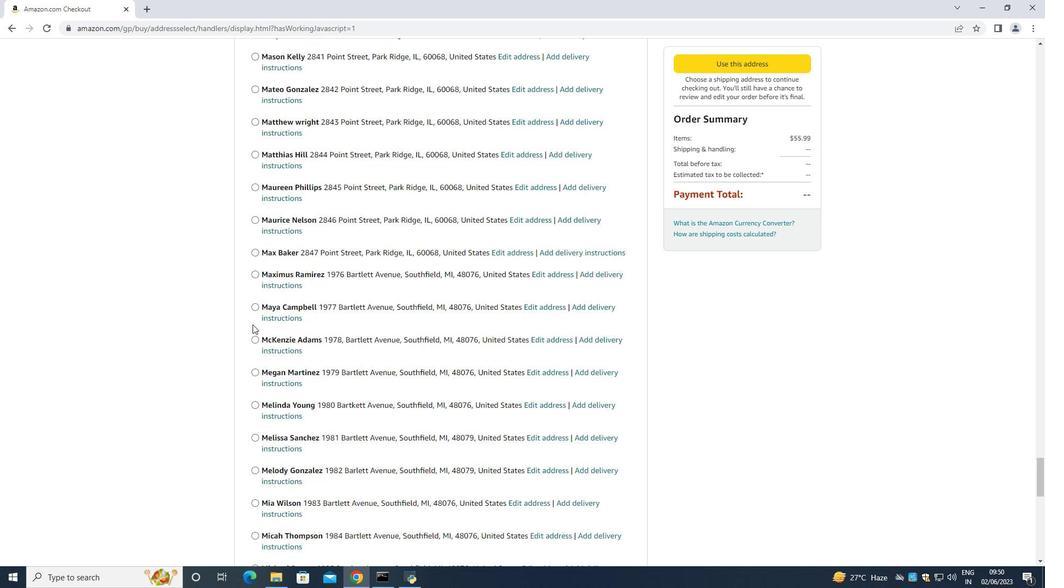 
Action: Mouse scrolled (252, 323) with delta (0, 0)
Screenshot: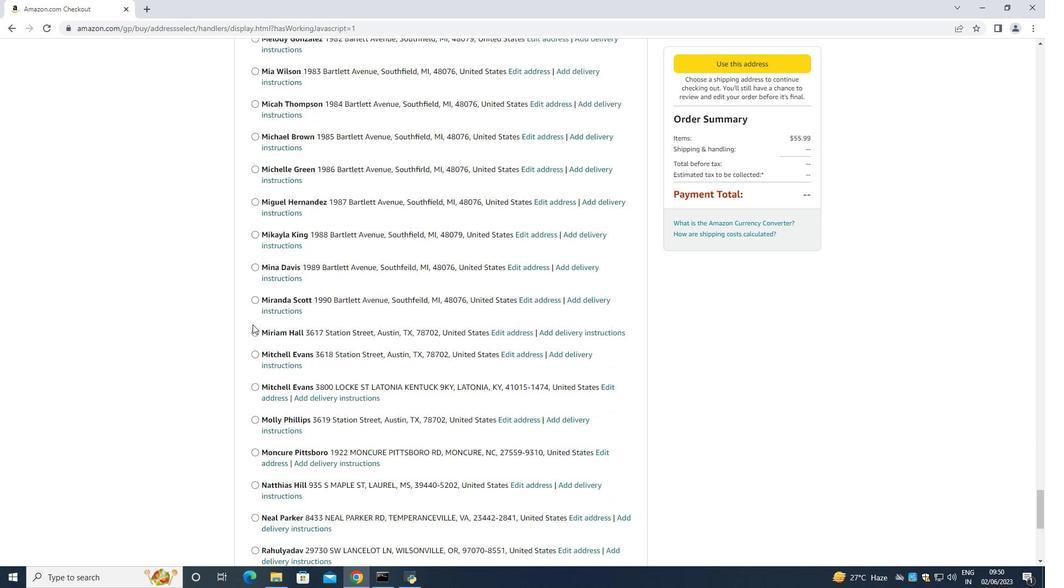 
Action: Mouse scrolled (252, 323) with delta (0, 0)
Screenshot: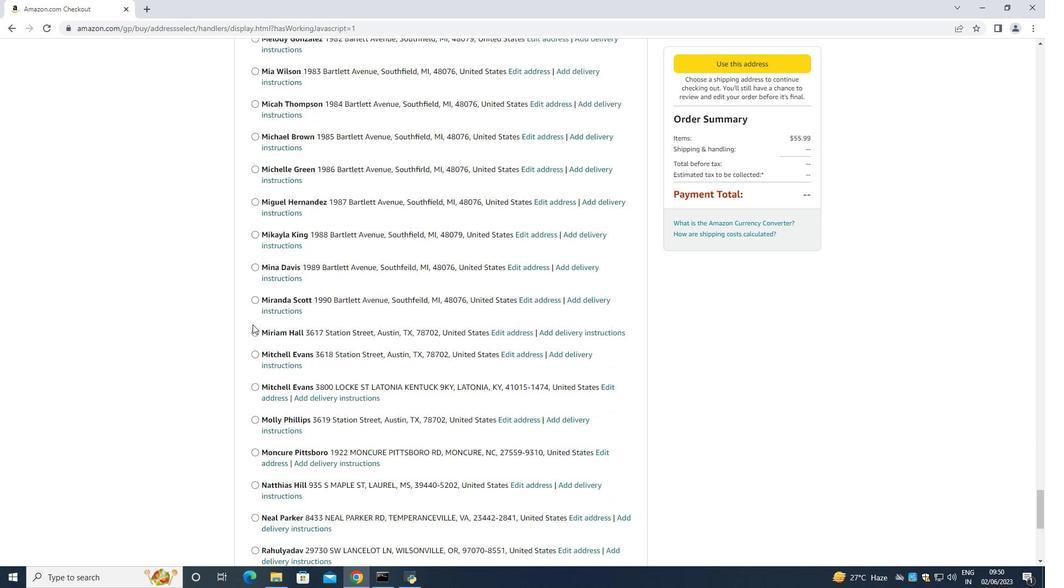 
Action: Mouse scrolled (252, 323) with delta (0, 0)
Screenshot: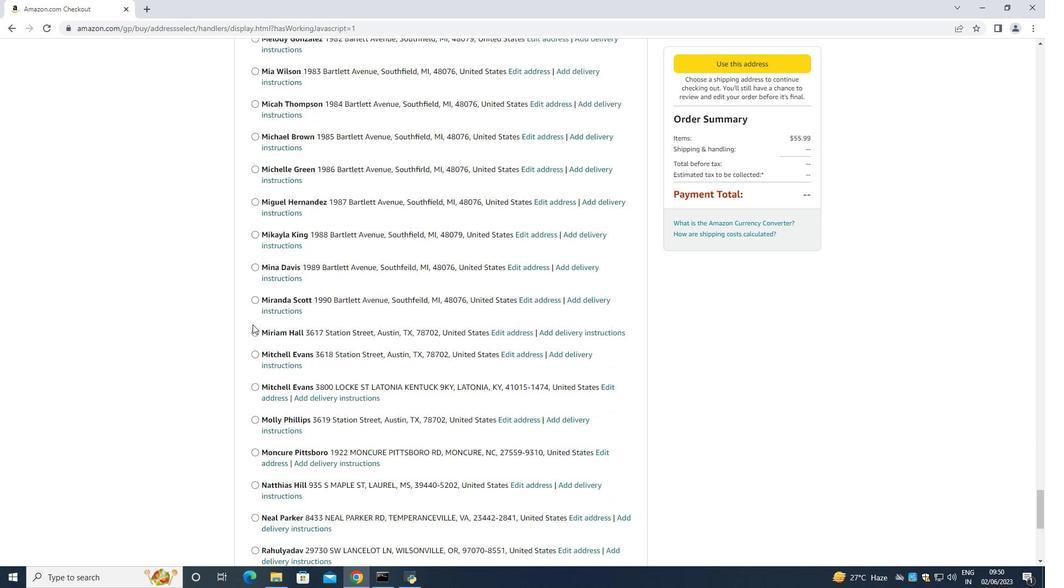 
Action: Mouse scrolled (252, 323) with delta (0, 0)
Screenshot: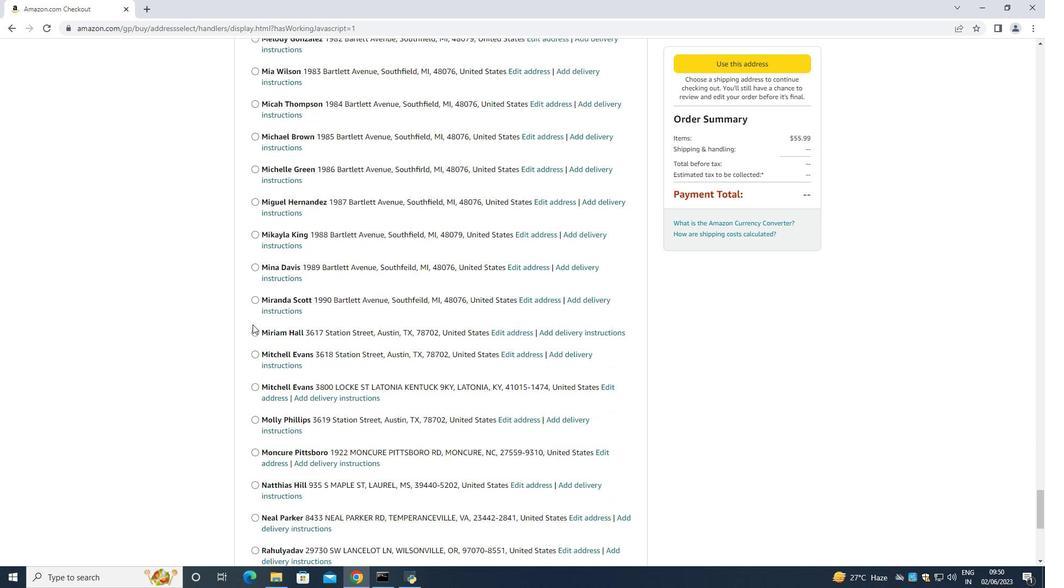 
Action: Mouse scrolled (252, 323) with delta (0, 0)
Screenshot: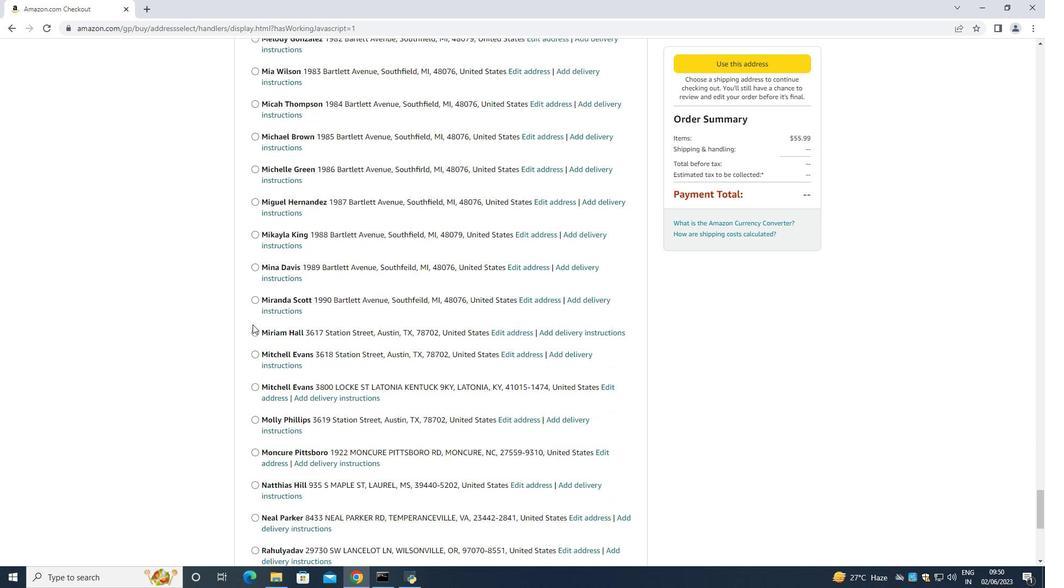 
Action: Mouse scrolled (252, 323) with delta (0, 0)
Screenshot: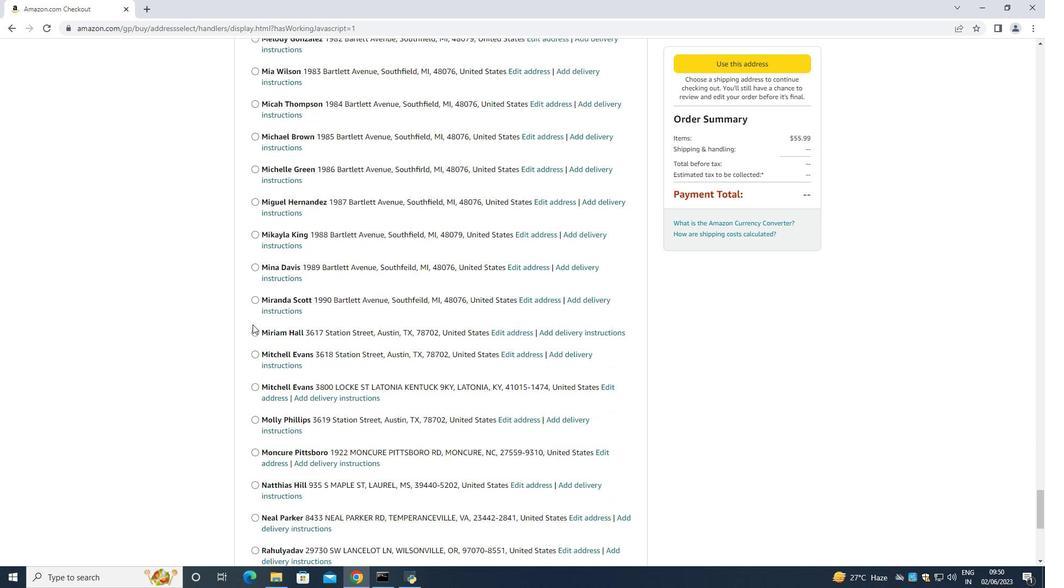 
Action: Mouse scrolled (252, 323) with delta (0, 0)
Screenshot: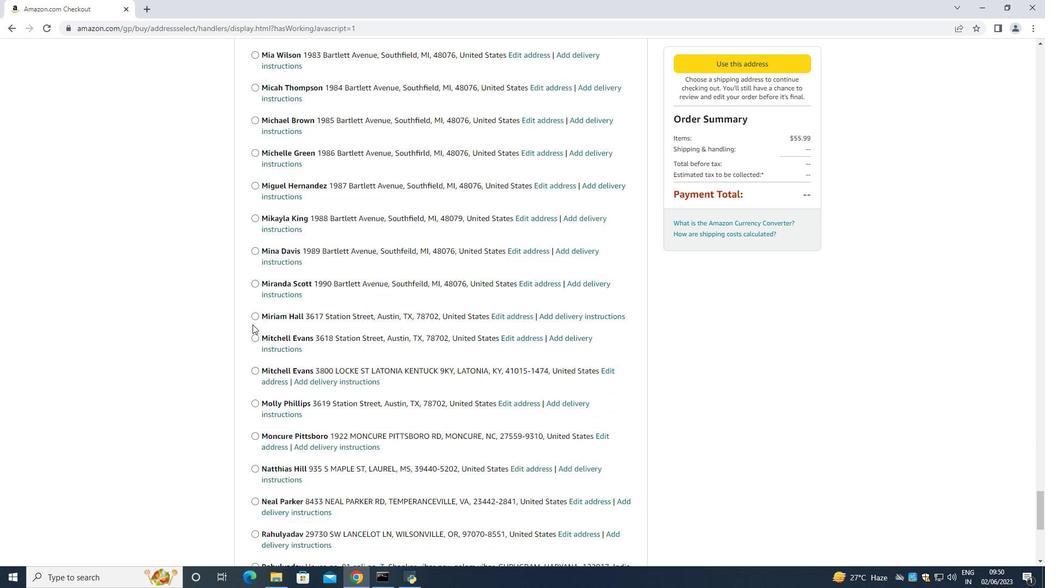 
Action: Mouse scrolled (252, 323) with delta (0, 0)
Screenshot: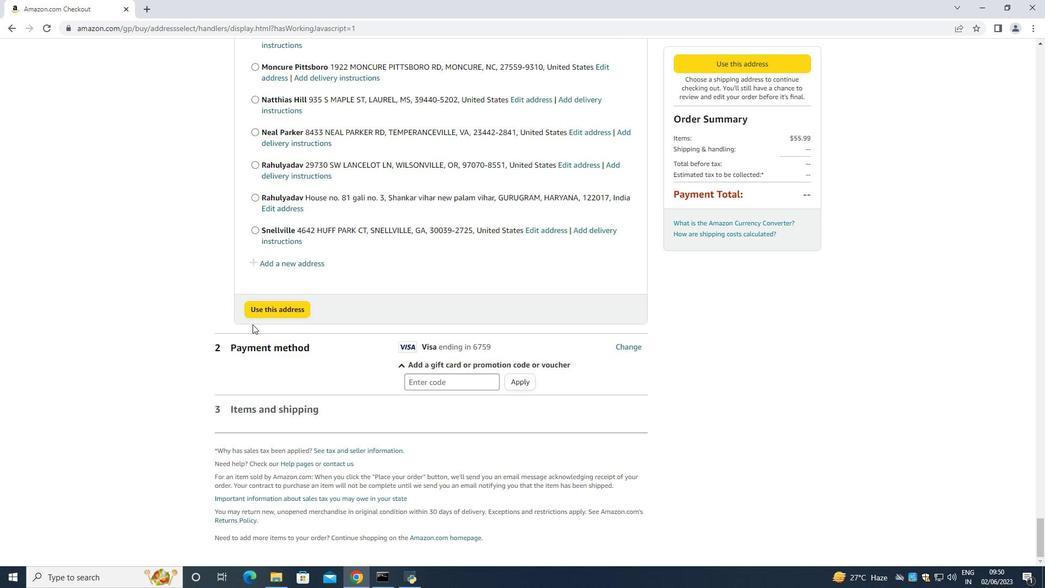 
Action: Mouse moved to (311, 266)
Screenshot: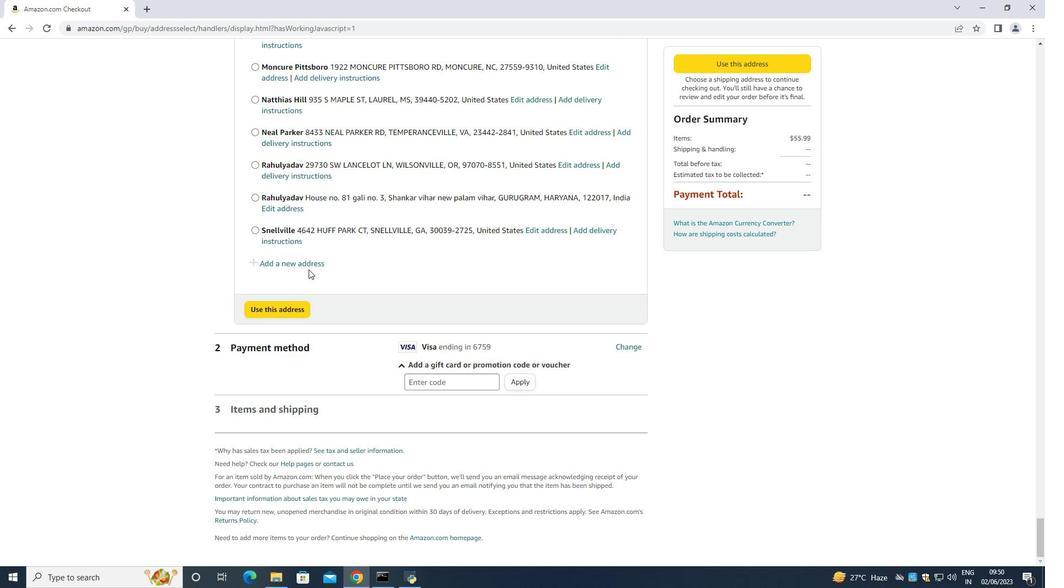 
Action: Mouse pressed left at (311, 266)
Screenshot: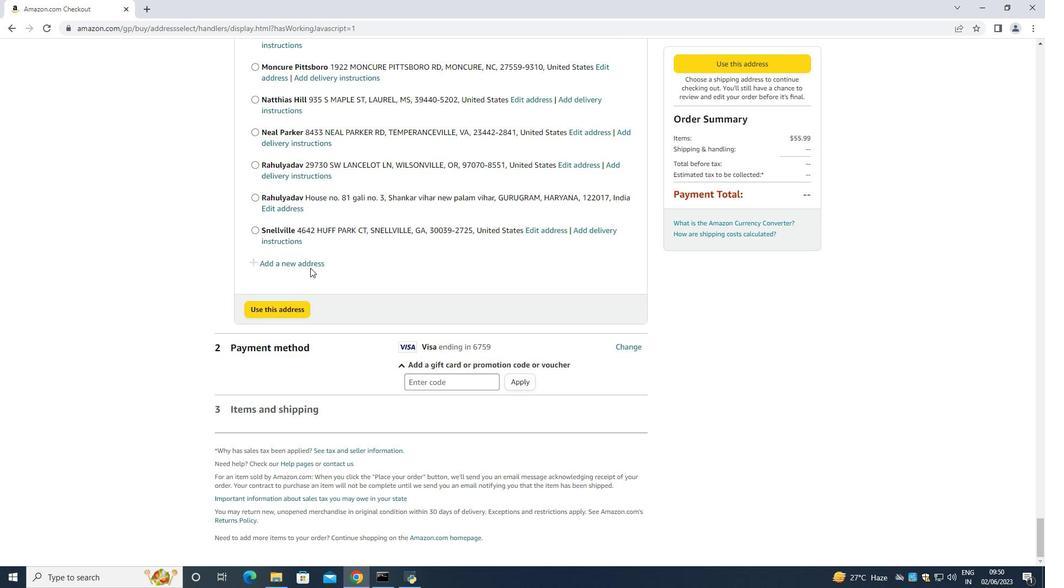 
Action: Mouse moved to (370, 265)
Screenshot: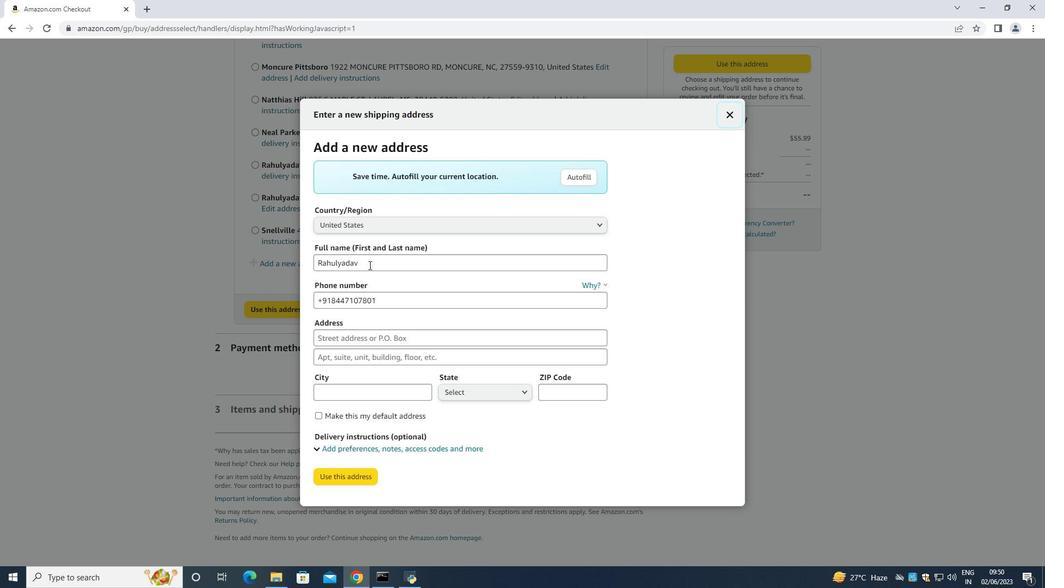
Action: Mouse pressed left at (370, 265)
Screenshot: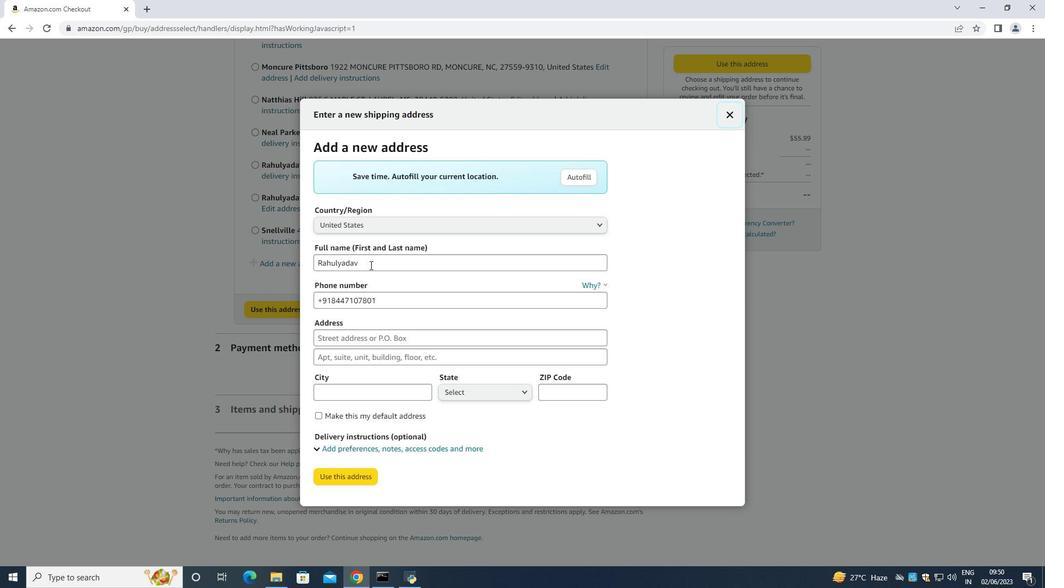 
Action: Key pressed <Key.backspace><Key.backspace><Key.backspace><Key.backspace><Key.backspace><Key.backspace><Key.backspace><Key.backspace><Key.backspace><Key.backspace><Key.backspace><Key.backspace><Key.backspace><Key.backspace><Key.backspace><Key.backspace><Key.backspace><Key.backspace><Key.backspace><Key.backspace><Key.backspace><Key.shift><Key.shift>Colton<Key.space><Key.shift><Key.shift>Mitchell<Key.space><Key.tab><Key.tab><Key.backspace>35221536<Key.backspace><Key.backspace><Key.backspace><Key.backspace><Key.backspace><Key.backspace><Key.backspace><Key.backspace><Key.backspace><Key.backspace><Key.backspace><Key.backspace><Key.backspace><Key.backspace><Key.backspace><Key.backspace><Key.backspace><Key.backspace><Key.backspace><Key.backspace><Key.backspace><Key.backspace><Key.backspace><Key.backspace><Key.backspace><Key.backspace><Key.backspace><Key.backspace><Key.backspace><Key.backspace><Key.backspace><Key.backspace><Key.backspace><Key.backspace><Key.backspace><Key.backspace><Key.backspace>8322385022<Key.tab>4710<Key.space><Key.shift><Key.shift><Key.shift><Key.shift><Key.shift><Key.shift><Key.shift><Key.shift><Key.shift><Key.shift><Key.shift><Key.shift><Key.shift><Key.shift><Key.shift><Key.shift><Key.shift><Key.shift><Key.shift><Key.shift><Key.shift><Key.shift><Key.shift><Key.shift><Key.shift><Key.shift><Key.shift><Key.shift><Key.shift><Key.shift><Key.shift><Key.shift><Key.shift><Key.shift><Key.shift><Key.shift><Key.shift><Key.shift><Key.shift><Key.shift><Key.shift><Key.shift><Key.shift><Key.shift><Key.shift><Key.shift><Key.shift><Key.shift><Key.shift><Key.shift><Key.shift><Key.shift><Key.shift>Wines<Key.space><Key.shift>Lane<Key.space>
Screenshot: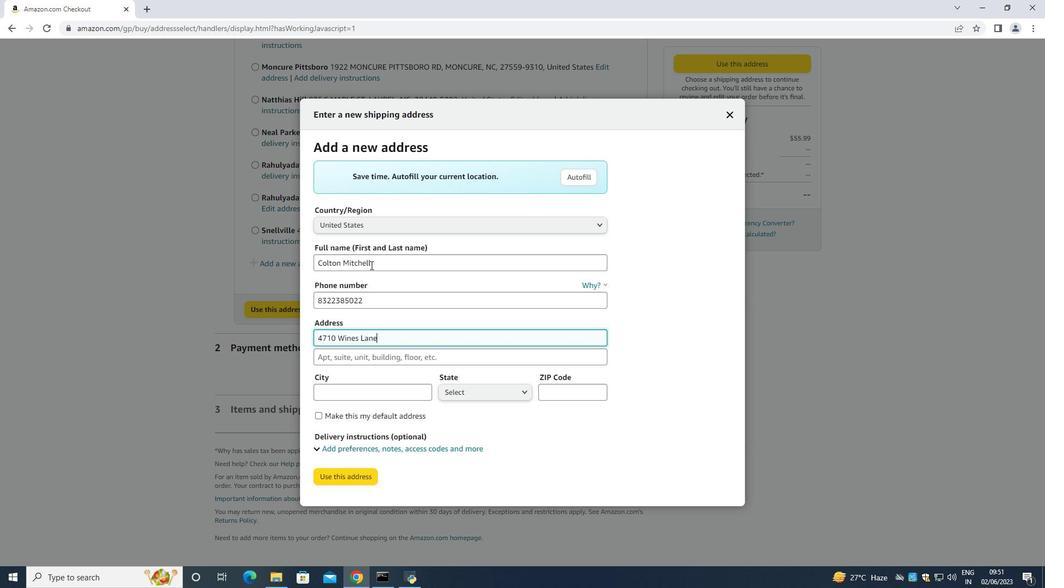 
Action: Mouse moved to (376, 271)
Screenshot: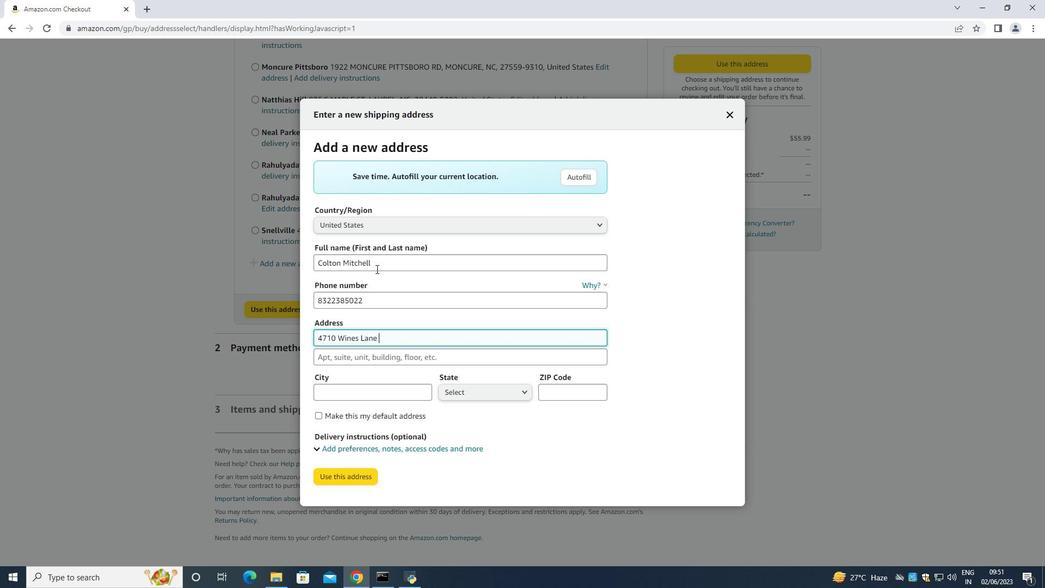 
Action: Key pressed <Key.tab>
Screenshot: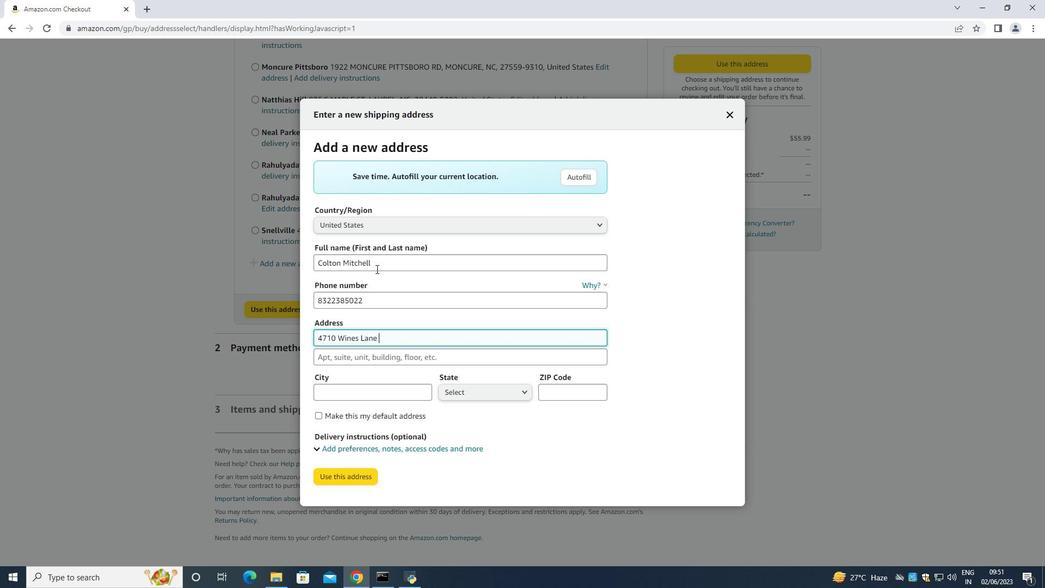 
Action: Mouse moved to (369, 317)
Screenshot: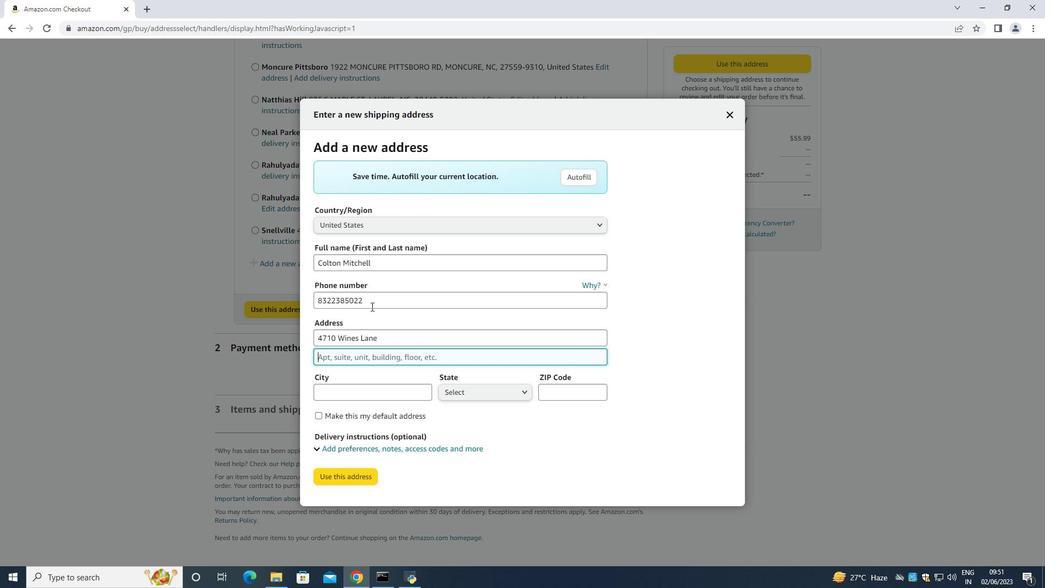 
Action: Key pressed <Key.tab>
